 Task: Explore Airbnb accommodation in Madrid, Spain from 5th December, 2023 to 13th December, 2023 for 6 adults.3 bedrooms having 3 beds and 3 bathrooms. Property type can be house. Amenities needed are: washing machine. Booking option can be shelf check-in. Look for 5 properties as per requirement.
Action: Mouse moved to (449, 59)
Screenshot: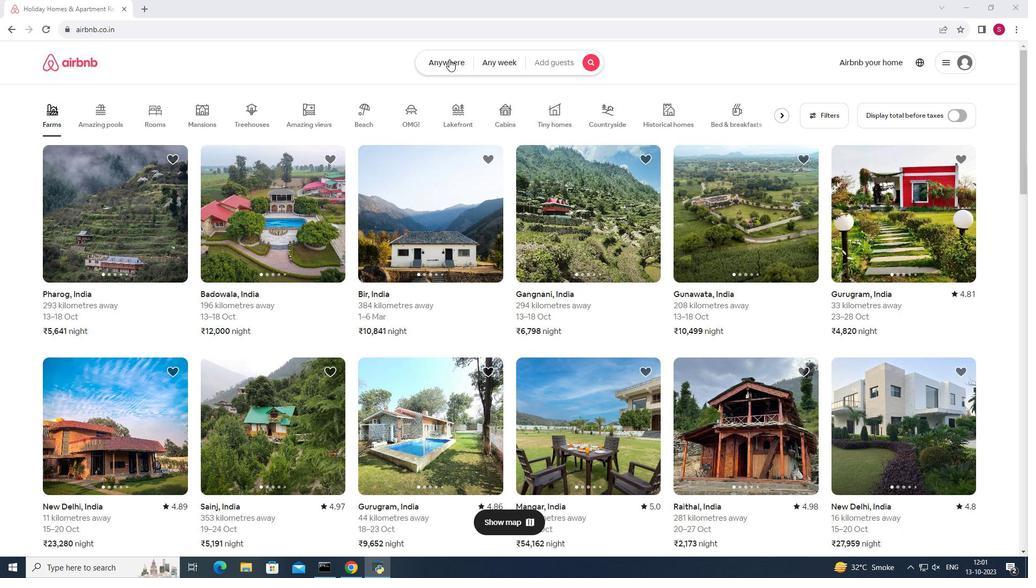 
Action: Mouse pressed left at (449, 59)
Screenshot: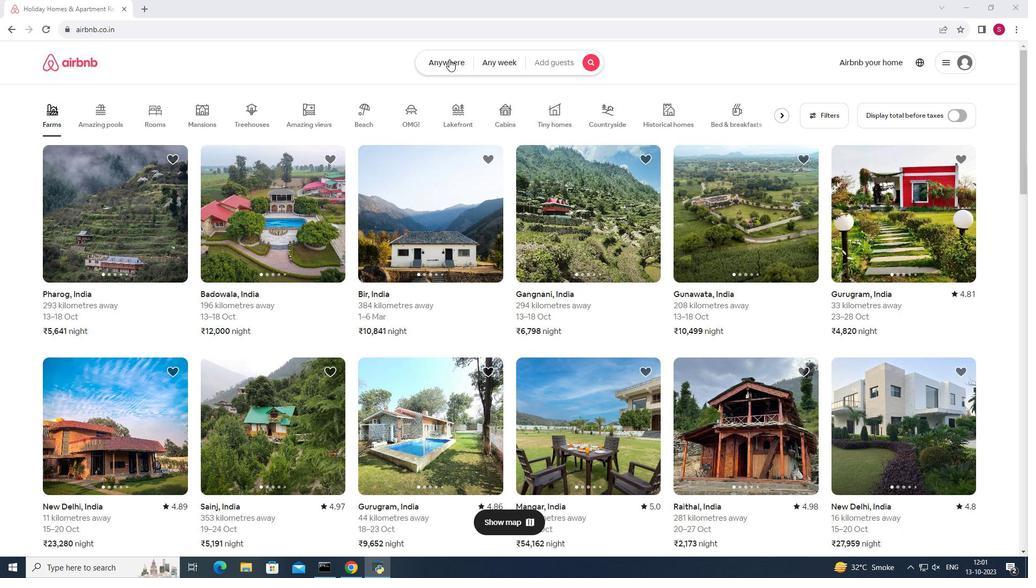 
Action: Mouse moved to (406, 100)
Screenshot: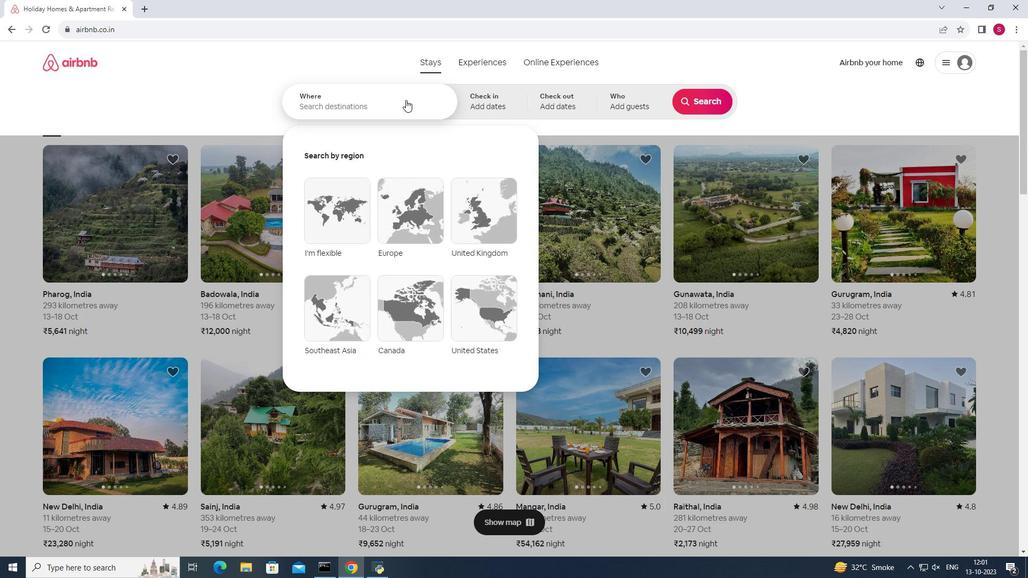 
Action: Mouse pressed left at (406, 100)
Screenshot: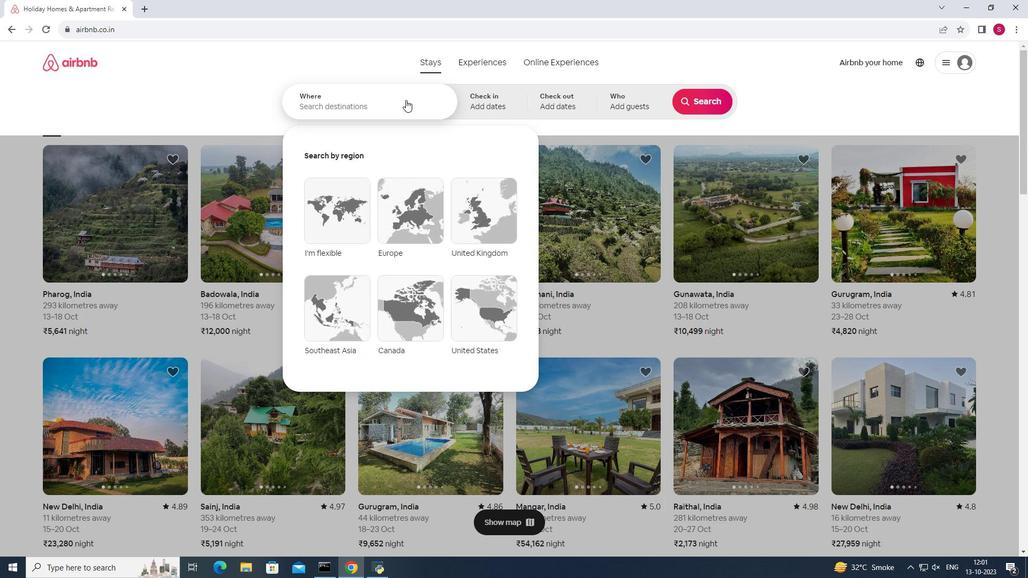 
Action: Key pressed <Key.shift>Madrid
Screenshot: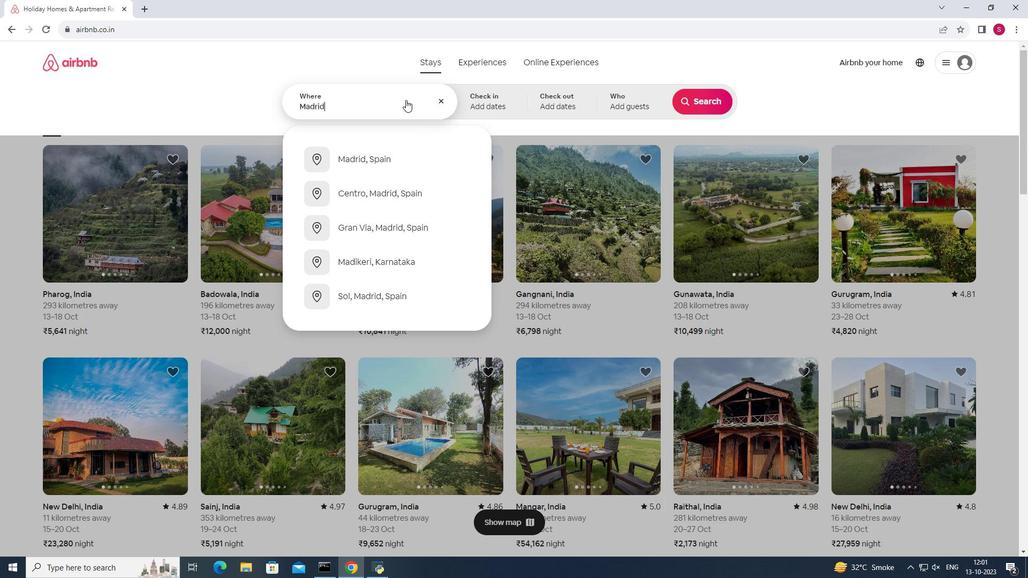 
Action: Mouse moved to (399, 162)
Screenshot: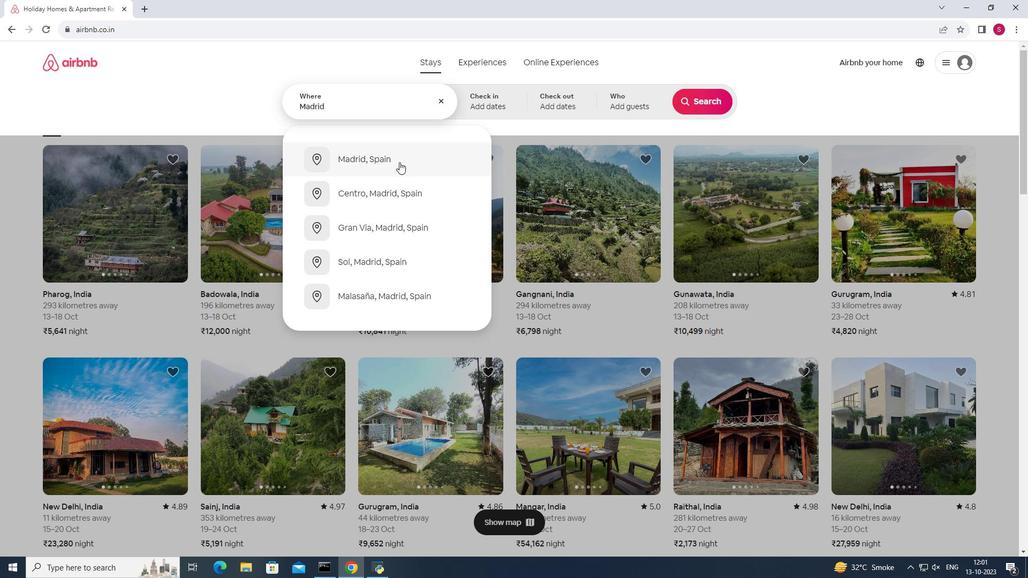 
Action: Mouse pressed left at (399, 162)
Screenshot: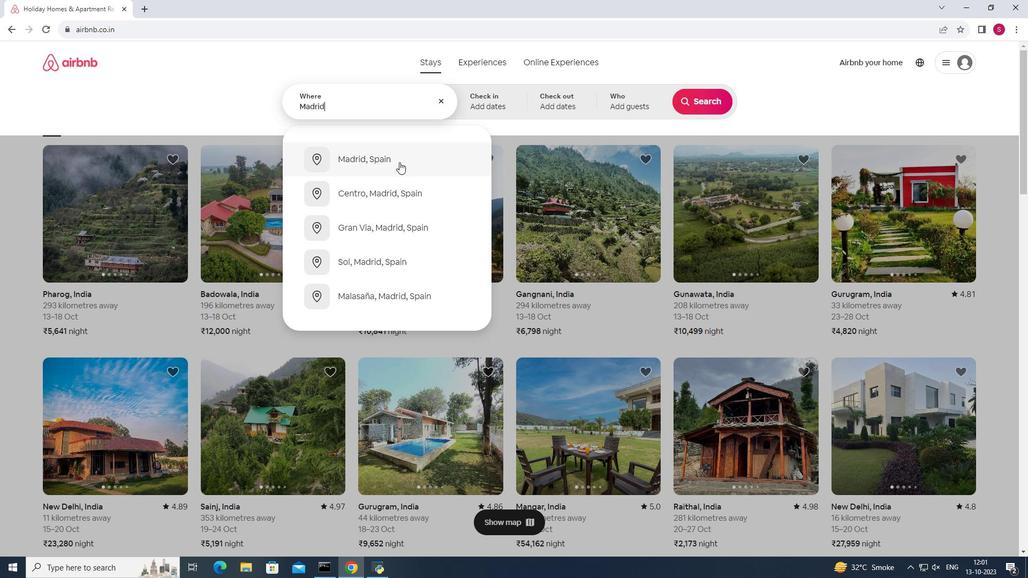 
Action: Mouse moved to (701, 191)
Screenshot: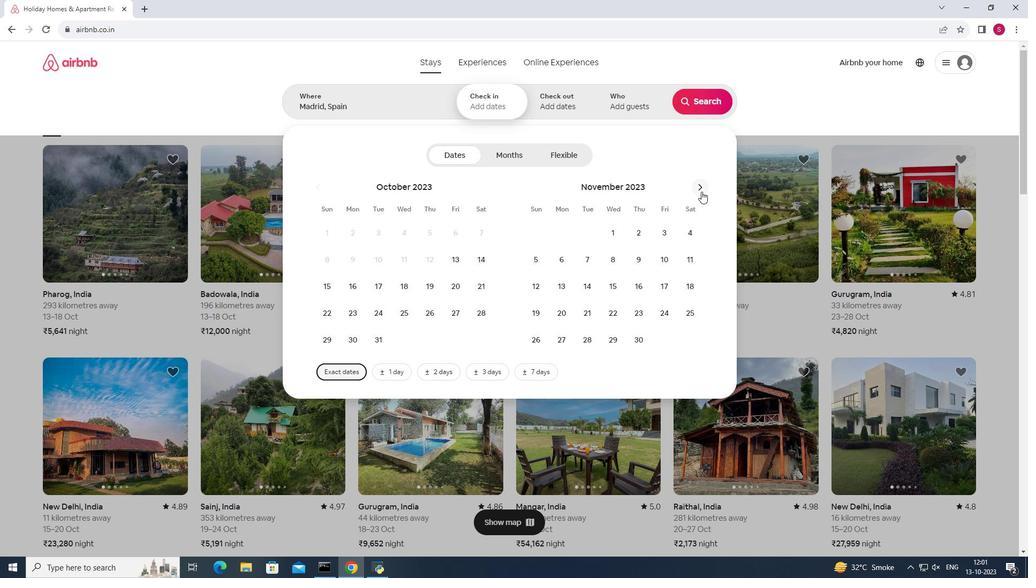 
Action: Mouse pressed left at (701, 191)
Screenshot: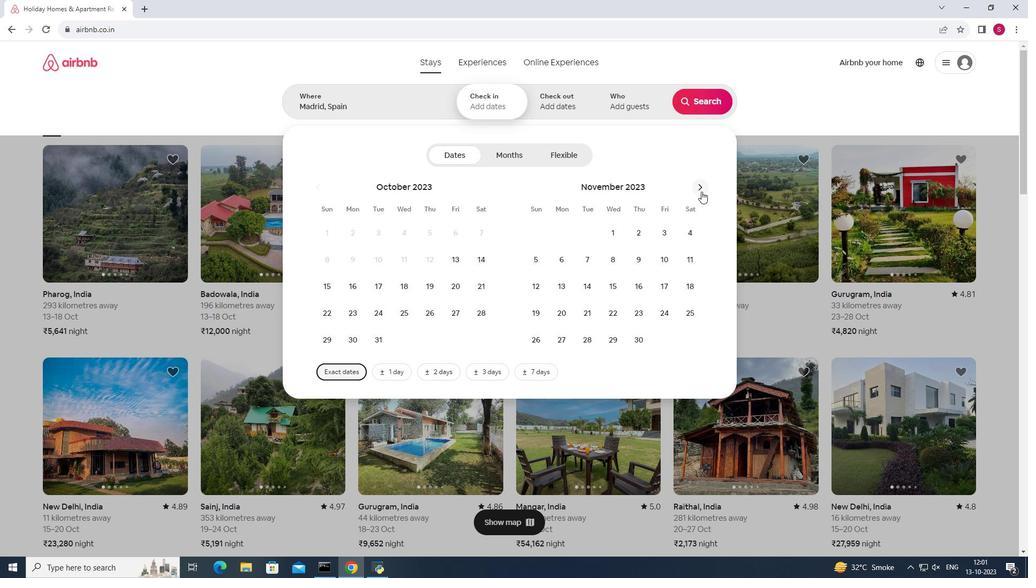 
Action: Mouse moved to (591, 265)
Screenshot: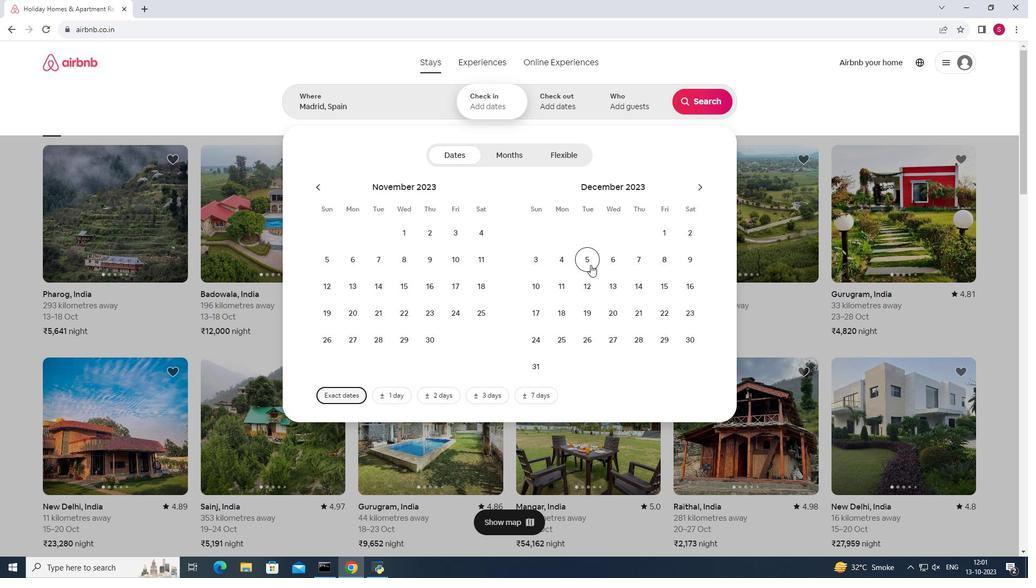 
Action: Mouse pressed left at (591, 265)
Screenshot: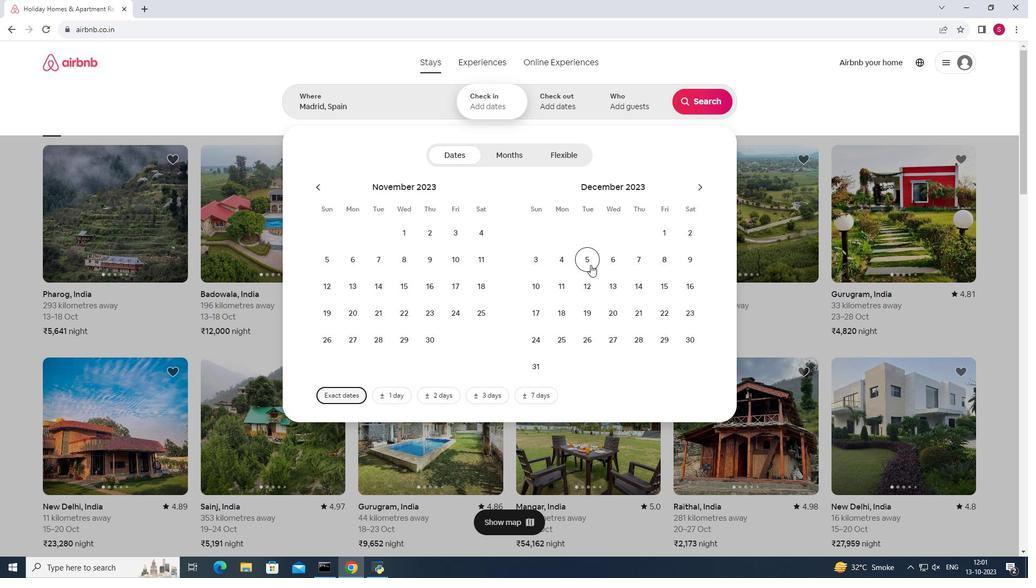 
Action: Mouse moved to (611, 284)
Screenshot: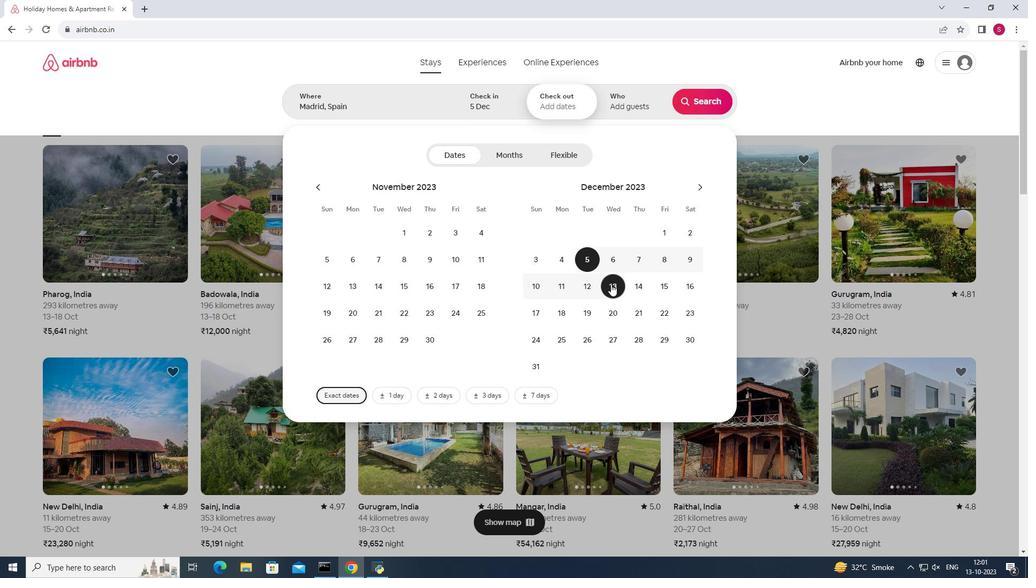 
Action: Mouse pressed left at (611, 284)
Screenshot: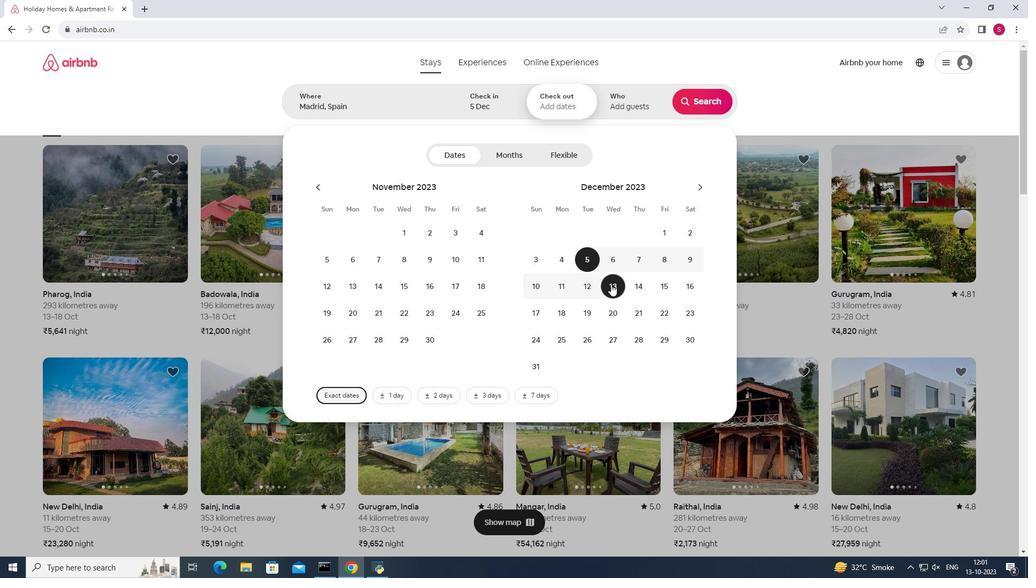 
Action: Mouse moved to (639, 94)
Screenshot: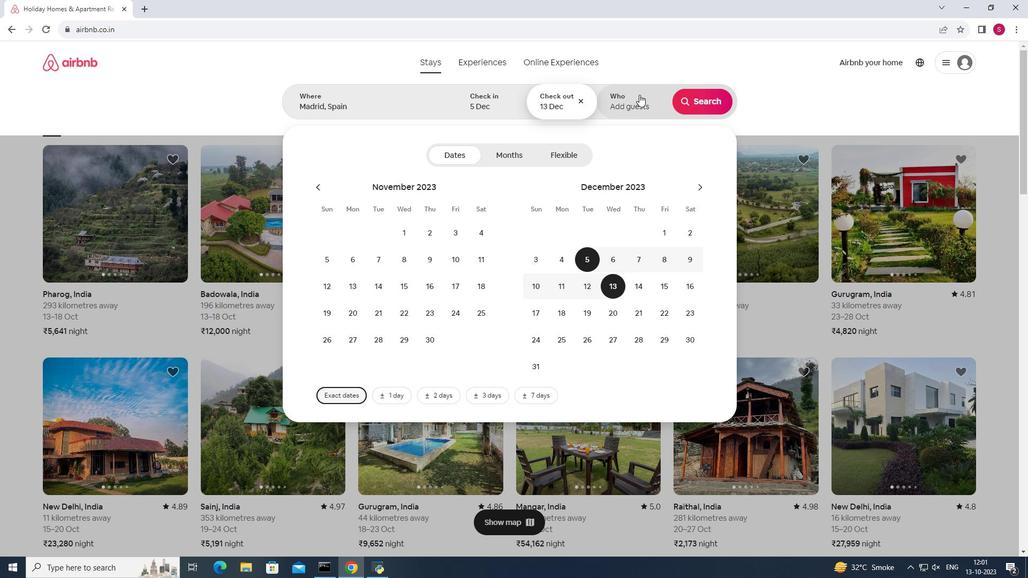 
Action: Mouse pressed left at (639, 94)
Screenshot: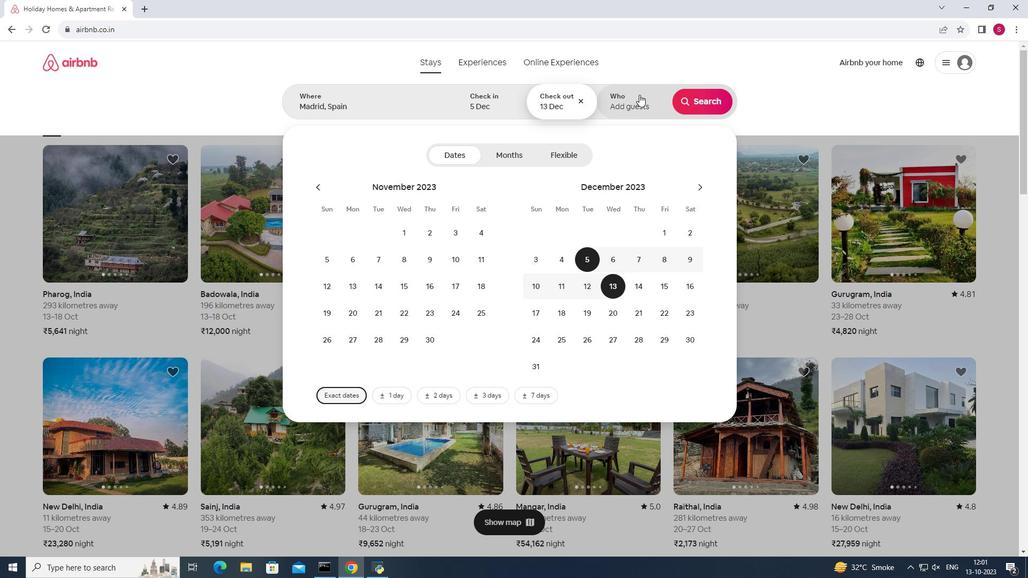 
Action: Mouse moved to (706, 161)
Screenshot: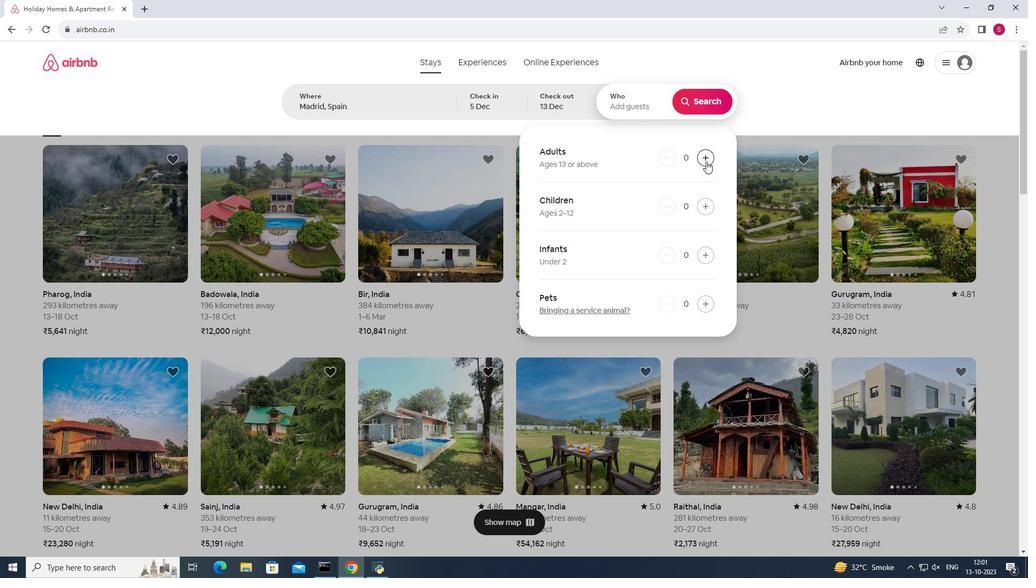 
Action: Mouse pressed left at (706, 161)
Screenshot: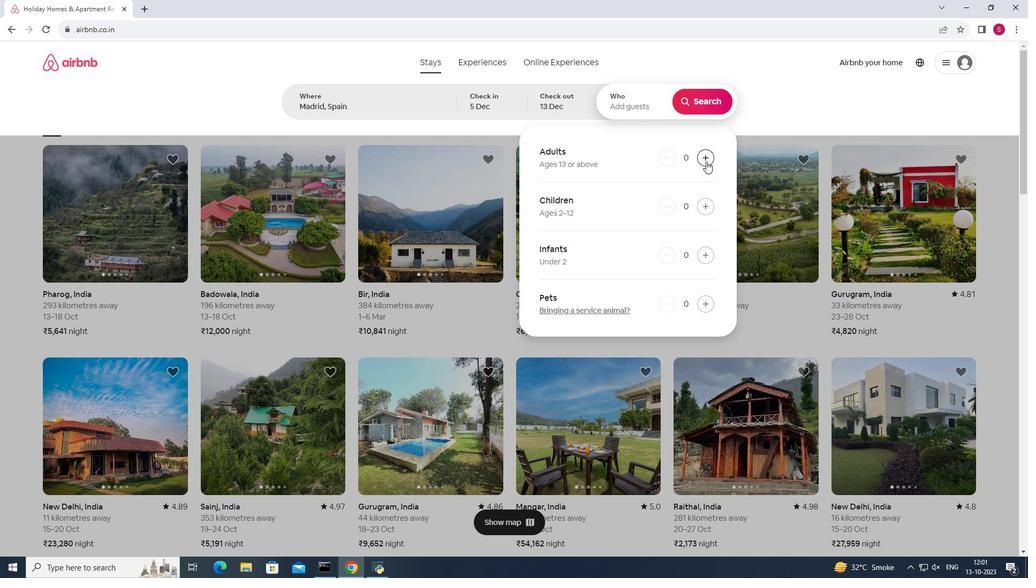 
Action: Mouse pressed left at (706, 161)
Screenshot: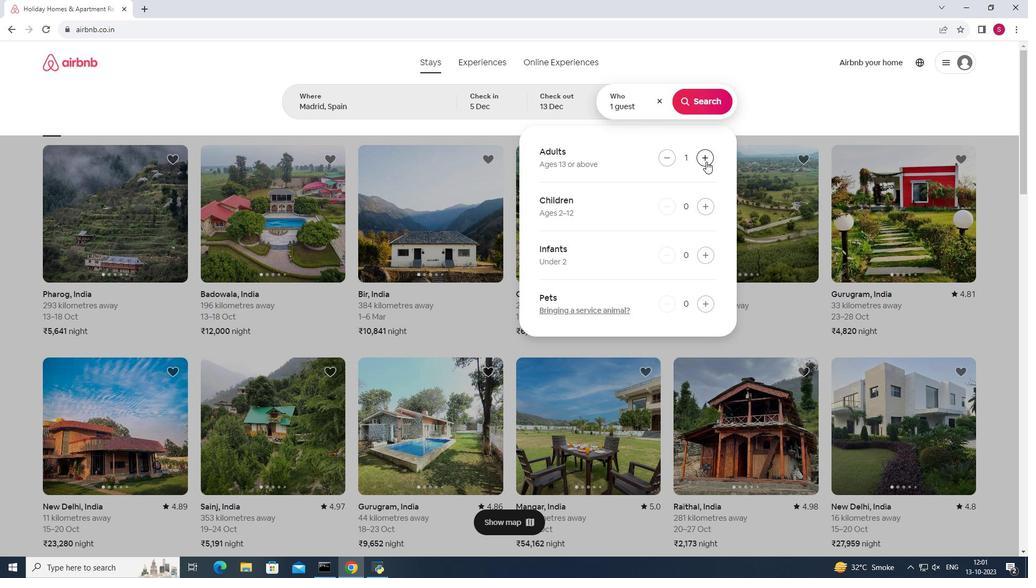 
Action: Mouse pressed left at (706, 161)
Screenshot: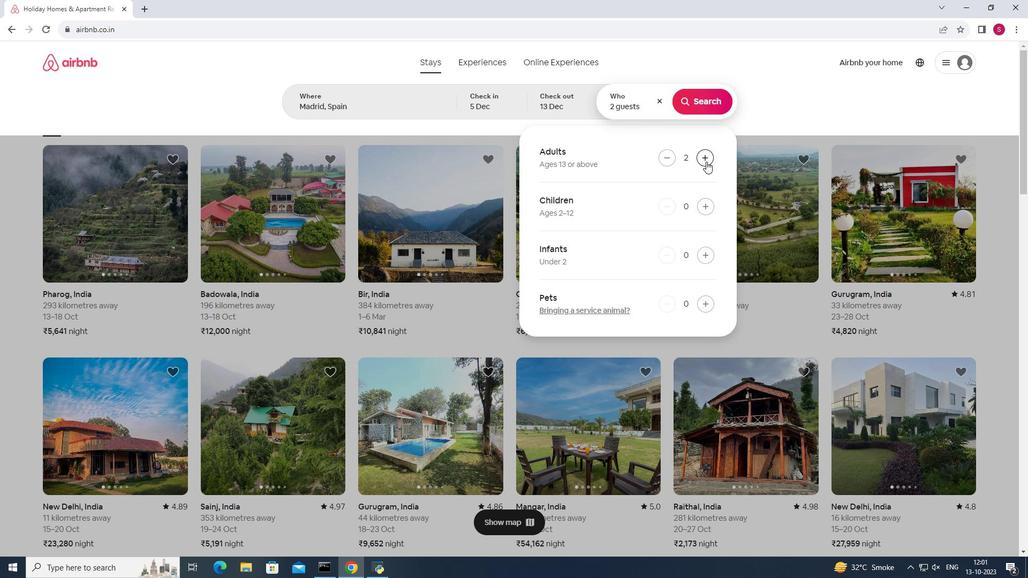 
Action: Mouse pressed left at (706, 161)
Screenshot: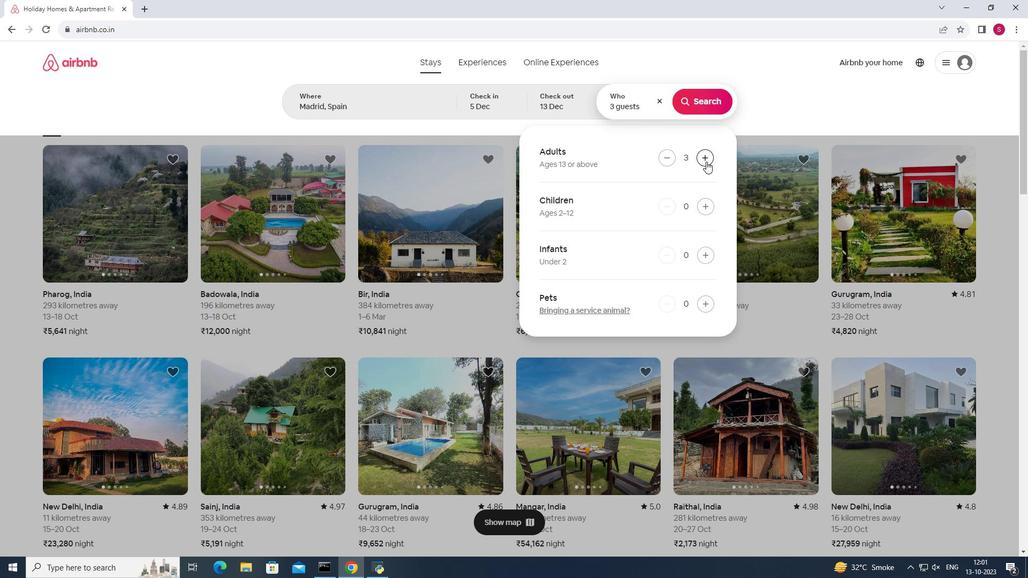 
Action: Mouse pressed left at (706, 161)
Screenshot: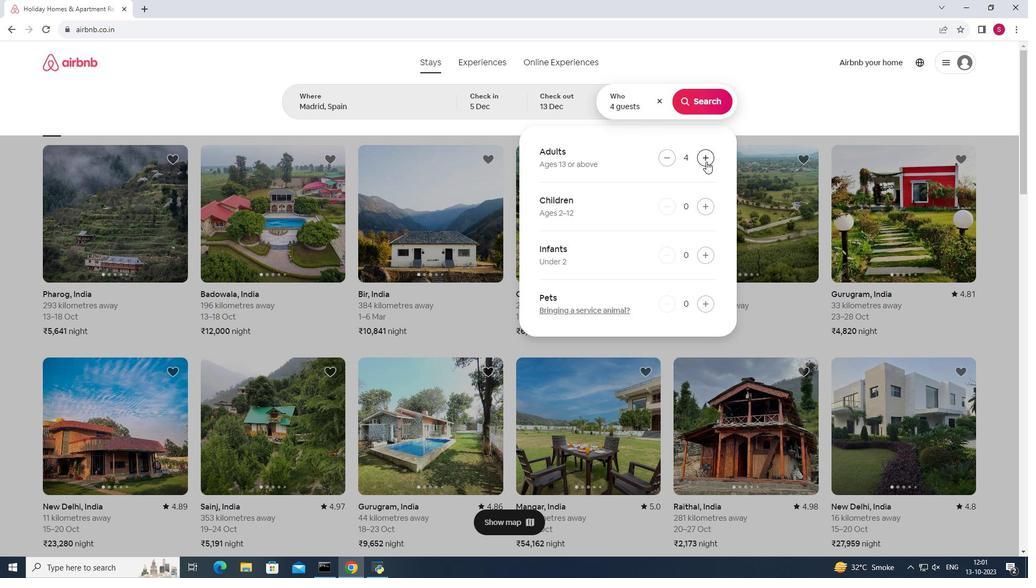 
Action: Mouse pressed left at (706, 161)
Screenshot: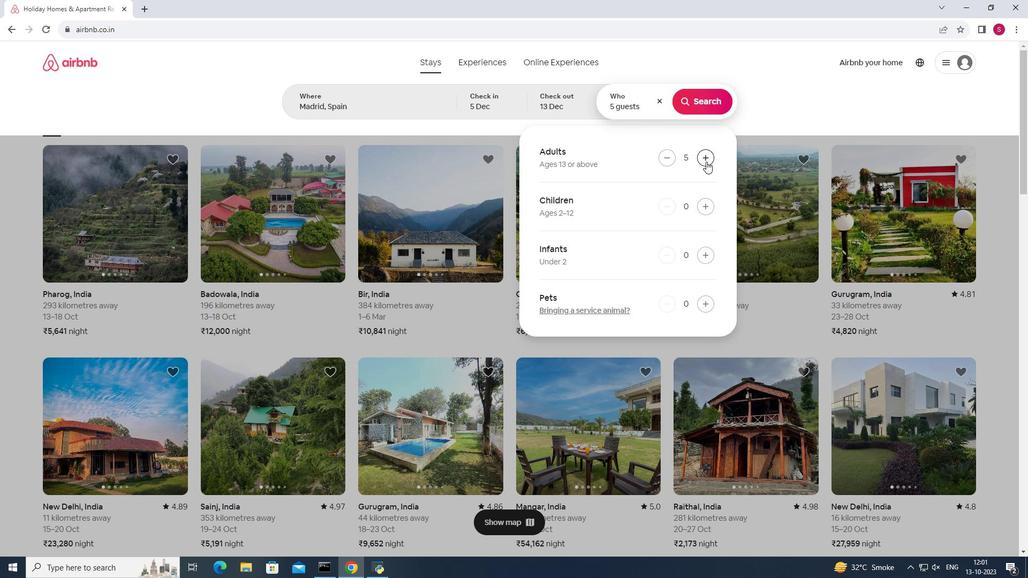 
Action: Mouse moved to (705, 101)
Screenshot: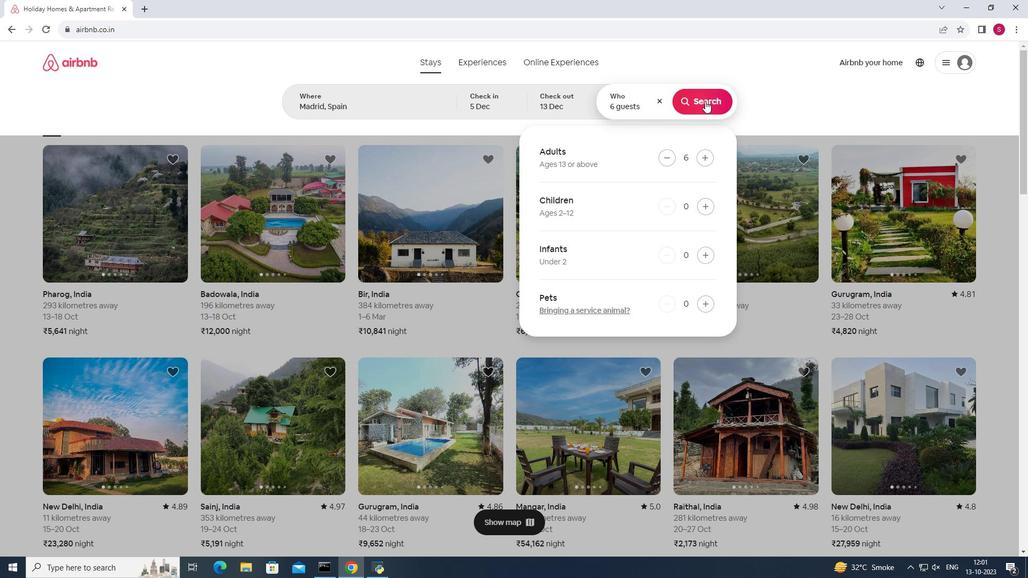 
Action: Mouse pressed left at (705, 101)
Screenshot: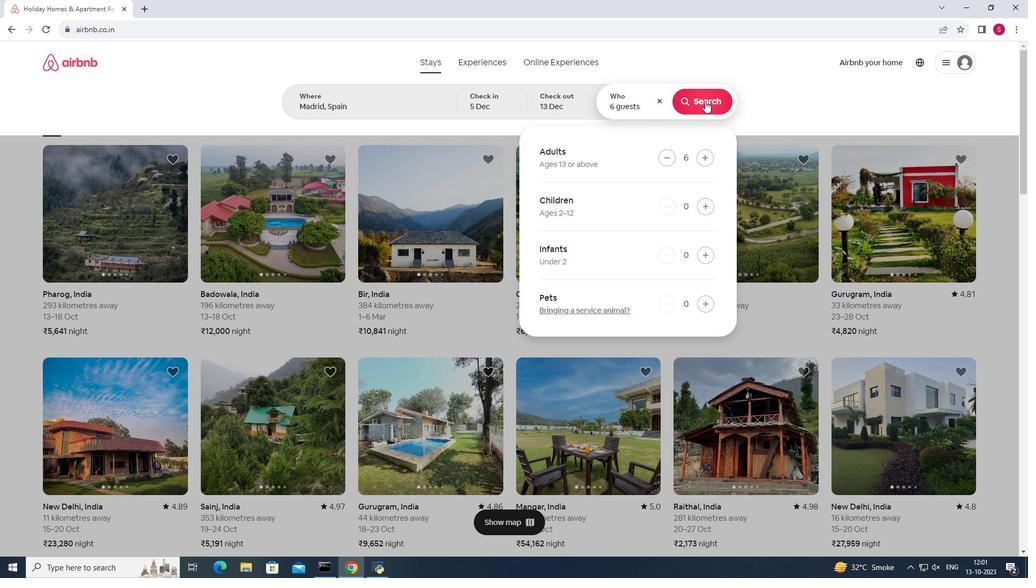 
Action: Mouse pressed left at (705, 101)
Screenshot: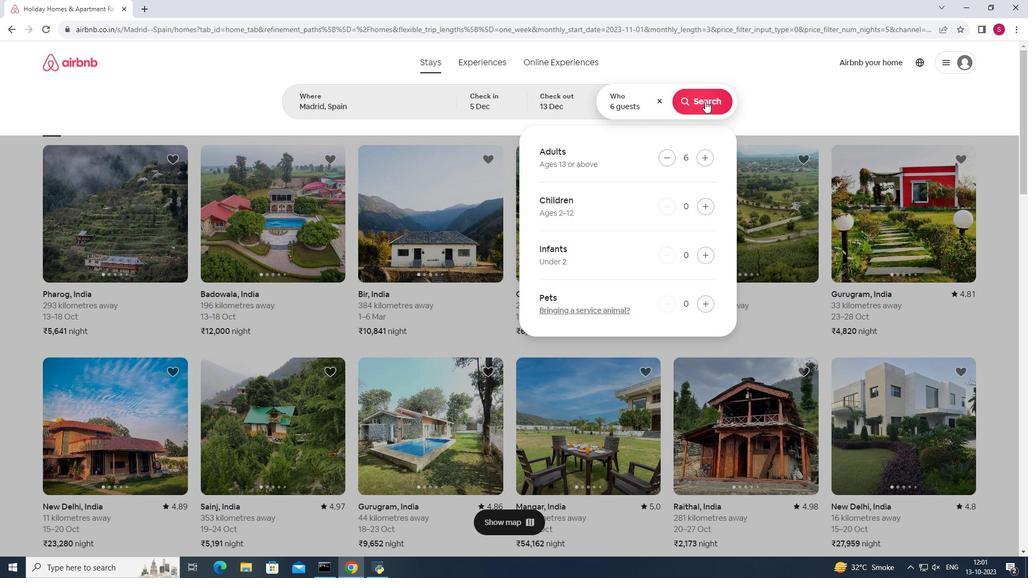 
Action: Mouse moved to (735, 69)
Screenshot: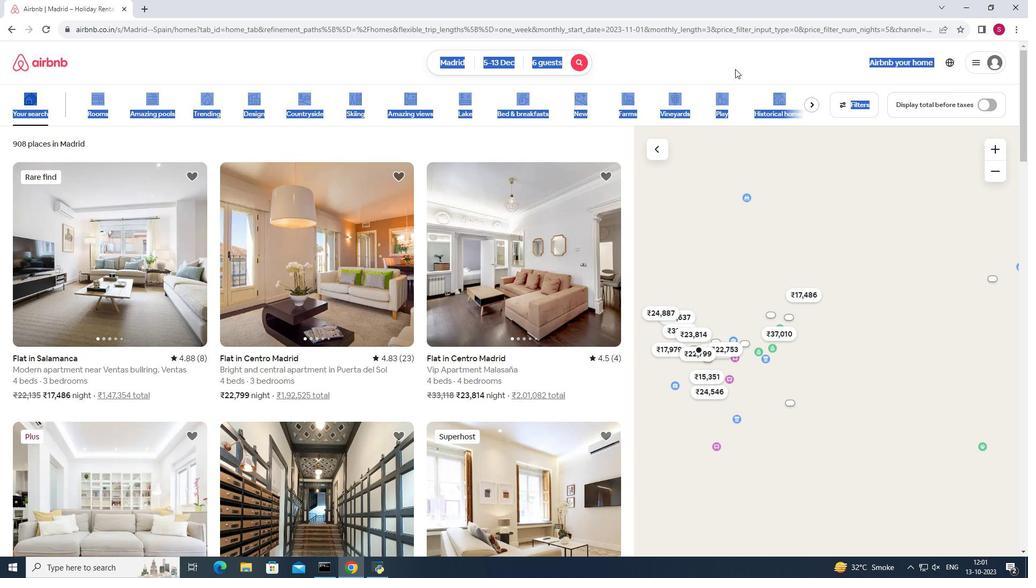 
Action: Mouse pressed left at (735, 69)
Screenshot: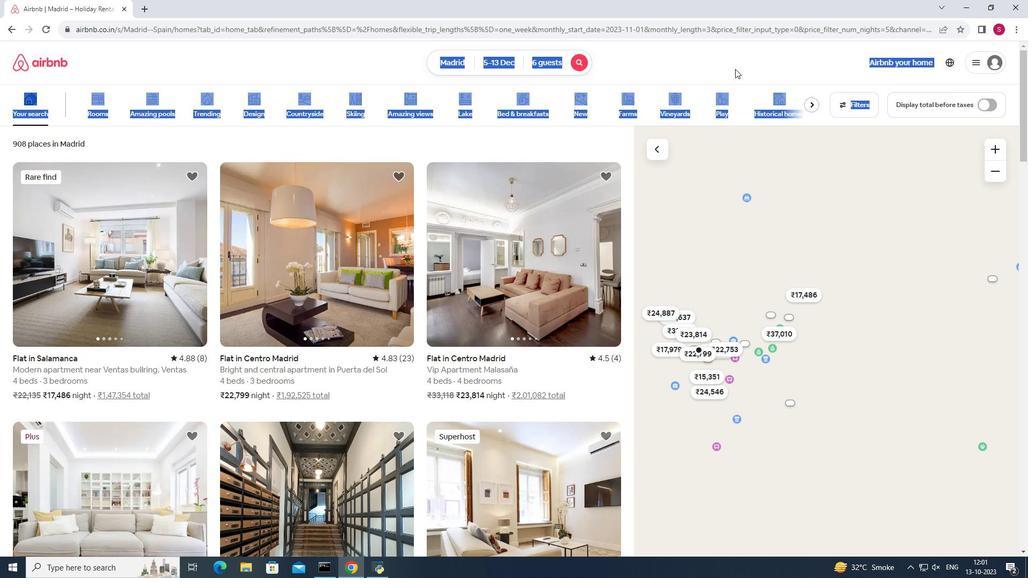 
Action: Mouse moved to (846, 106)
Screenshot: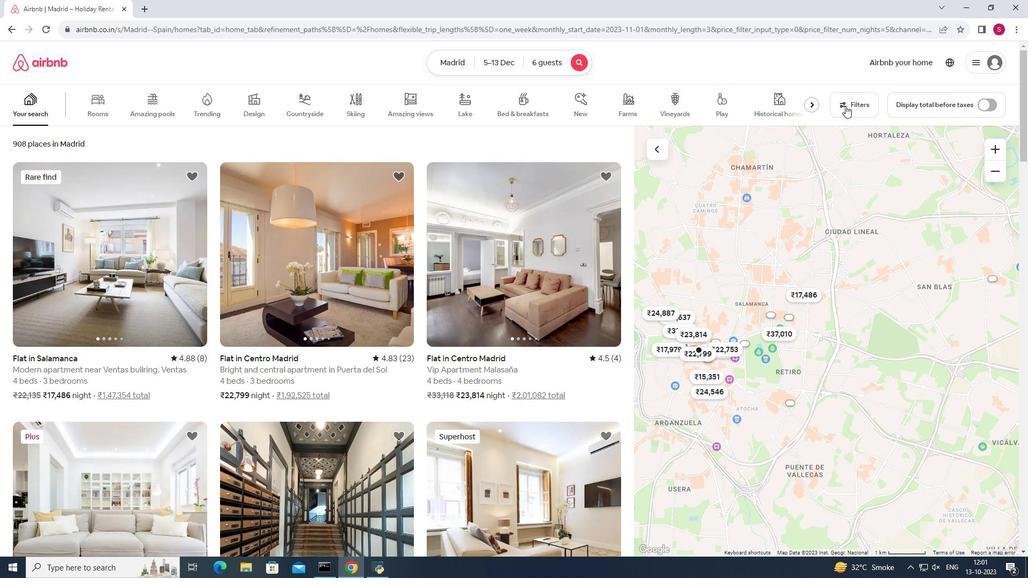 
Action: Mouse pressed left at (846, 106)
Screenshot: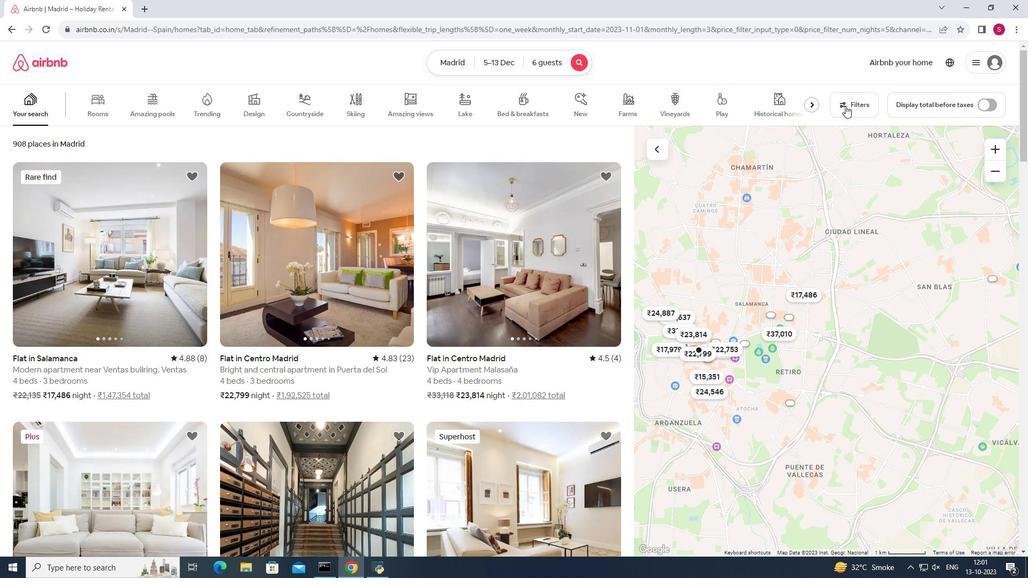 
Action: Mouse moved to (576, 173)
Screenshot: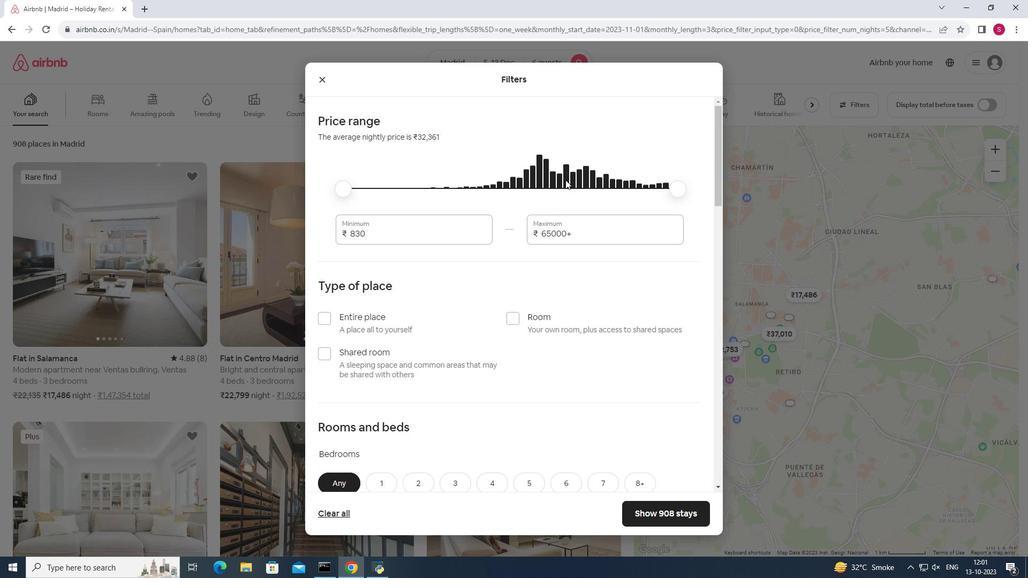 
Action: Mouse scrolled (576, 173) with delta (0, 0)
Screenshot: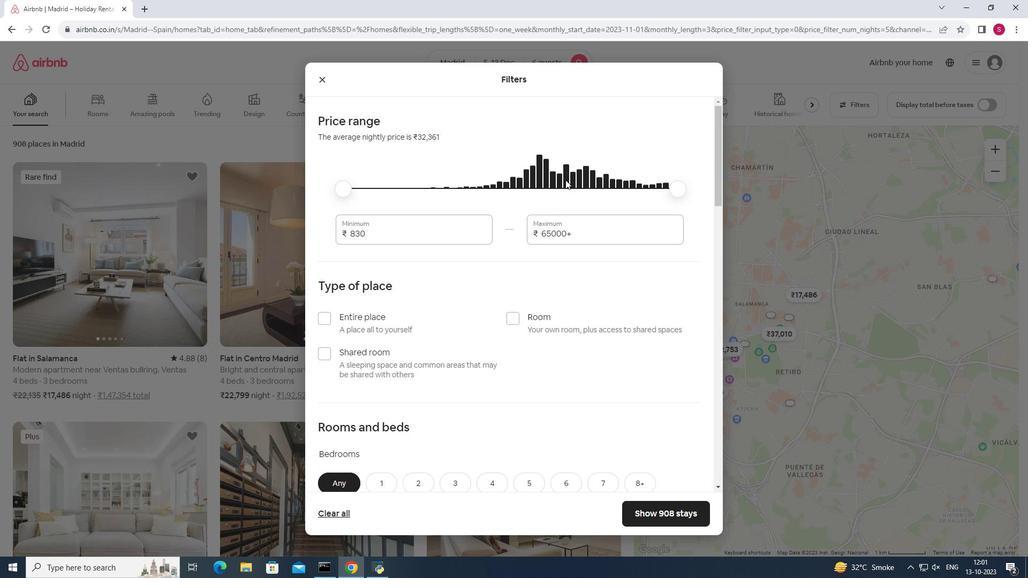 
Action: Mouse moved to (553, 189)
Screenshot: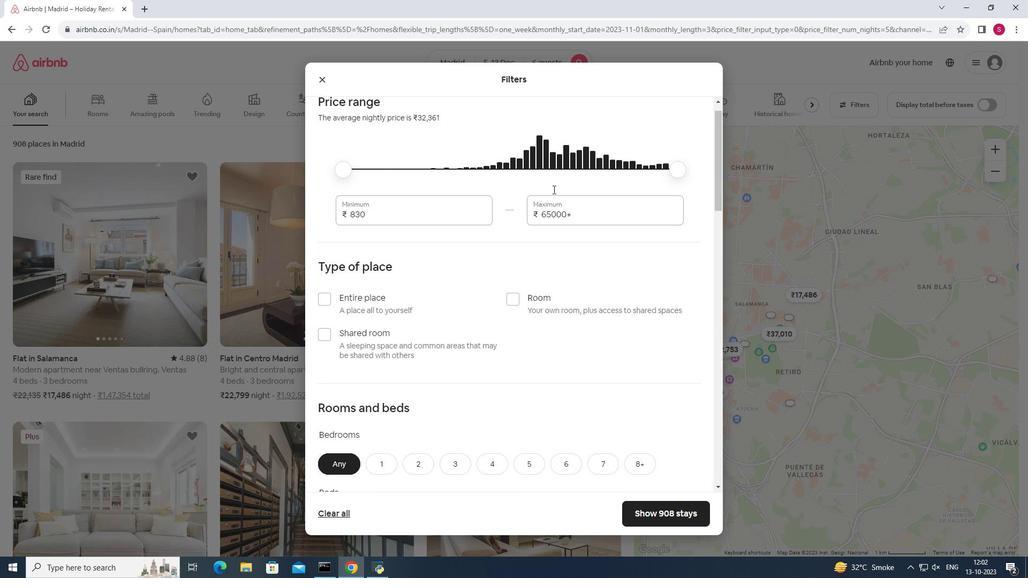 
Action: Mouse scrolled (553, 189) with delta (0, 0)
Screenshot: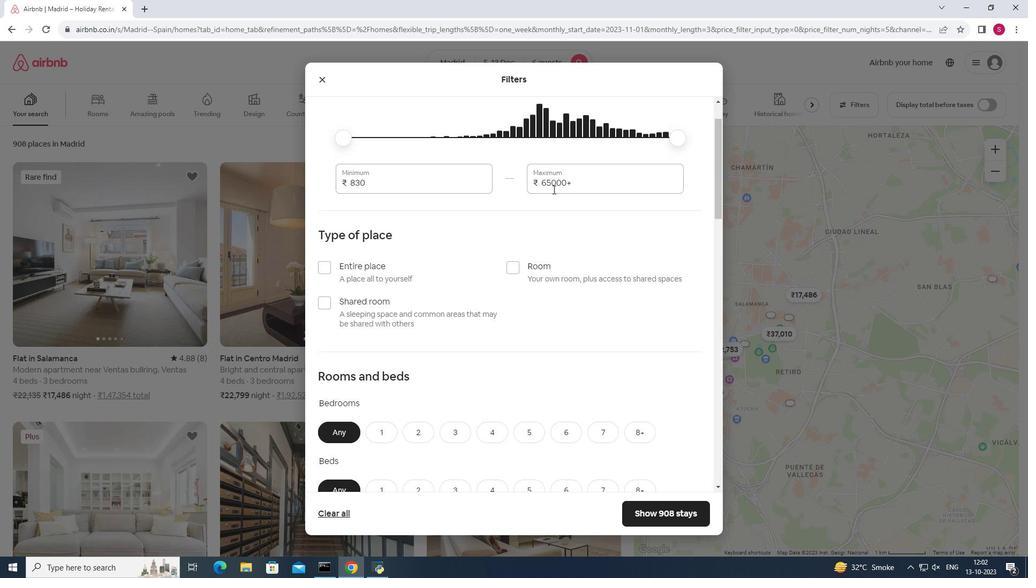 
Action: Mouse moved to (566, 205)
Screenshot: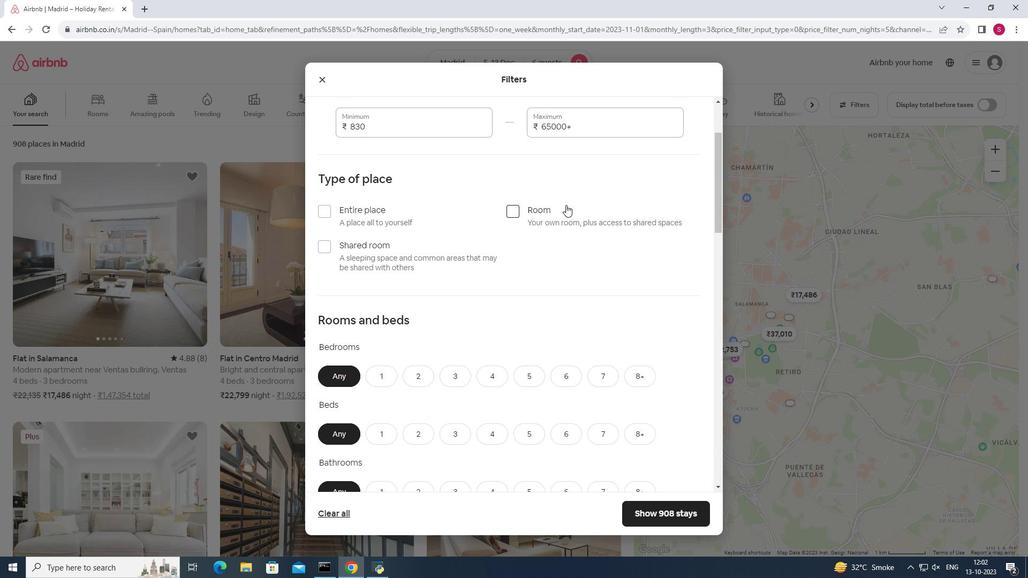 
Action: Mouse scrolled (566, 204) with delta (0, 0)
Screenshot: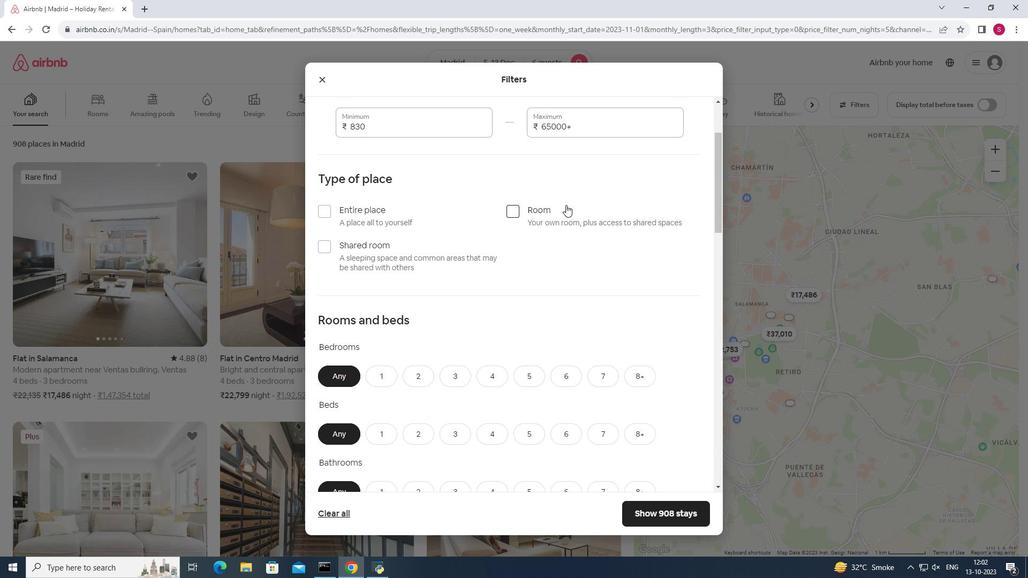 
Action: Mouse moved to (566, 205)
Screenshot: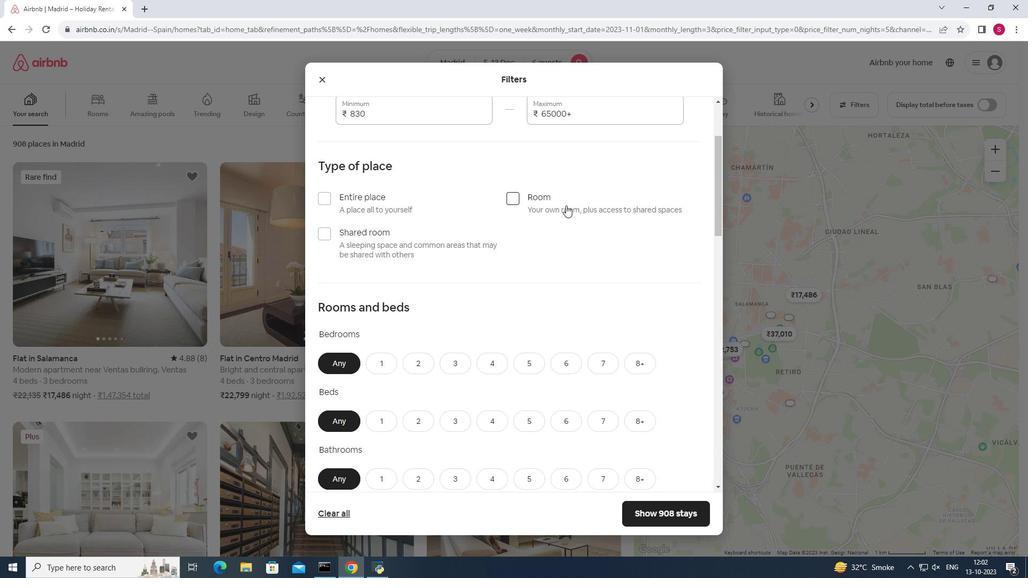 
Action: Mouse scrolled (566, 205) with delta (0, 0)
Screenshot: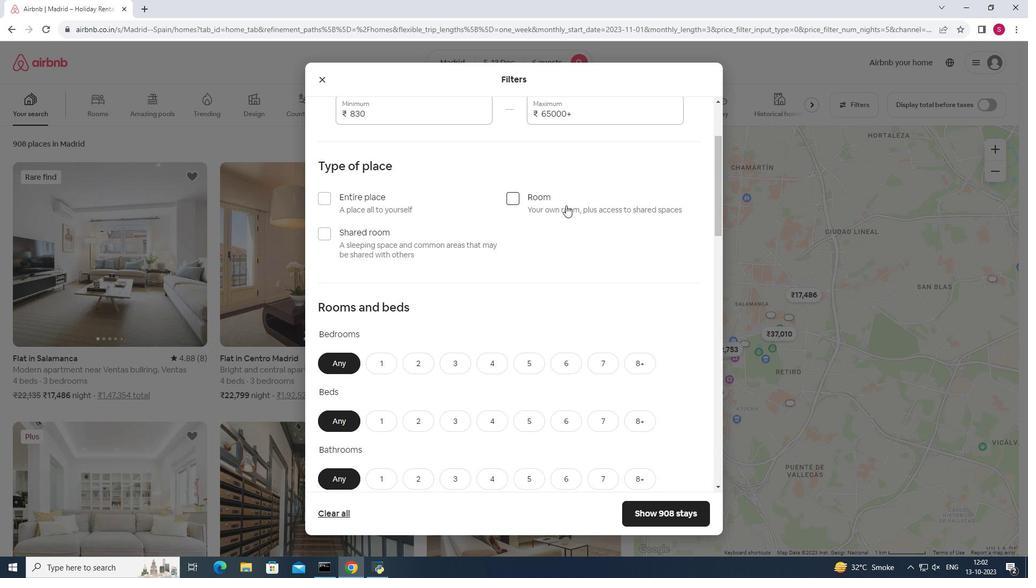 
Action: Mouse moved to (564, 235)
Screenshot: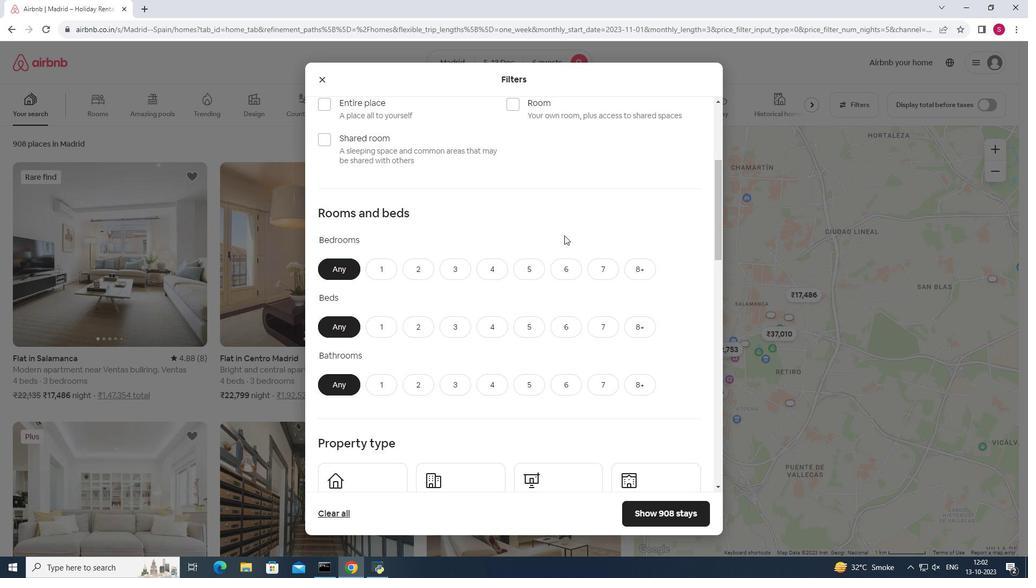 
Action: Mouse scrolled (564, 235) with delta (0, 0)
Screenshot: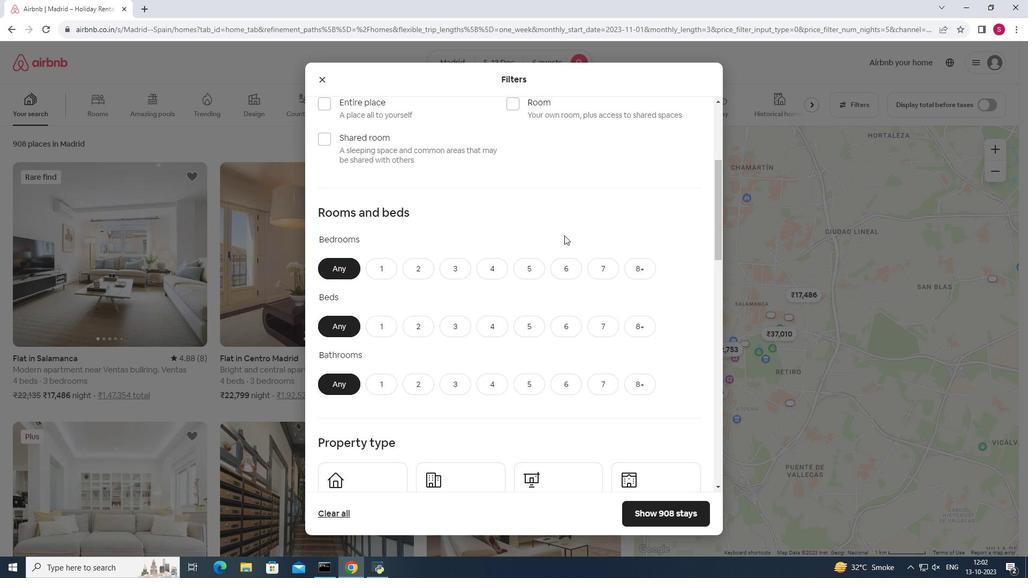 
Action: Mouse moved to (452, 219)
Screenshot: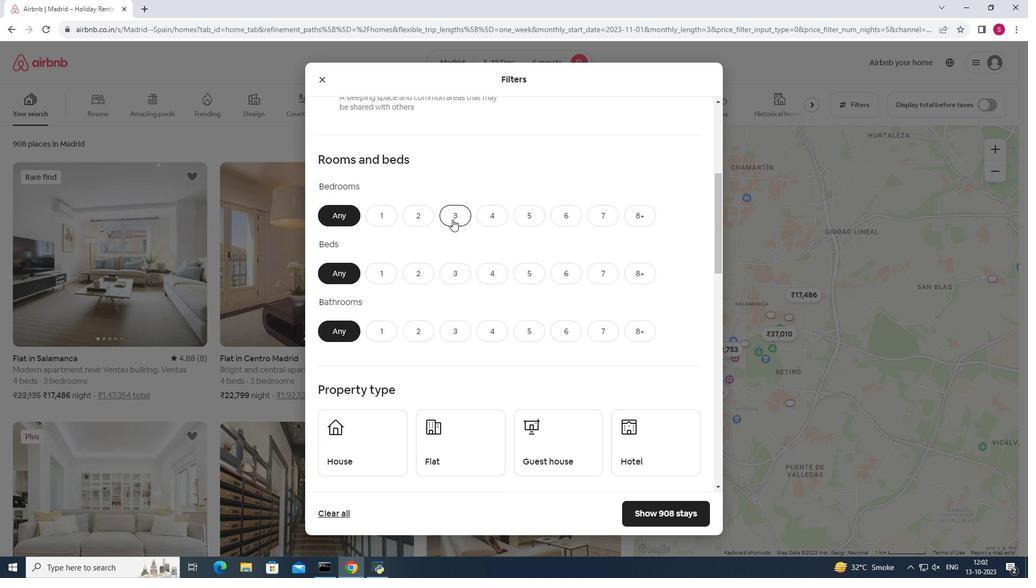 
Action: Mouse pressed left at (452, 219)
Screenshot: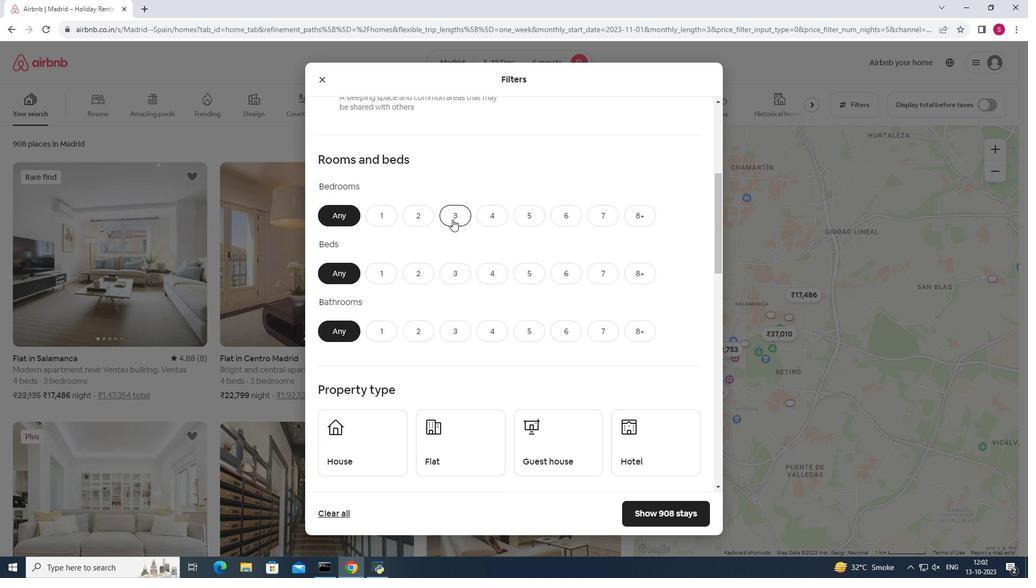 
Action: Mouse moved to (462, 274)
Screenshot: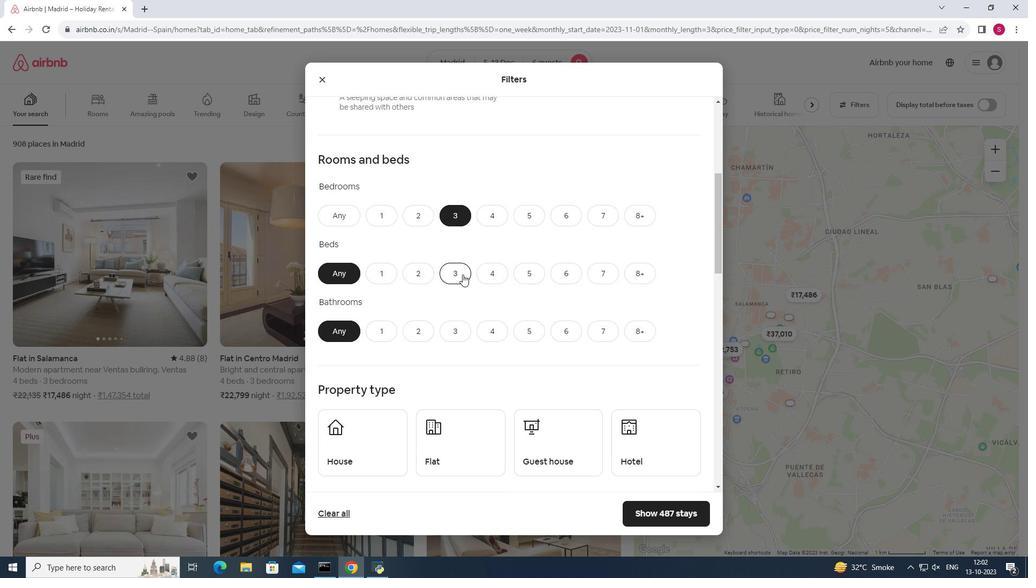 
Action: Mouse pressed left at (462, 274)
Screenshot: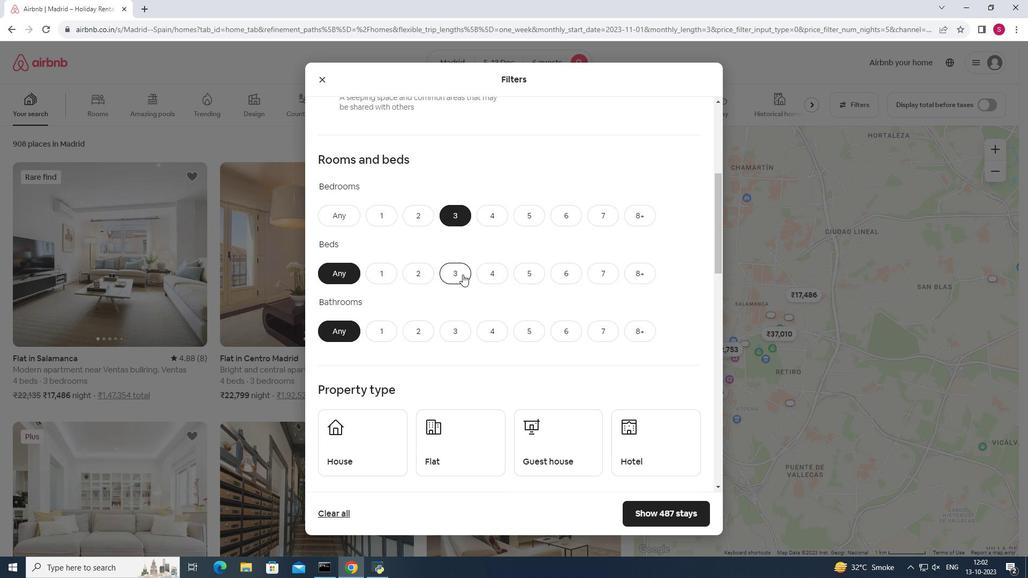 
Action: Mouse moved to (447, 329)
Screenshot: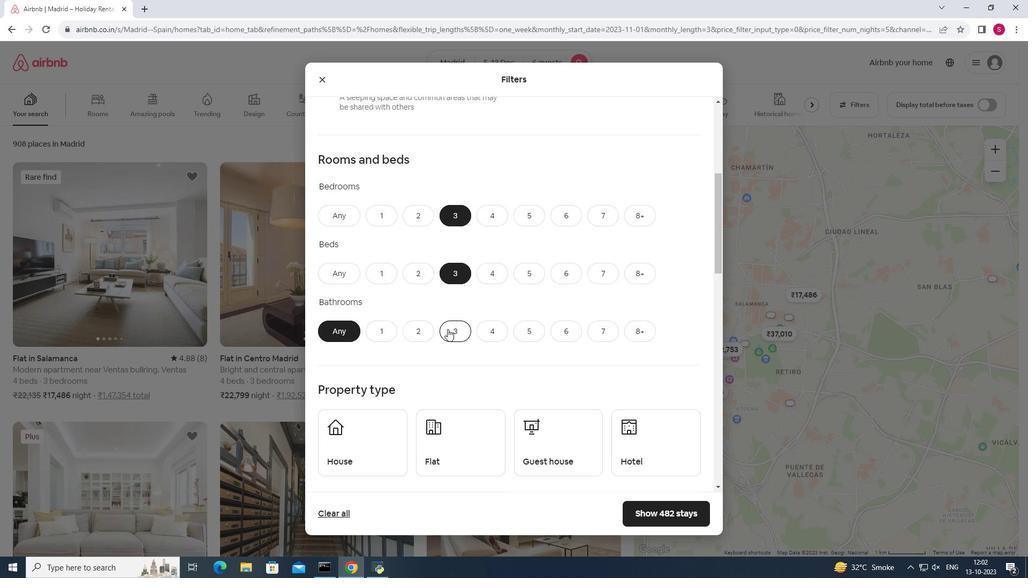 
Action: Mouse pressed left at (447, 329)
Screenshot: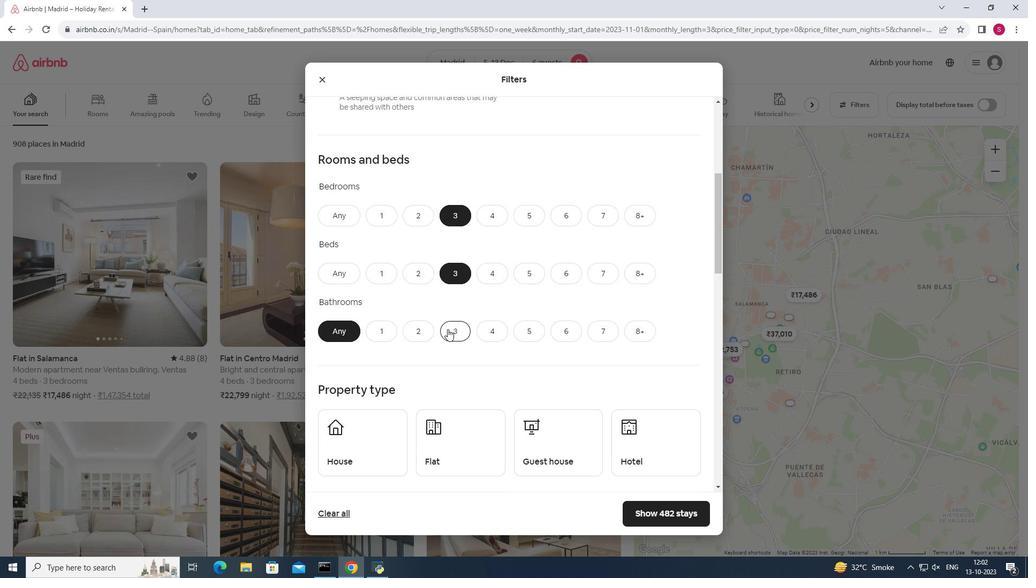 
Action: Mouse moved to (465, 333)
Screenshot: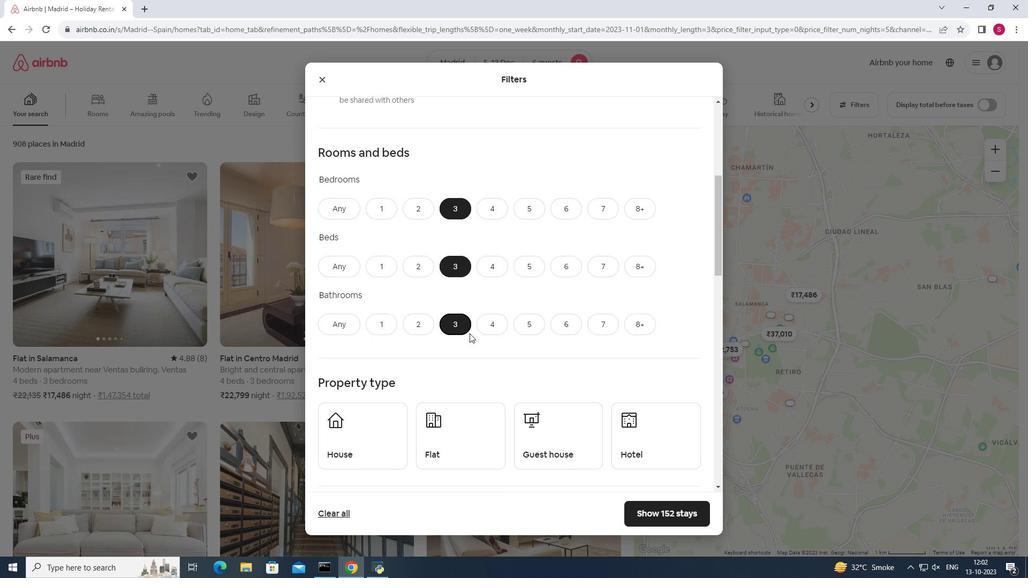 
Action: Mouse scrolled (465, 333) with delta (0, 0)
Screenshot: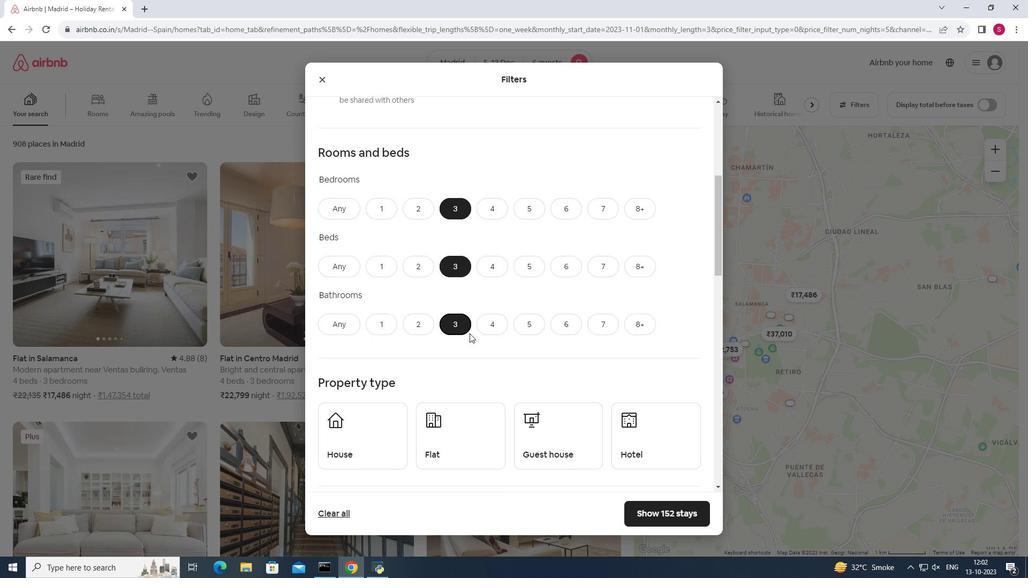 
Action: Mouse moved to (469, 333)
Screenshot: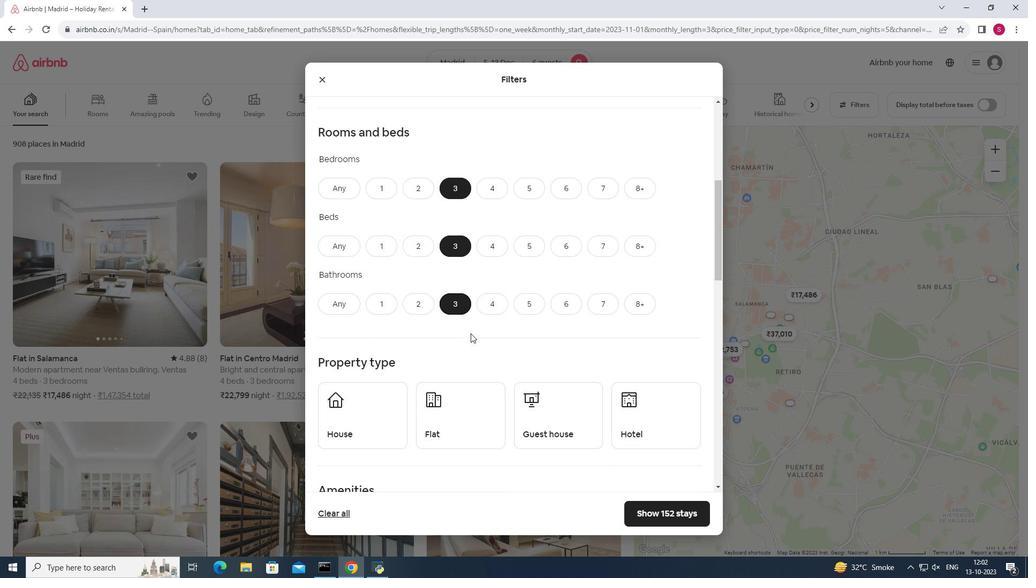 
Action: Mouse scrolled (469, 333) with delta (0, 0)
Screenshot: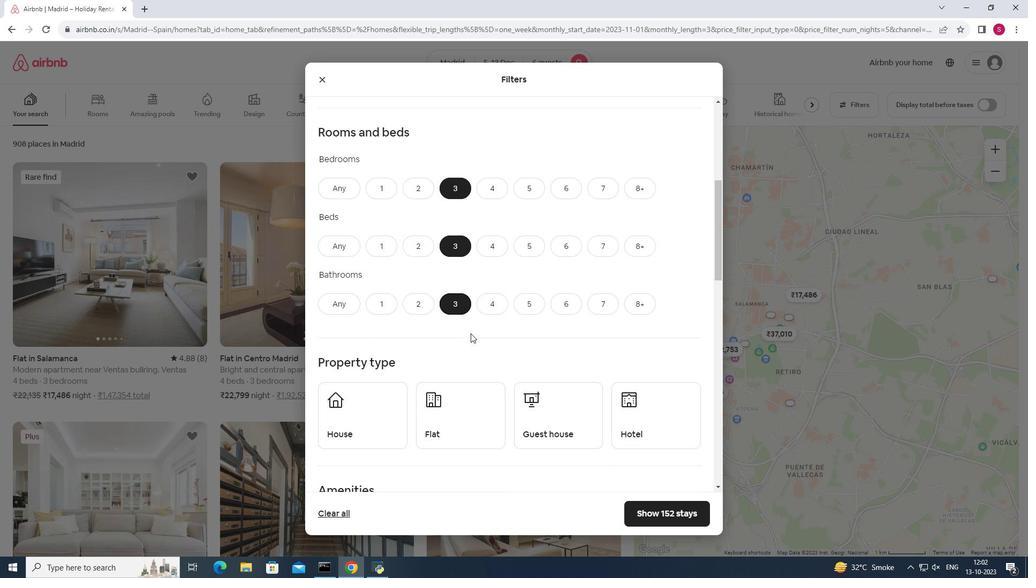 
Action: Mouse moved to (357, 347)
Screenshot: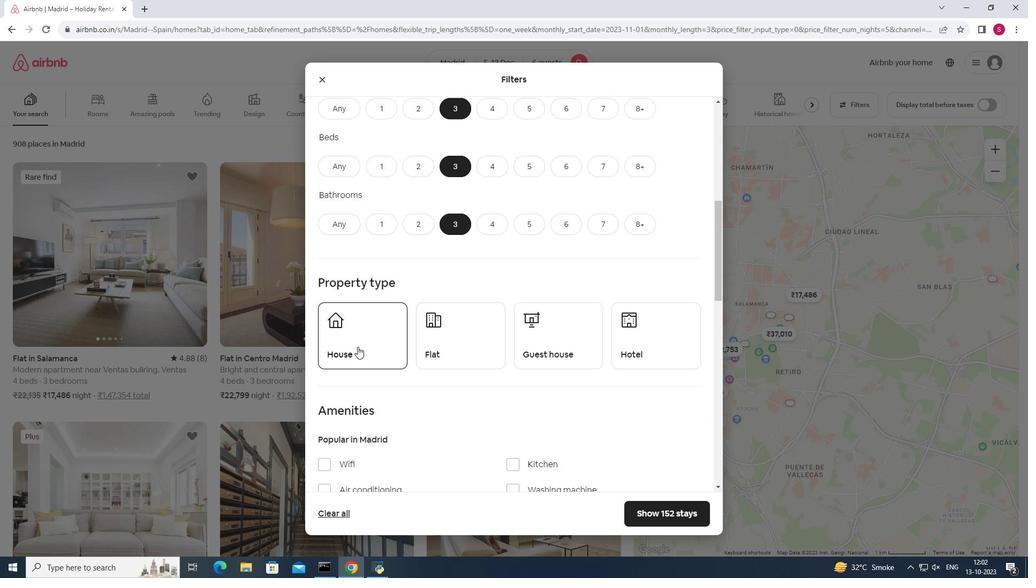 
Action: Mouse pressed left at (357, 347)
Screenshot: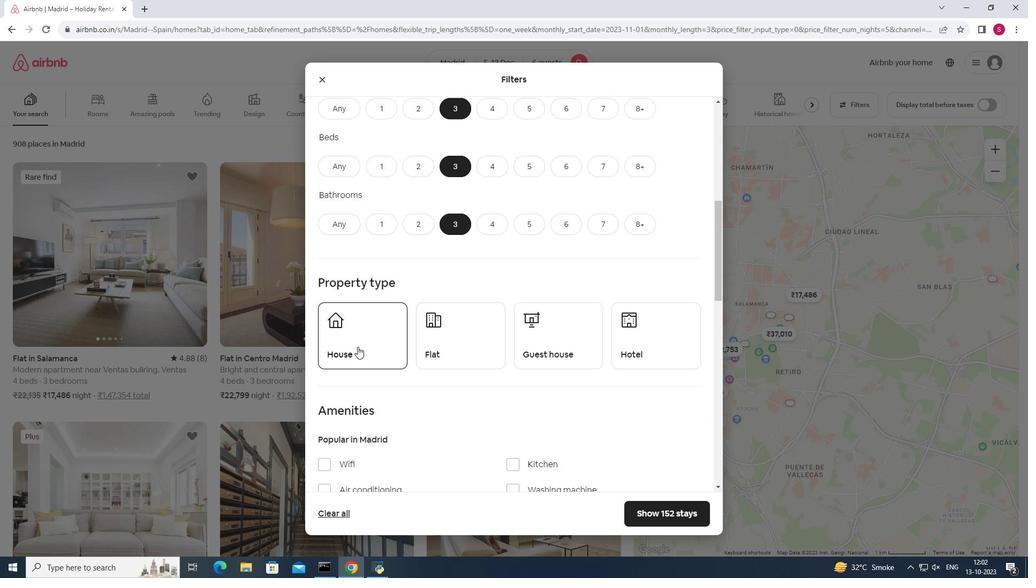 
Action: Mouse moved to (358, 347)
Screenshot: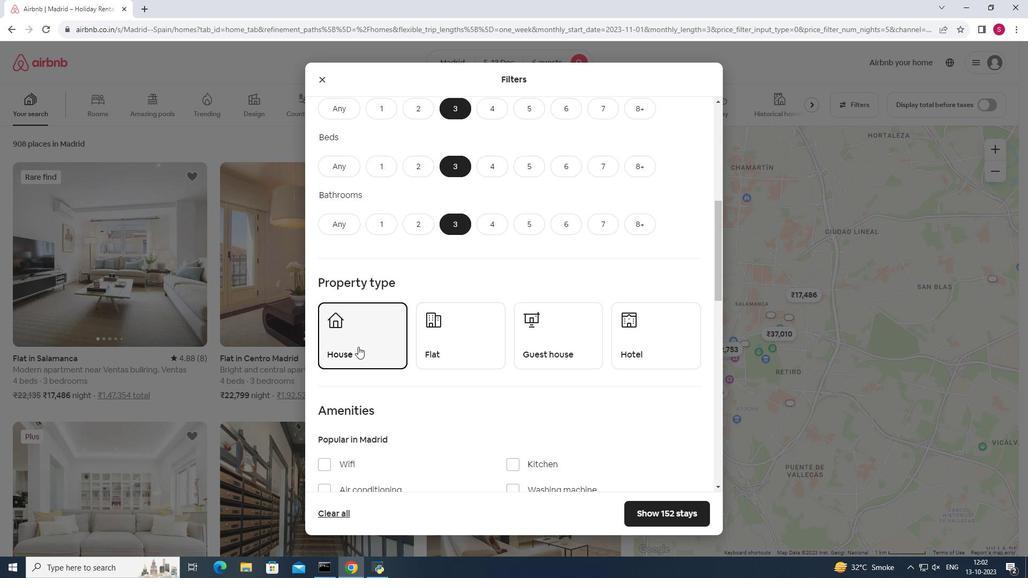
Action: Mouse scrolled (358, 346) with delta (0, 0)
Screenshot: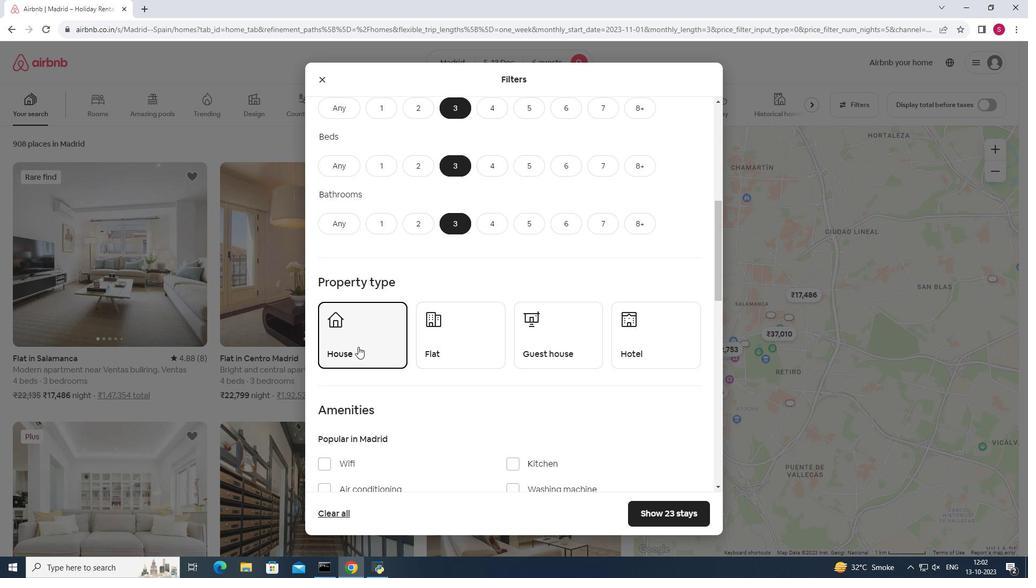 
Action: Mouse scrolled (358, 346) with delta (0, 0)
Screenshot: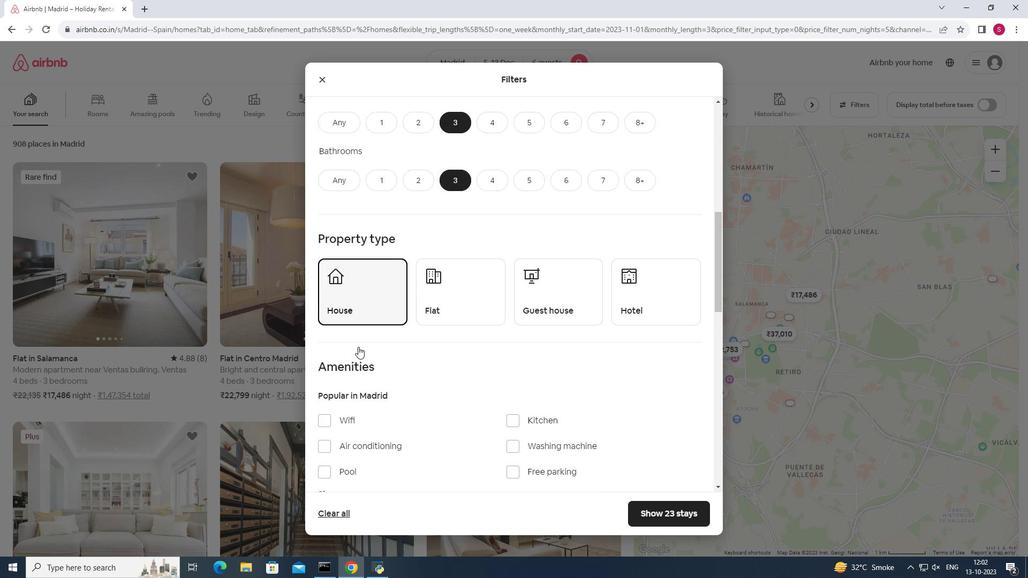 
Action: Mouse moved to (418, 340)
Screenshot: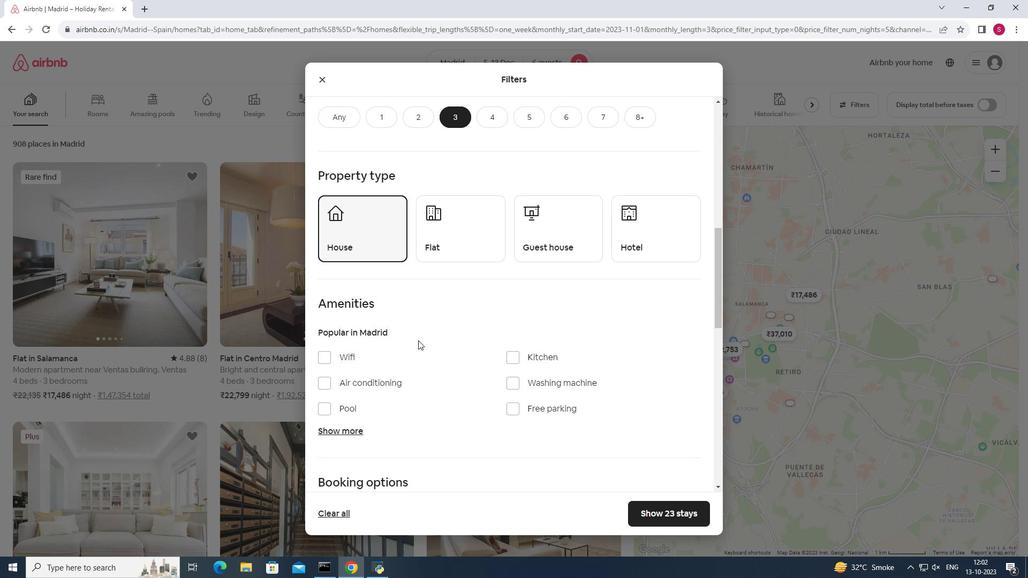
Action: Mouse scrolled (418, 340) with delta (0, 0)
Screenshot: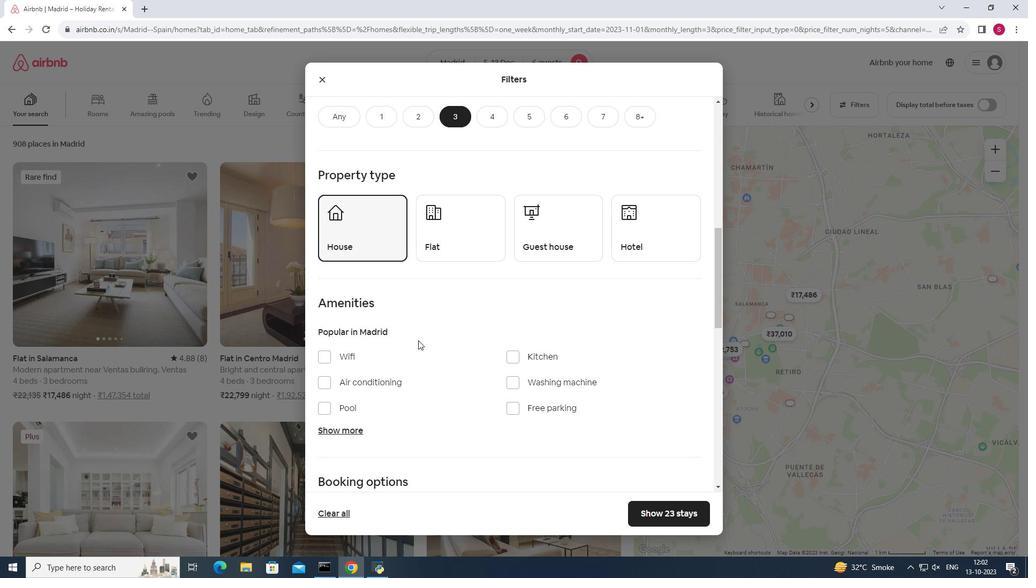 
Action: Mouse moved to (512, 331)
Screenshot: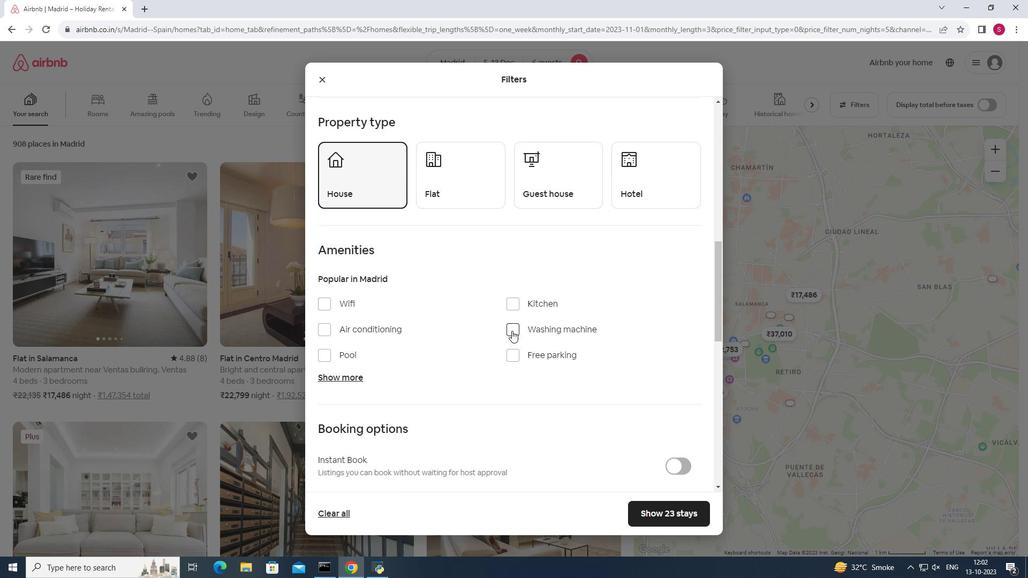 
Action: Mouse pressed left at (512, 331)
Screenshot: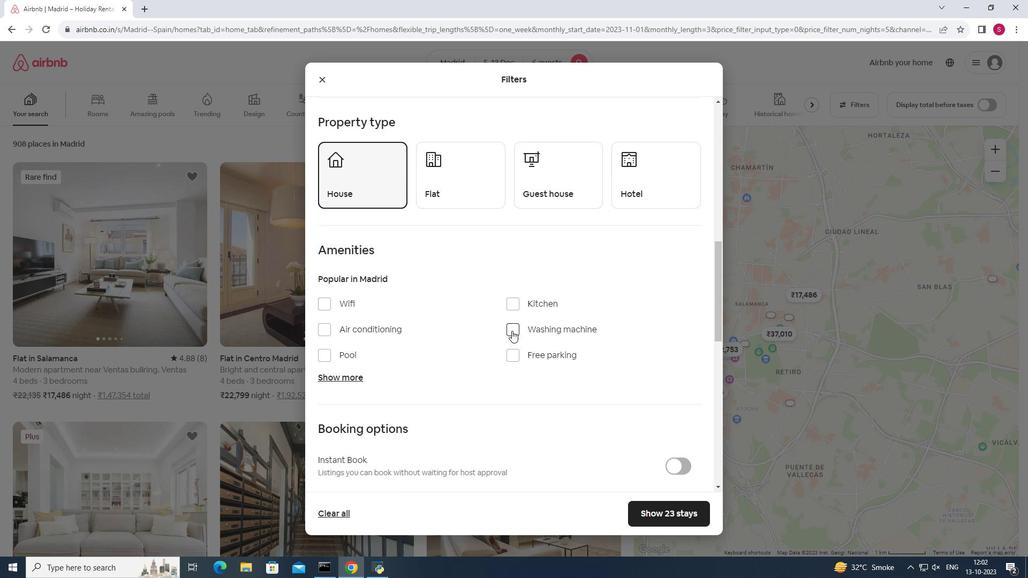 
Action: Mouse pressed left at (512, 331)
Screenshot: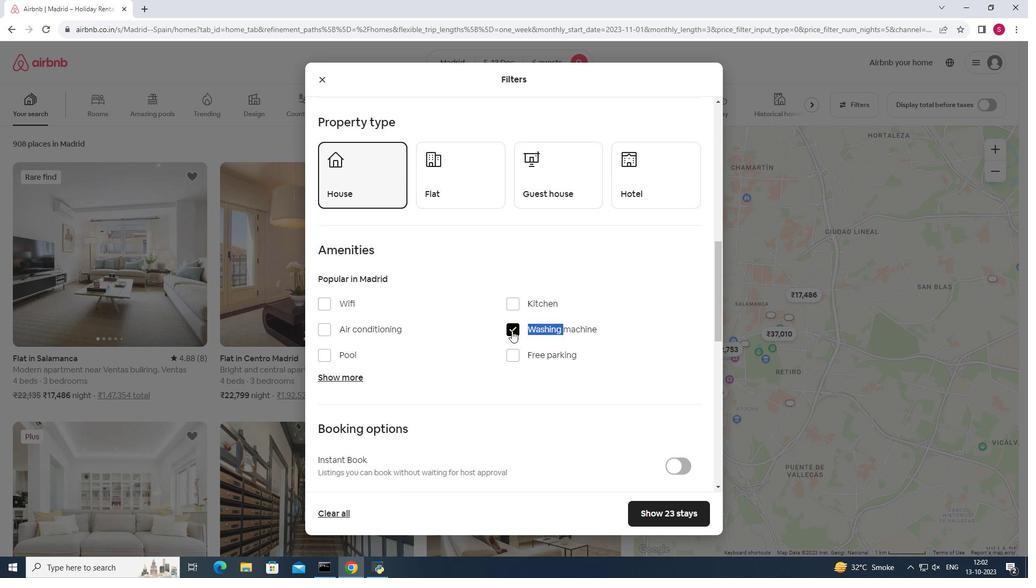 
Action: Mouse pressed left at (512, 331)
Screenshot: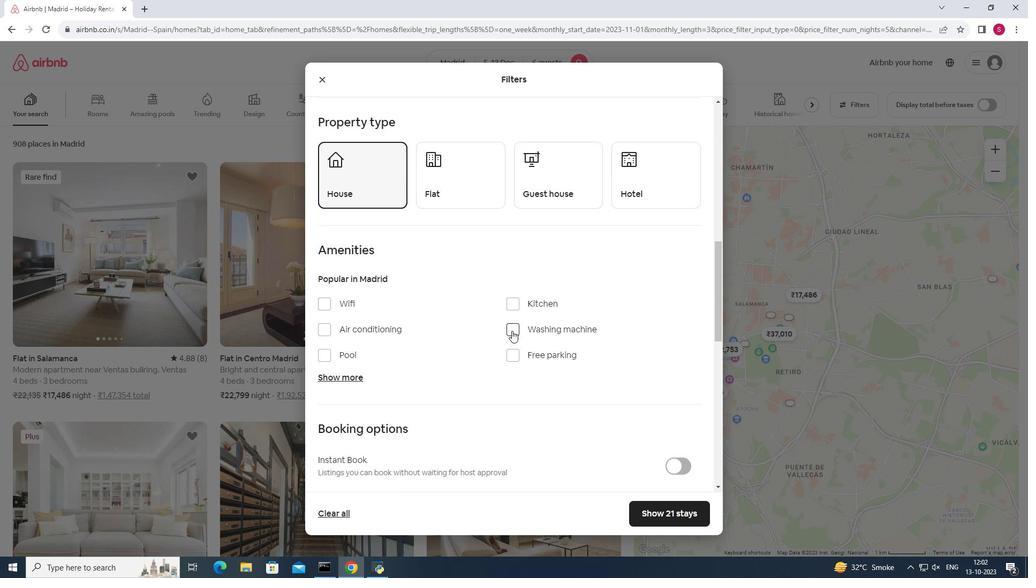 
Action: Mouse moved to (505, 331)
Screenshot: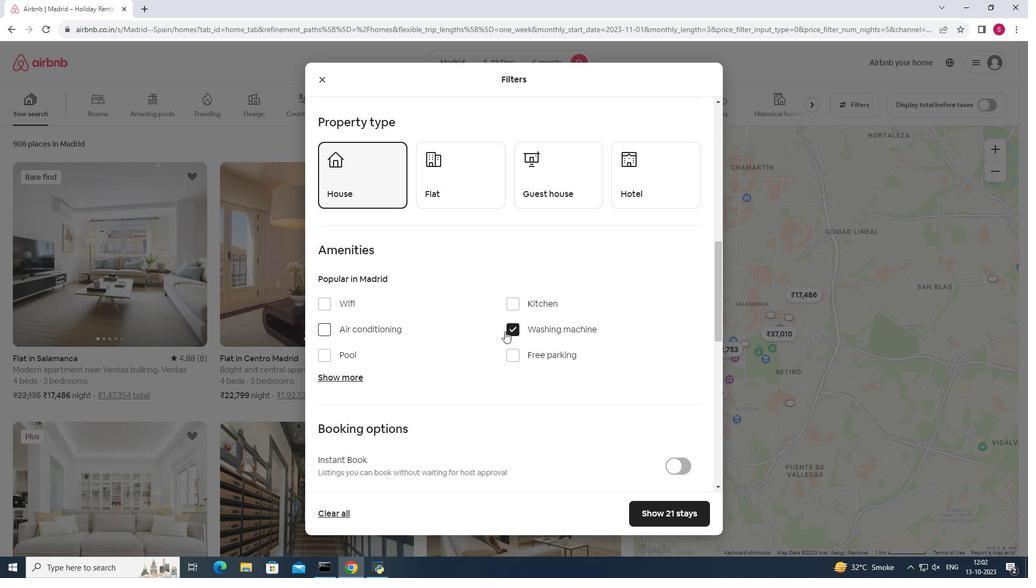 
Action: Mouse scrolled (505, 331) with delta (0, 0)
Screenshot: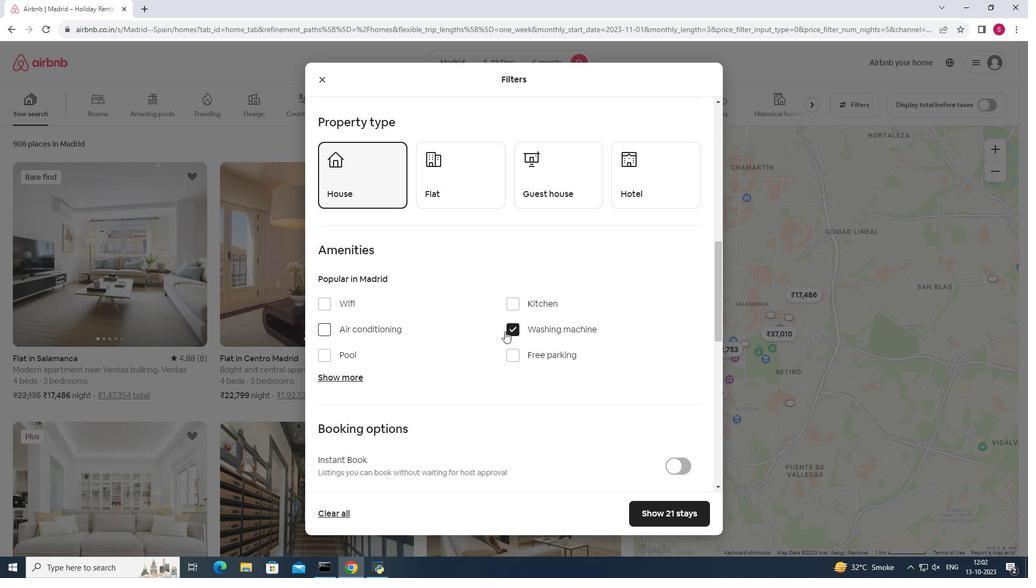 
Action: Mouse moved to (489, 329)
Screenshot: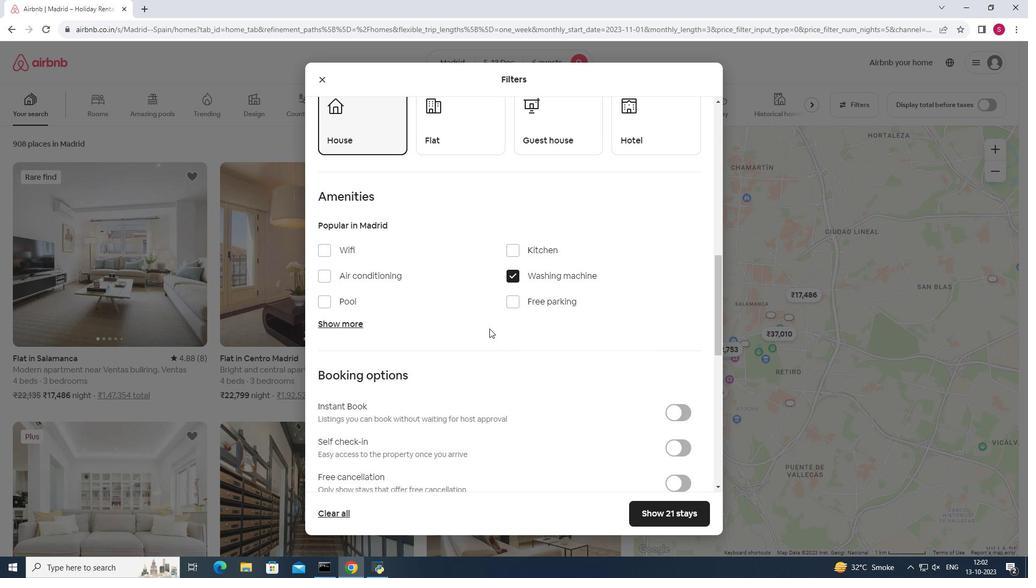 
Action: Mouse scrolled (489, 328) with delta (0, 0)
Screenshot: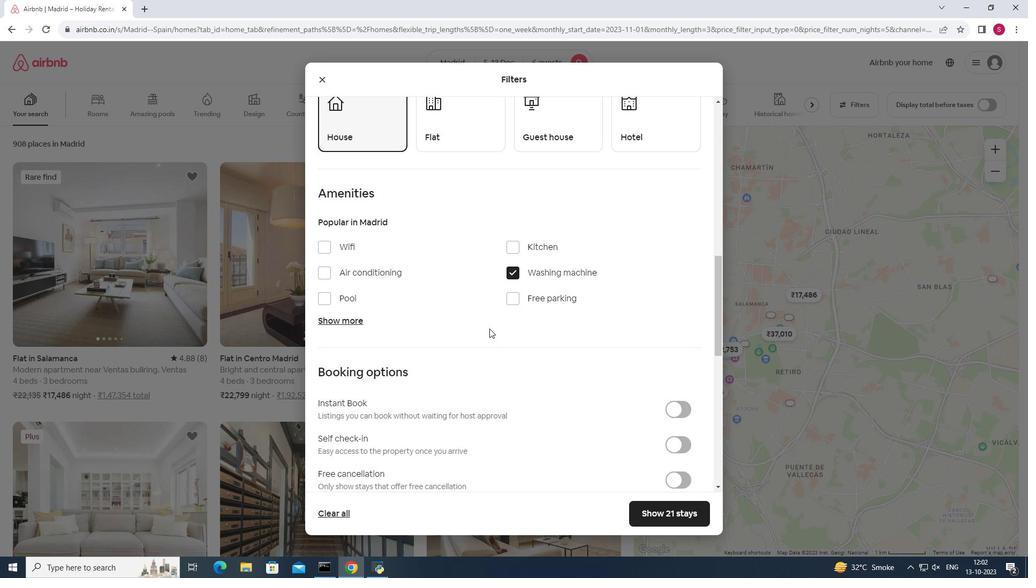 
Action: Mouse scrolled (489, 328) with delta (0, 0)
Screenshot: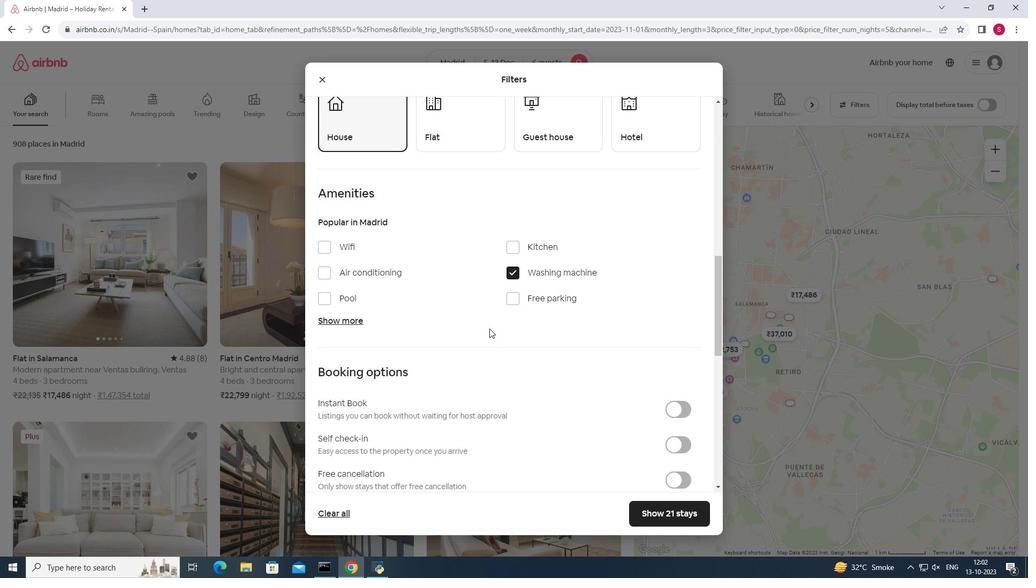
Action: Mouse scrolled (489, 328) with delta (0, 0)
Screenshot: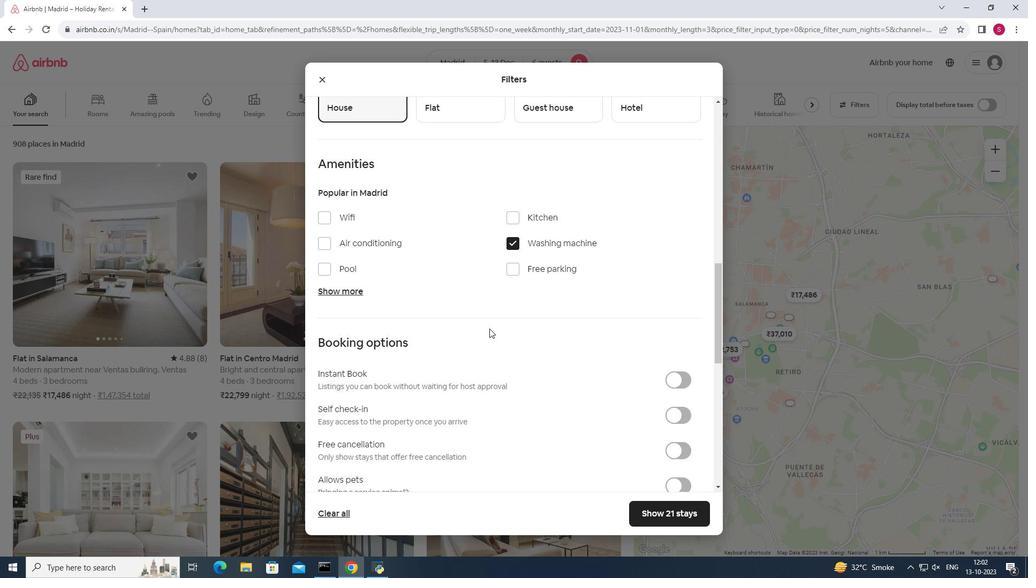 
Action: Mouse moved to (683, 288)
Screenshot: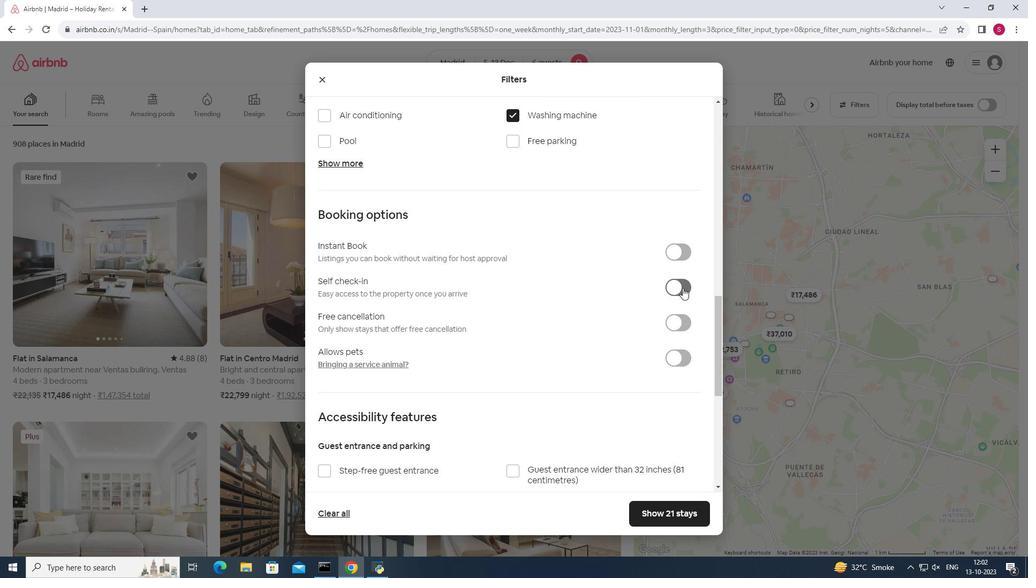 
Action: Mouse pressed left at (683, 288)
Screenshot: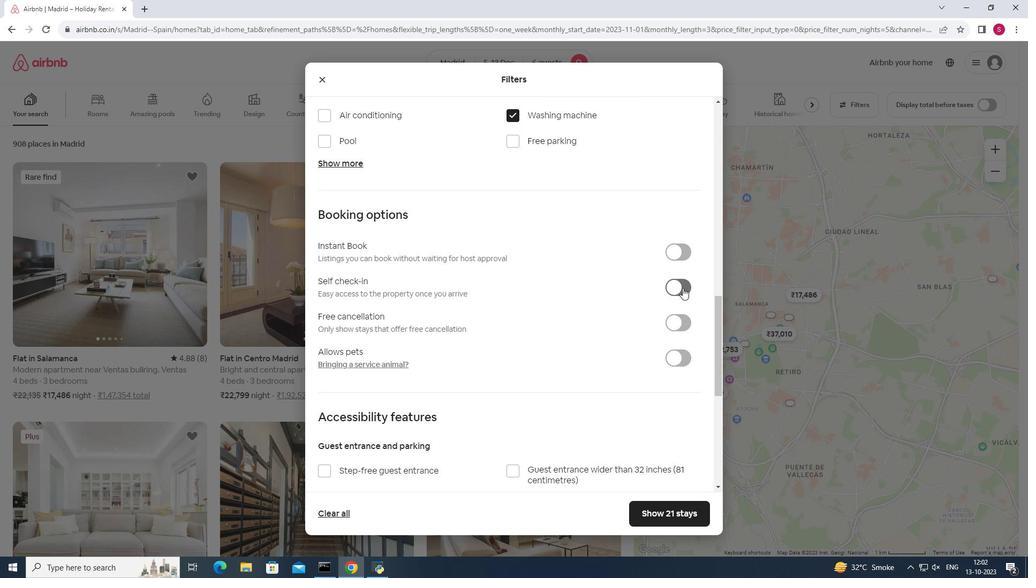 
Action: Mouse moved to (486, 342)
Screenshot: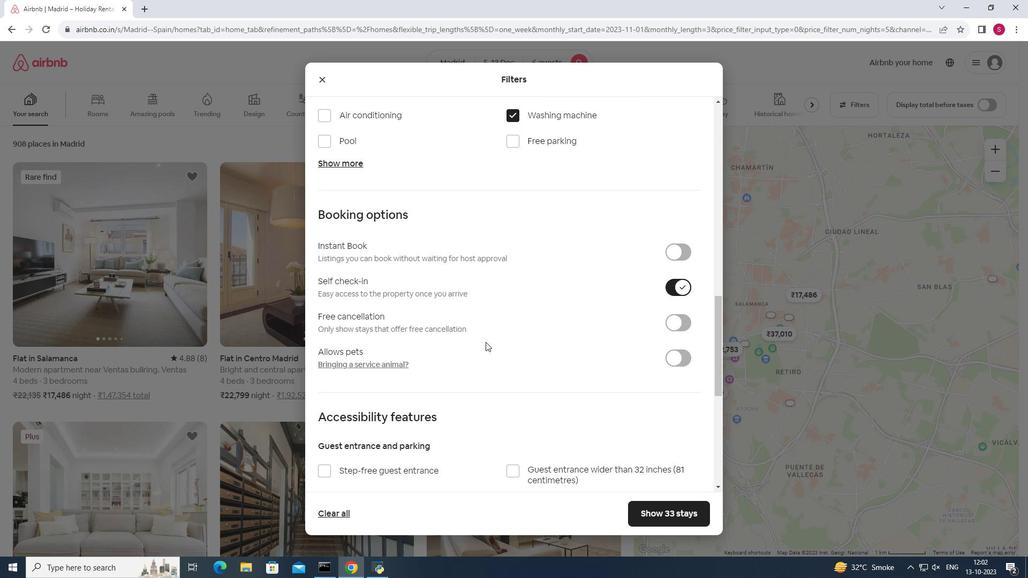 
Action: Mouse scrolled (486, 341) with delta (0, 0)
Screenshot: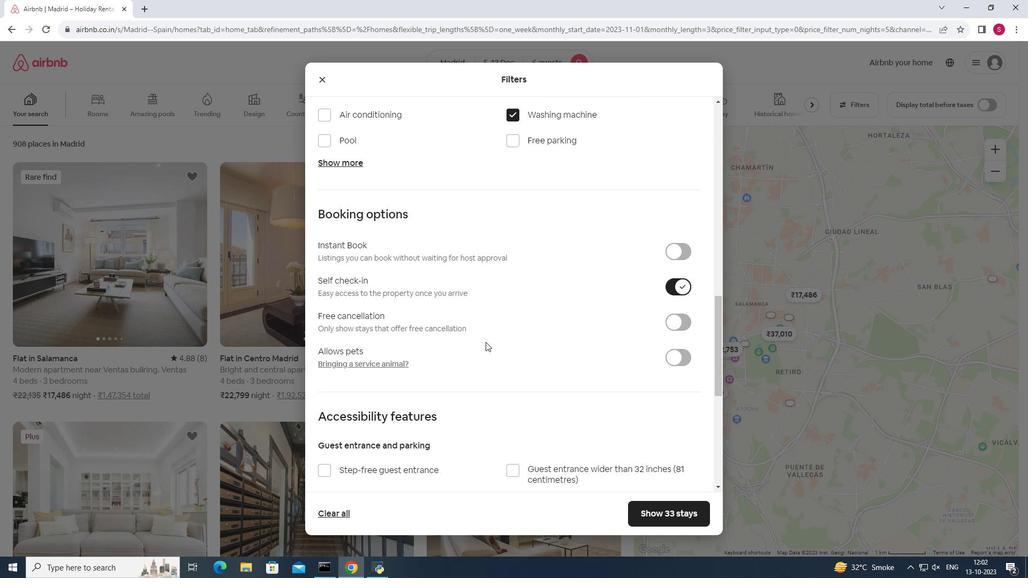
Action: Mouse moved to (667, 516)
Screenshot: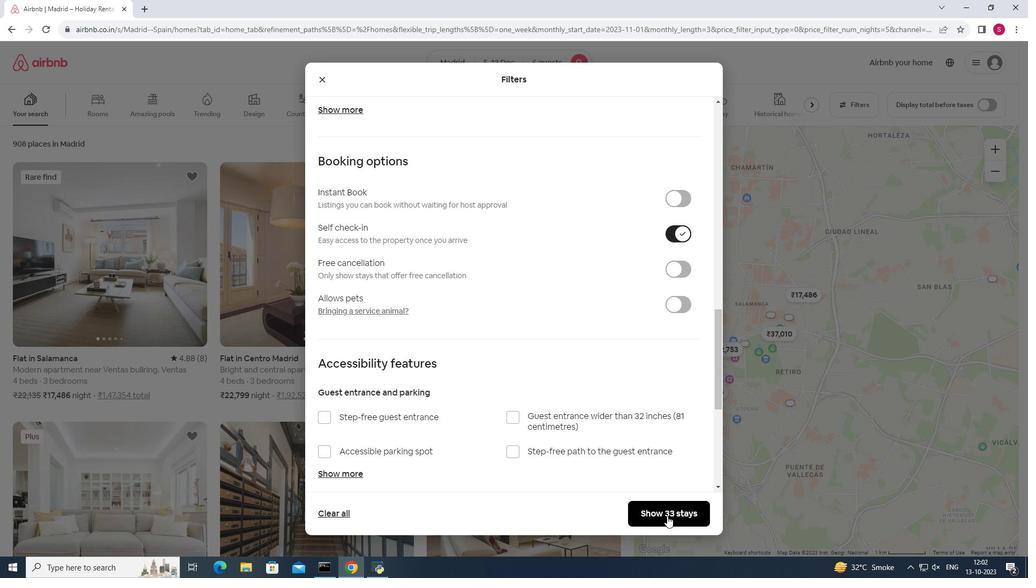 
Action: Mouse pressed left at (667, 516)
Screenshot: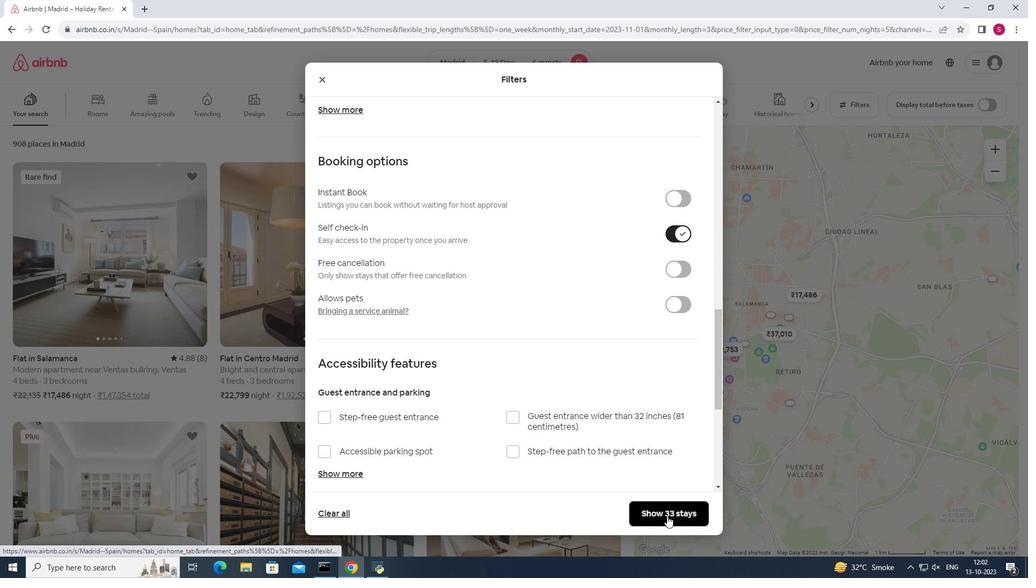 
Action: Mouse moved to (520, 289)
Screenshot: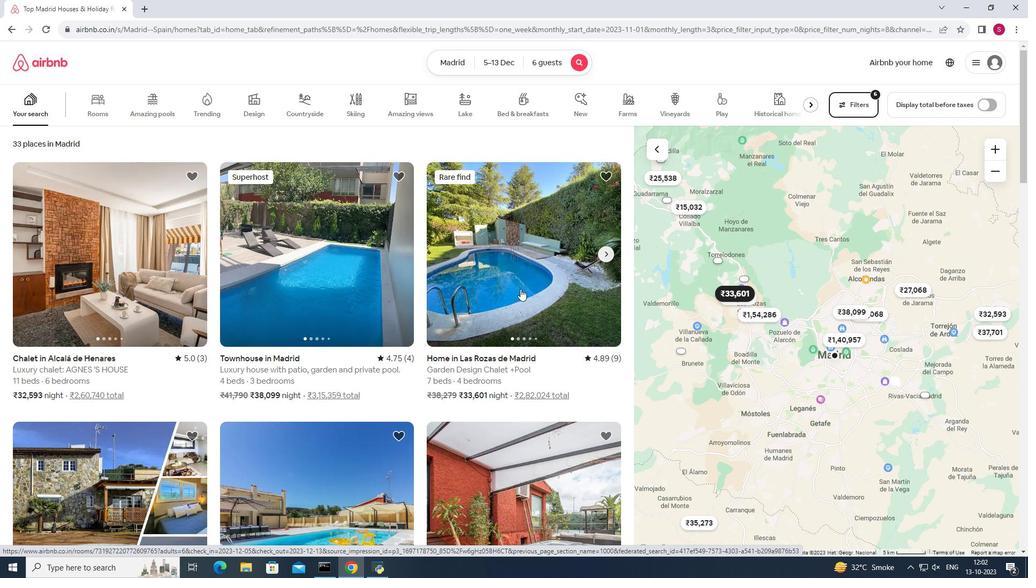 
Action: Mouse scrolled (520, 288) with delta (0, 0)
Screenshot: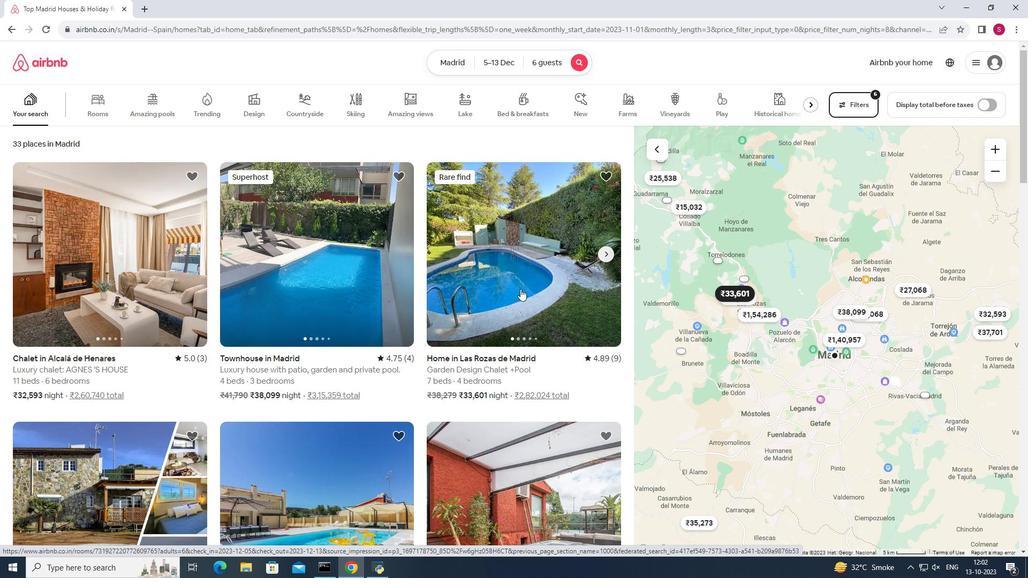 
Action: Mouse scrolled (520, 288) with delta (0, 0)
Screenshot: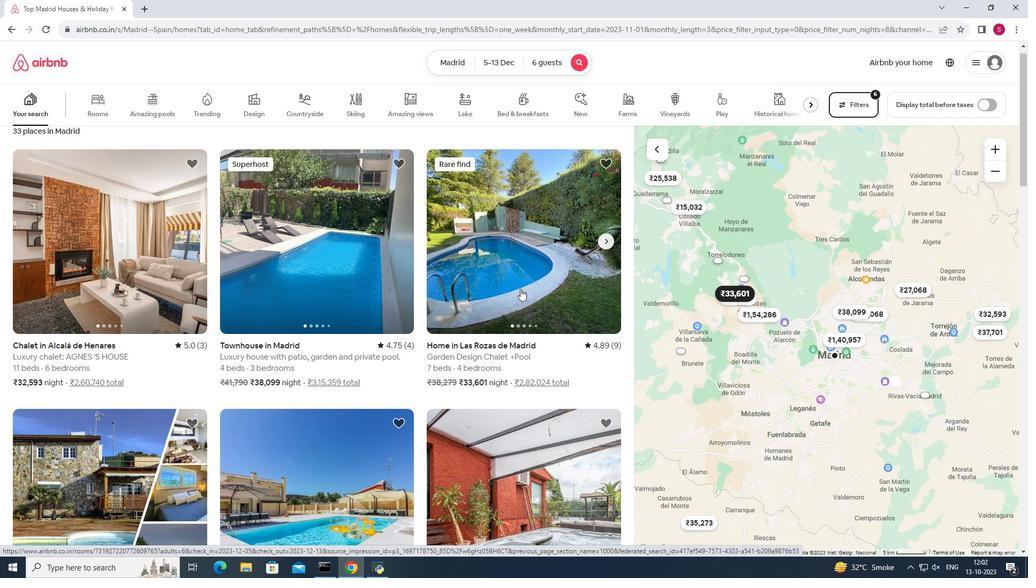 
Action: Mouse scrolled (520, 288) with delta (0, 0)
Screenshot: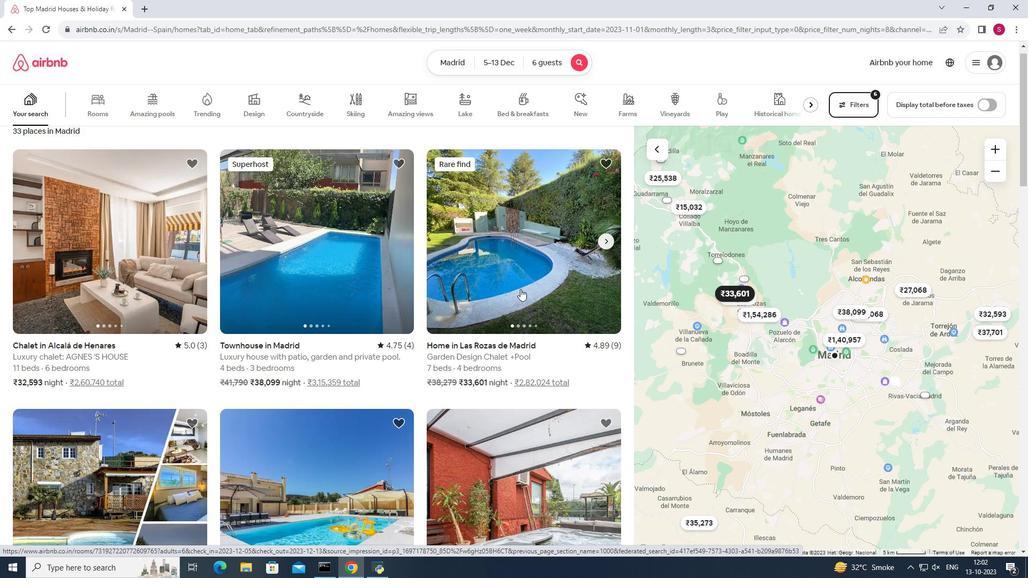
Action: Mouse scrolled (520, 288) with delta (0, 0)
Screenshot: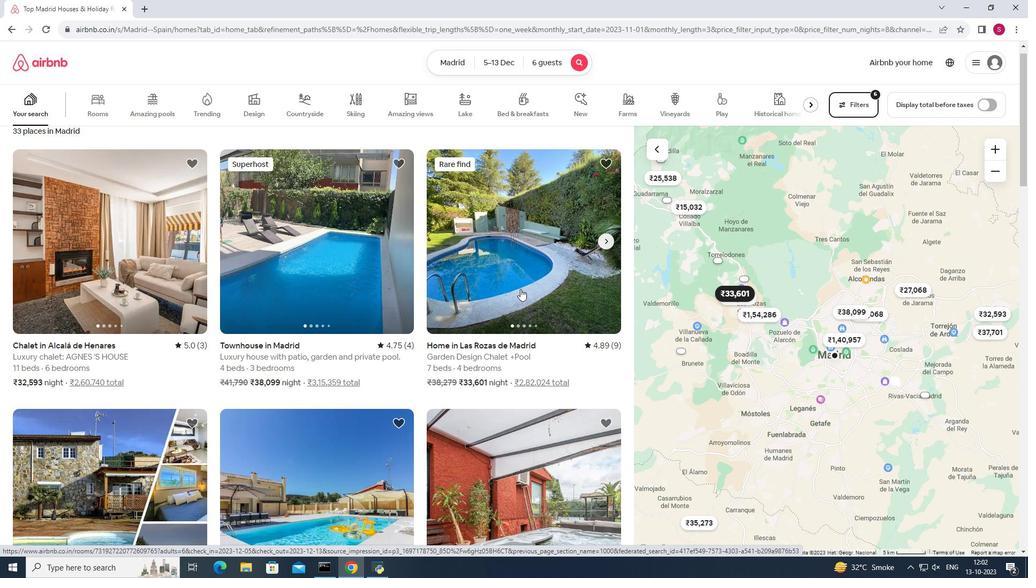 
Action: Mouse scrolled (520, 288) with delta (0, 0)
Screenshot: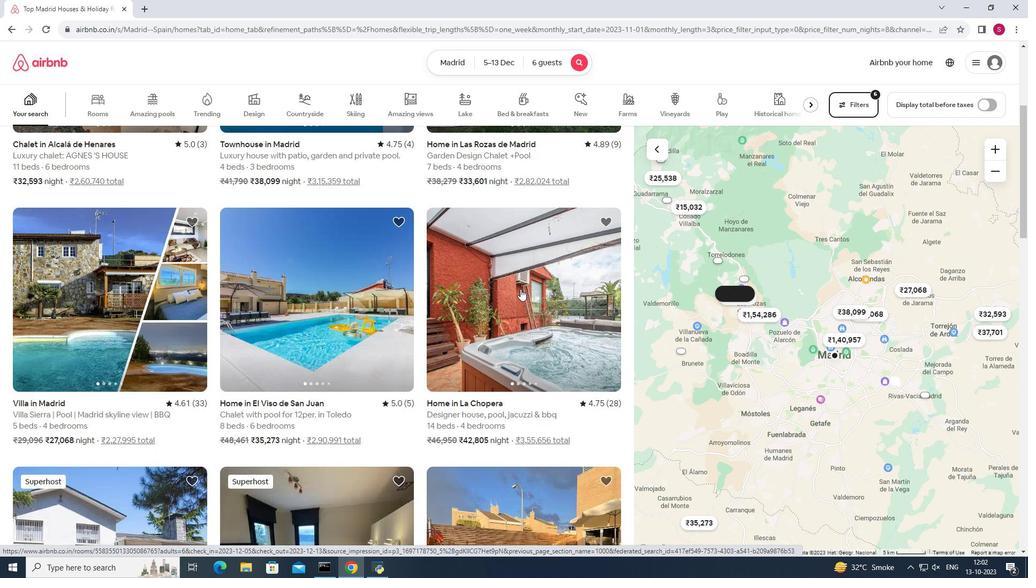 
Action: Mouse scrolled (520, 289) with delta (0, 0)
Screenshot: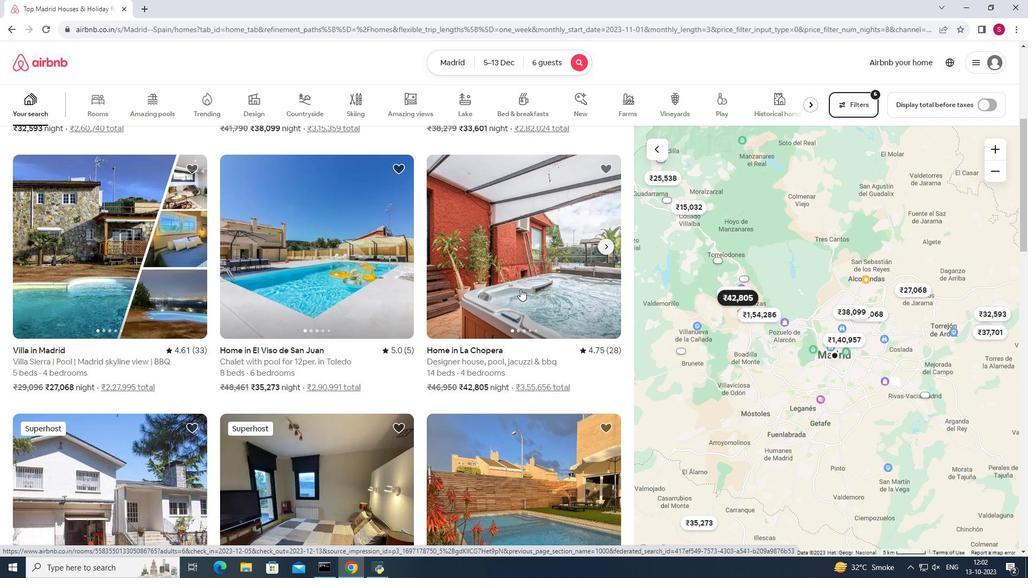
Action: Mouse scrolled (520, 289) with delta (0, 0)
Screenshot: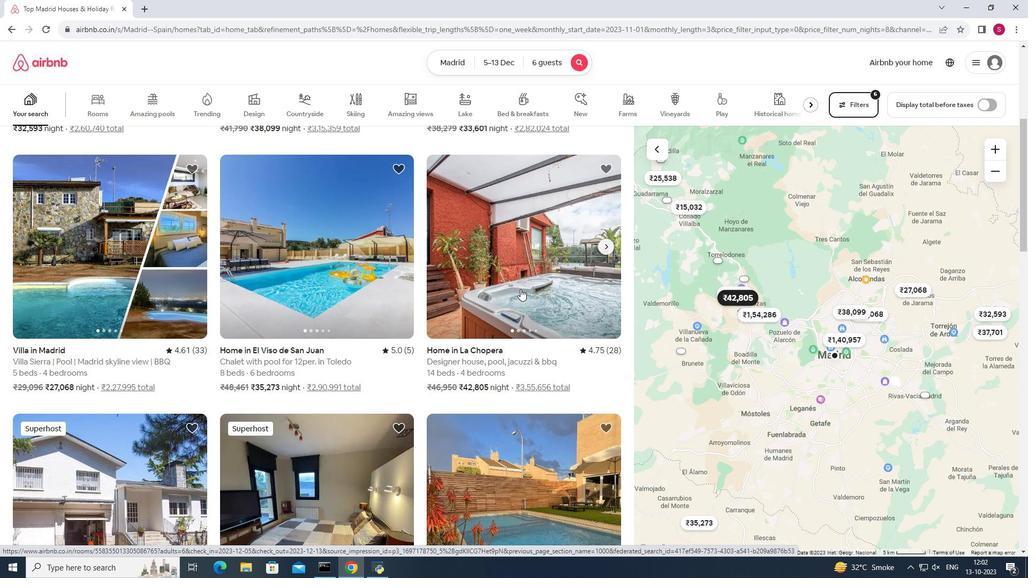 
Action: Mouse scrolled (520, 289) with delta (0, 0)
Screenshot: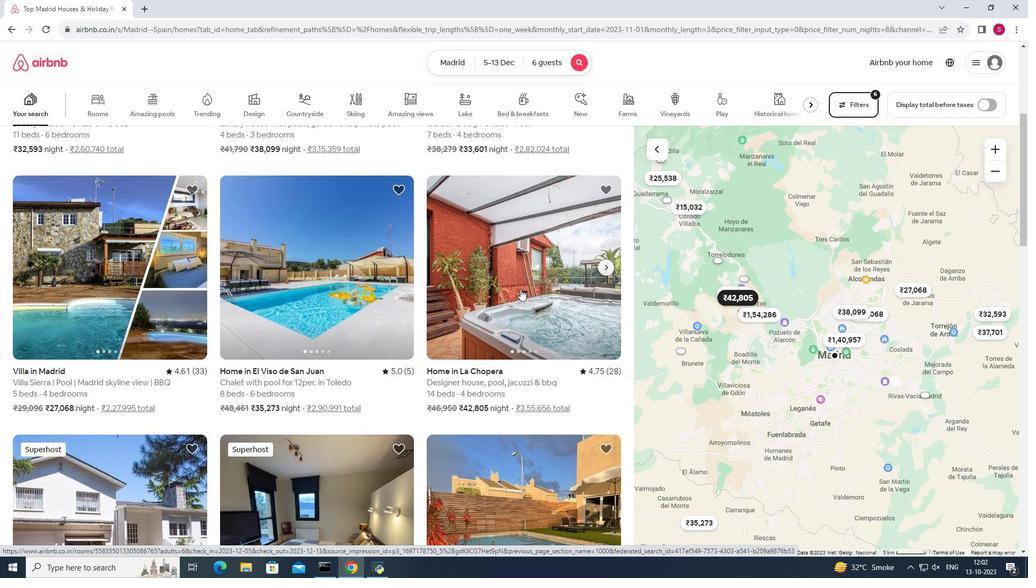 
Action: Mouse scrolled (520, 289) with delta (0, 0)
Screenshot: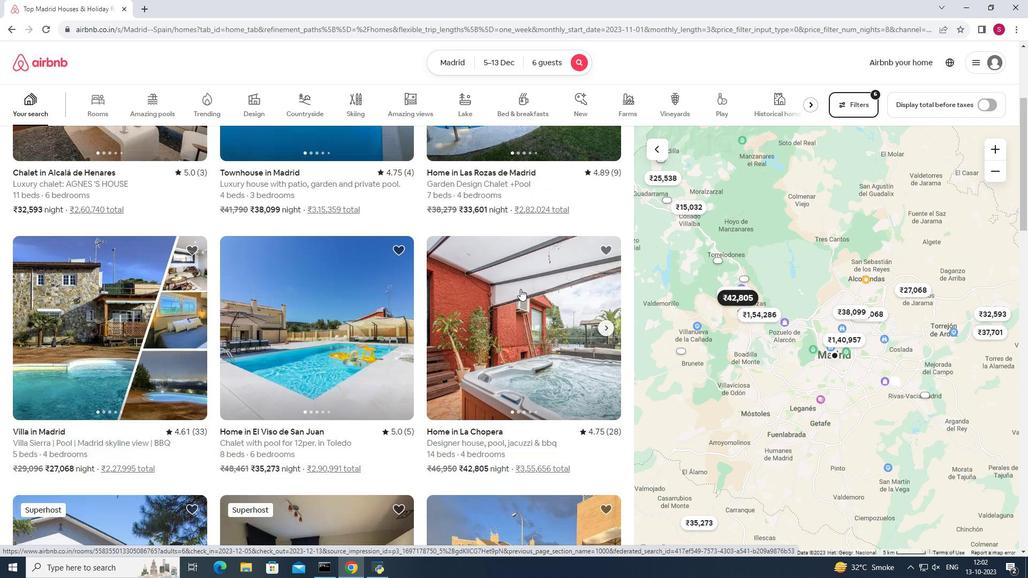 
Action: Mouse moved to (516, 230)
Screenshot: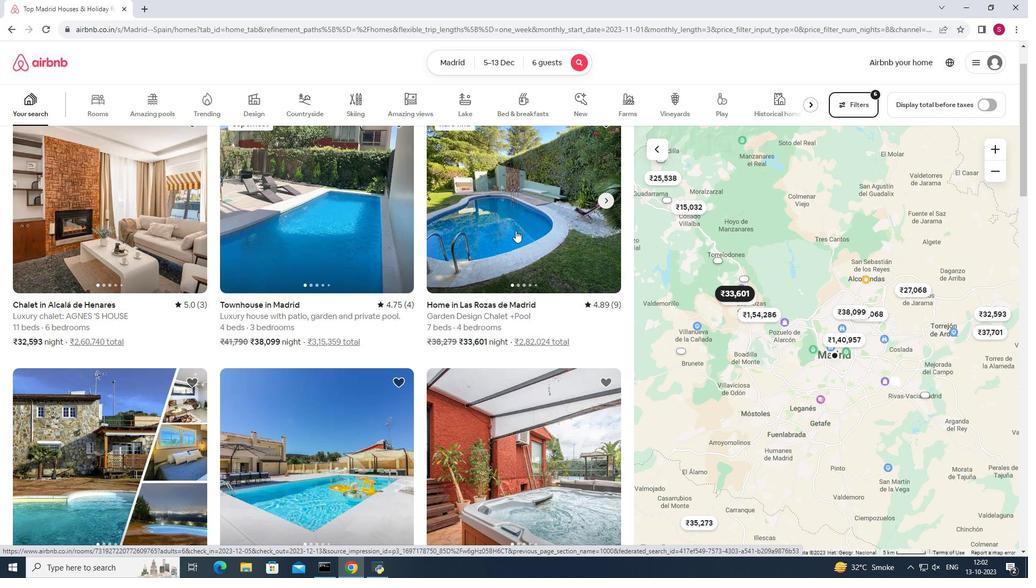 
Action: Mouse pressed left at (516, 230)
Screenshot: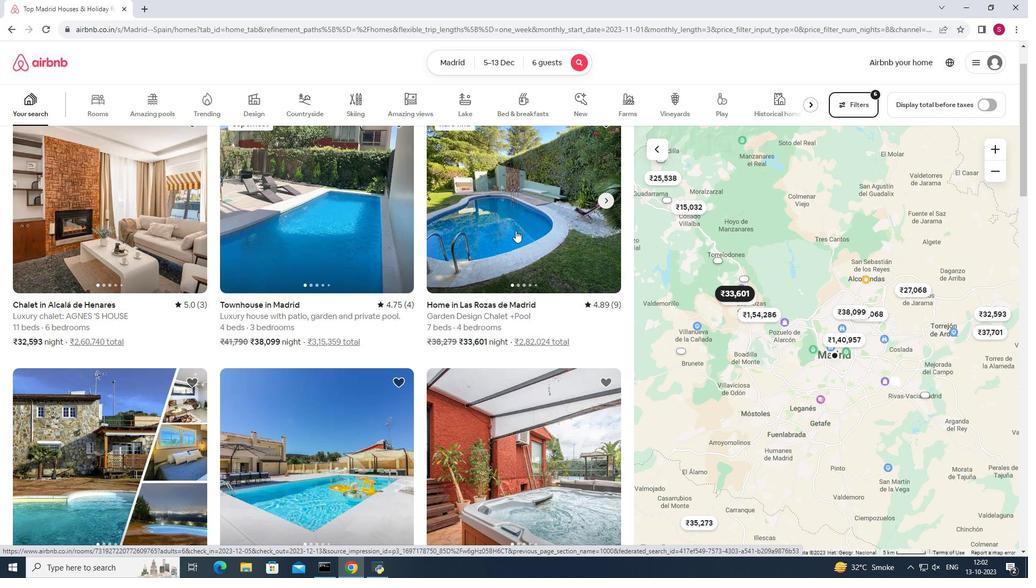 
Action: Mouse moved to (778, 400)
Screenshot: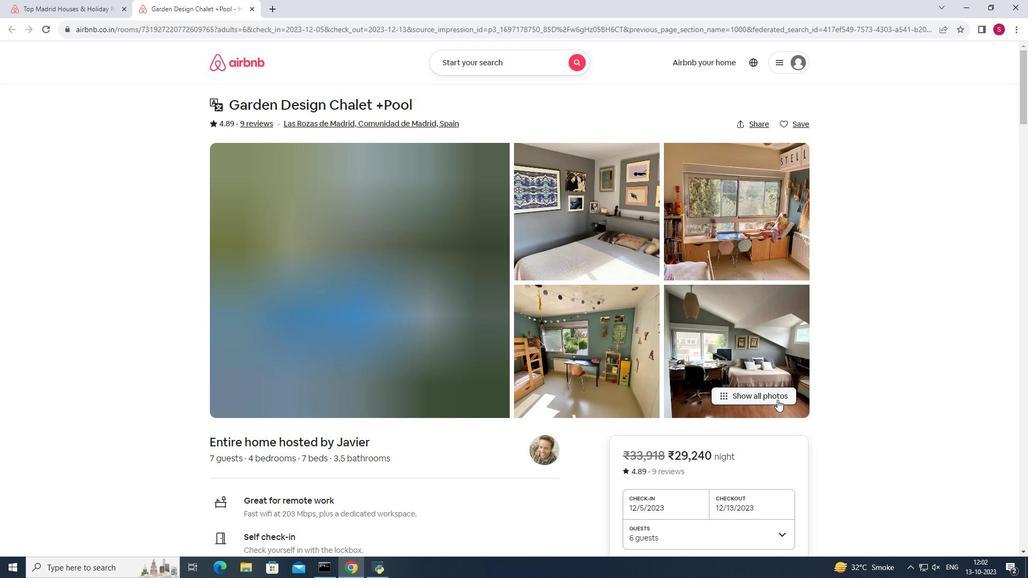 
Action: Mouse pressed left at (778, 400)
Screenshot: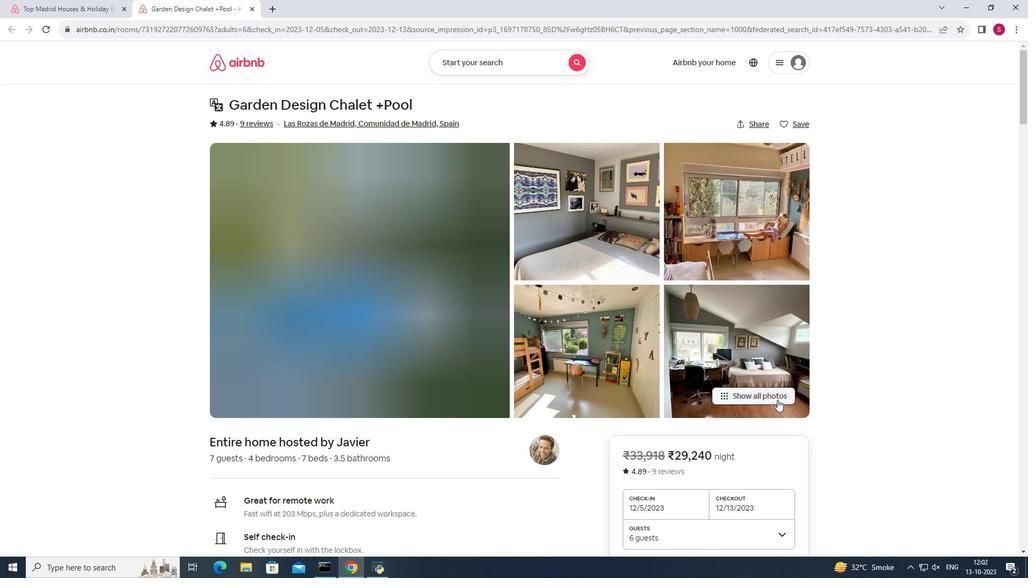 
Action: Mouse moved to (916, 347)
Screenshot: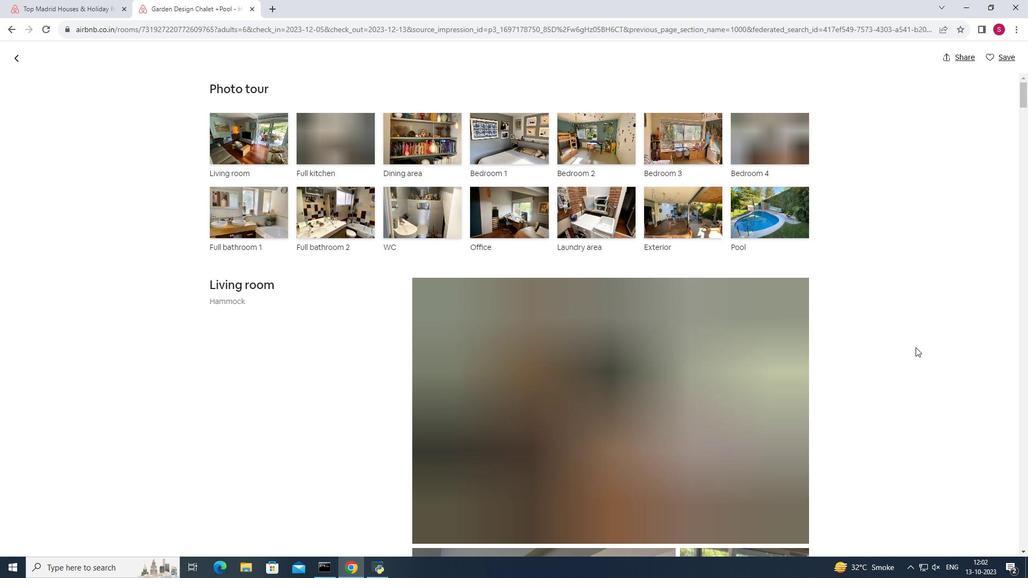 
Action: Mouse scrolled (916, 347) with delta (0, 0)
Screenshot: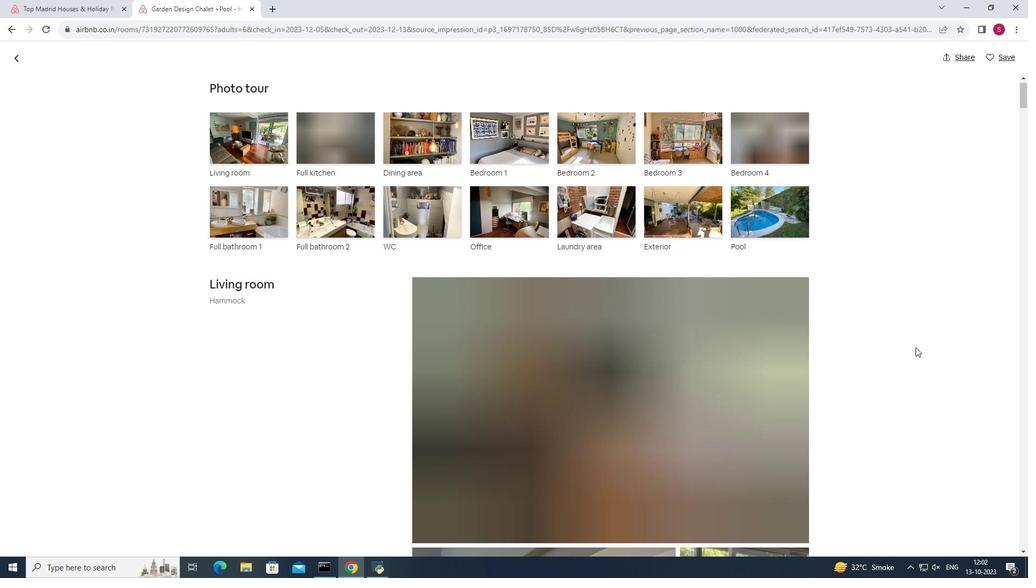 
Action: Mouse scrolled (916, 347) with delta (0, 0)
Screenshot: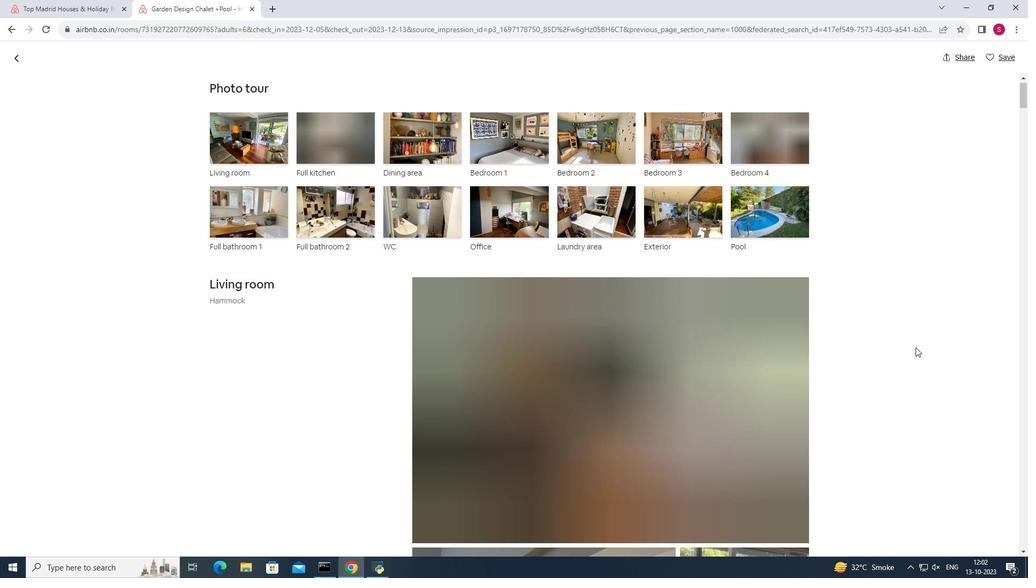 
Action: Mouse scrolled (916, 347) with delta (0, 0)
Screenshot: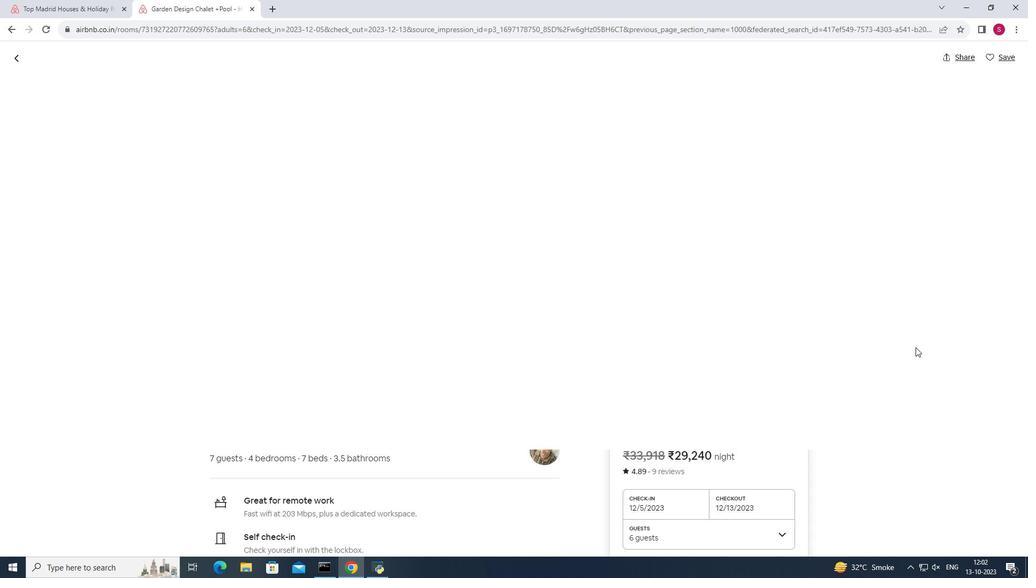 
Action: Mouse scrolled (916, 347) with delta (0, 0)
Screenshot: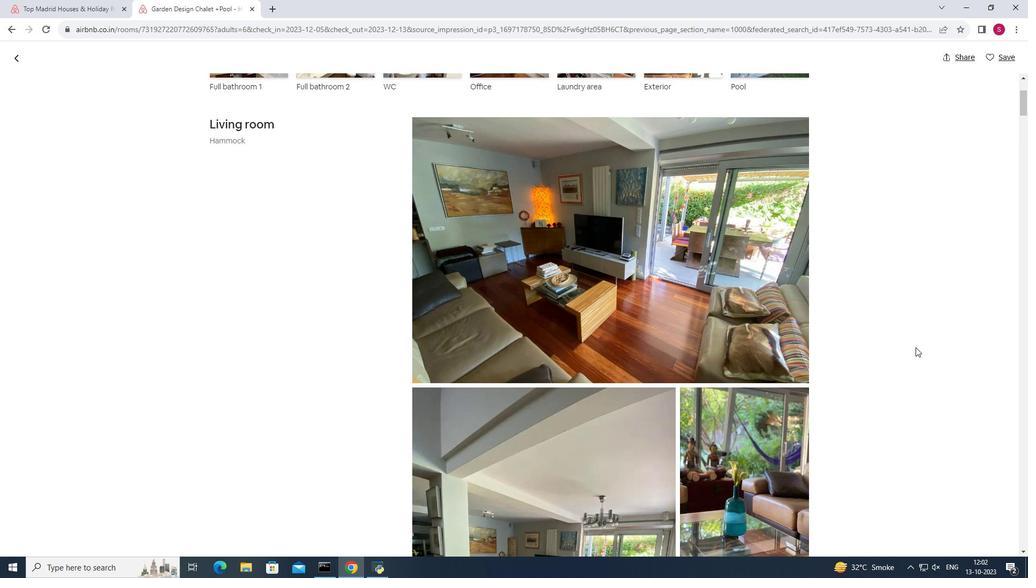 
Action: Mouse scrolled (916, 347) with delta (0, 0)
Screenshot: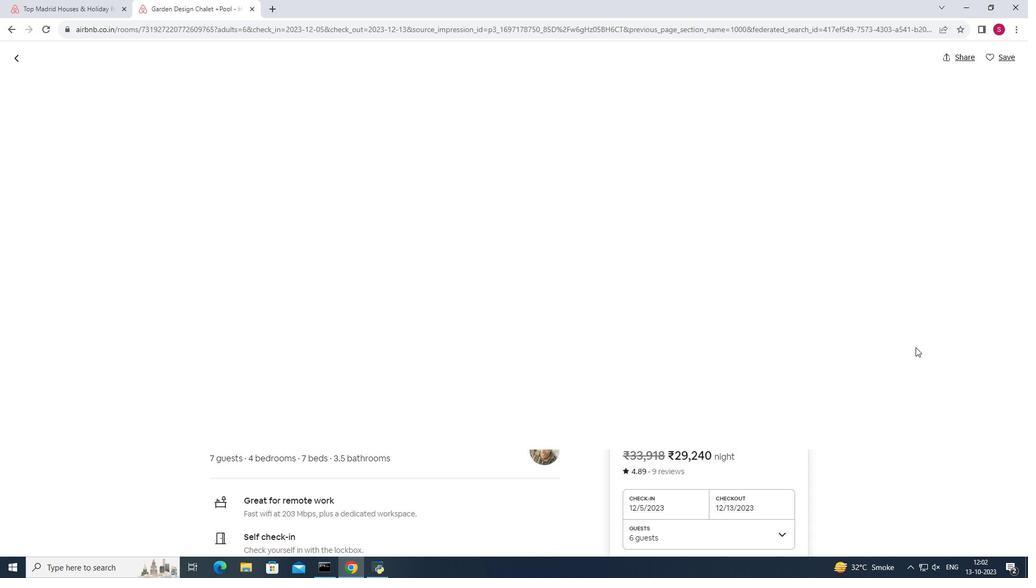 
Action: Mouse scrolled (916, 347) with delta (0, 0)
Screenshot: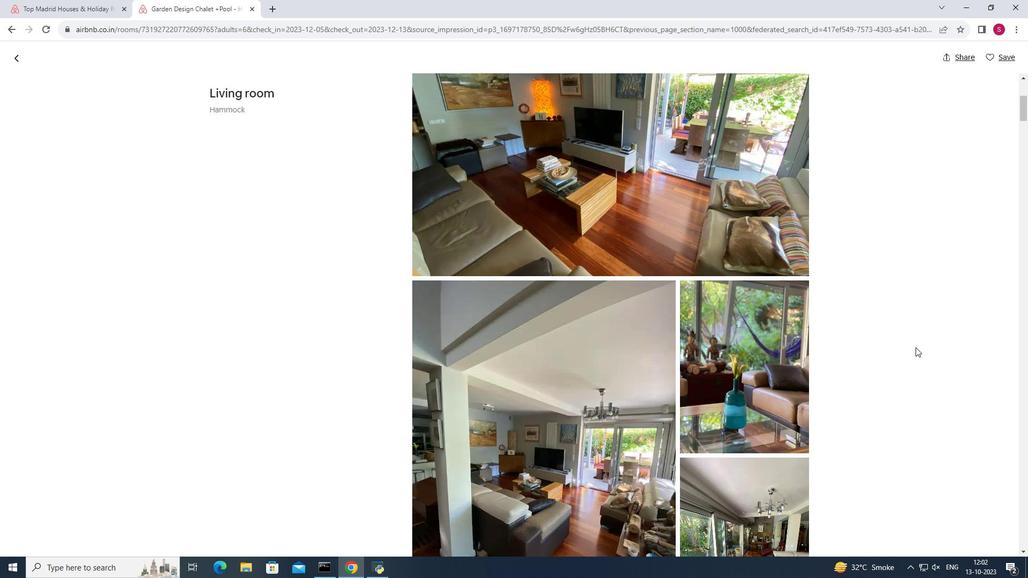 
Action: Mouse scrolled (916, 347) with delta (0, 0)
Screenshot: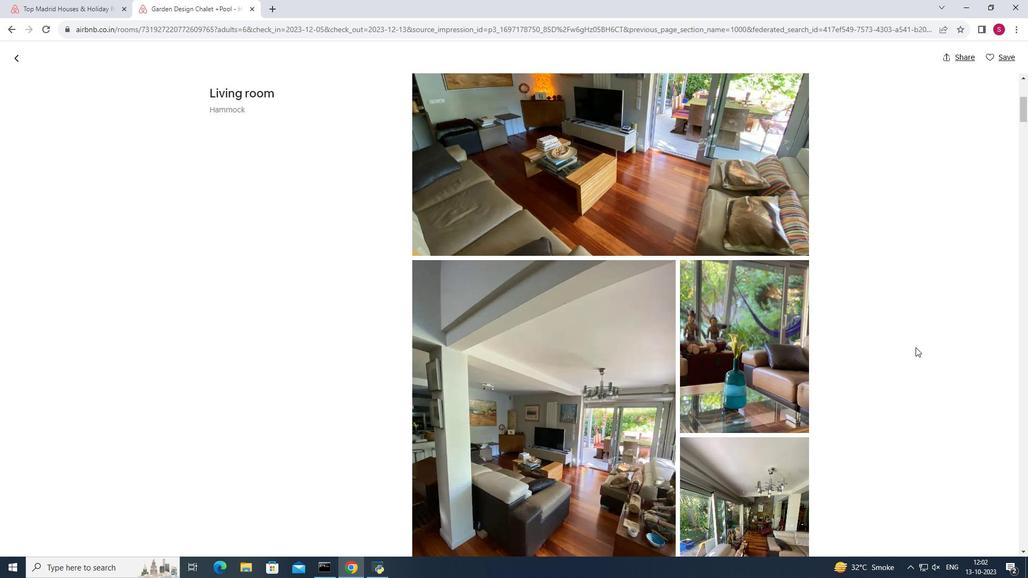 
Action: Mouse moved to (915, 347)
Screenshot: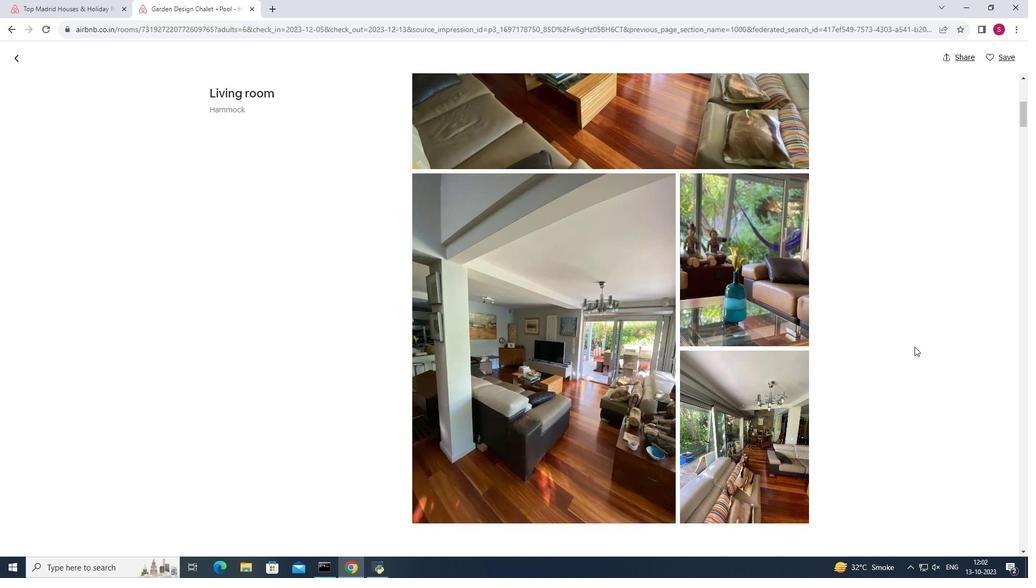 
Action: Mouse scrolled (915, 347) with delta (0, 0)
Screenshot: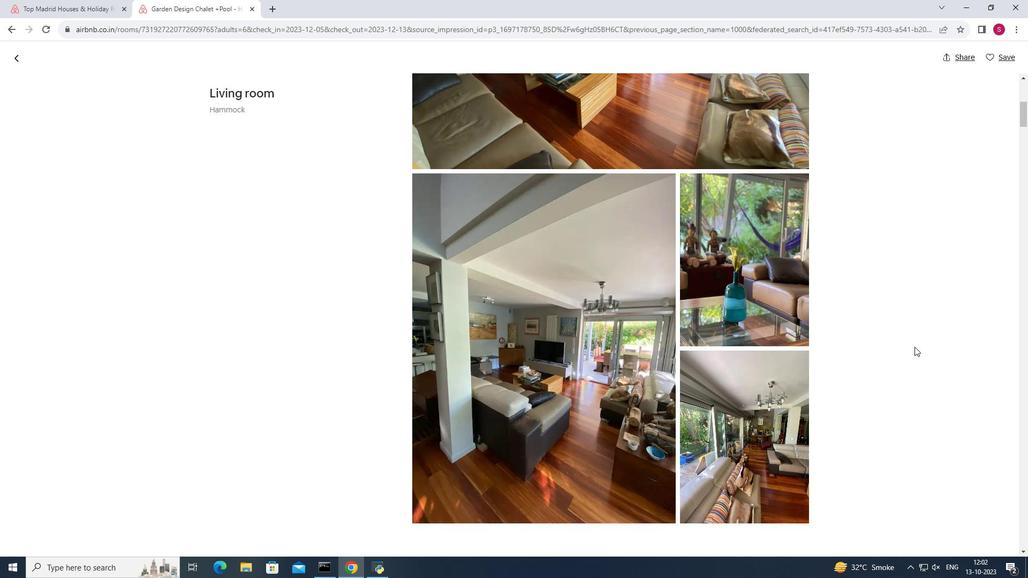 
Action: Mouse scrolled (915, 347) with delta (0, 0)
Screenshot: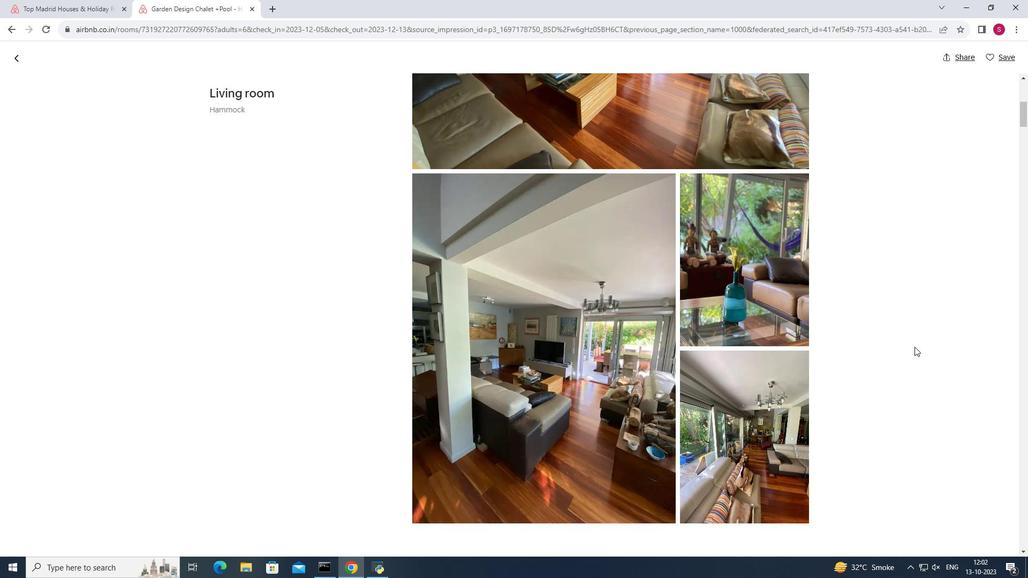 
Action: Mouse scrolled (915, 347) with delta (0, 0)
Screenshot: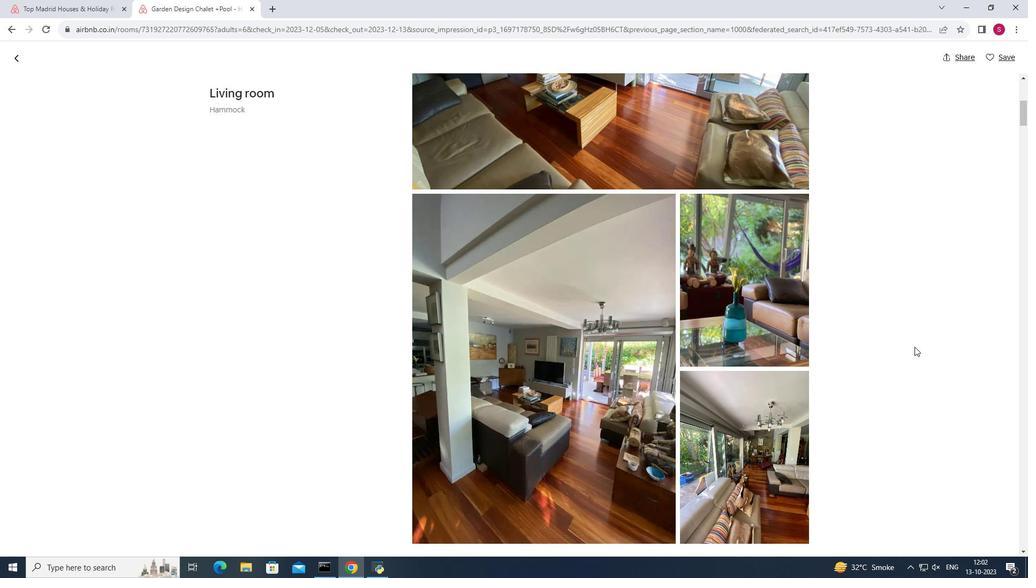 
Action: Mouse scrolled (915, 347) with delta (0, 0)
Screenshot: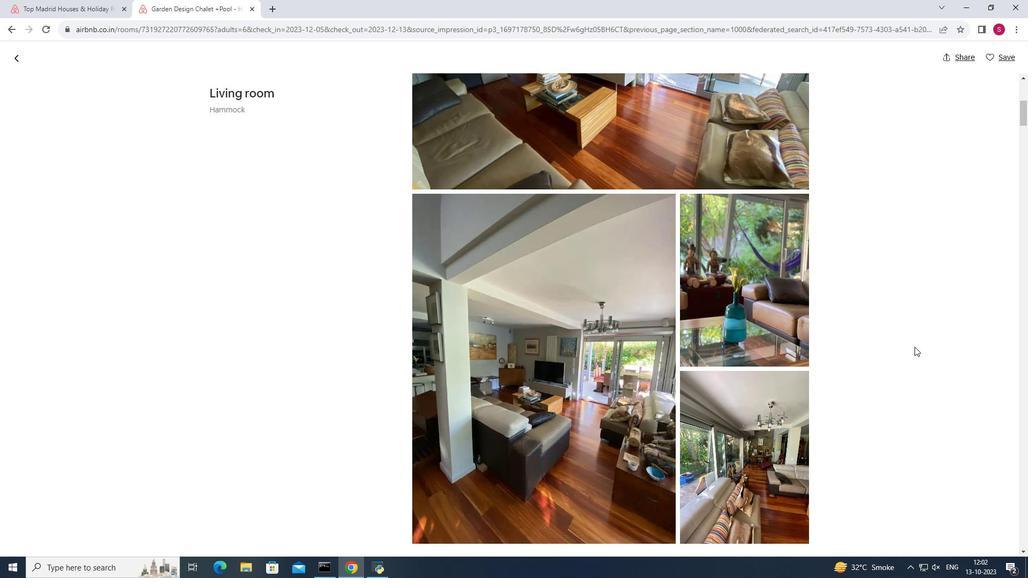 
Action: Mouse scrolled (915, 347) with delta (0, 0)
Screenshot: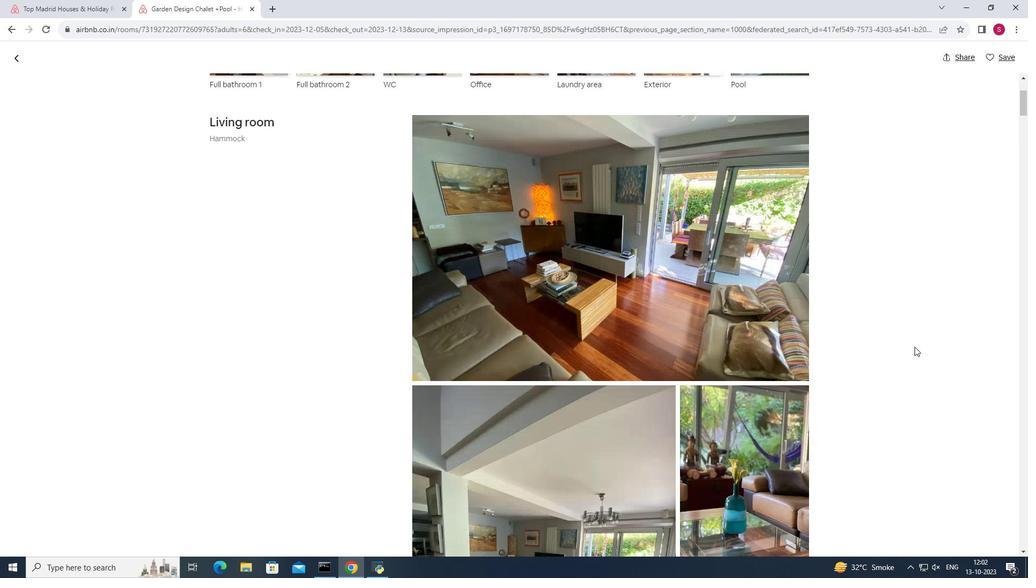 
Action: Mouse moved to (20, 54)
Screenshot: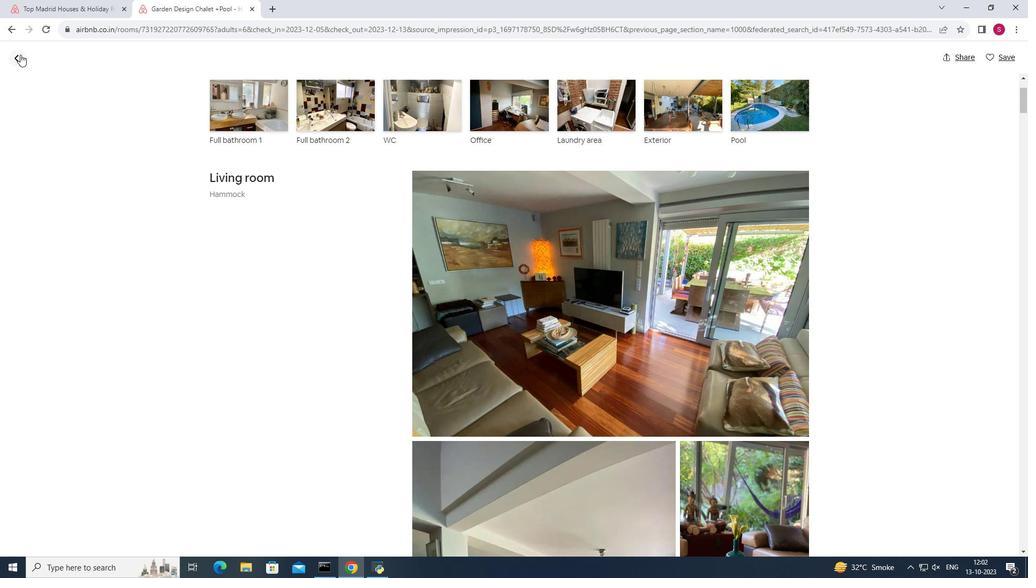 
Action: Mouse pressed left at (20, 54)
Screenshot: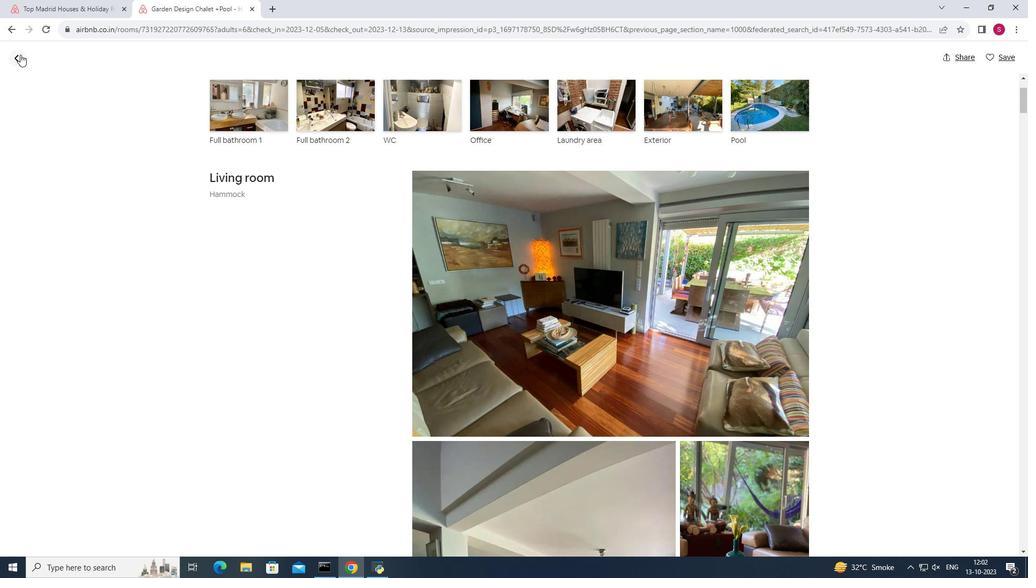 
Action: Mouse moved to (867, 245)
Screenshot: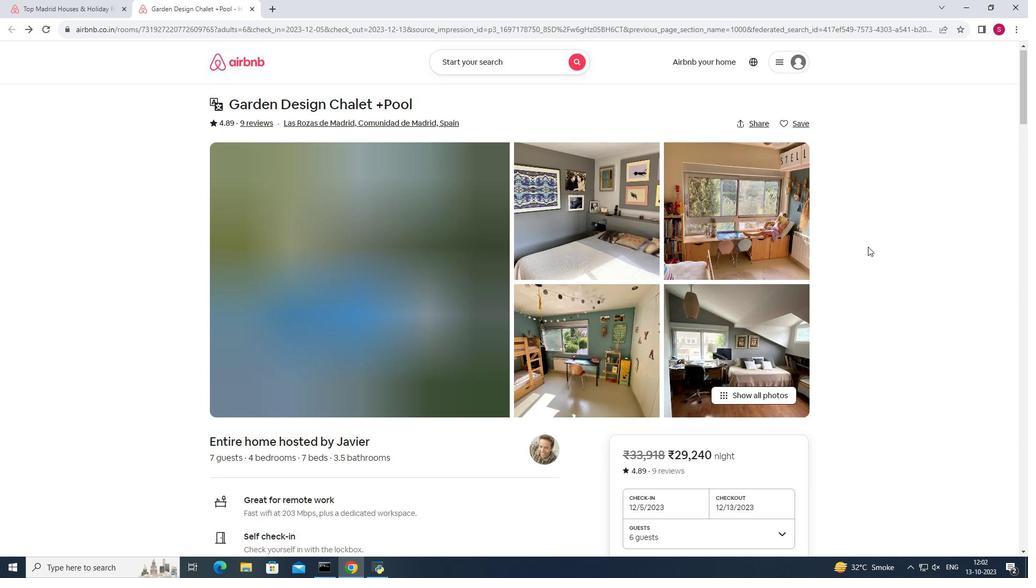 
Action: Mouse scrolled (867, 245) with delta (0, 0)
Screenshot: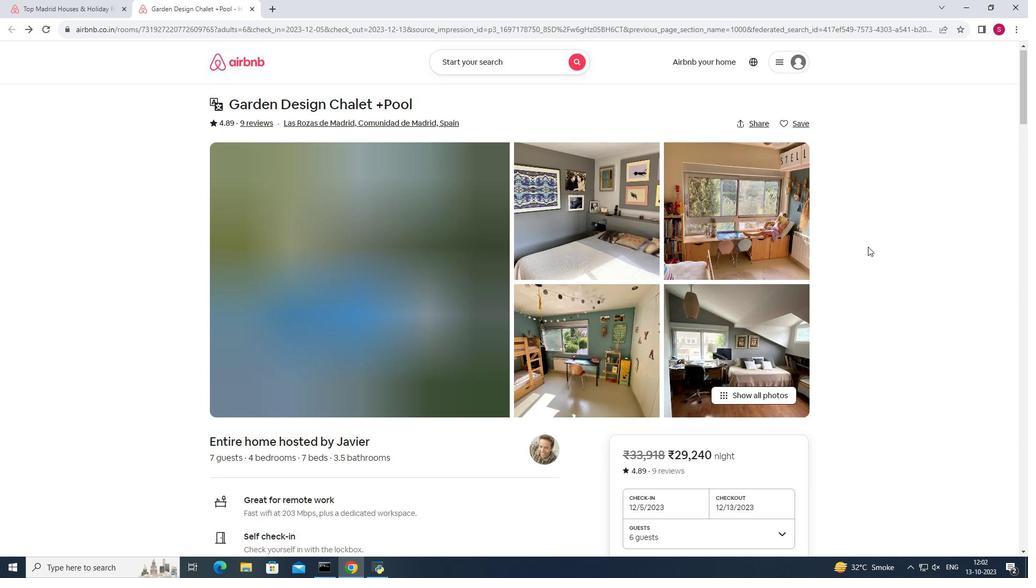 
Action: Mouse moved to (868, 246)
Screenshot: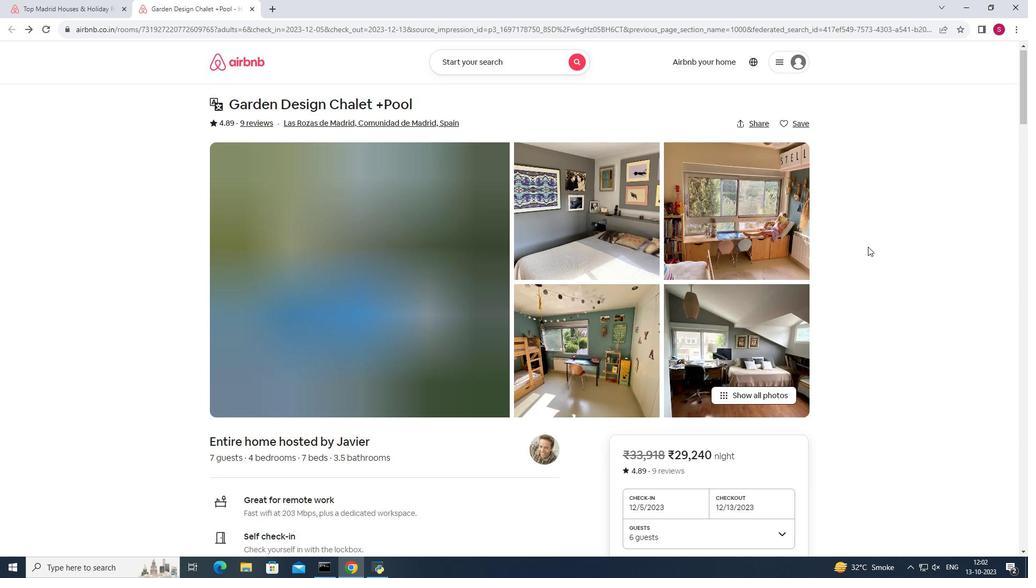 
Action: Mouse scrolled (868, 245) with delta (0, 0)
Screenshot: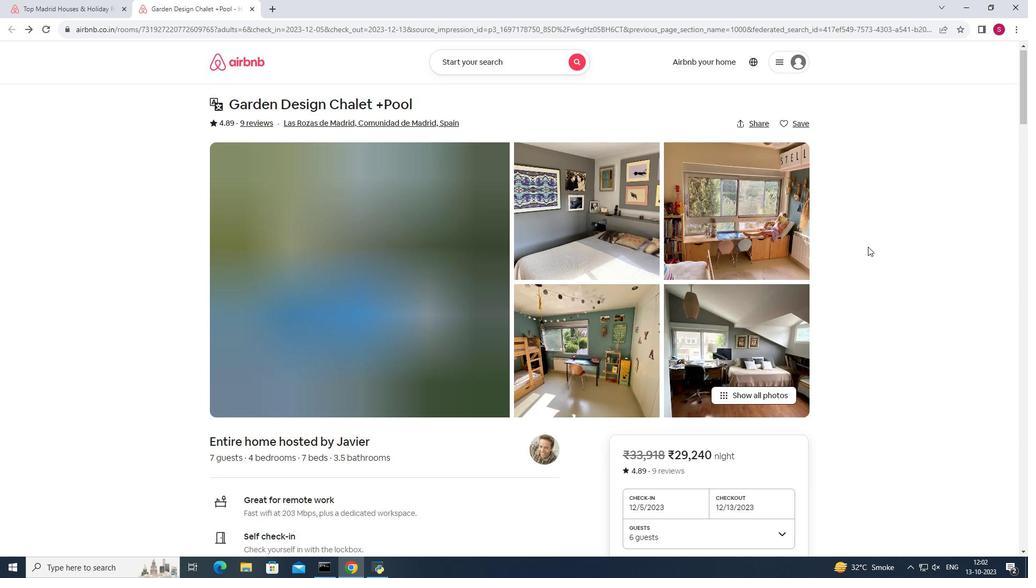 
Action: Mouse moved to (868, 247)
Screenshot: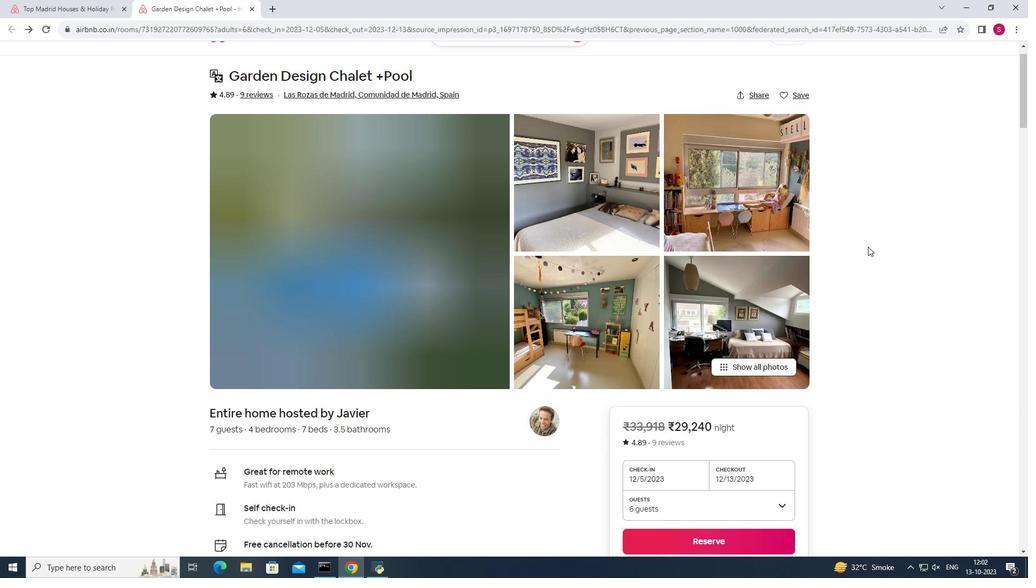 
Action: Mouse scrolled (868, 246) with delta (0, 0)
Screenshot: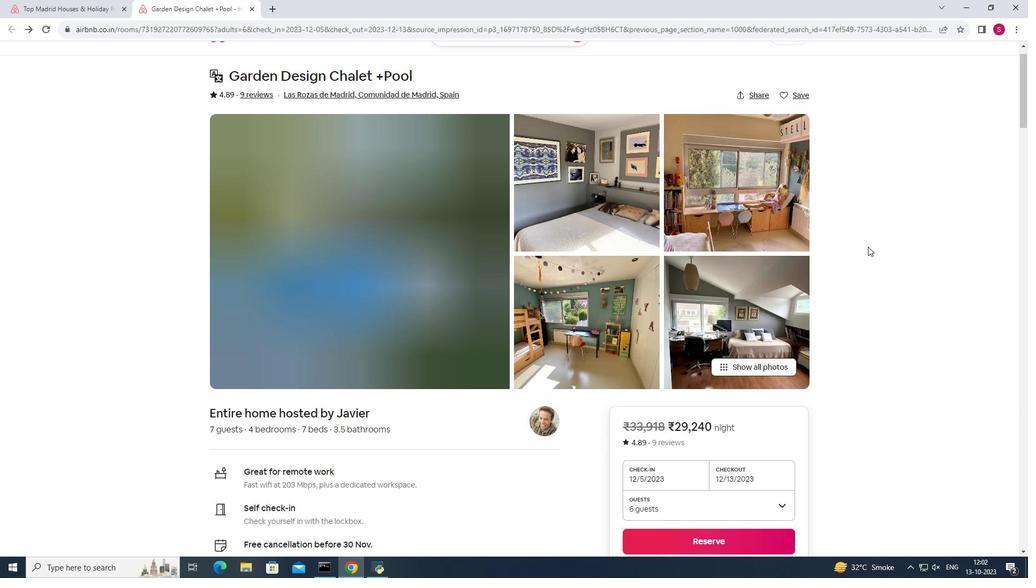 
Action: Mouse scrolled (868, 246) with delta (0, 0)
Screenshot: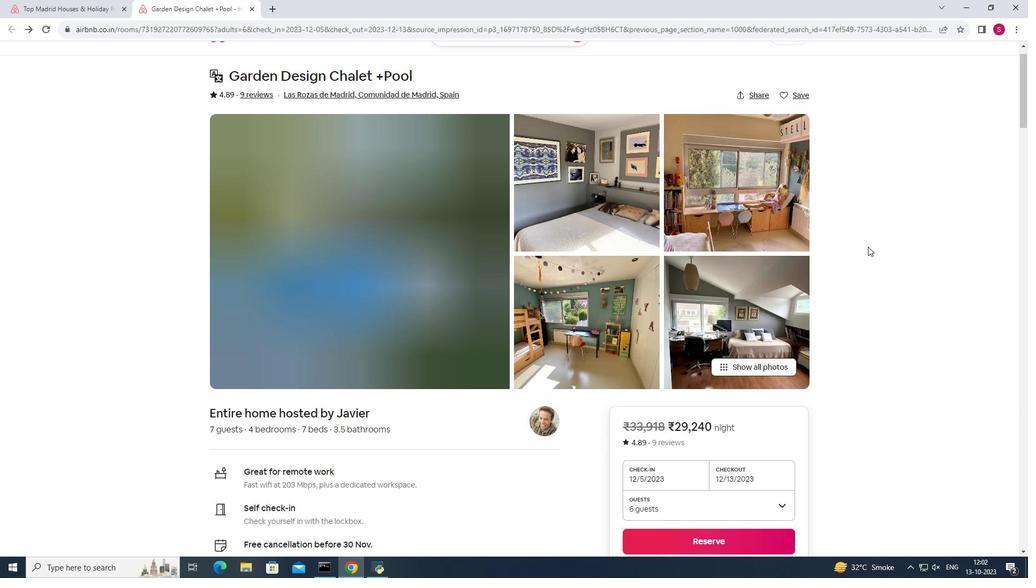 
Action: Mouse scrolled (868, 246) with delta (0, 0)
Screenshot: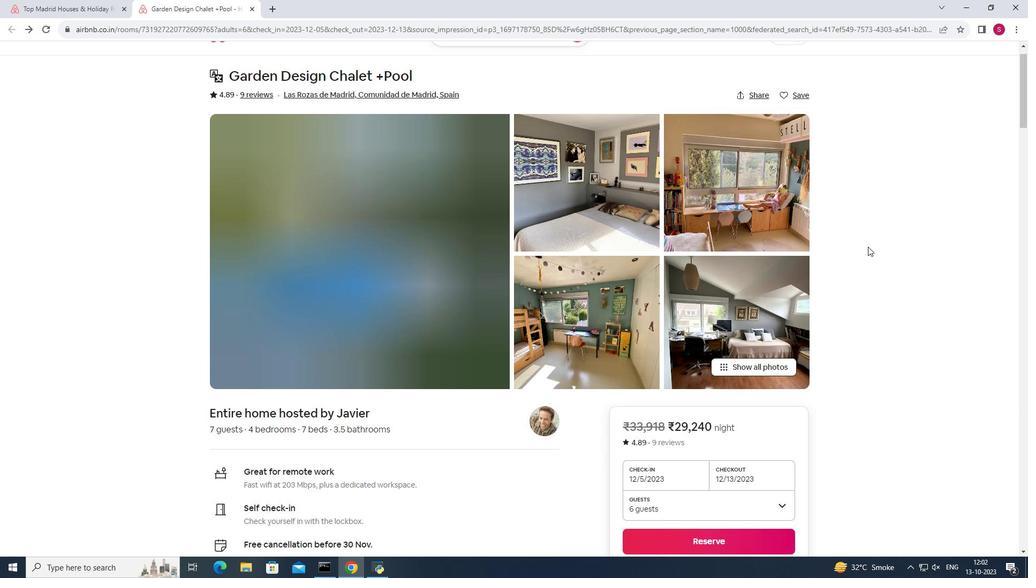 
Action: Mouse moved to (256, 483)
Screenshot: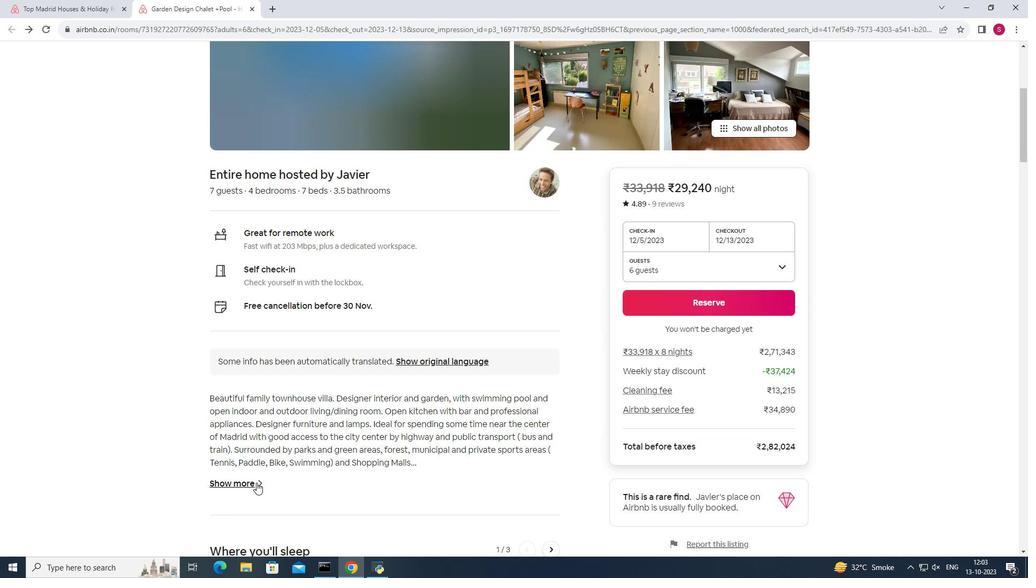 
Action: Mouse pressed left at (256, 483)
Screenshot: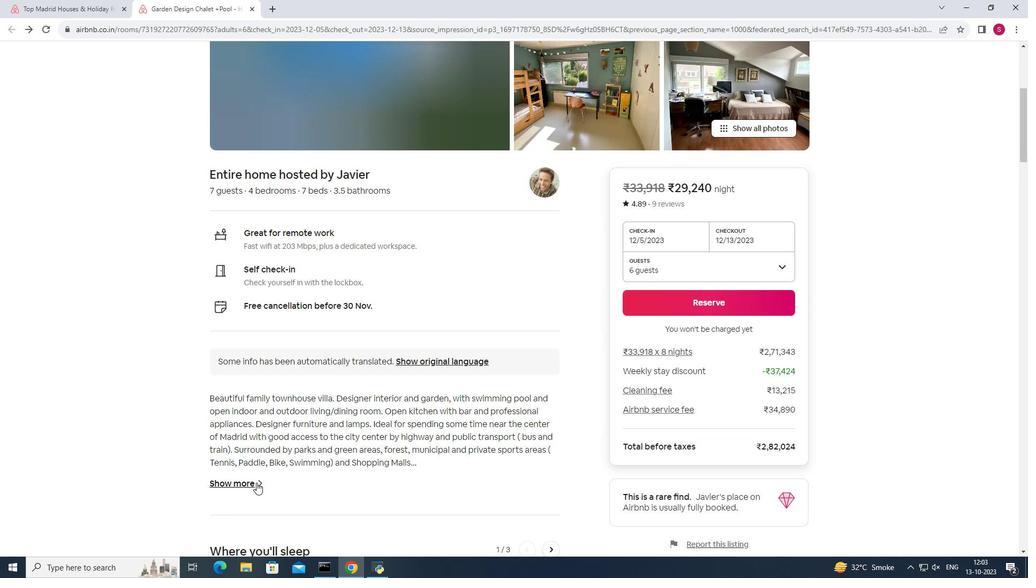
Action: Mouse moved to (321, 182)
Screenshot: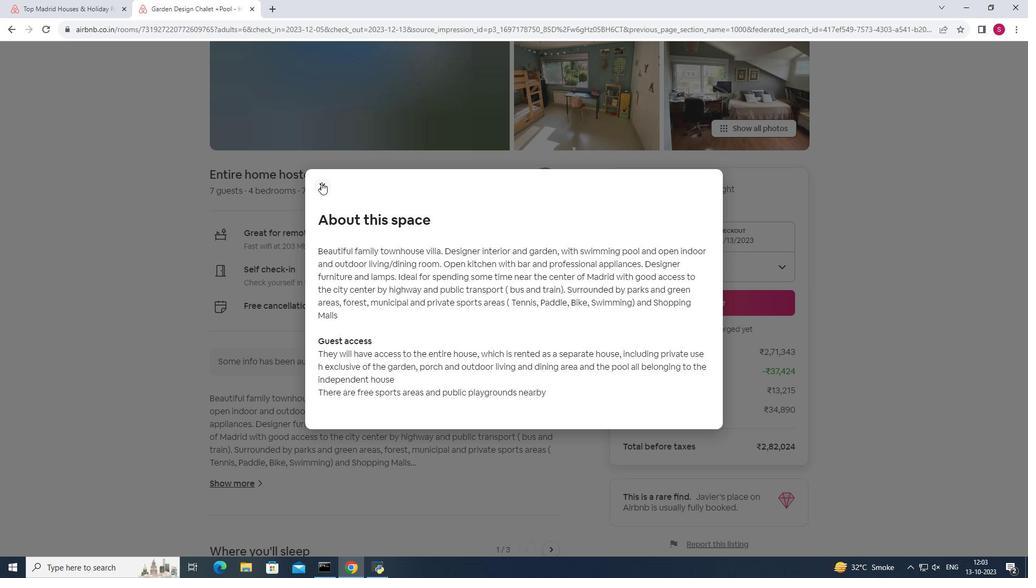 
Action: Mouse pressed left at (321, 182)
Screenshot: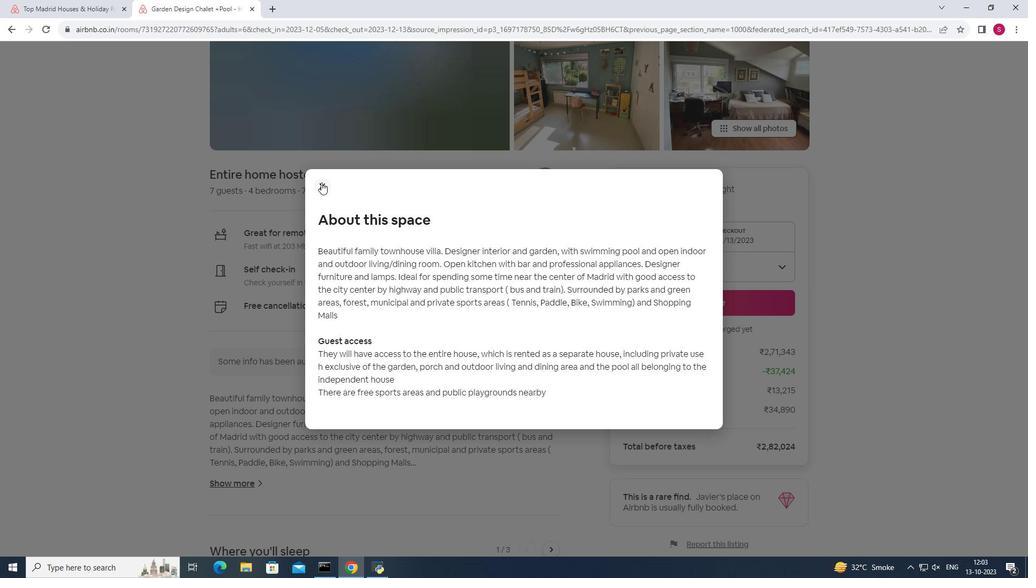 
Action: Mouse moved to (954, 385)
Screenshot: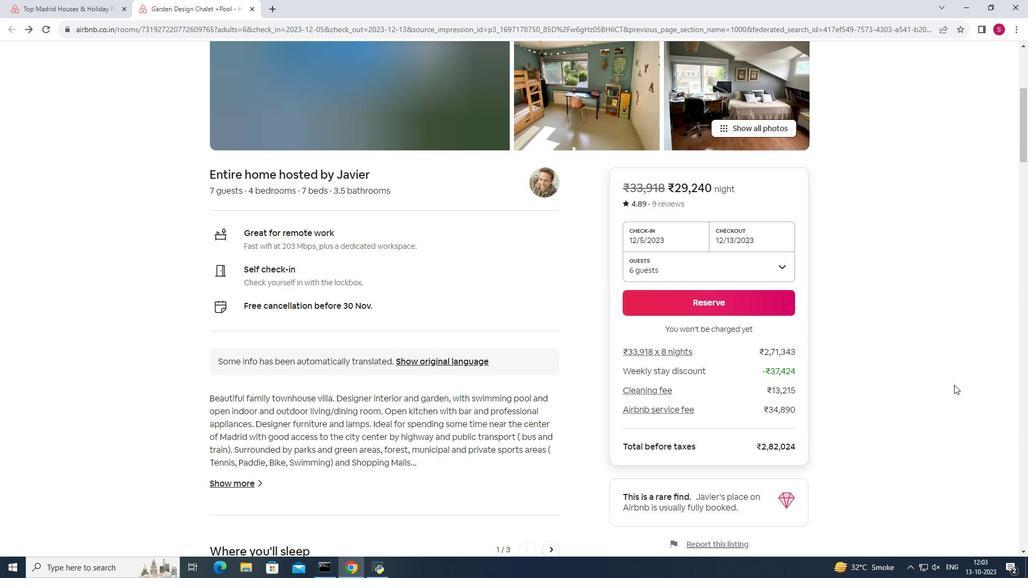 
Action: Mouse scrolled (954, 384) with delta (0, 0)
Screenshot: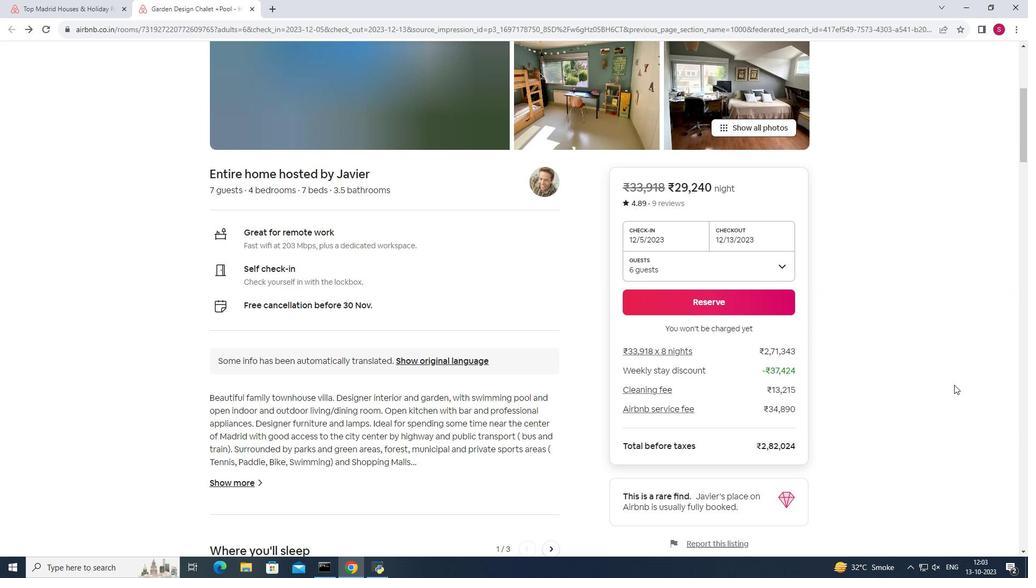 
Action: Mouse scrolled (954, 384) with delta (0, 0)
Screenshot: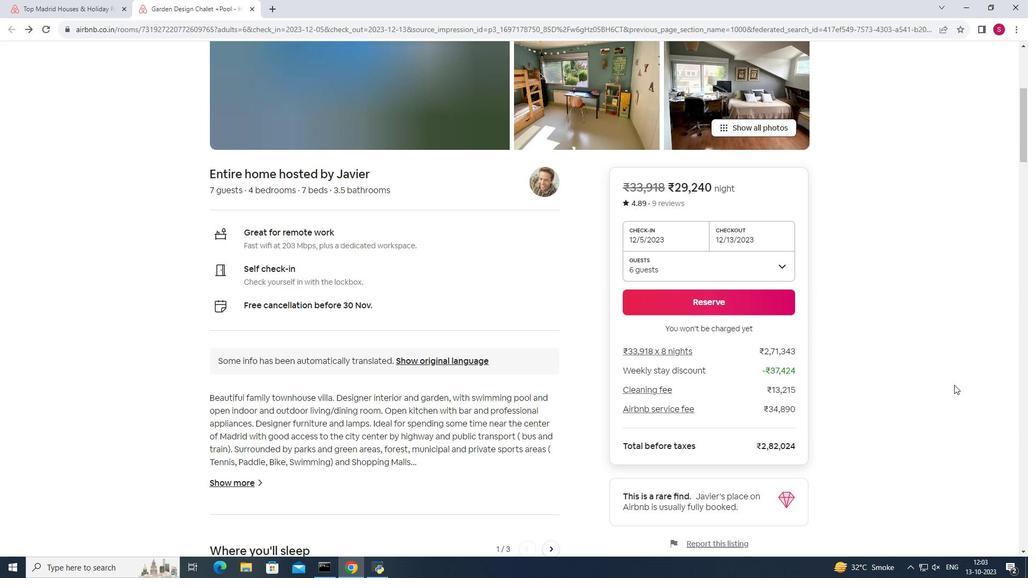 
Action: Mouse scrolled (954, 384) with delta (0, 0)
Screenshot: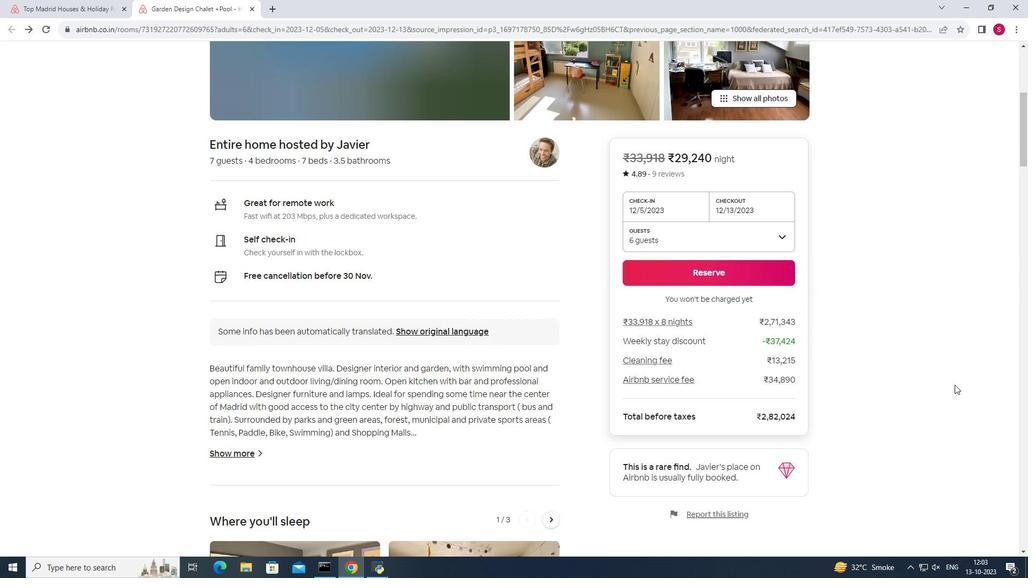 
Action: Mouse scrolled (954, 384) with delta (0, 0)
Screenshot: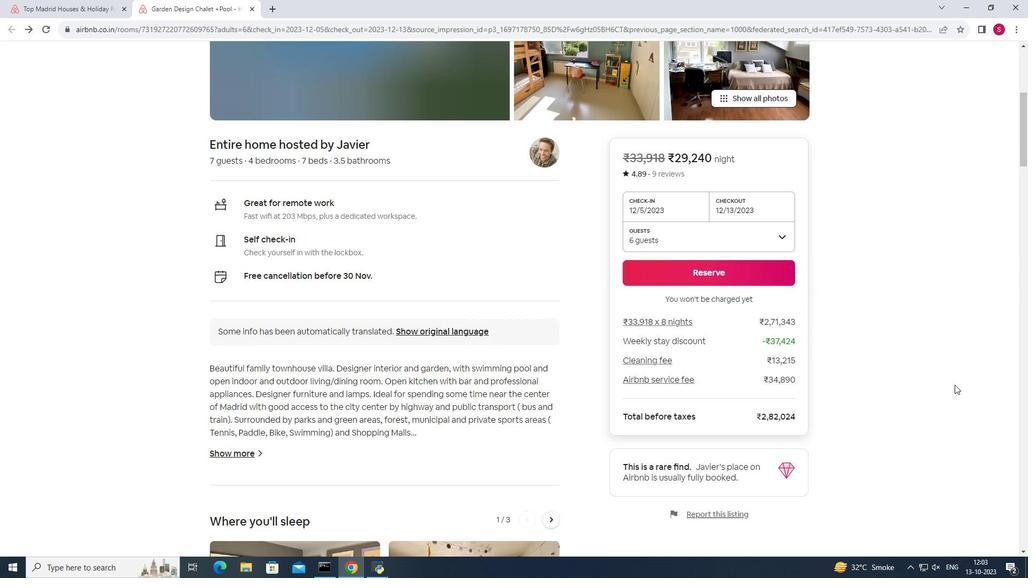 
Action: Mouse moved to (955, 385)
Screenshot: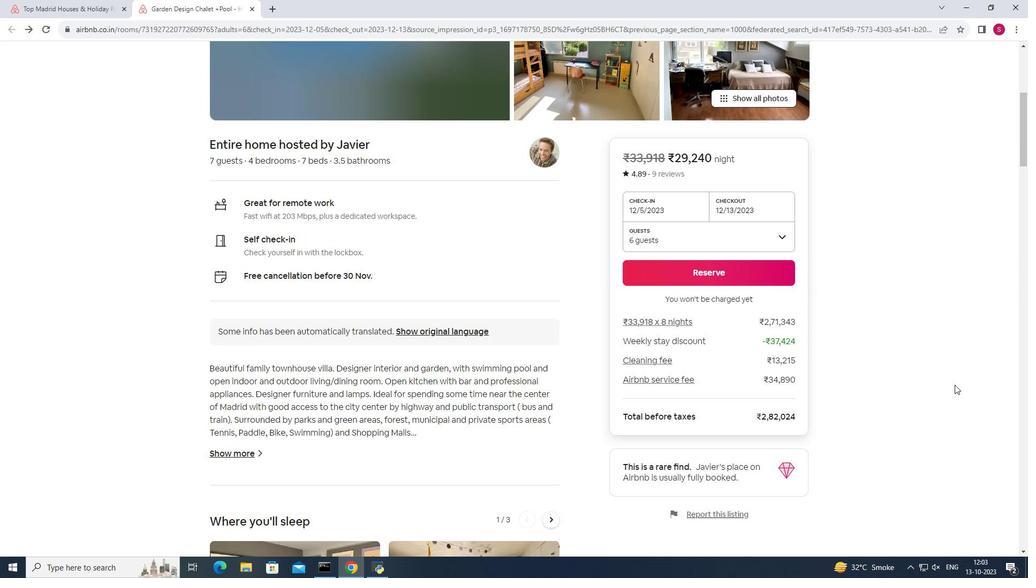 
Action: Mouse scrolled (955, 384) with delta (0, 0)
Screenshot: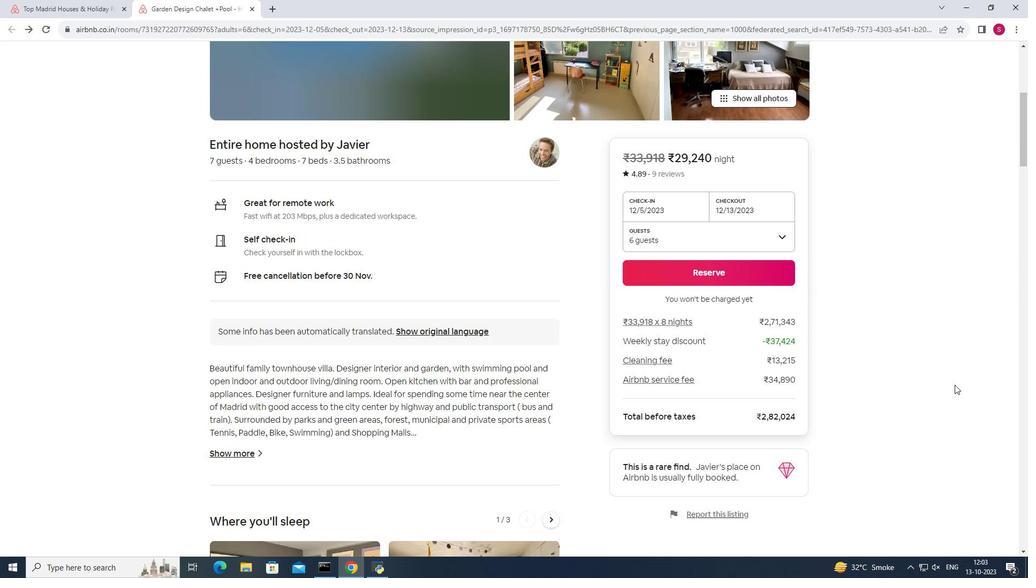 
Action: Mouse moved to (956, 381)
Screenshot: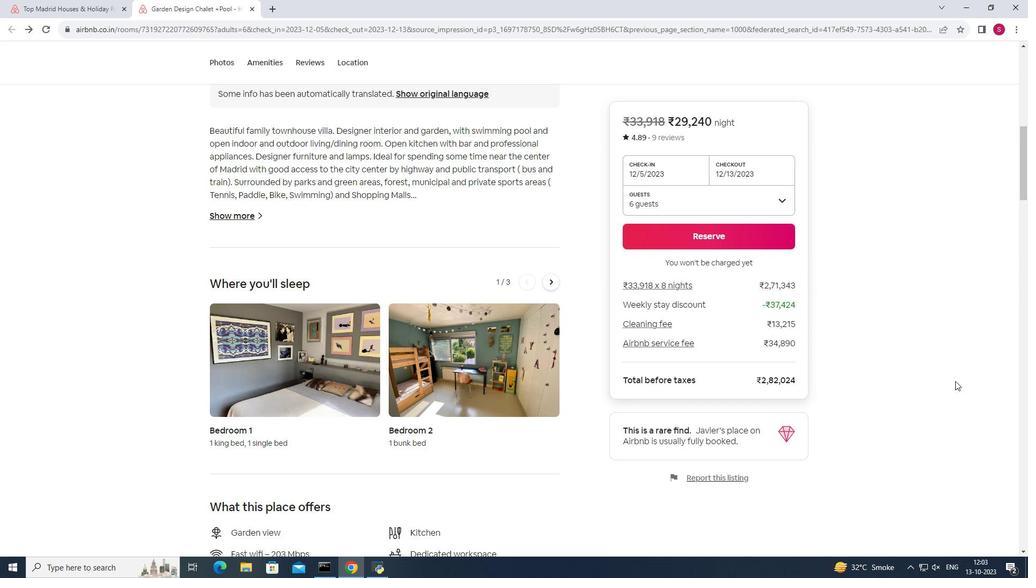 
Action: Mouse scrolled (956, 381) with delta (0, 0)
Screenshot: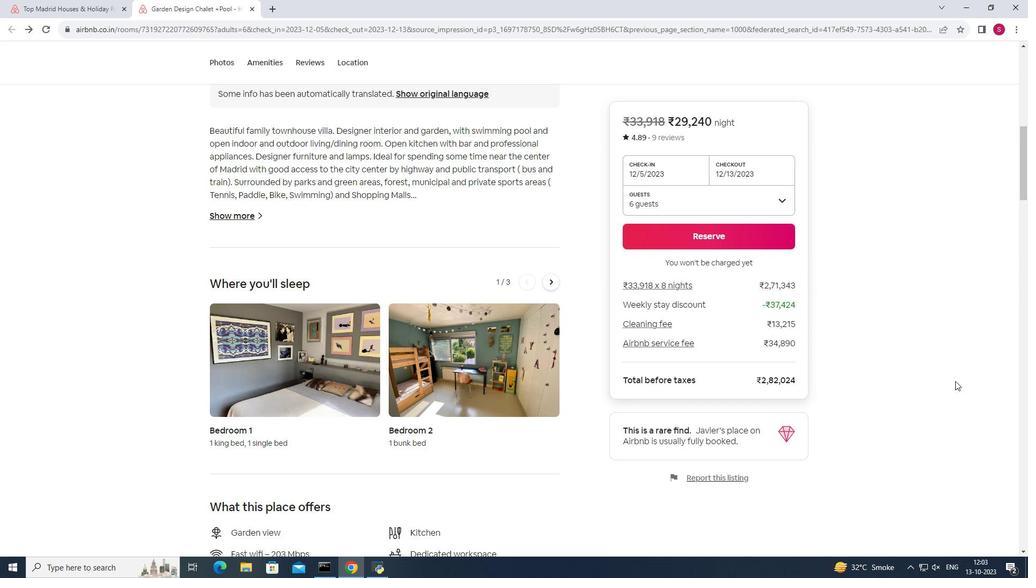 
Action: Mouse scrolled (956, 381) with delta (0, 0)
Screenshot: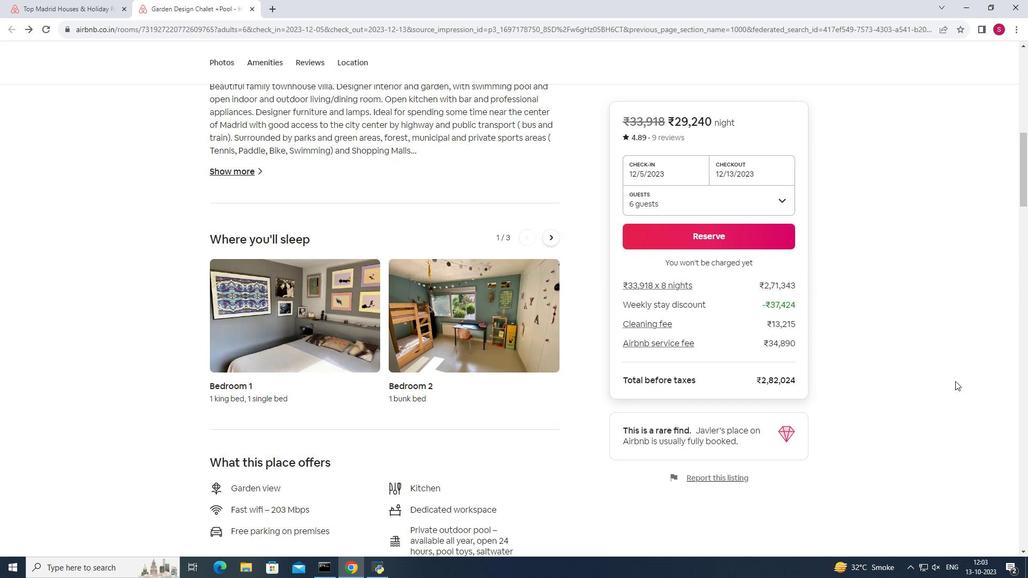 
Action: Mouse scrolled (956, 381) with delta (0, 0)
Screenshot: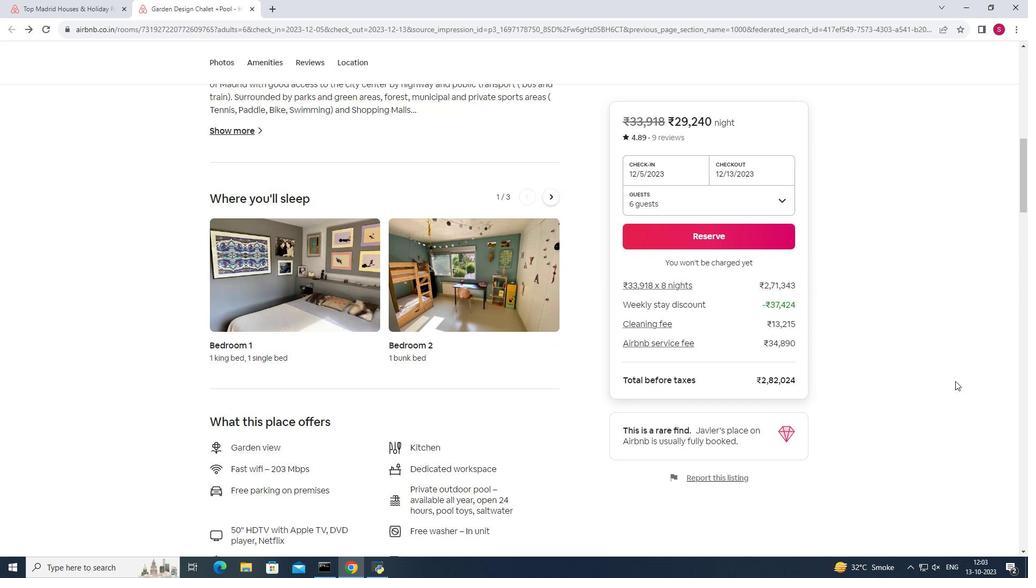 
Action: Mouse moved to (956, 378)
Screenshot: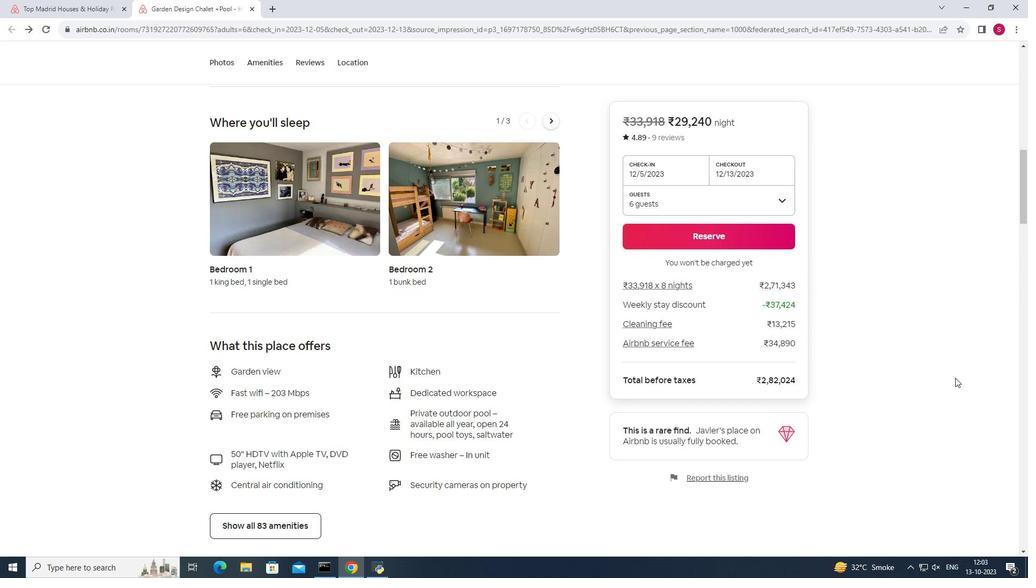 
Action: Mouse scrolled (956, 377) with delta (0, 0)
Screenshot: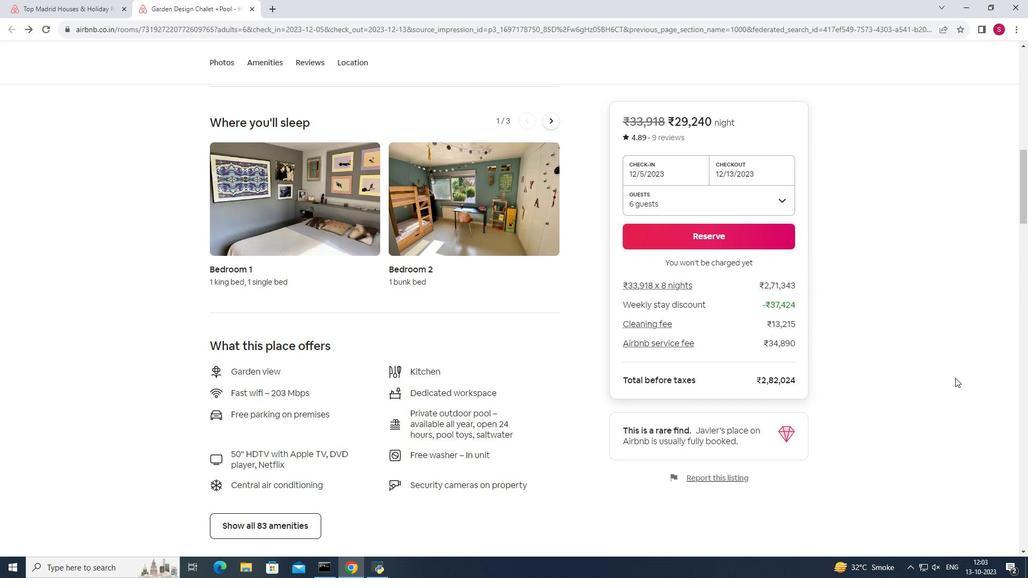 
Action: Mouse scrolled (956, 377) with delta (0, 0)
Screenshot: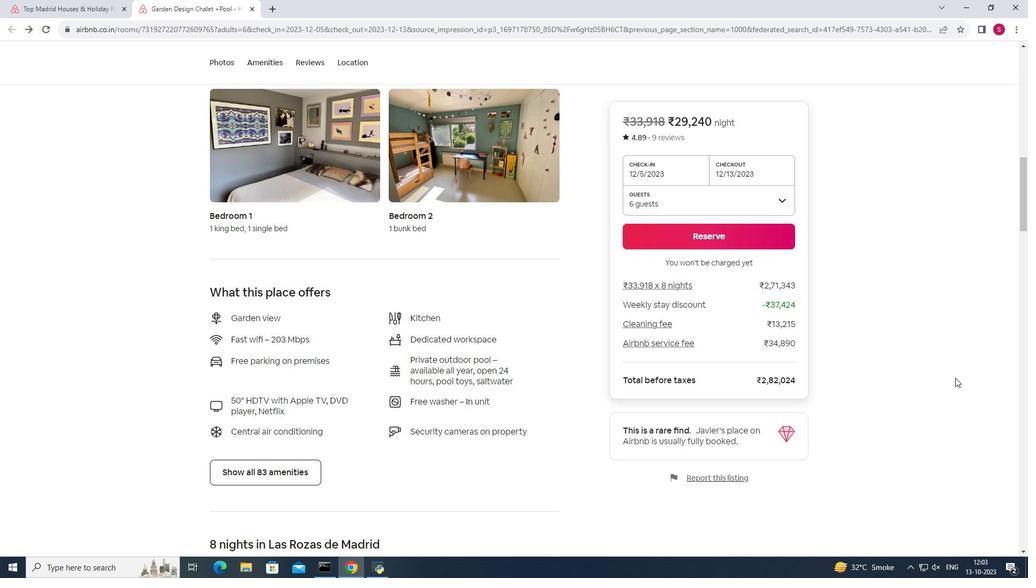 
Action: Mouse moved to (290, 422)
Screenshot: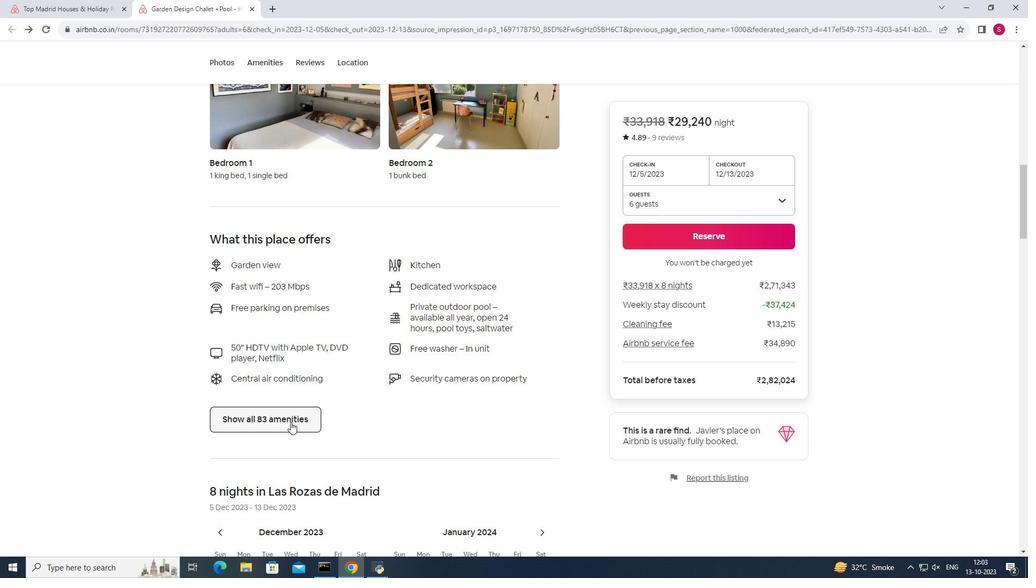 
Action: Mouse pressed left at (290, 422)
Screenshot: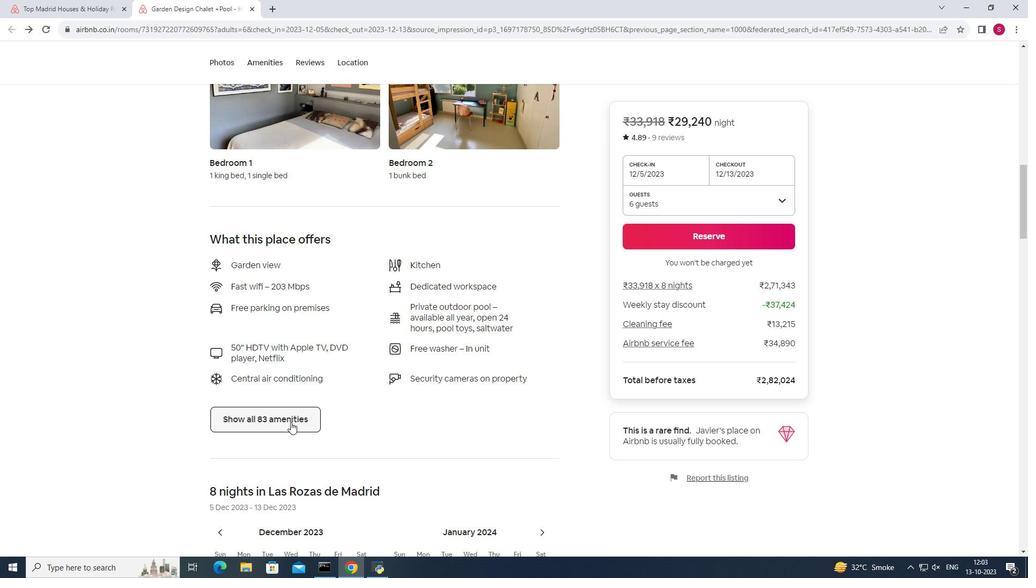 
Action: Mouse moved to (613, 368)
Screenshot: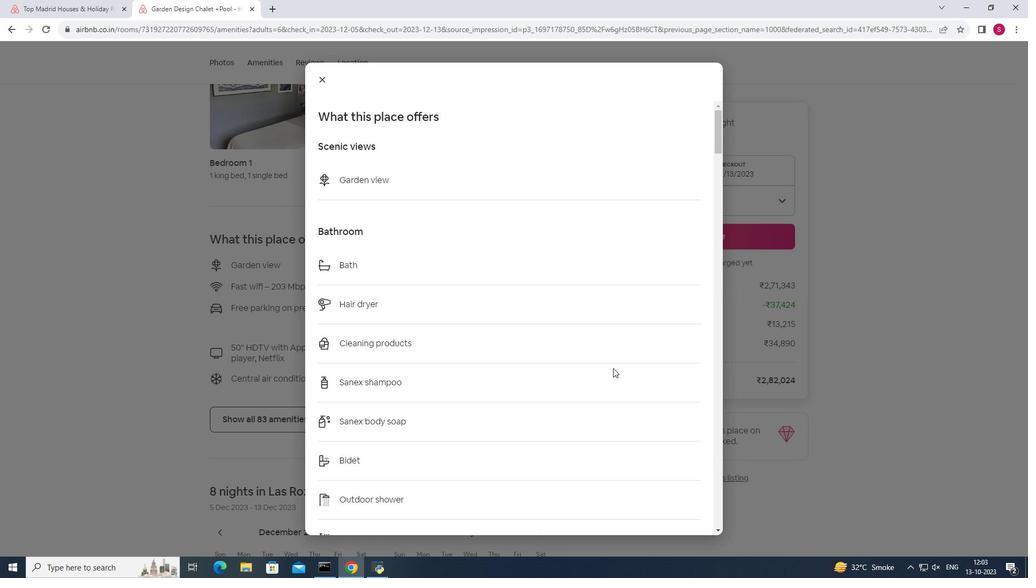 
Action: Mouse scrolled (613, 368) with delta (0, 0)
Screenshot: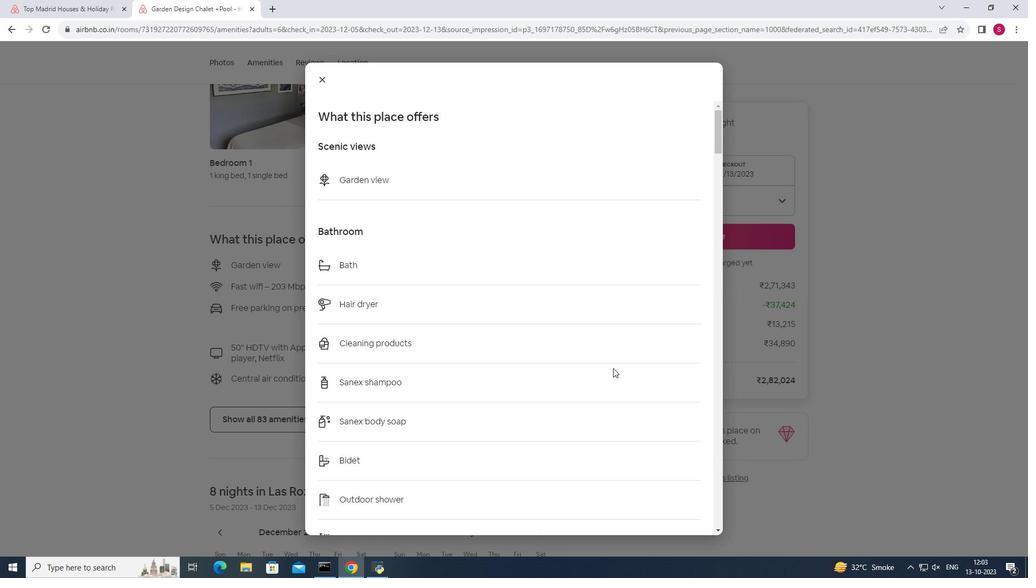 
Action: Mouse scrolled (613, 368) with delta (0, 0)
Screenshot: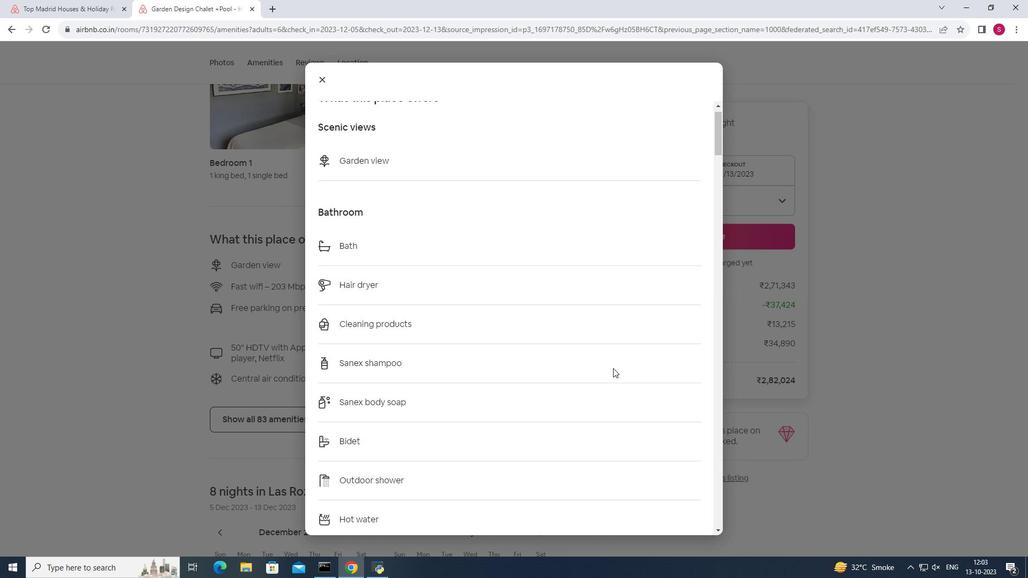 
Action: Mouse moved to (617, 368)
Screenshot: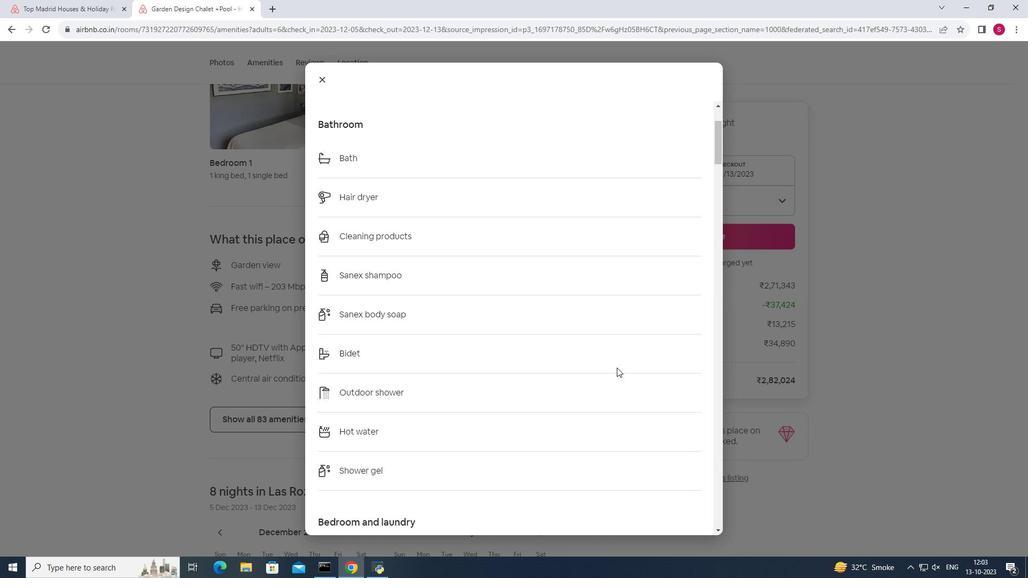 
Action: Mouse scrolled (617, 367) with delta (0, 0)
Screenshot: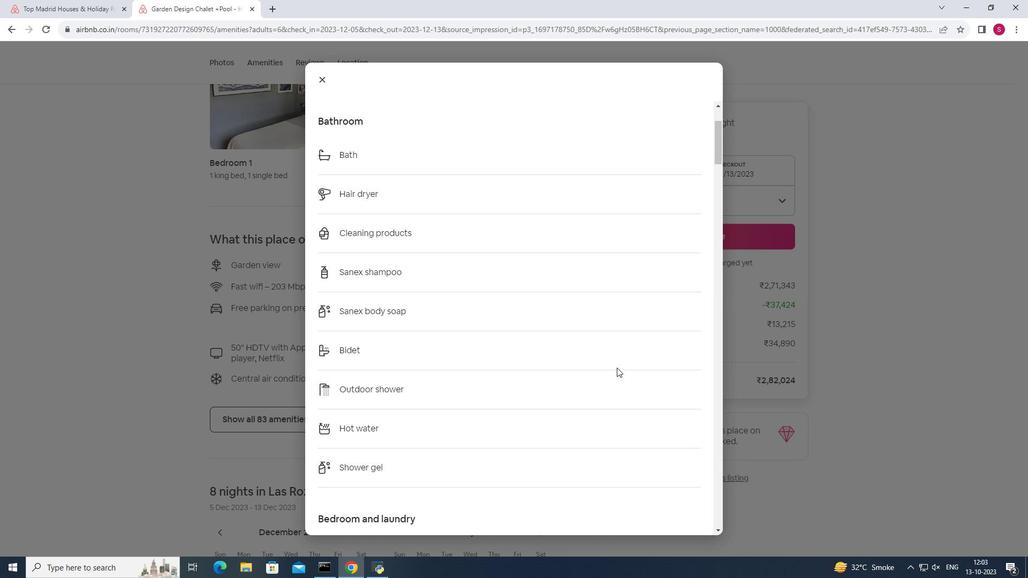 
Action: Mouse scrolled (617, 367) with delta (0, 0)
Screenshot: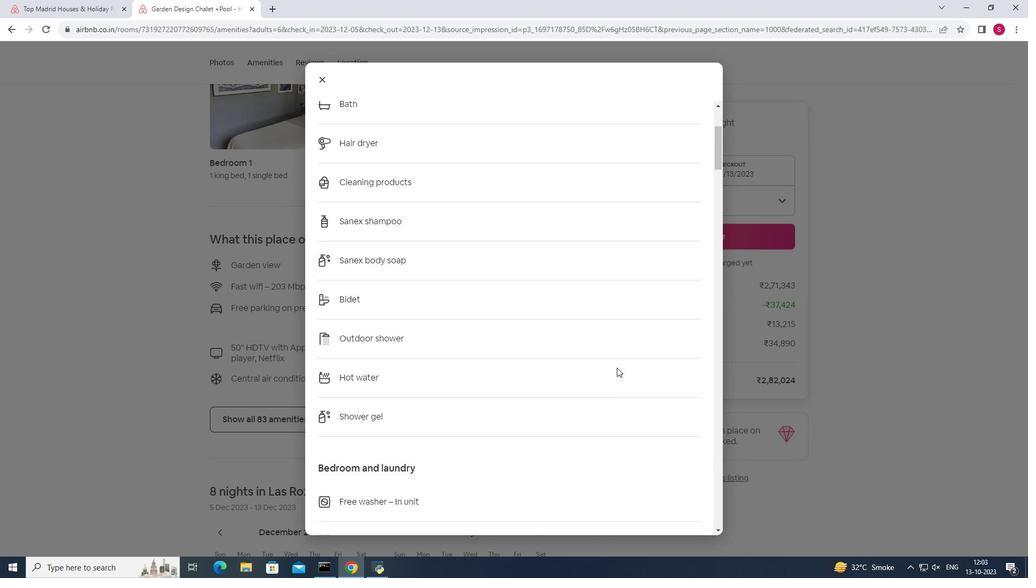 
Action: Mouse scrolled (617, 367) with delta (0, 0)
Screenshot: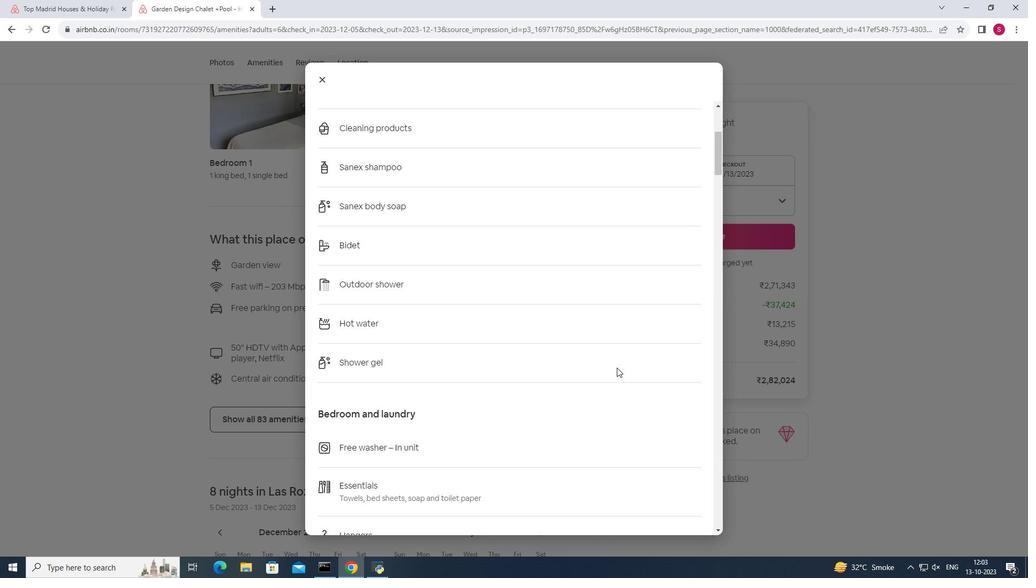 
Action: Mouse scrolled (617, 367) with delta (0, 0)
Screenshot: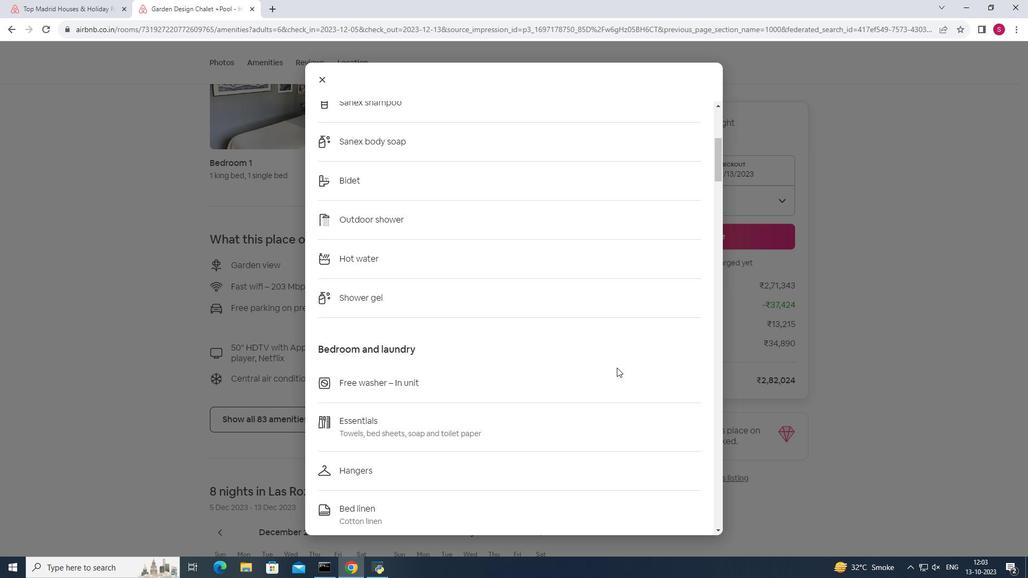 
Action: Mouse scrolled (617, 367) with delta (0, 0)
Screenshot: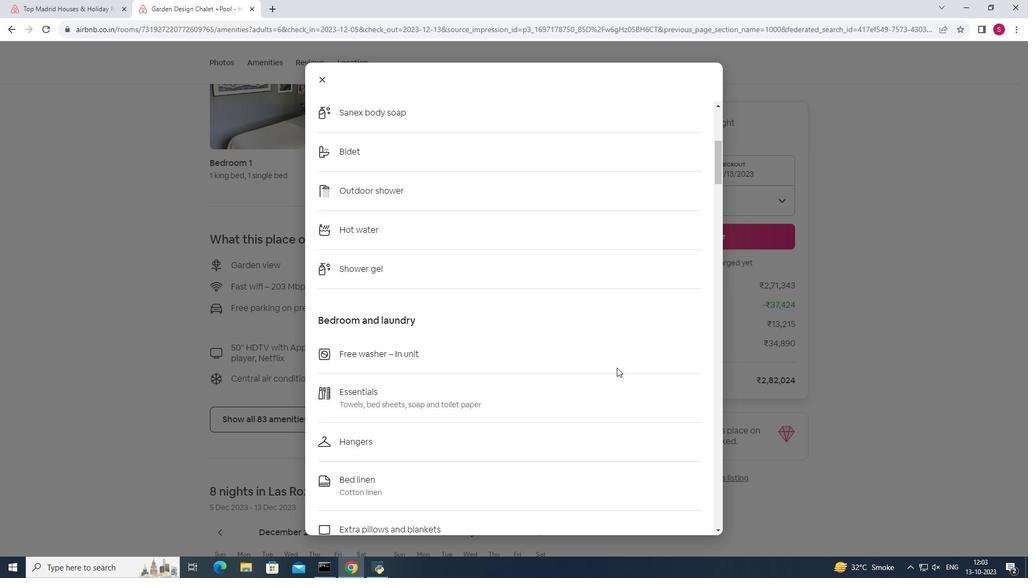 
Action: Mouse moved to (616, 366)
Screenshot: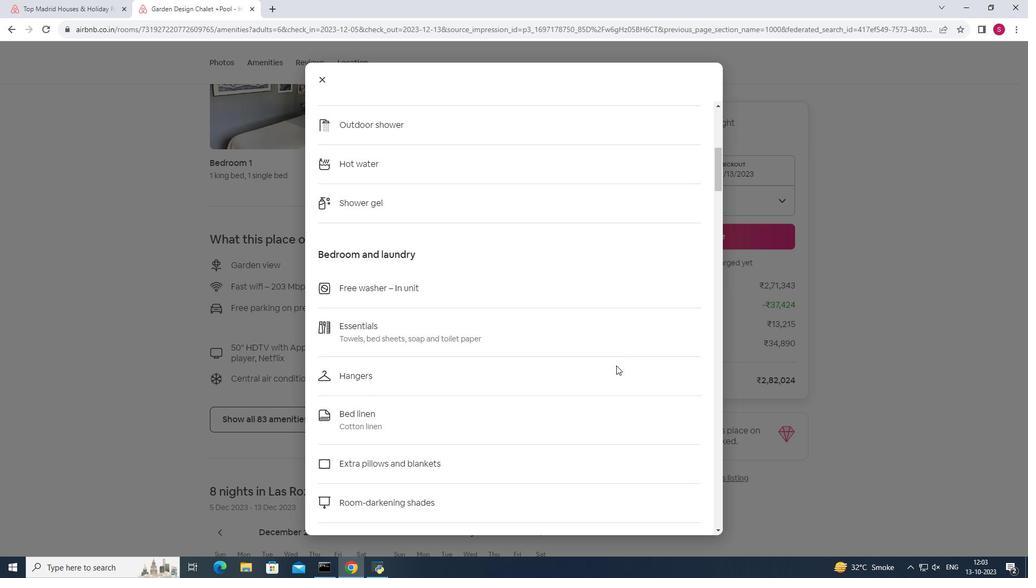 
Action: Mouse scrolled (616, 365) with delta (0, 0)
Screenshot: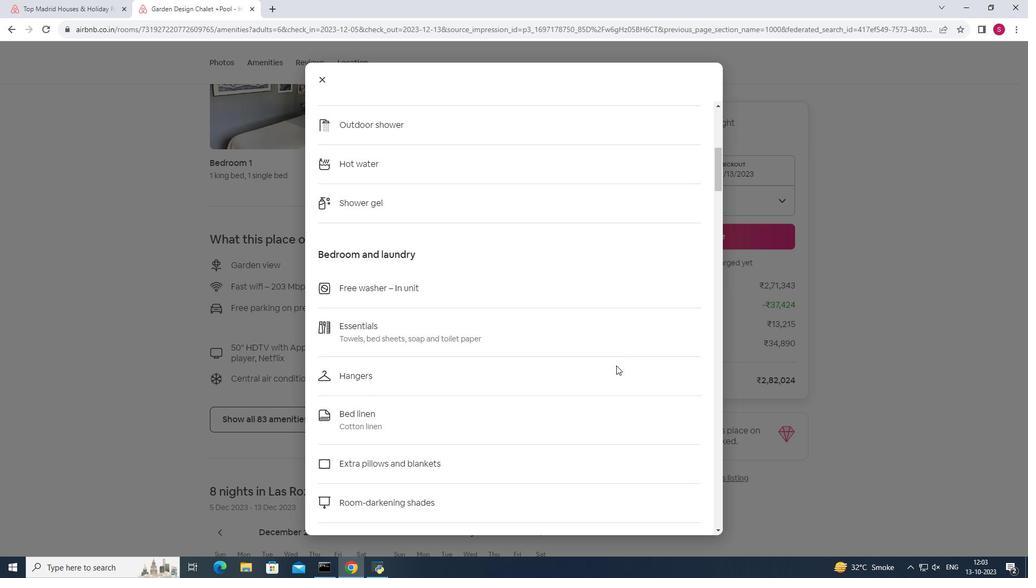 
Action: Mouse scrolled (616, 365) with delta (0, 0)
Screenshot: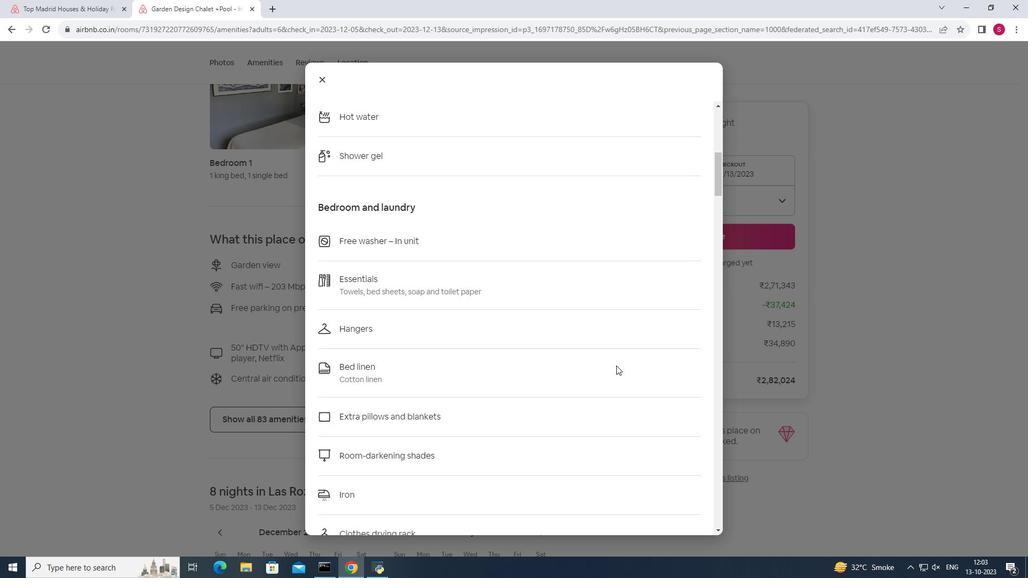 
Action: Mouse scrolled (616, 365) with delta (0, 0)
Screenshot: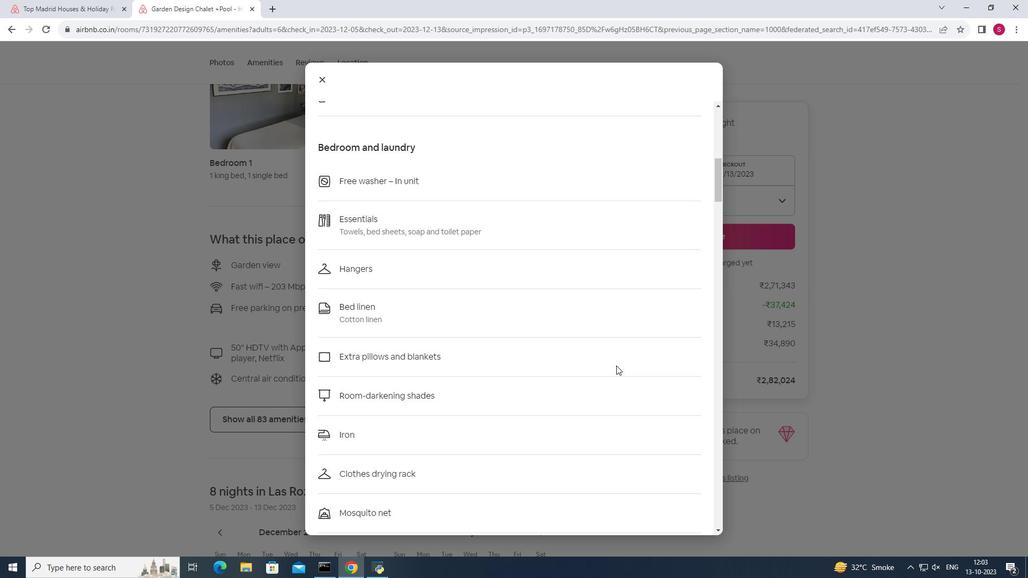 
Action: Mouse moved to (616, 361)
Screenshot: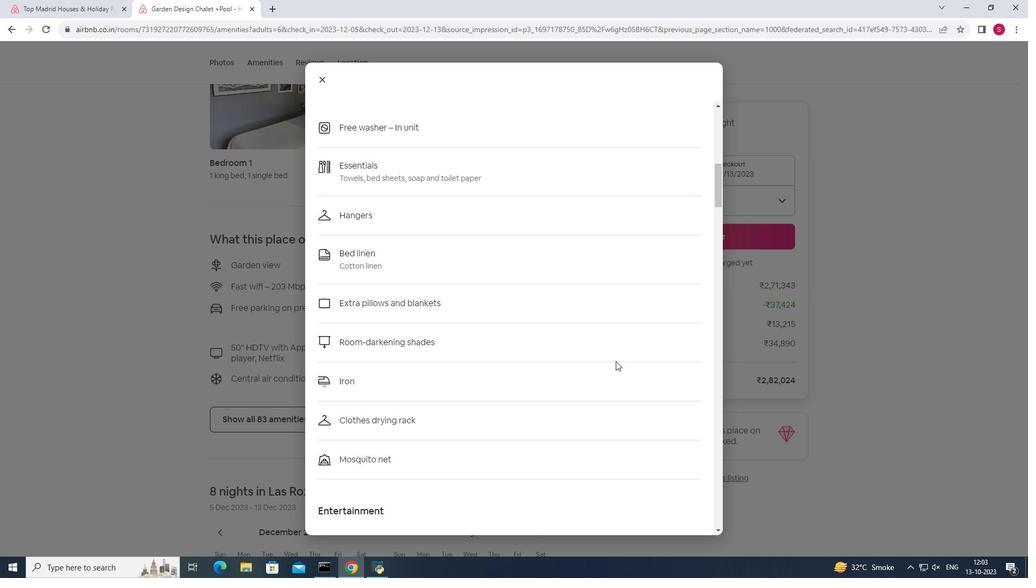 
Action: Mouse scrolled (616, 361) with delta (0, 0)
Screenshot: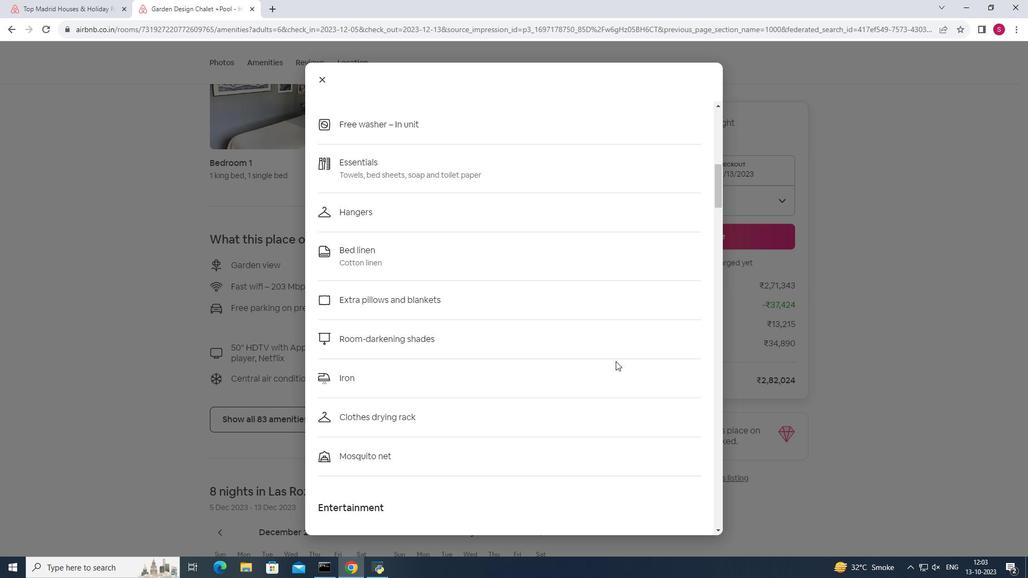 
Action: Mouse scrolled (616, 361) with delta (0, 0)
Screenshot: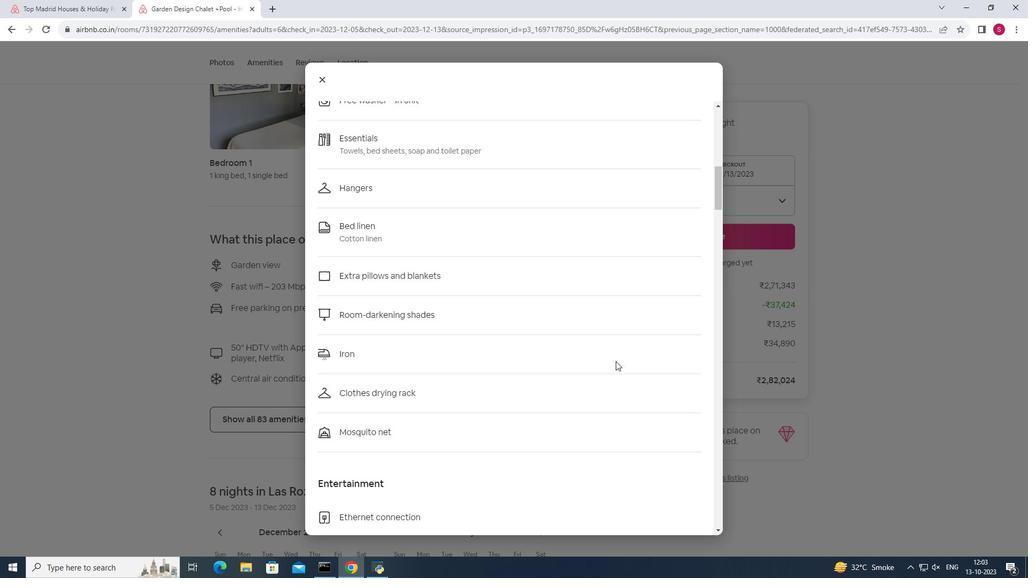 
Action: Mouse scrolled (616, 361) with delta (0, 0)
Screenshot: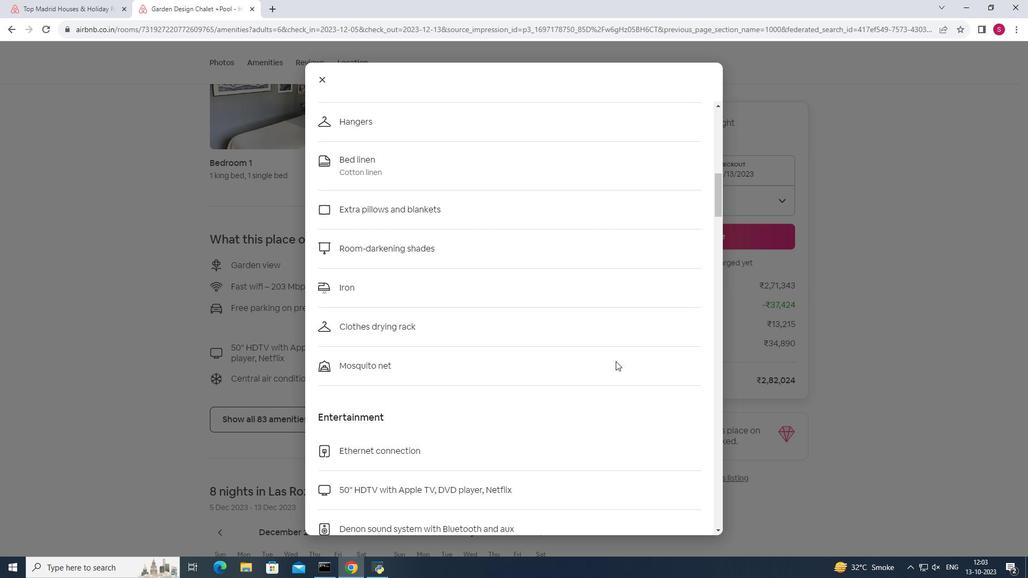 
Action: Mouse scrolled (616, 361) with delta (0, 0)
Screenshot: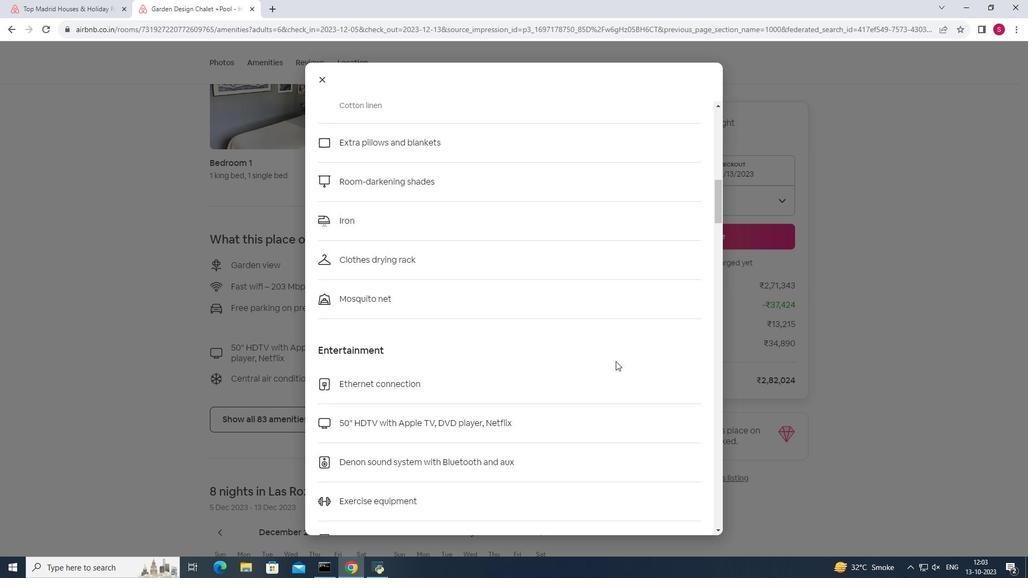 
Action: Mouse scrolled (616, 361) with delta (0, 0)
Screenshot: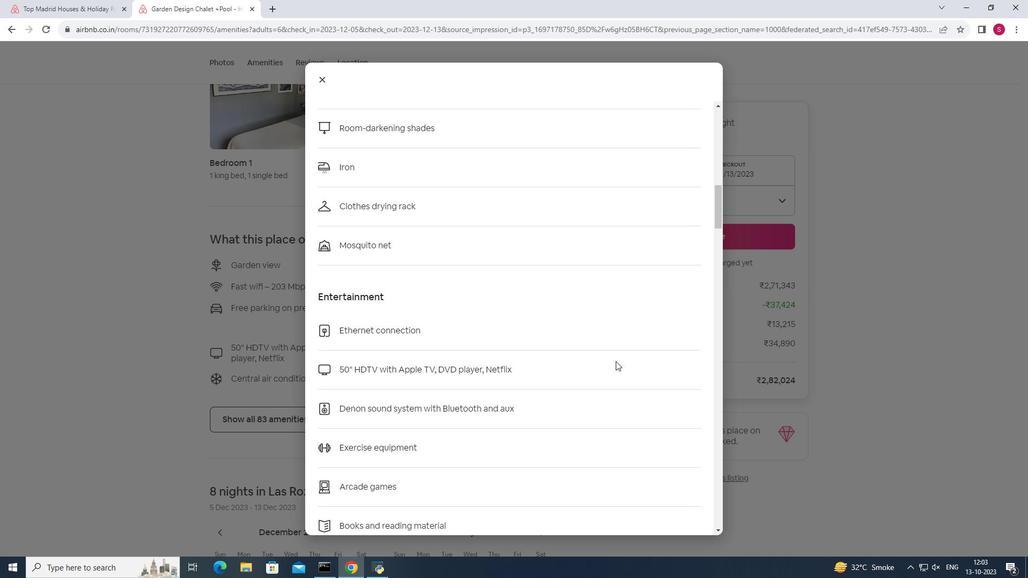 
Action: Mouse scrolled (616, 361) with delta (0, 0)
Screenshot: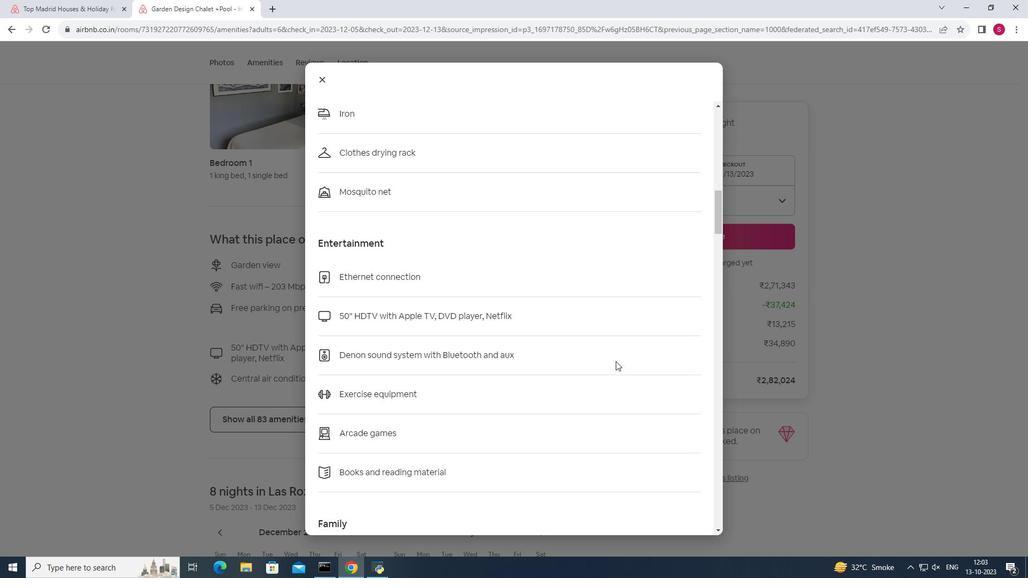 
Action: Mouse scrolled (616, 361) with delta (0, 0)
Screenshot: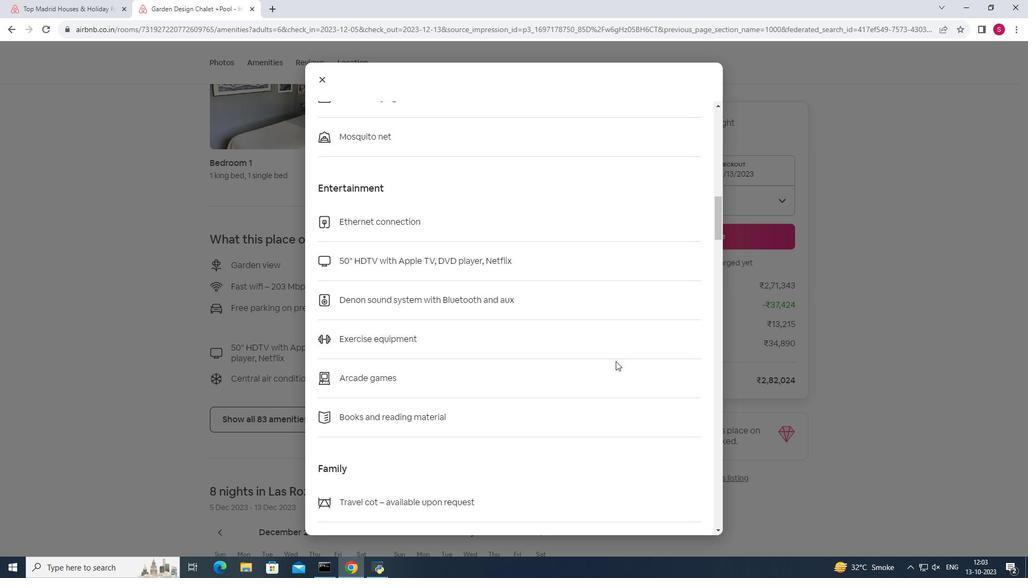 
Action: Mouse scrolled (616, 361) with delta (0, 0)
Screenshot: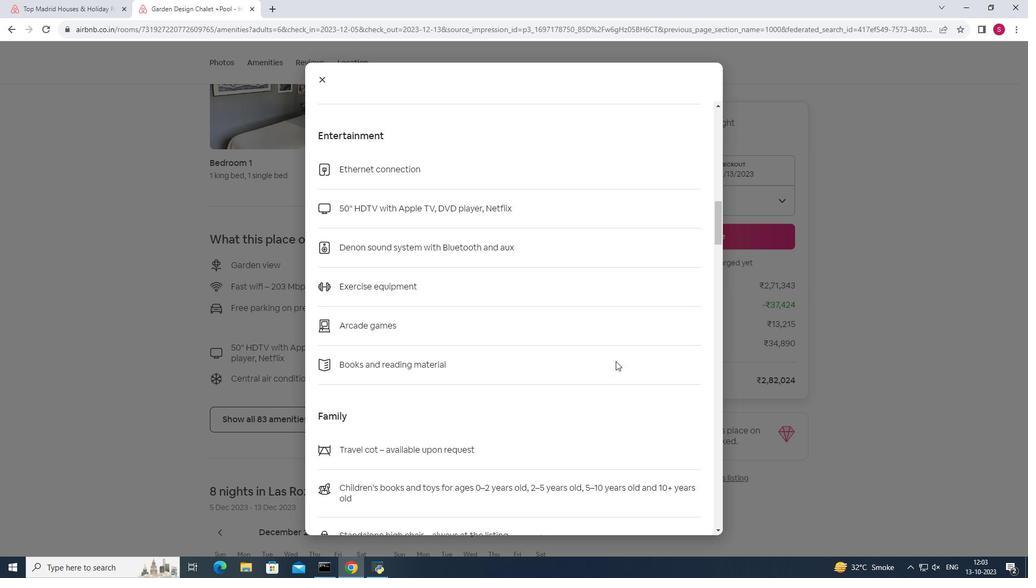 
Action: Mouse scrolled (616, 361) with delta (0, 0)
Screenshot: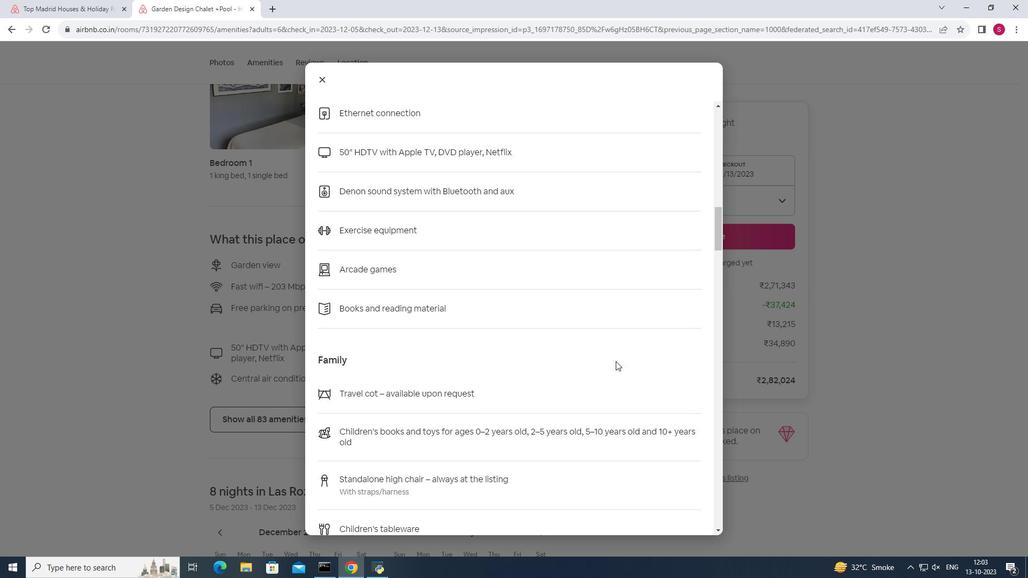 
Action: Mouse moved to (611, 360)
Screenshot: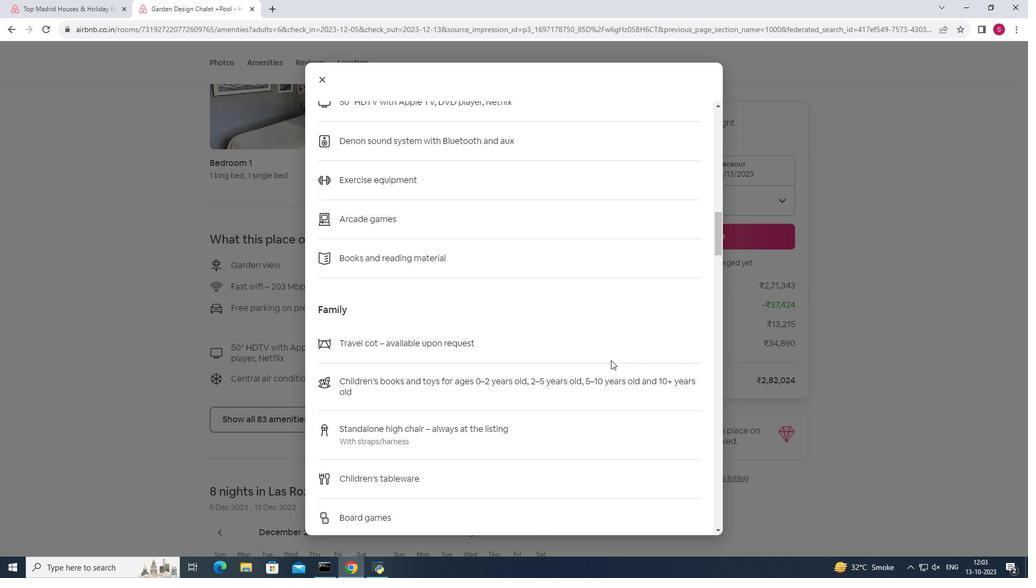 
Action: Mouse scrolled (611, 360) with delta (0, 0)
Screenshot: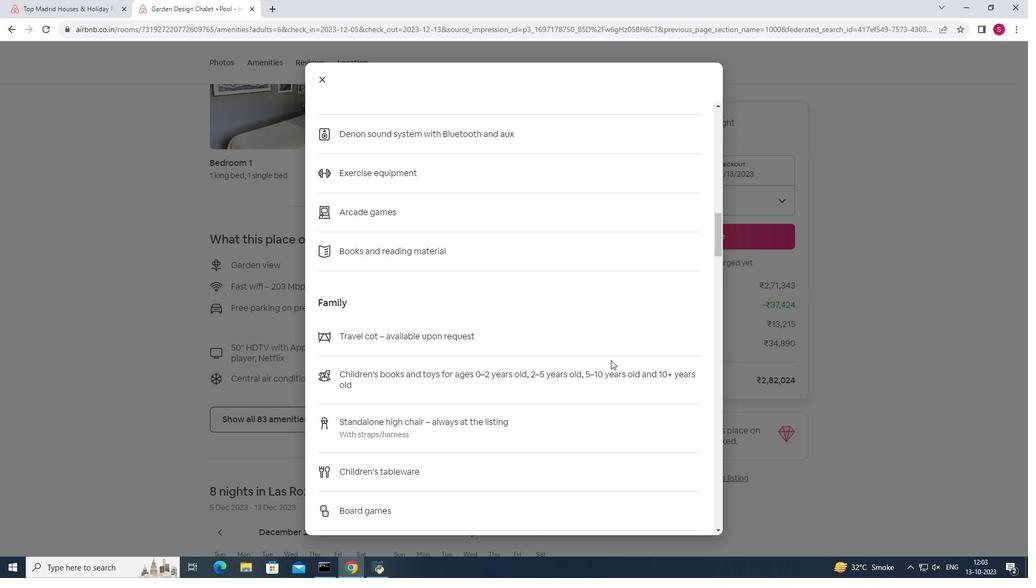 
Action: Mouse scrolled (611, 360) with delta (0, 0)
Screenshot: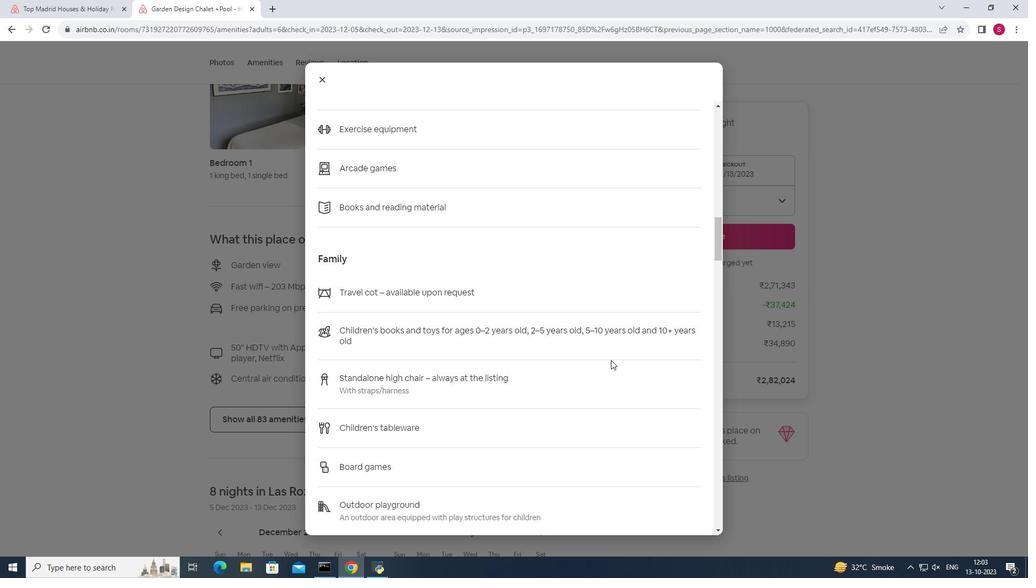 
Action: Mouse moved to (602, 361)
Screenshot: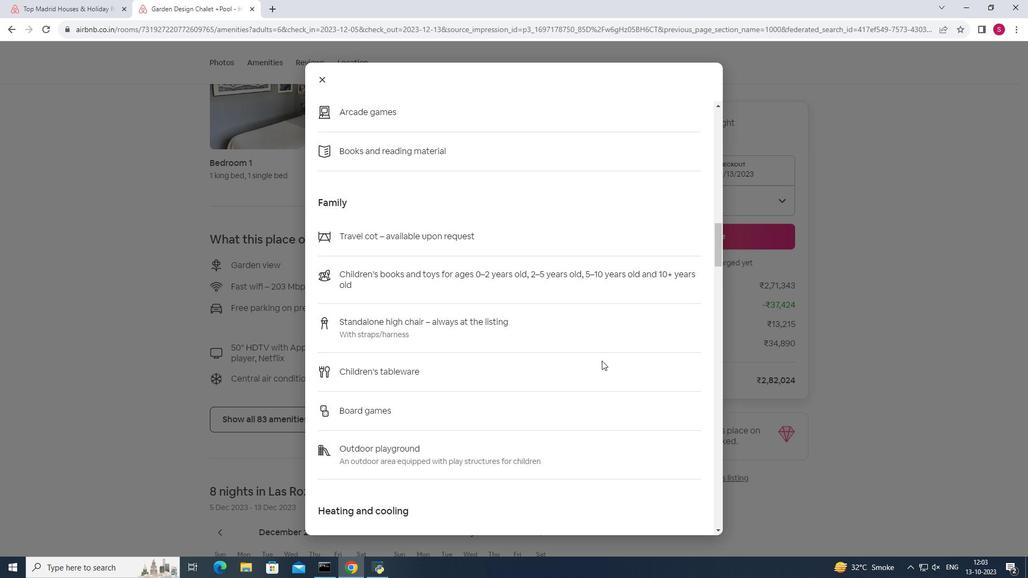 
Action: Mouse scrolled (602, 360) with delta (0, 0)
Screenshot: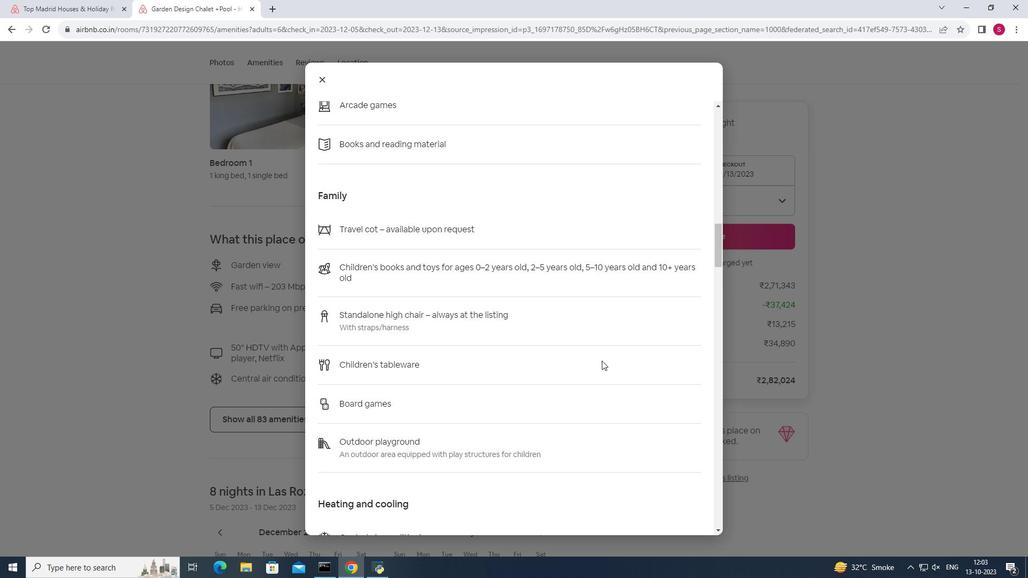 
Action: Mouse scrolled (602, 360) with delta (0, 0)
Screenshot: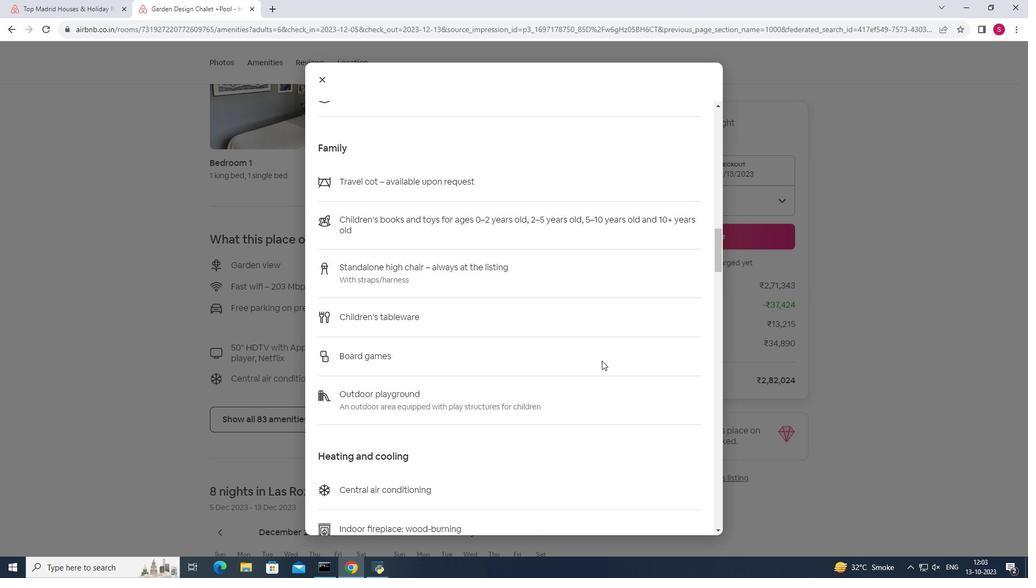 
Action: Mouse scrolled (602, 360) with delta (0, 0)
Screenshot: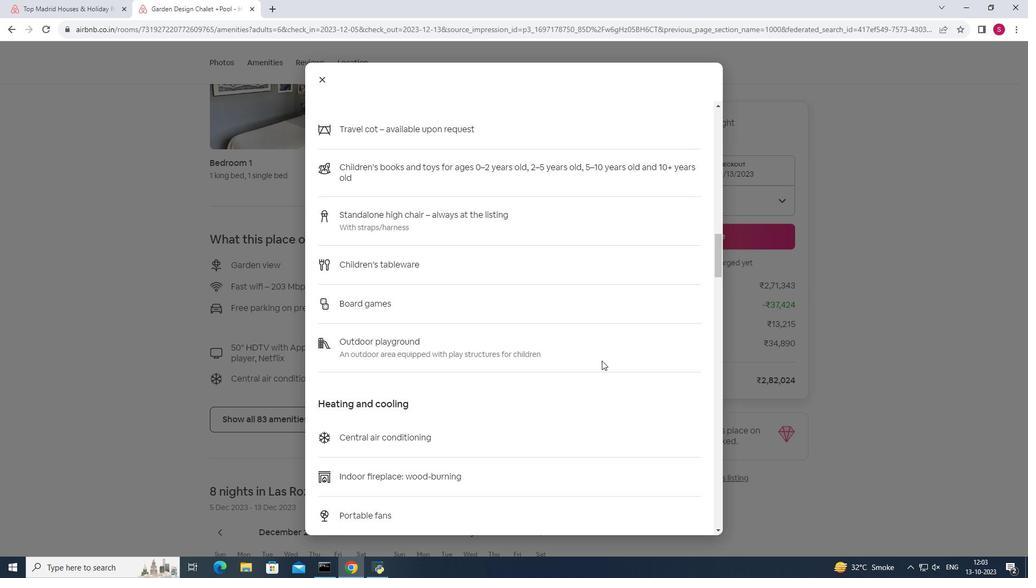 
Action: Mouse scrolled (602, 360) with delta (0, 0)
Screenshot: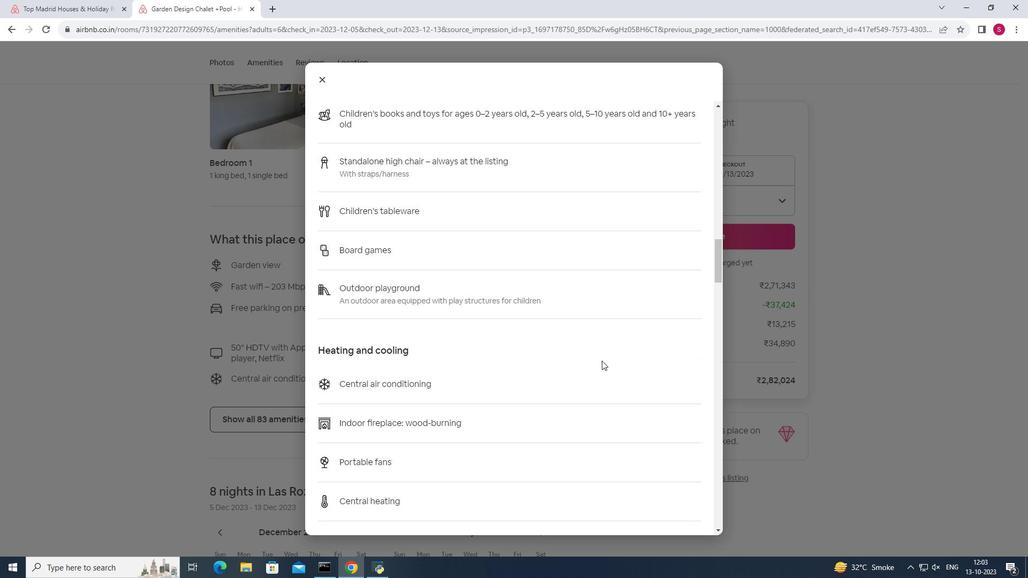
Action: Mouse scrolled (602, 360) with delta (0, 0)
Screenshot: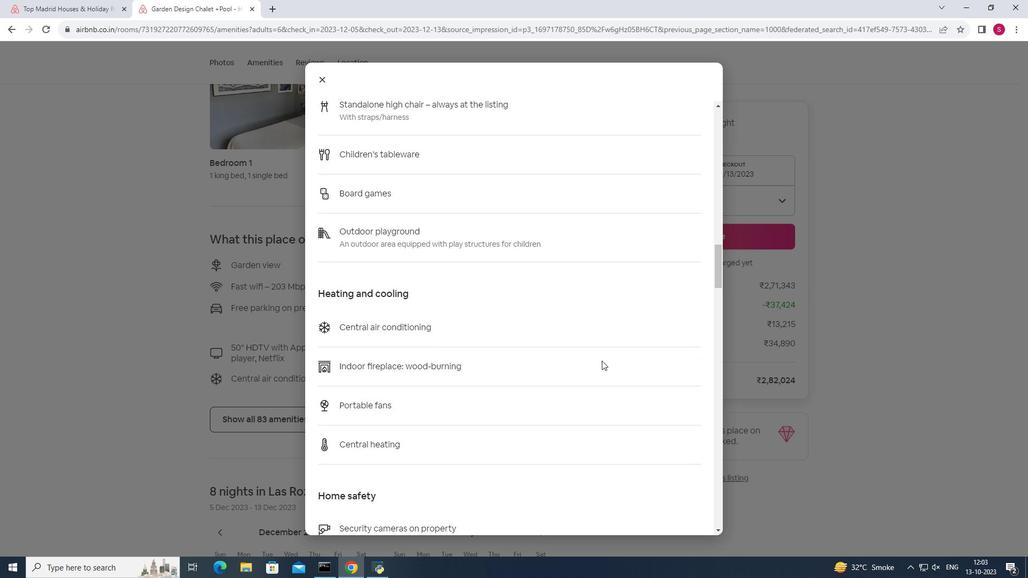 
Action: Mouse moved to (602, 361)
Screenshot: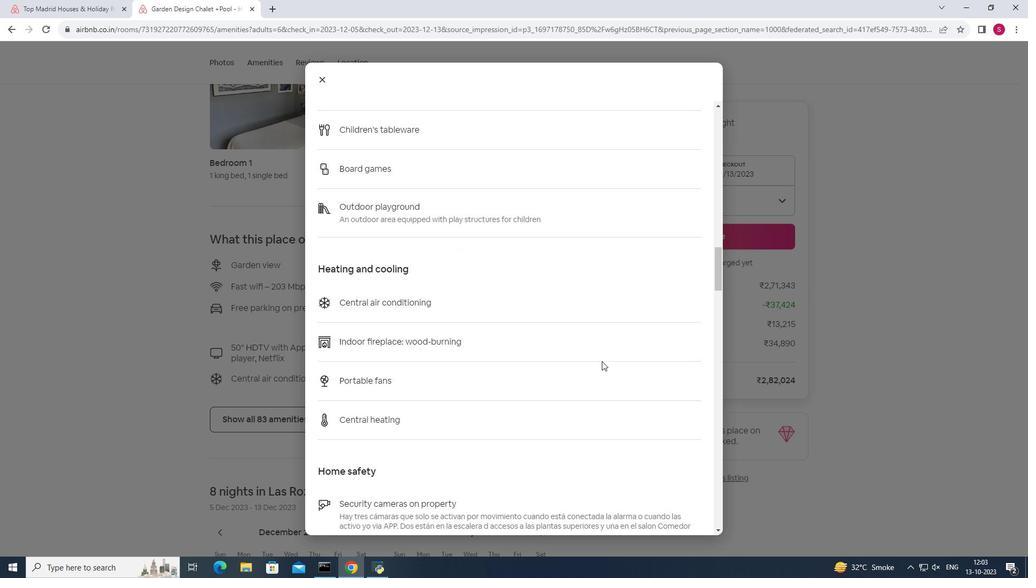 
Action: Mouse scrolled (602, 361) with delta (0, 0)
Screenshot: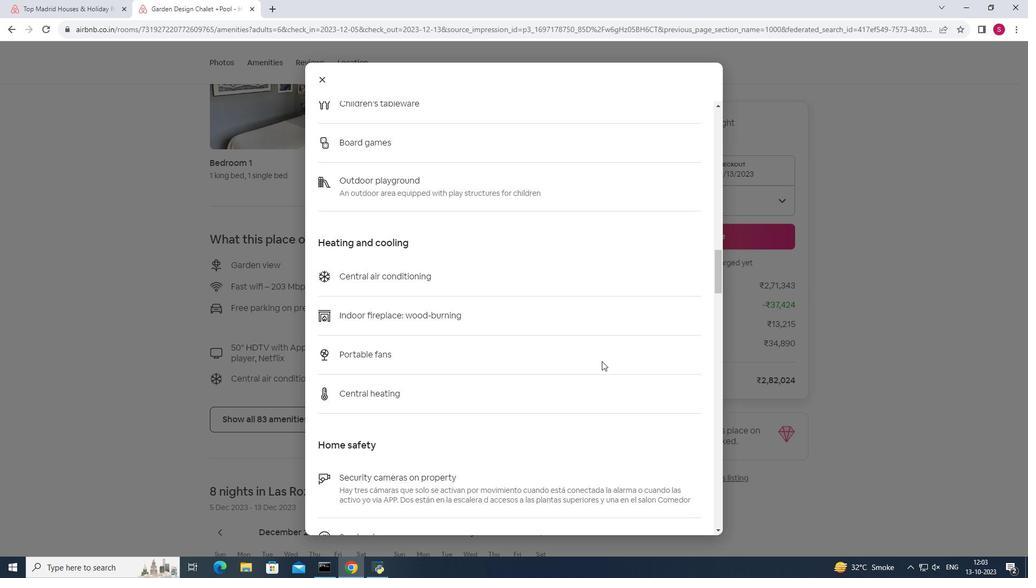 
Action: Mouse moved to (602, 361)
Screenshot: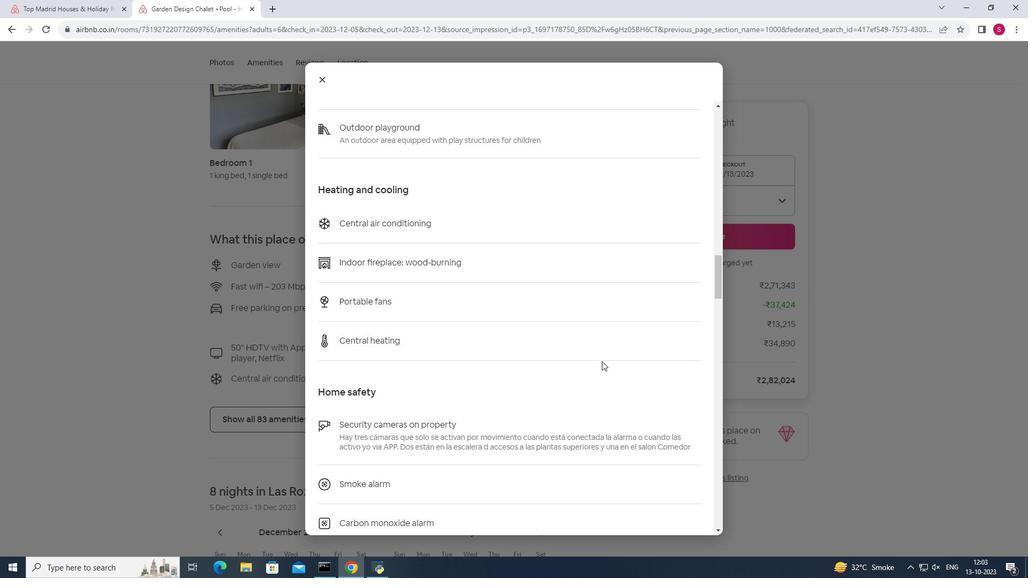 
Action: Mouse scrolled (602, 361) with delta (0, 0)
Screenshot: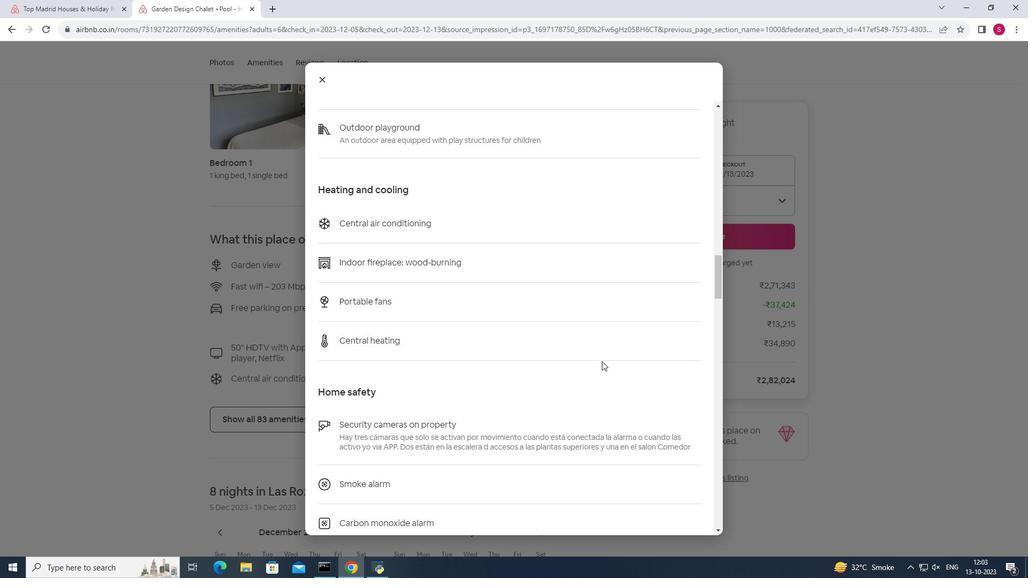 
Action: Mouse scrolled (602, 361) with delta (0, 0)
Screenshot: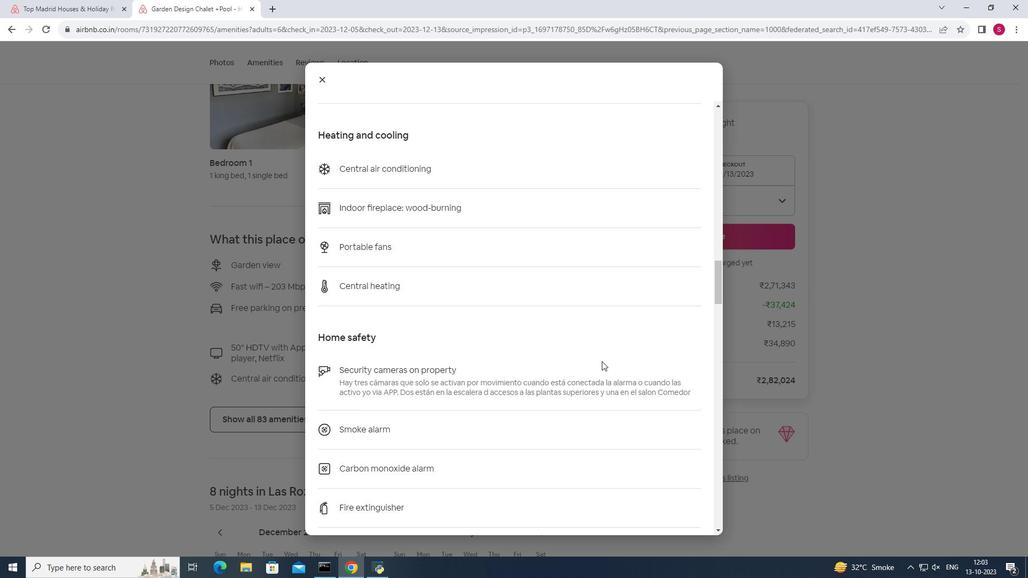 
Action: Mouse scrolled (602, 361) with delta (0, 0)
Screenshot: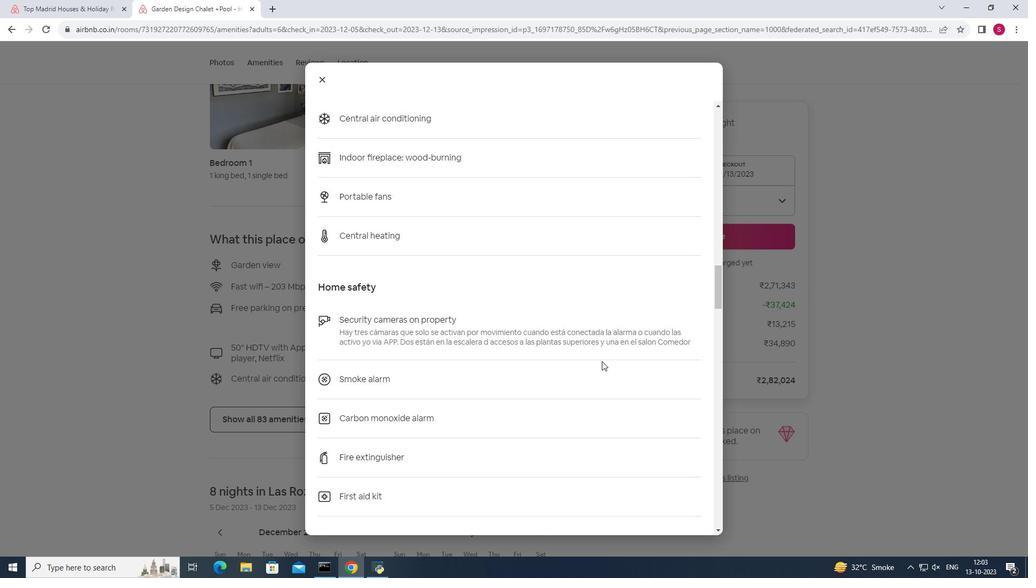 
Action: Mouse scrolled (602, 361) with delta (0, 0)
Screenshot: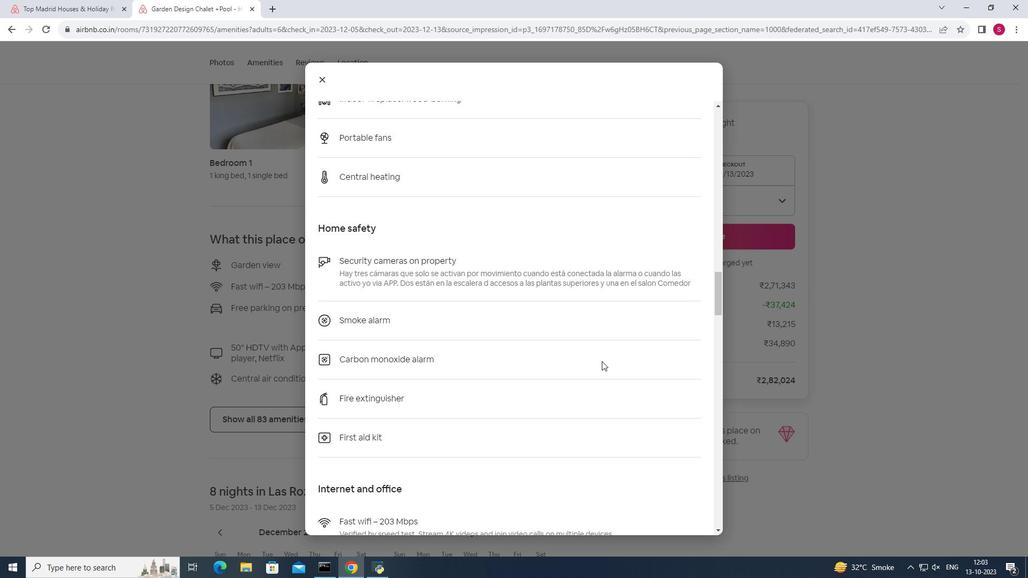 
Action: Mouse scrolled (602, 361) with delta (0, 0)
Screenshot: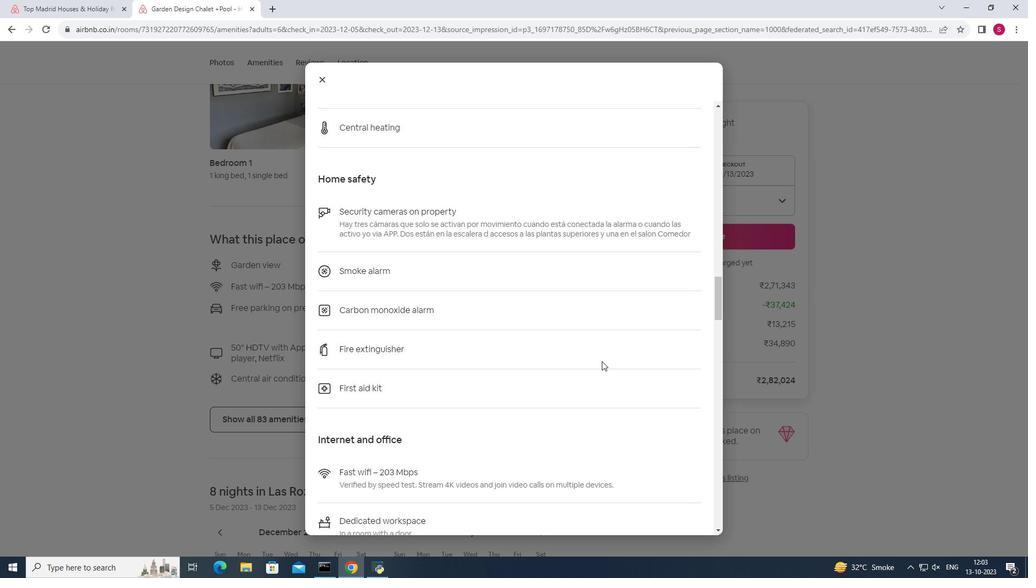 
Action: Mouse scrolled (602, 361) with delta (0, 0)
Screenshot: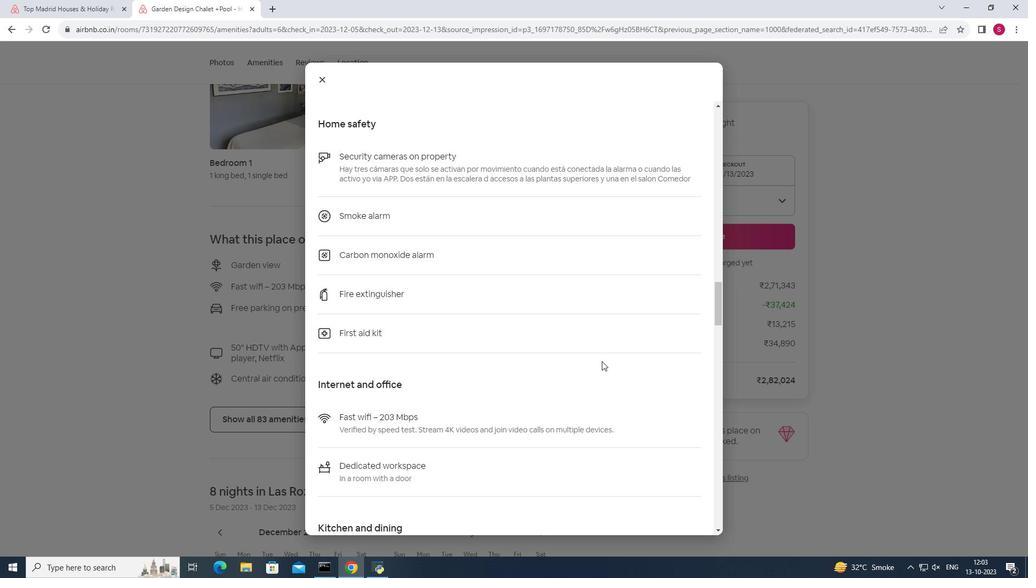 
Action: Mouse moved to (656, 363)
Screenshot: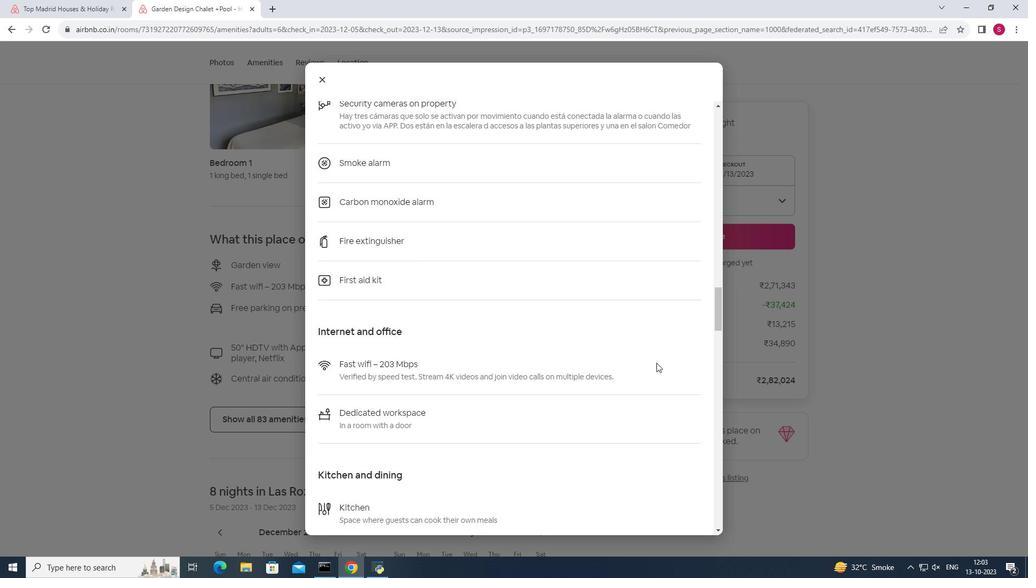 
Action: Mouse scrolled (656, 362) with delta (0, 0)
Screenshot: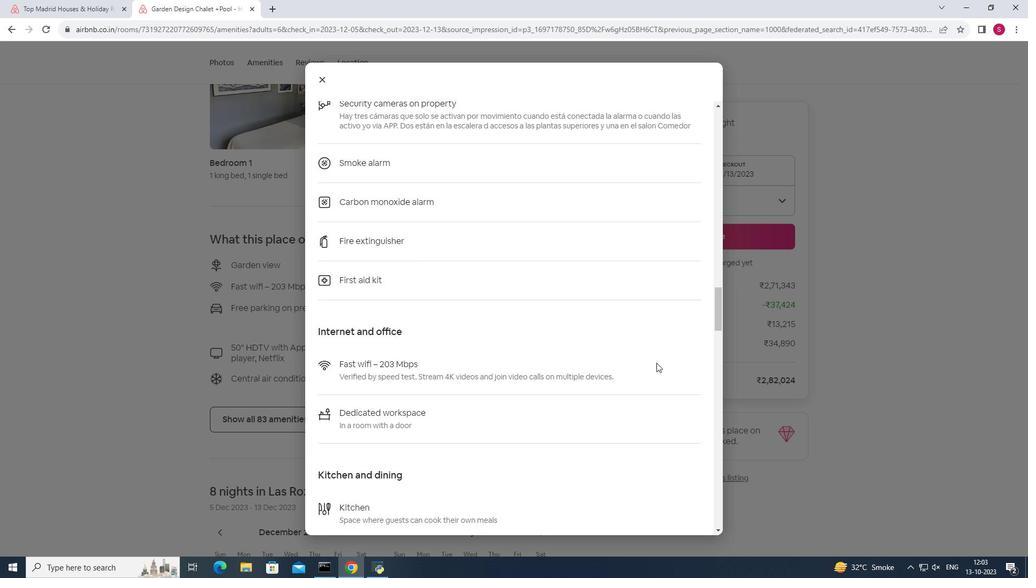 
Action: Mouse scrolled (656, 362) with delta (0, 0)
Screenshot: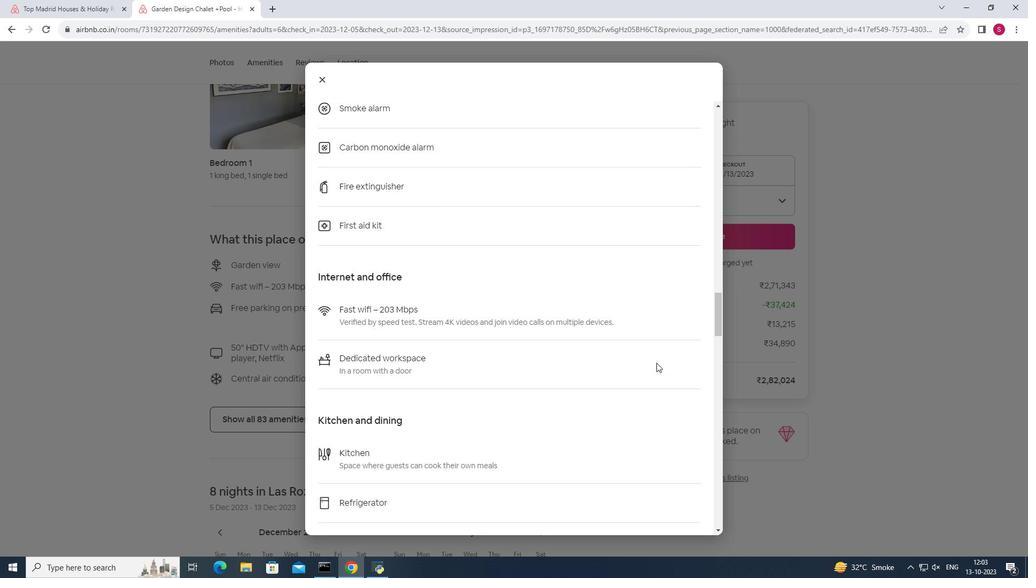
Action: Mouse moved to (656, 363)
Screenshot: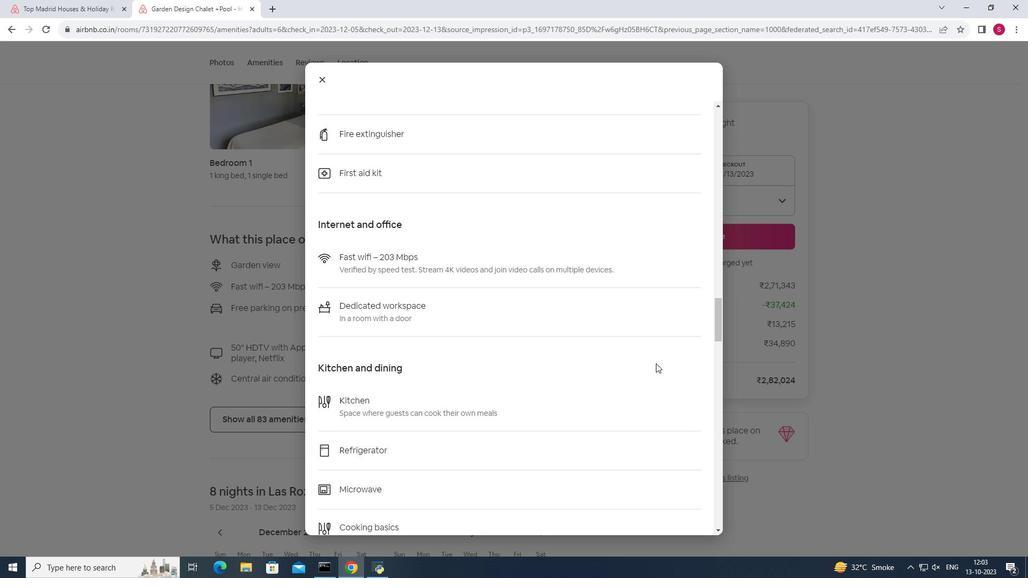 
Action: Mouse scrolled (656, 363) with delta (0, 0)
Screenshot: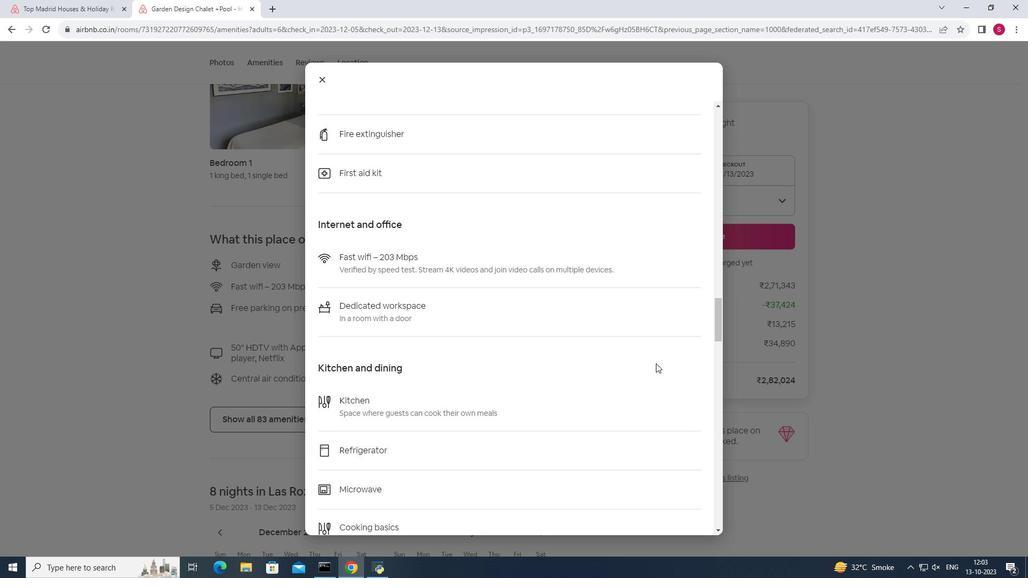 
Action: Mouse scrolled (656, 363) with delta (0, 0)
Screenshot: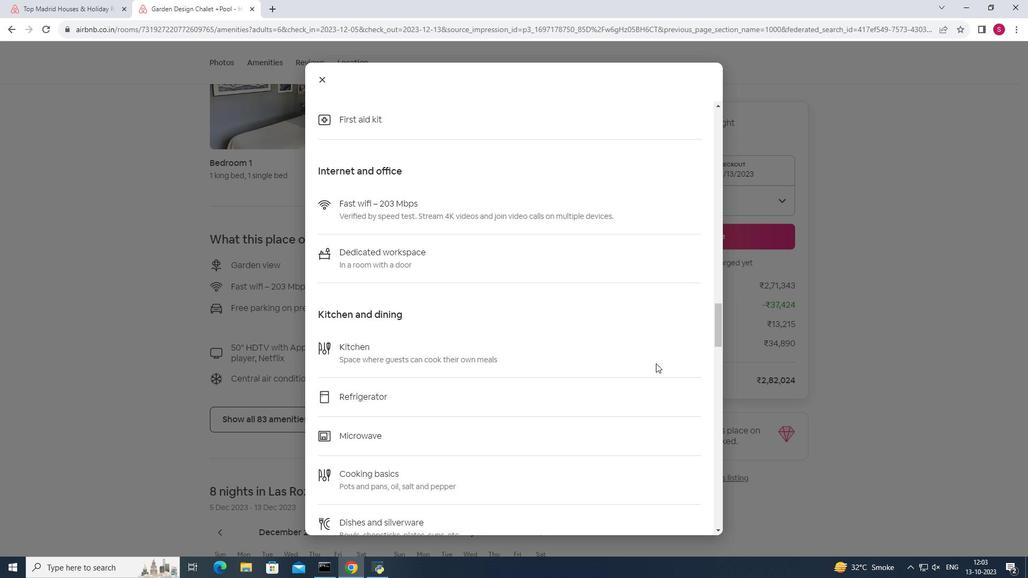 
Action: Mouse moved to (651, 361)
Screenshot: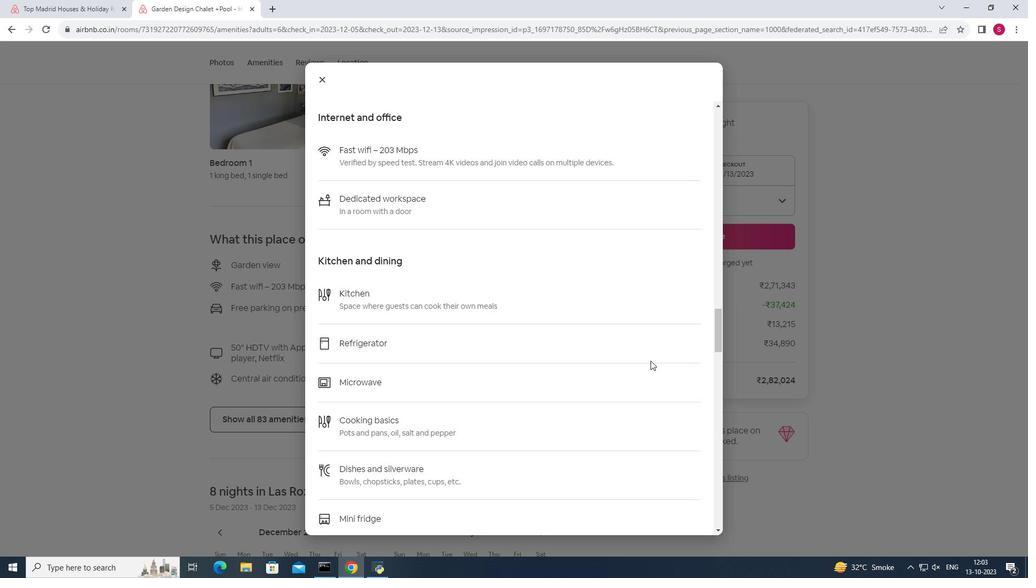 
Action: Mouse scrolled (651, 360) with delta (0, 0)
Screenshot: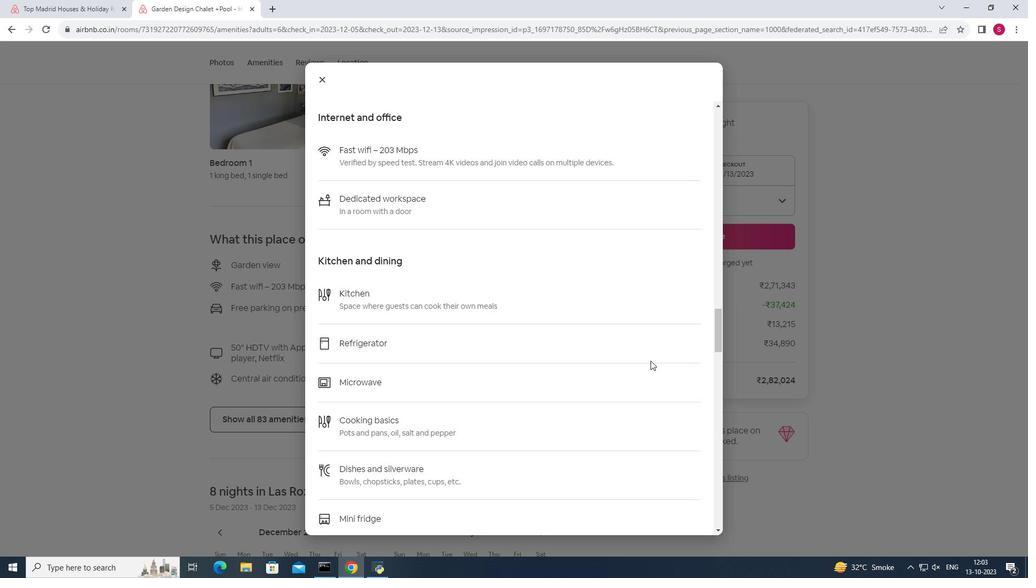 
Action: Mouse scrolled (651, 360) with delta (0, 0)
Screenshot: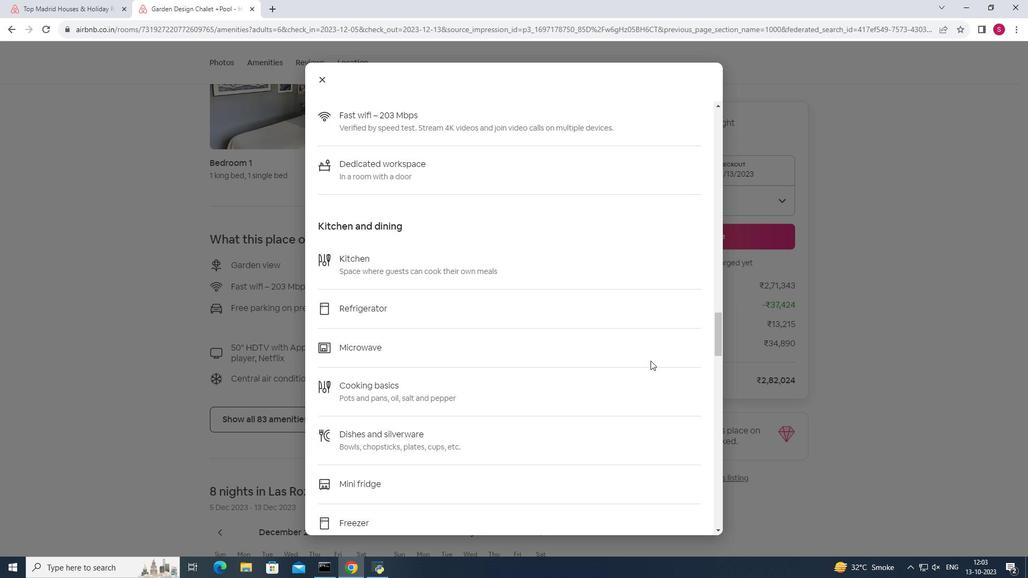 
Action: Mouse scrolled (651, 360) with delta (0, 0)
Screenshot: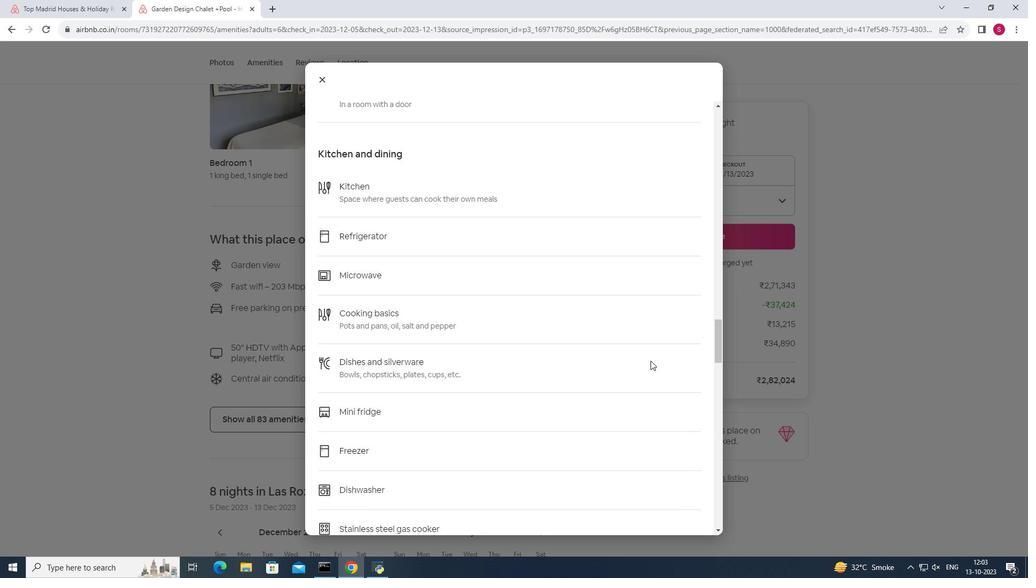 
Action: Mouse scrolled (651, 360) with delta (0, 0)
Screenshot: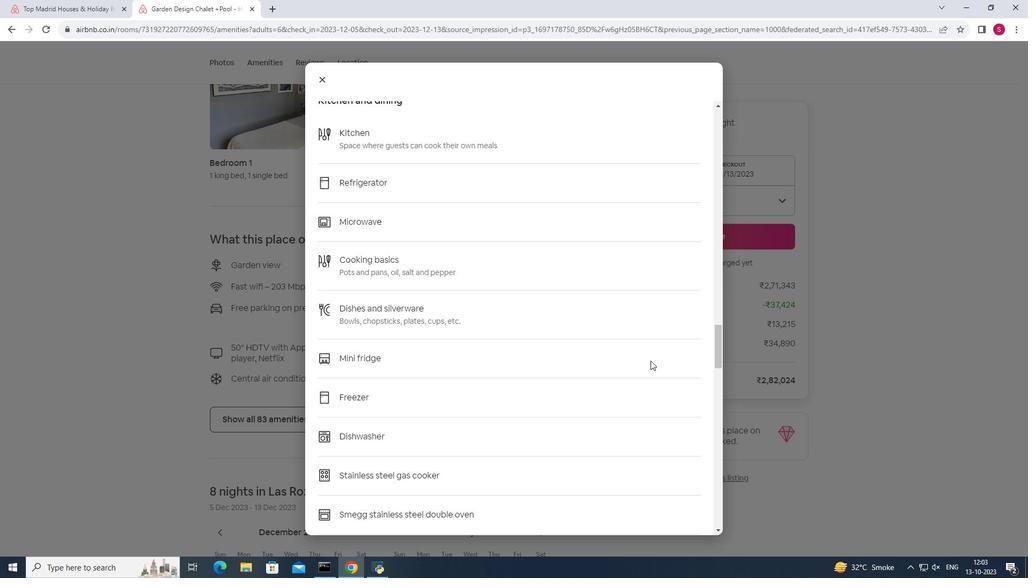 
Action: Mouse scrolled (651, 360) with delta (0, 0)
Screenshot: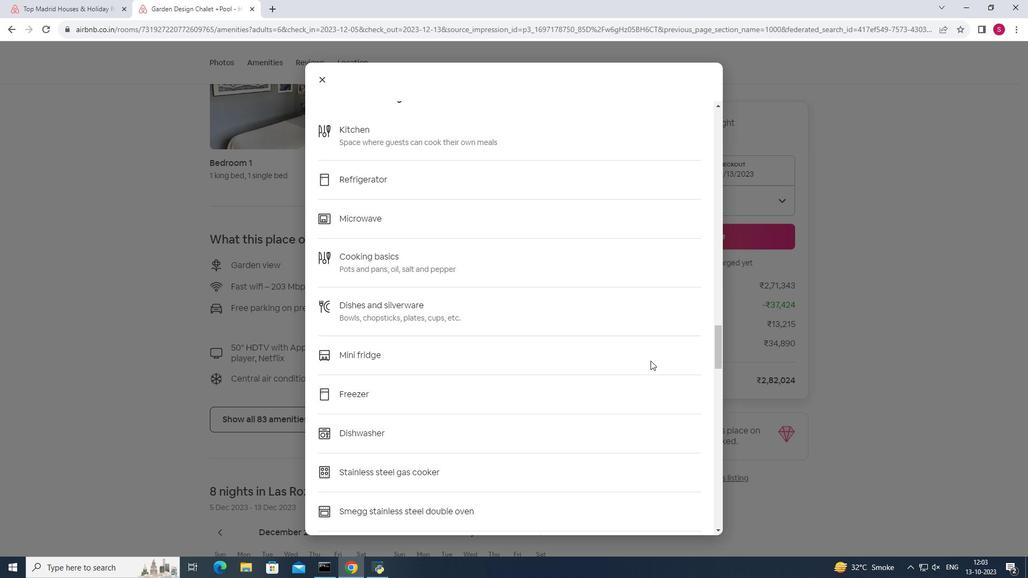 
Action: Mouse scrolled (651, 360) with delta (0, 0)
Screenshot: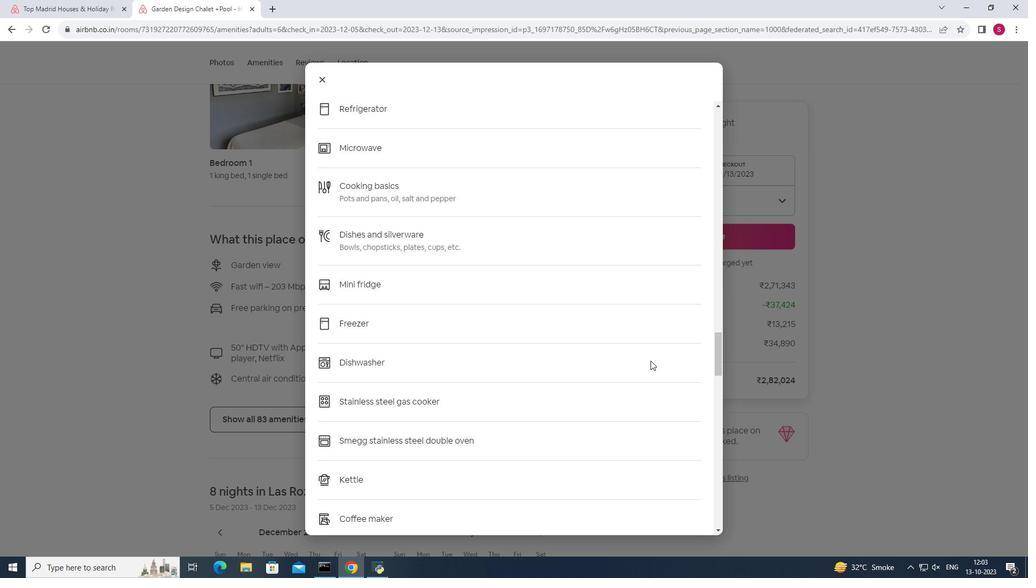 
Action: Mouse scrolled (651, 360) with delta (0, 0)
Screenshot: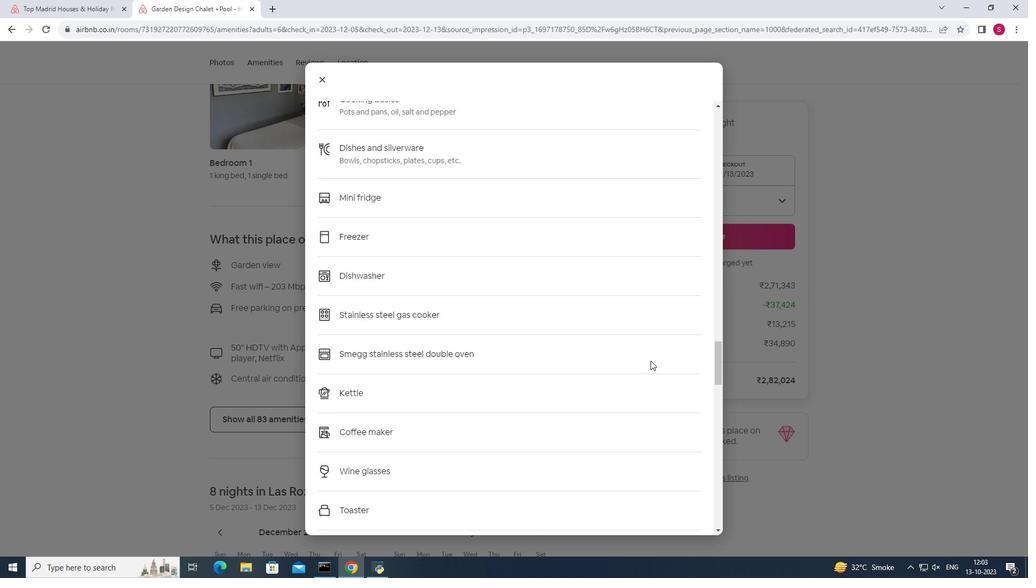 
Action: Mouse scrolled (651, 360) with delta (0, 0)
Screenshot: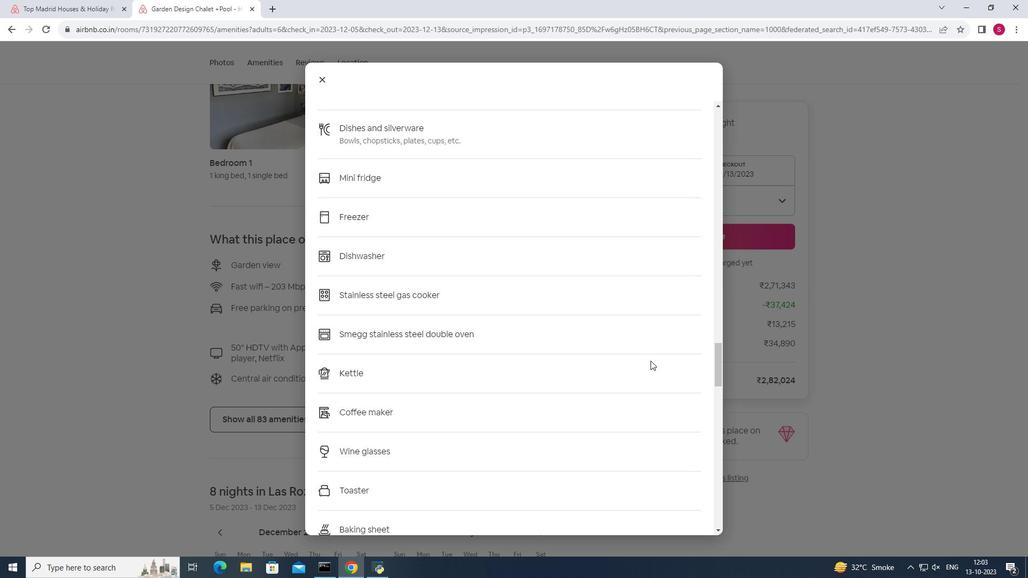
Action: Mouse scrolled (651, 360) with delta (0, 0)
Screenshot: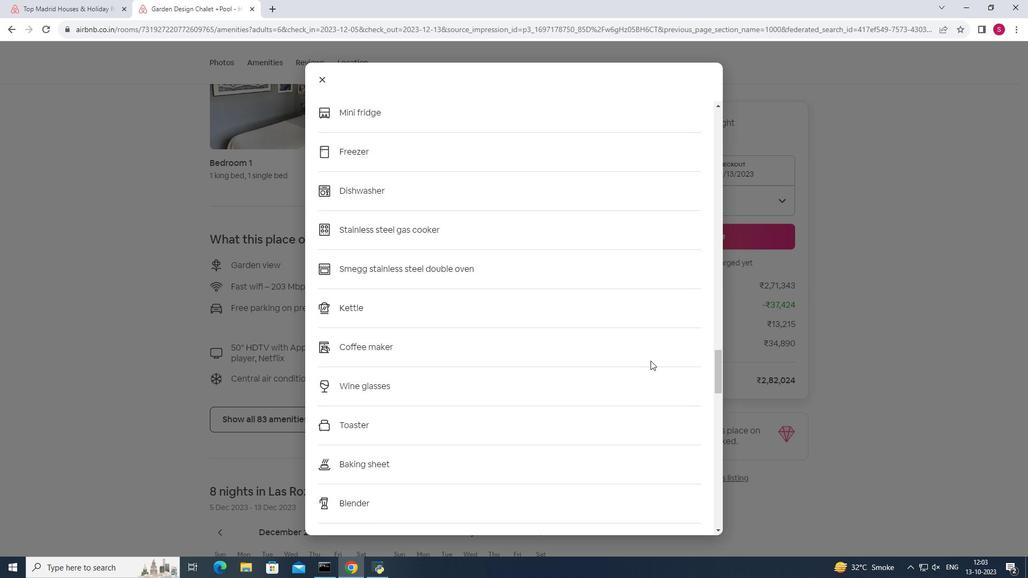 
Action: Mouse moved to (649, 360)
Screenshot: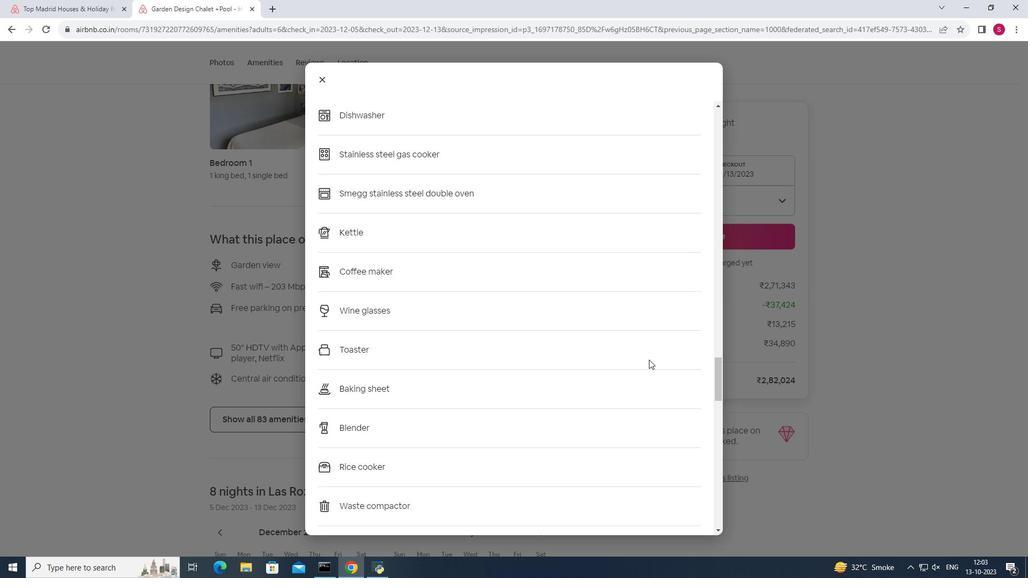 
Action: Mouse scrolled (649, 359) with delta (0, 0)
Screenshot: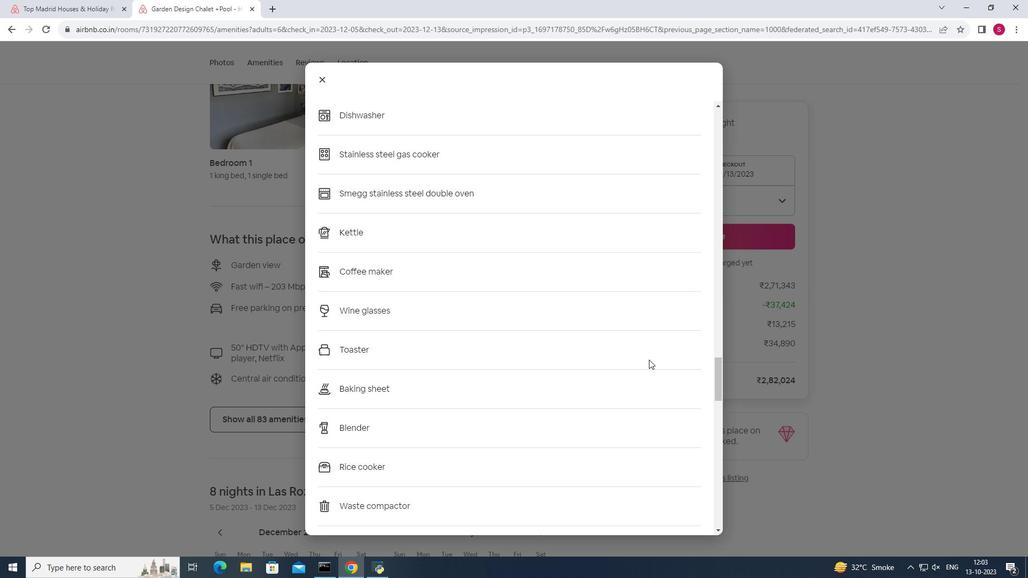 
Action: Mouse scrolled (649, 359) with delta (0, 0)
Screenshot: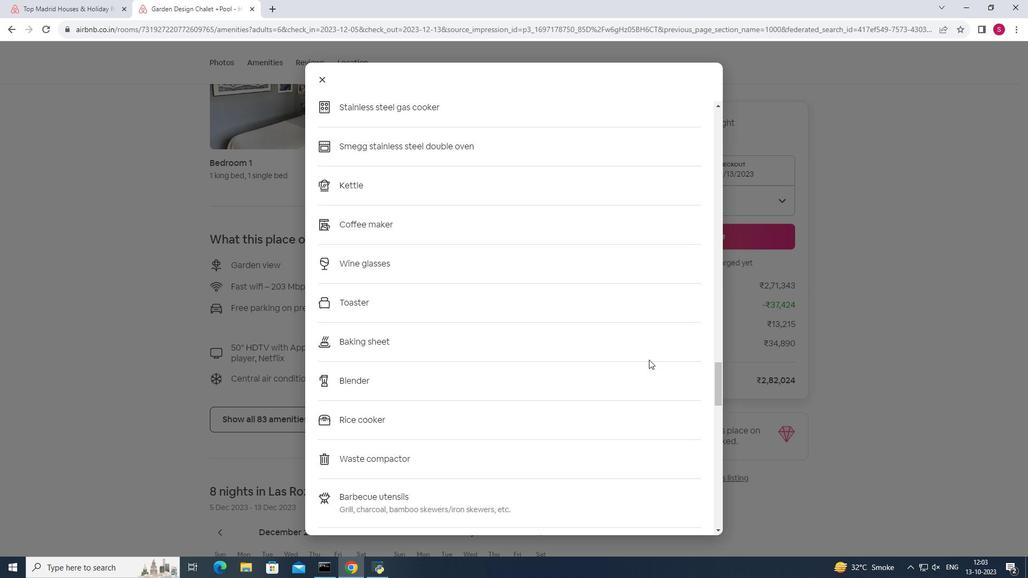 
Action: Mouse scrolled (649, 359) with delta (0, 0)
Screenshot: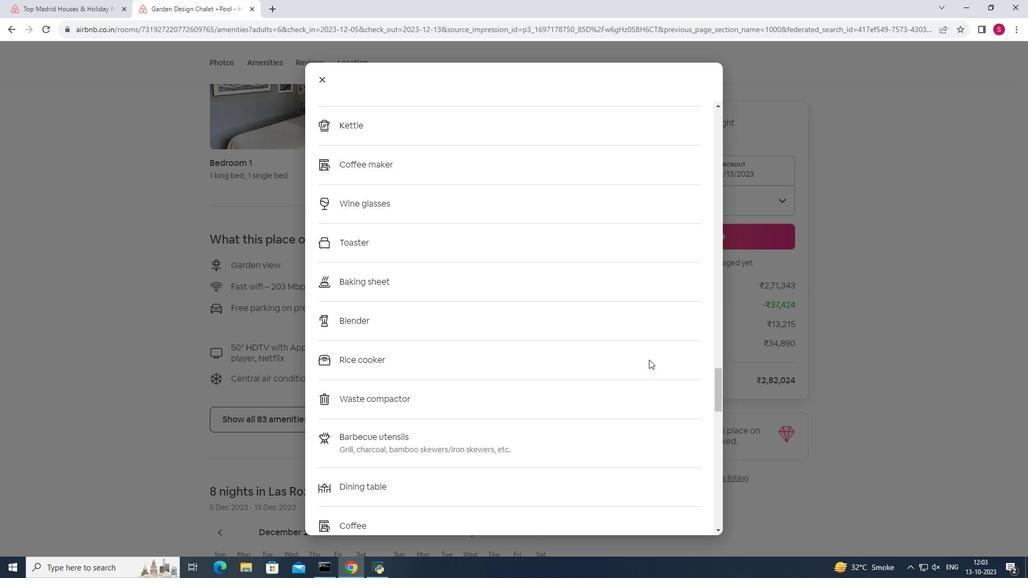 
Action: Mouse scrolled (649, 359) with delta (0, 0)
Screenshot: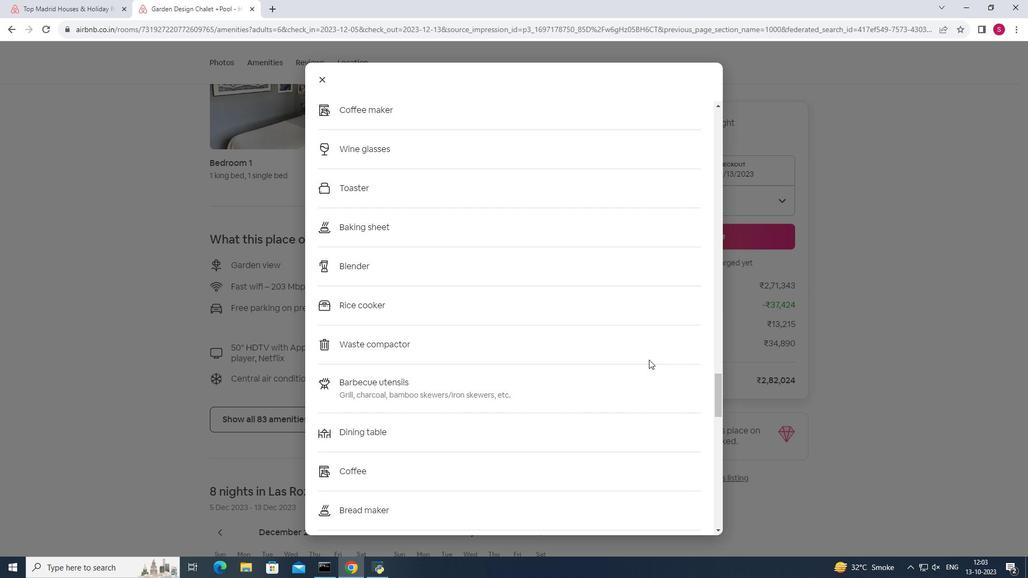 
Action: Mouse moved to (656, 383)
Screenshot: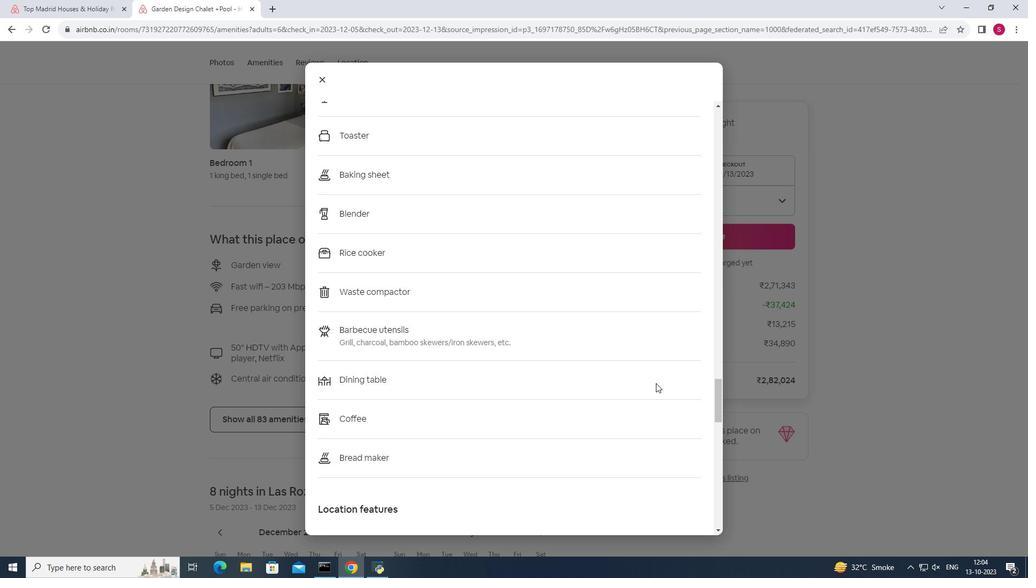 
Action: Mouse scrolled (656, 383) with delta (0, 0)
Screenshot: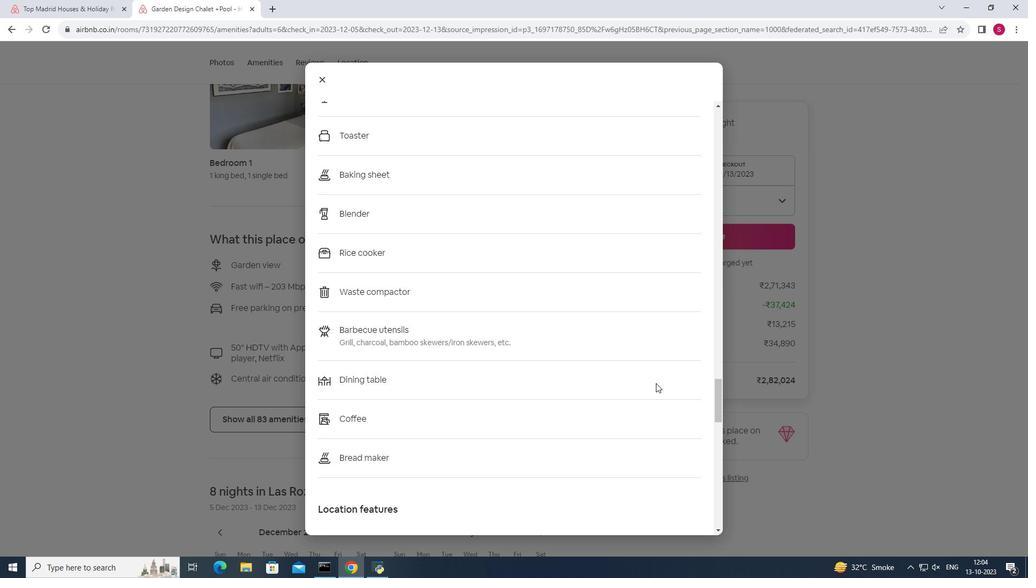 
Action: Mouse scrolled (656, 383) with delta (0, 0)
Screenshot: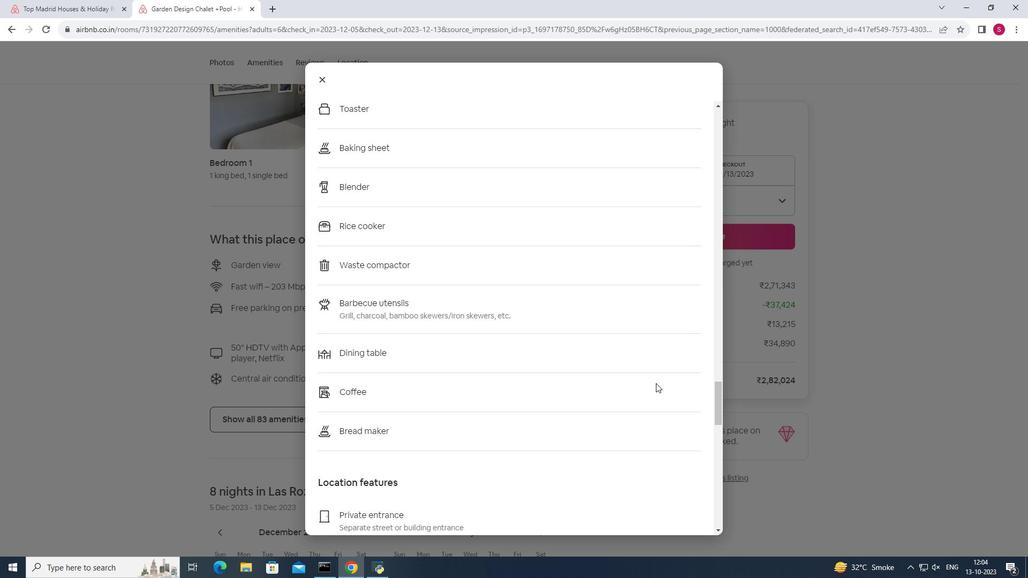
Action: Mouse scrolled (656, 383) with delta (0, 0)
Screenshot: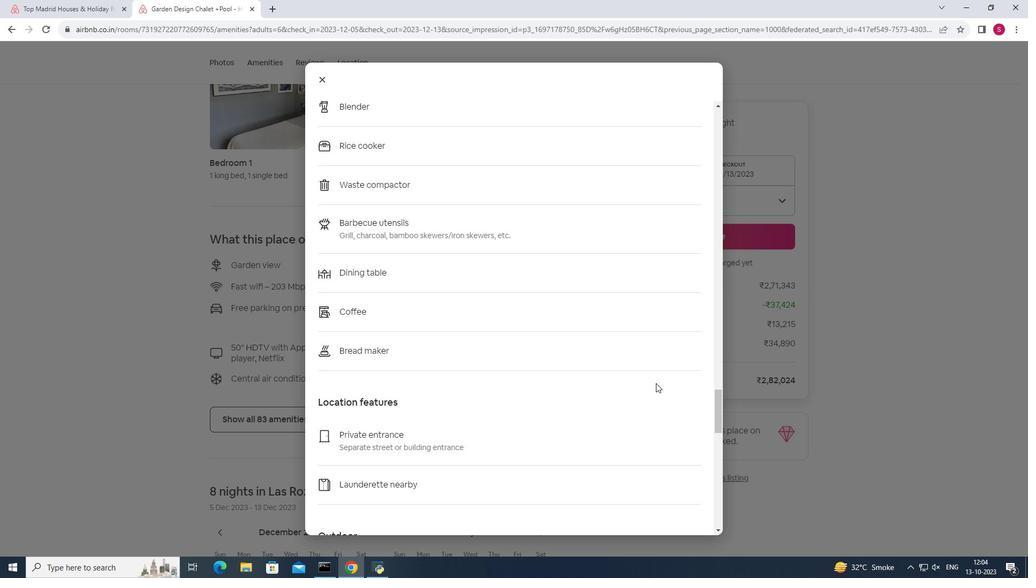 
Action: Mouse scrolled (656, 383) with delta (0, 0)
Screenshot: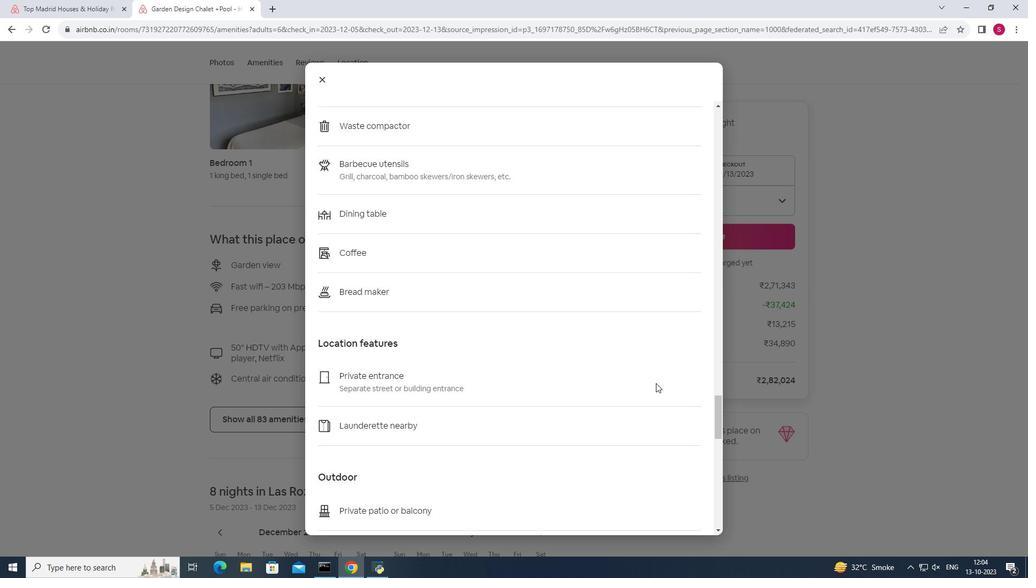 
Action: Mouse scrolled (656, 383) with delta (0, 0)
Screenshot: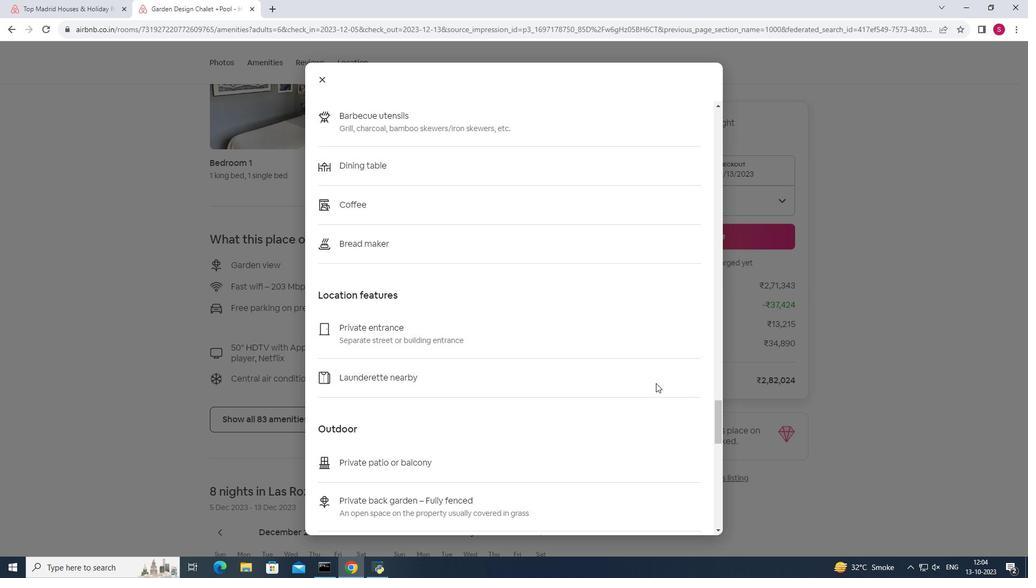 
Action: Mouse scrolled (656, 383) with delta (0, 0)
Screenshot: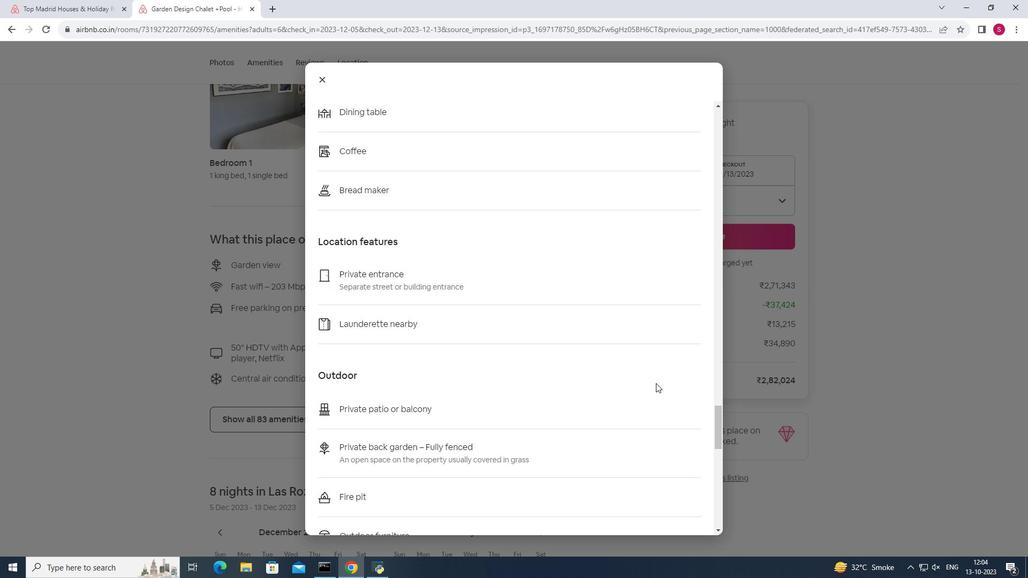 
Action: Mouse scrolled (656, 383) with delta (0, 0)
Screenshot: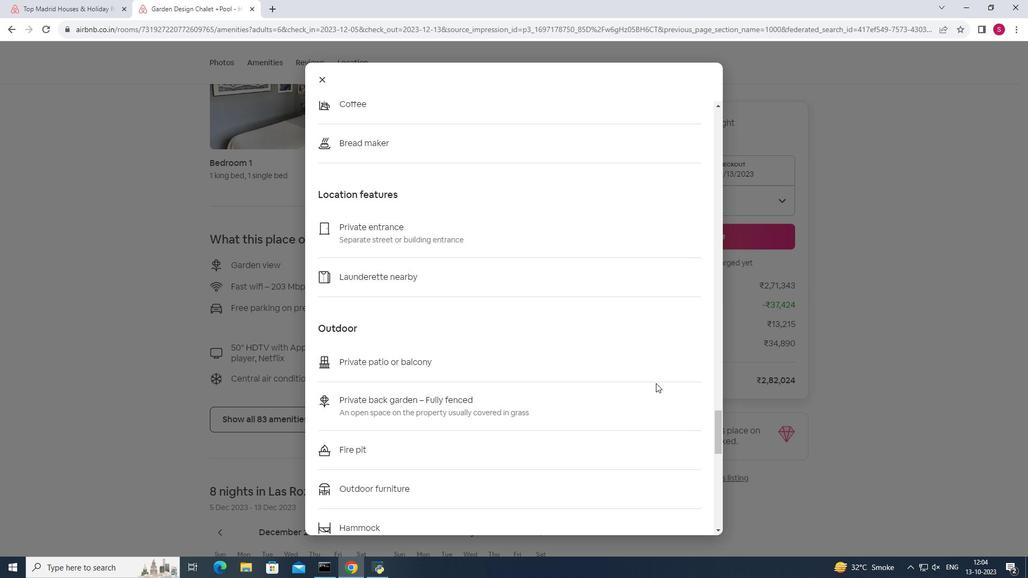
Action: Mouse scrolled (656, 383) with delta (0, 0)
Screenshot: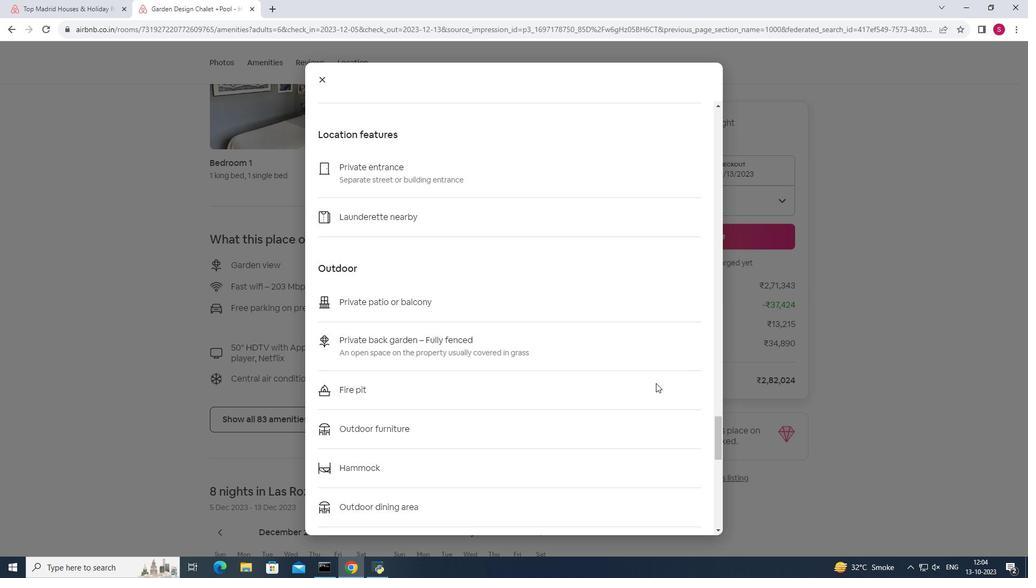 
Action: Mouse scrolled (656, 383) with delta (0, 0)
Screenshot: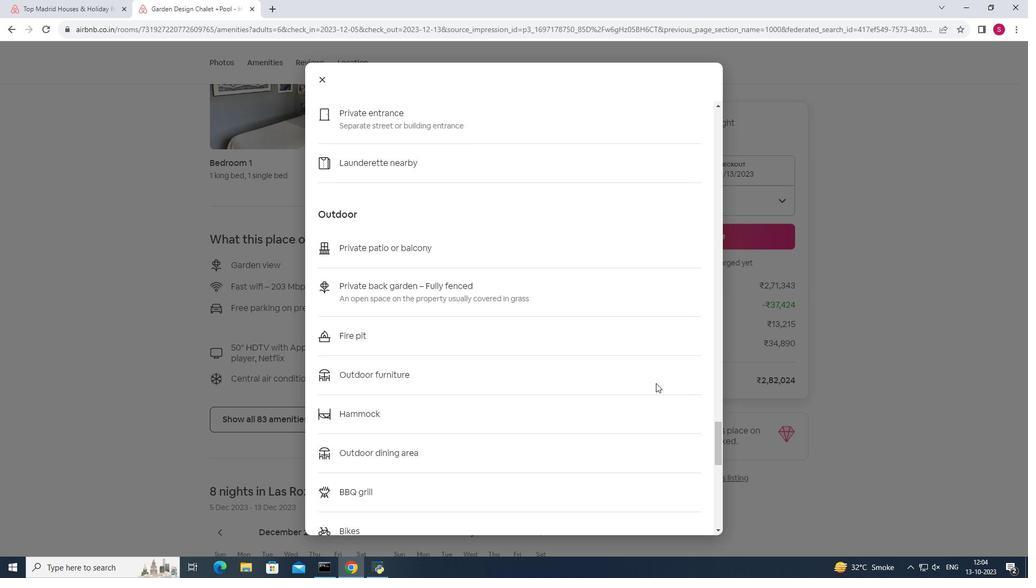 
Action: Mouse scrolled (656, 383) with delta (0, 0)
Screenshot: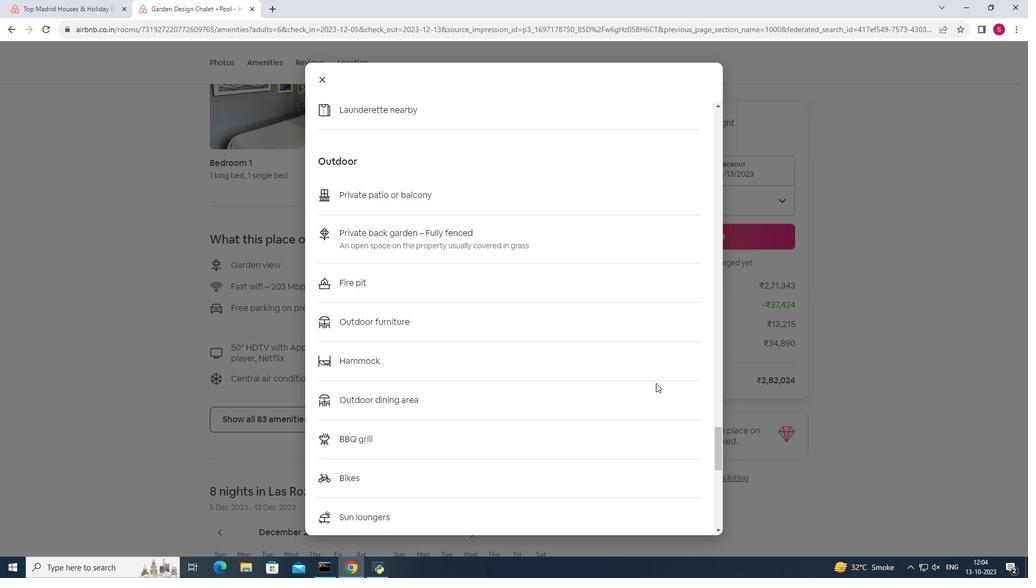
Action: Mouse scrolled (656, 383) with delta (0, 0)
Screenshot: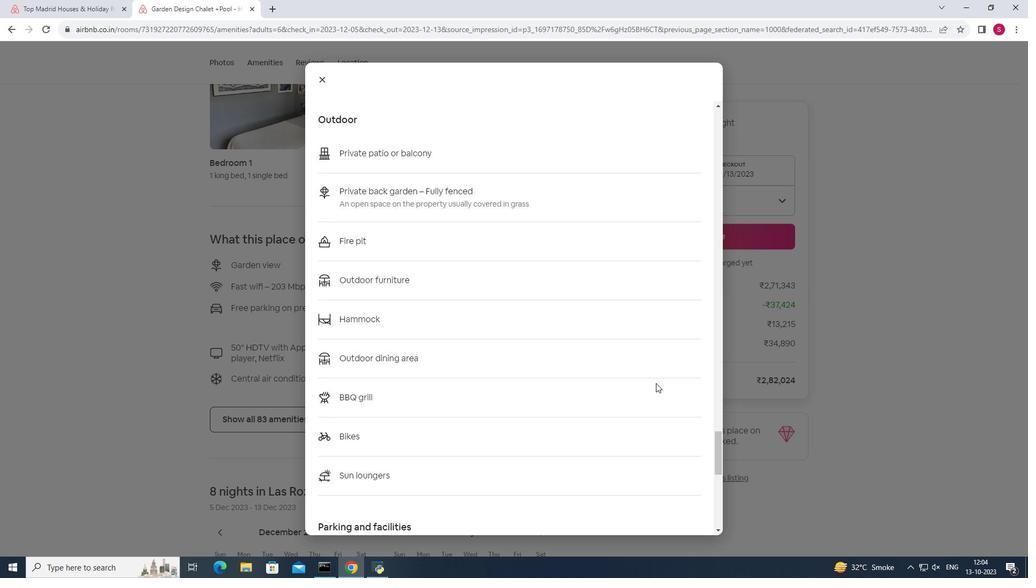 
Action: Mouse scrolled (656, 383) with delta (0, 0)
Screenshot: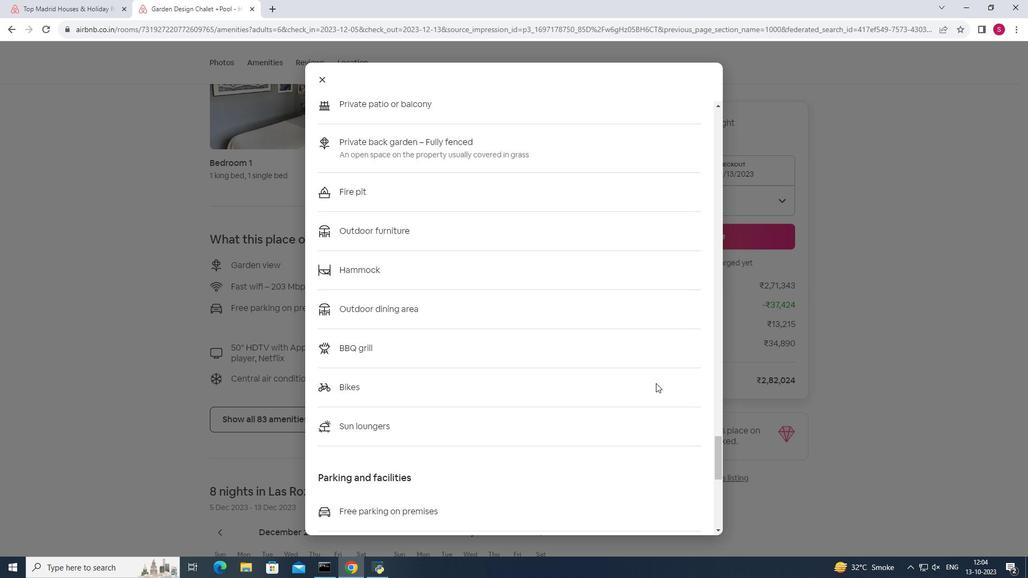 
Action: Mouse scrolled (656, 383) with delta (0, 0)
Screenshot: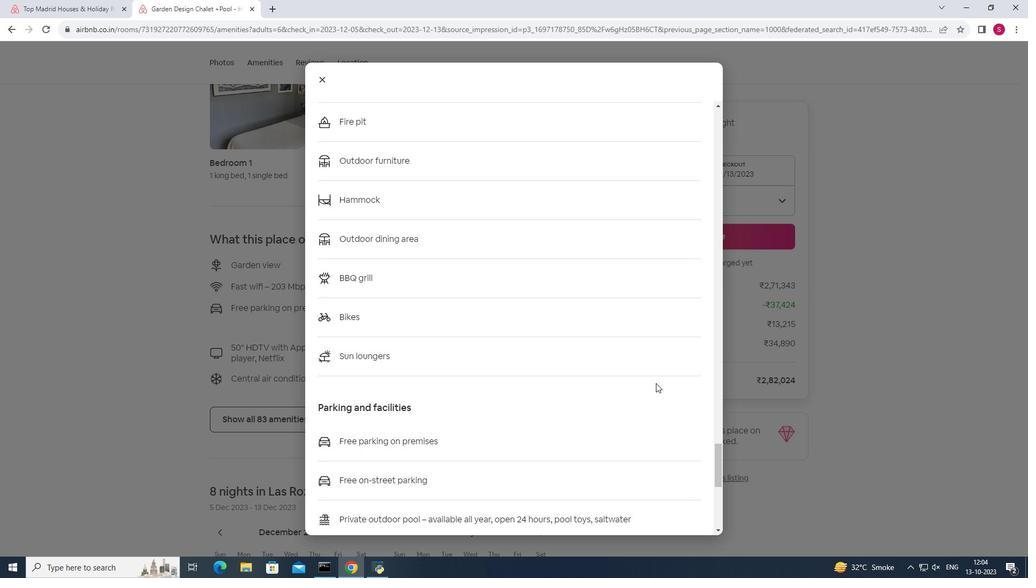 
Action: Mouse scrolled (656, 383) with delta (0, 0)
Screenshot: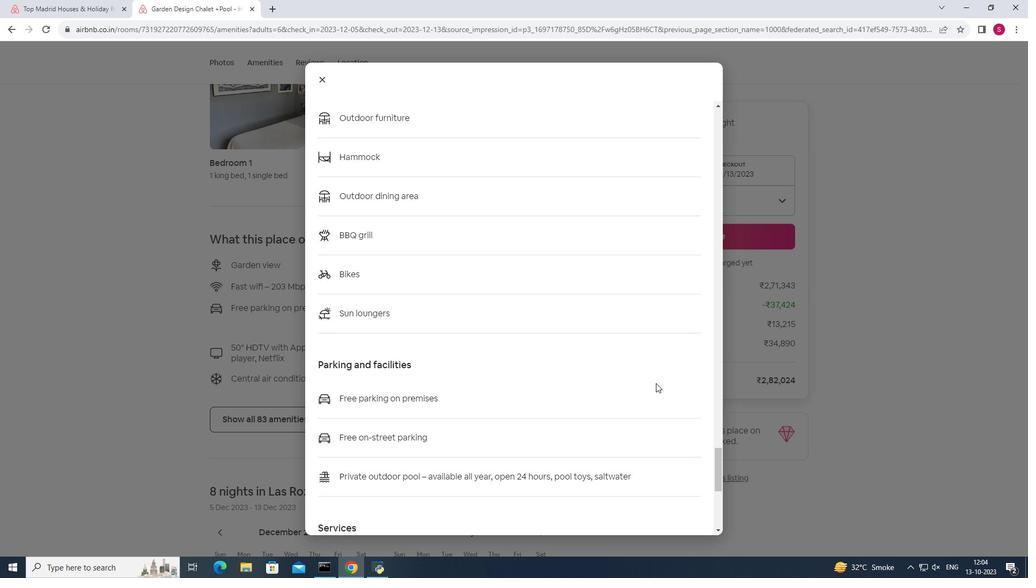 
Action: Mouse scrolled (656, 383) with delta (0, 0)
Screenshot: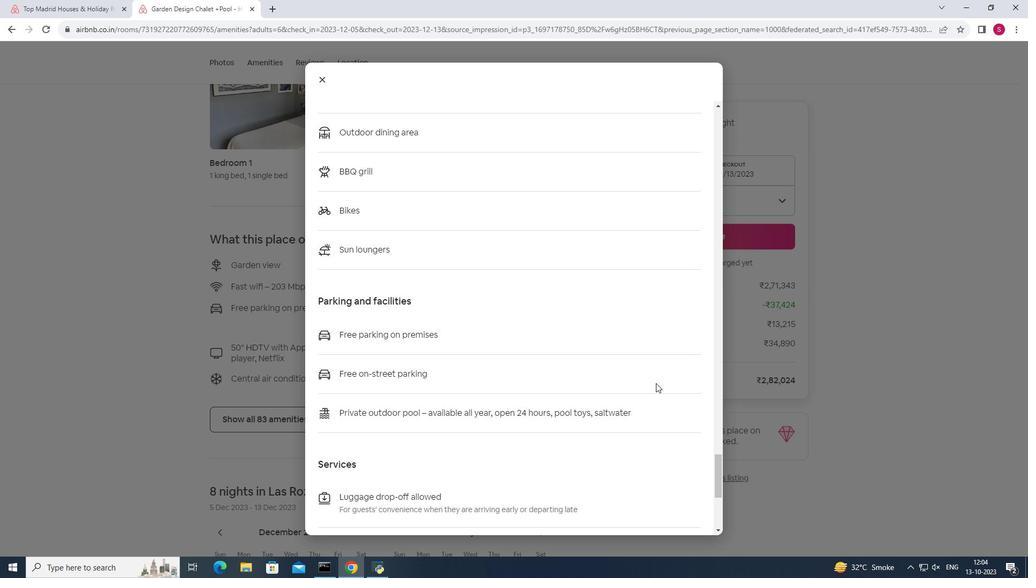
Action: Mouse scrolled (656, 383) with delta (0, 0)
Screenshot: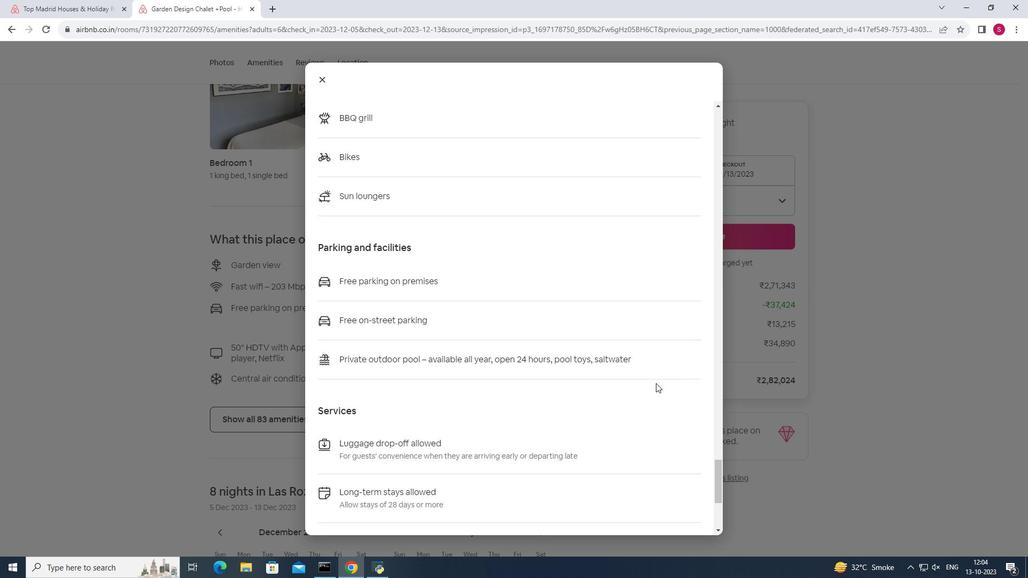 
Action: Mouse scrolled (656, 383) with delta (0, 0)
Screenshot: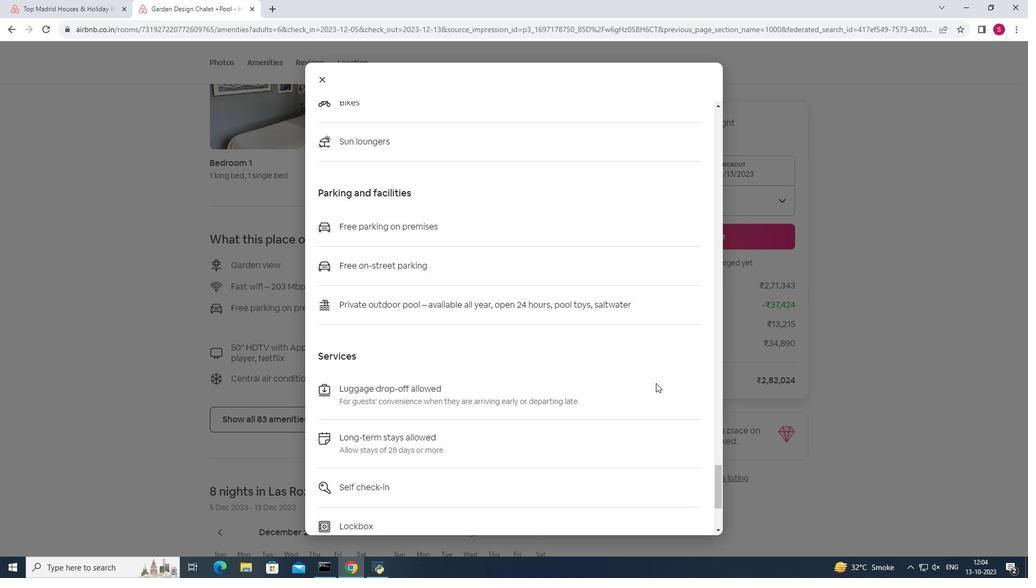 
Action: Mouse scrolled (656, 383) with delta (0, 0)
Screenshot: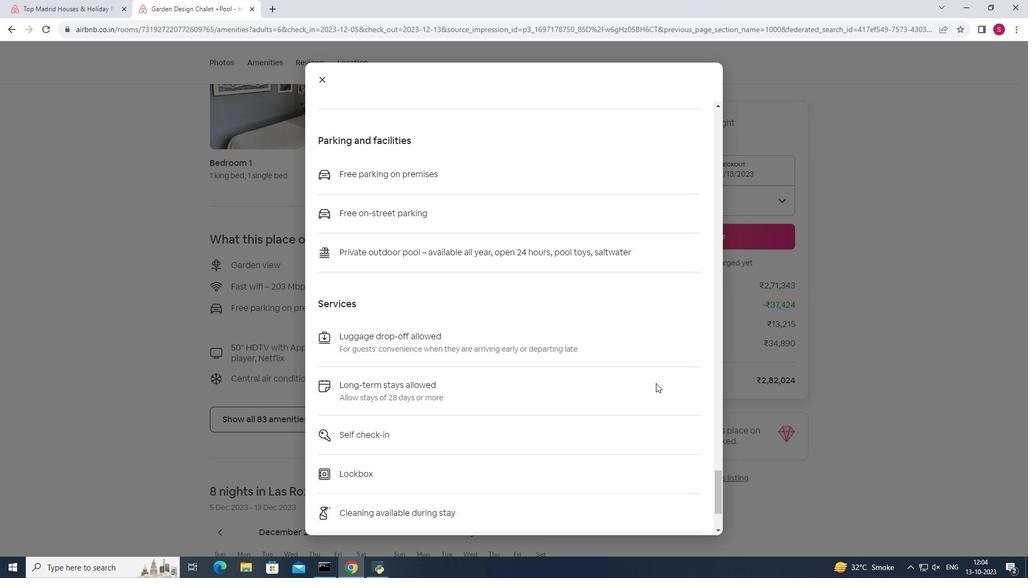 
Action: Mouse scrolled (656, 383) with delta (0, 0)
Screenshot: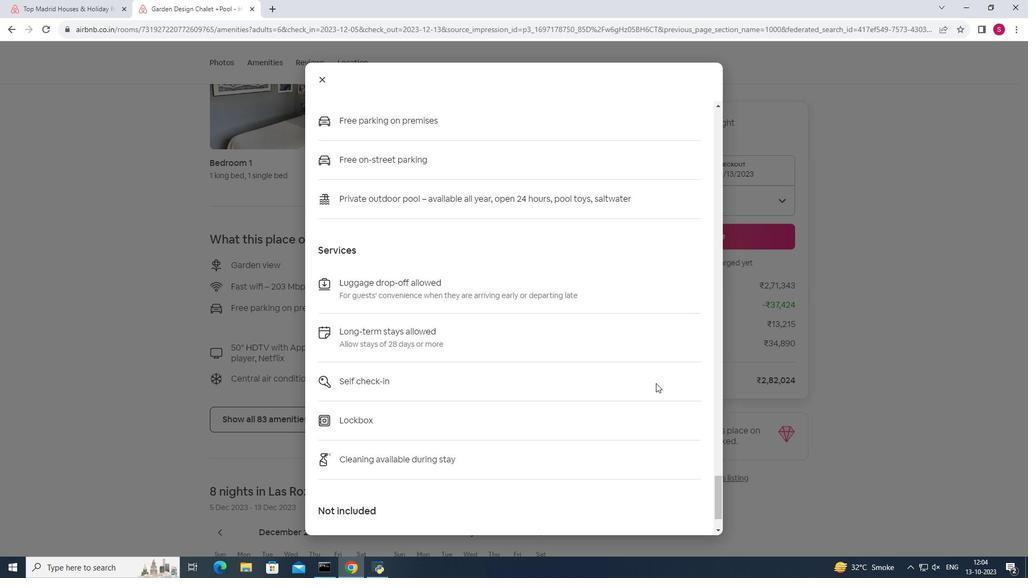 
Action: Mouse scrolled (656, 383) with delta (0, 0)
Screenshot: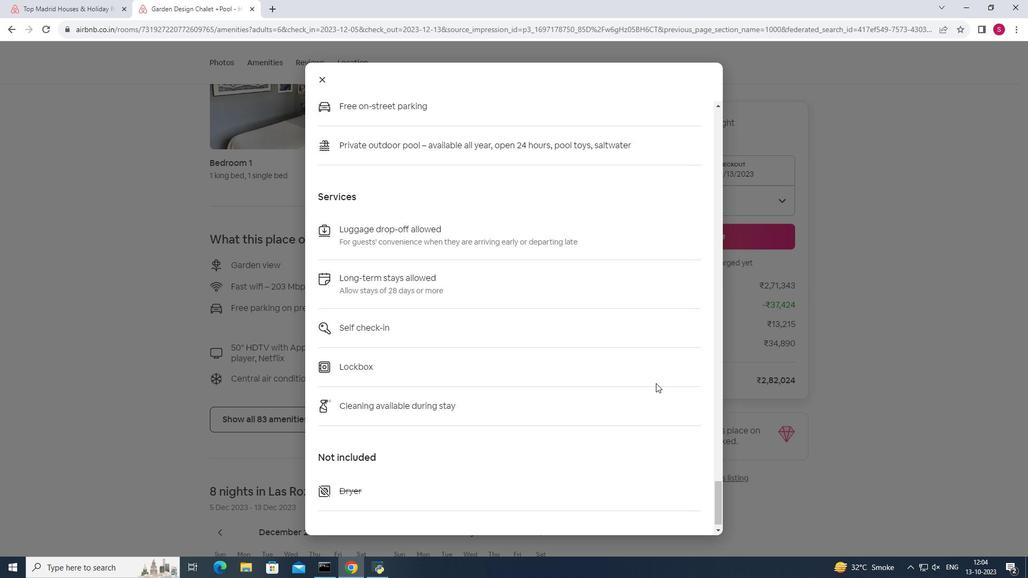 
Action: Mouse moved to (326, 83)
Screenshot: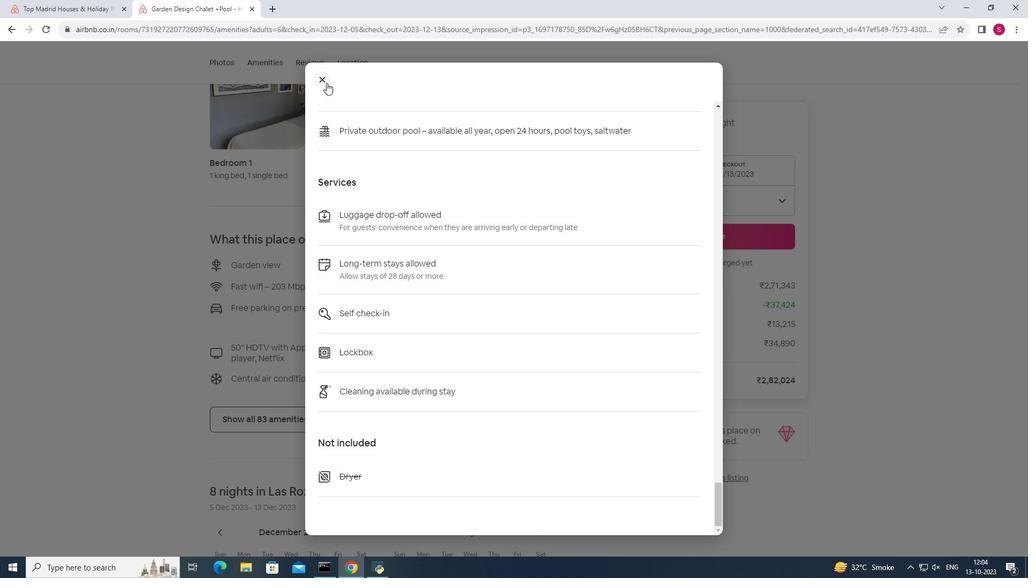 
Action: Mouse pressed left at (326, 83)
Screenshot: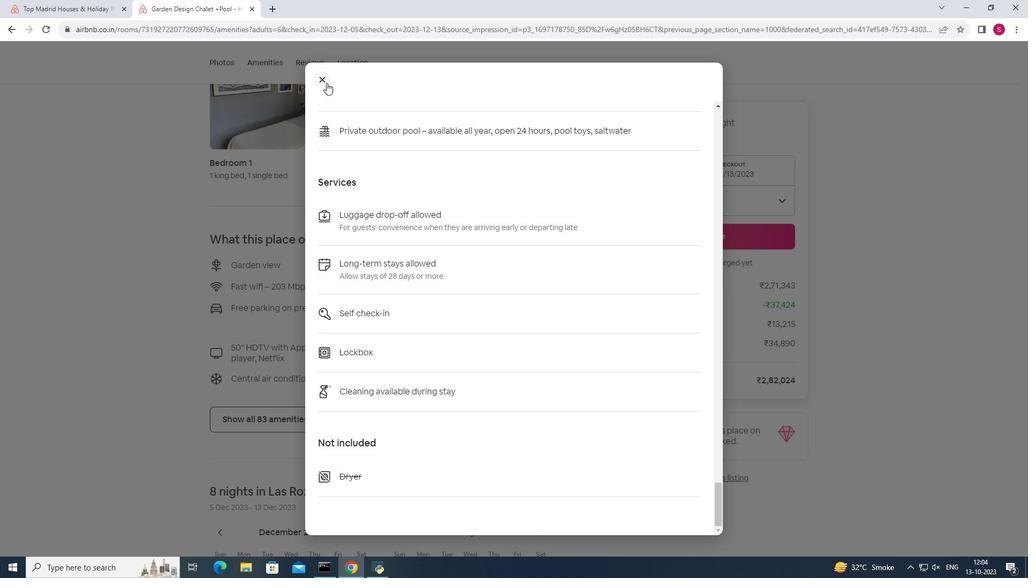 
Action: Mouse moved to (927, 430)
Screenshot: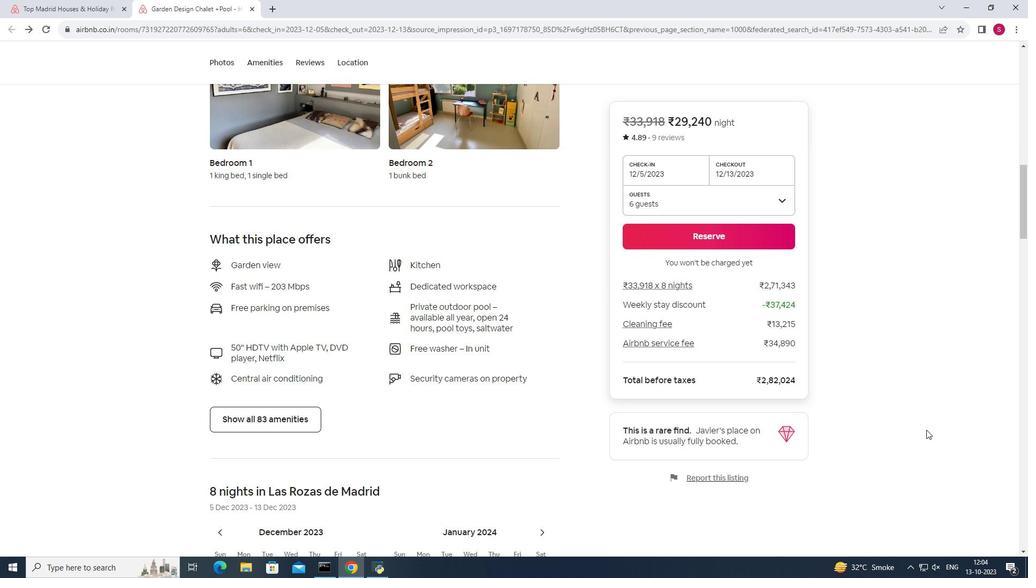 
Action: Mouse scrolled (927, 429) with delta (0, 0)
Screenshot: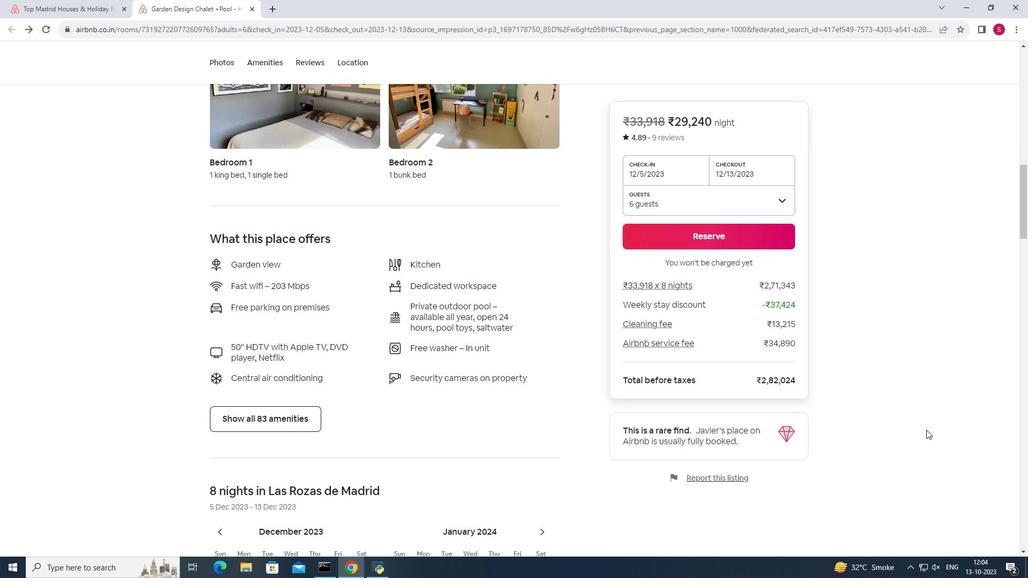 
Action: Mouse scrolled (927, 429) with delta (0, 0)
Screenshot: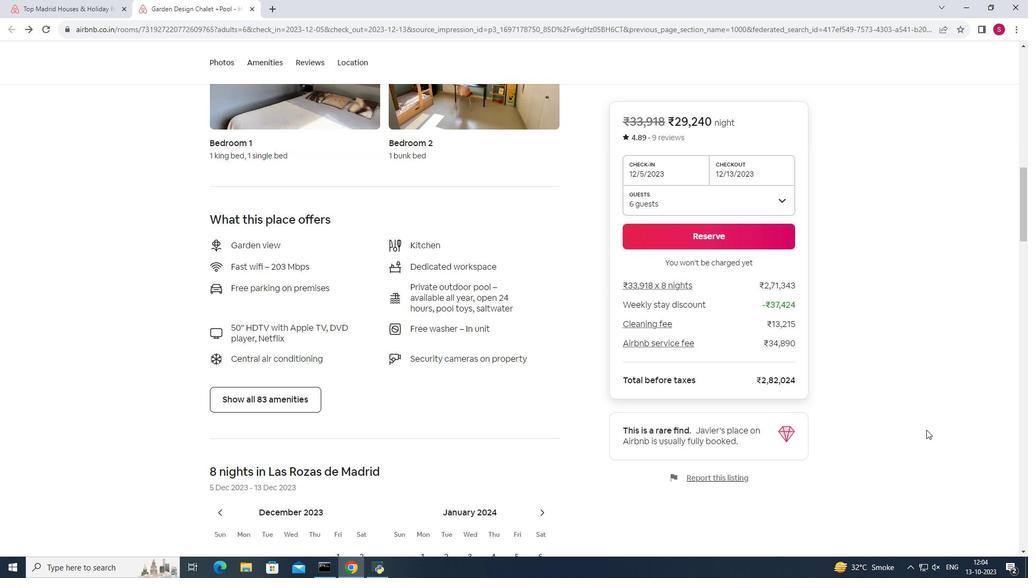 
Action: Mouse scrolled (927, 429) with delta (0, 0)
Screenshot: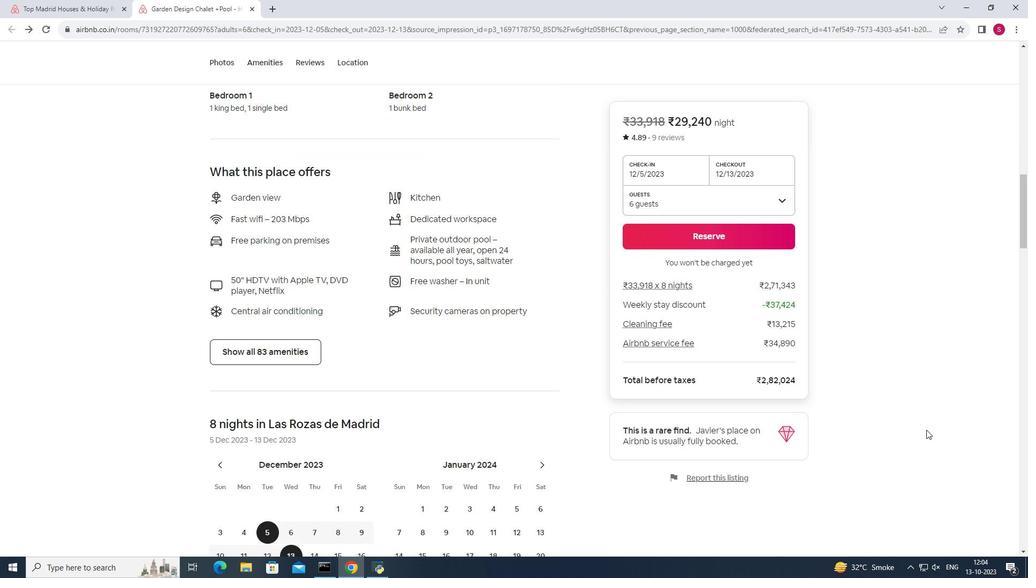 
Action: Mouse scrolled (927, 429) with delta (0, 0)
Screenshot: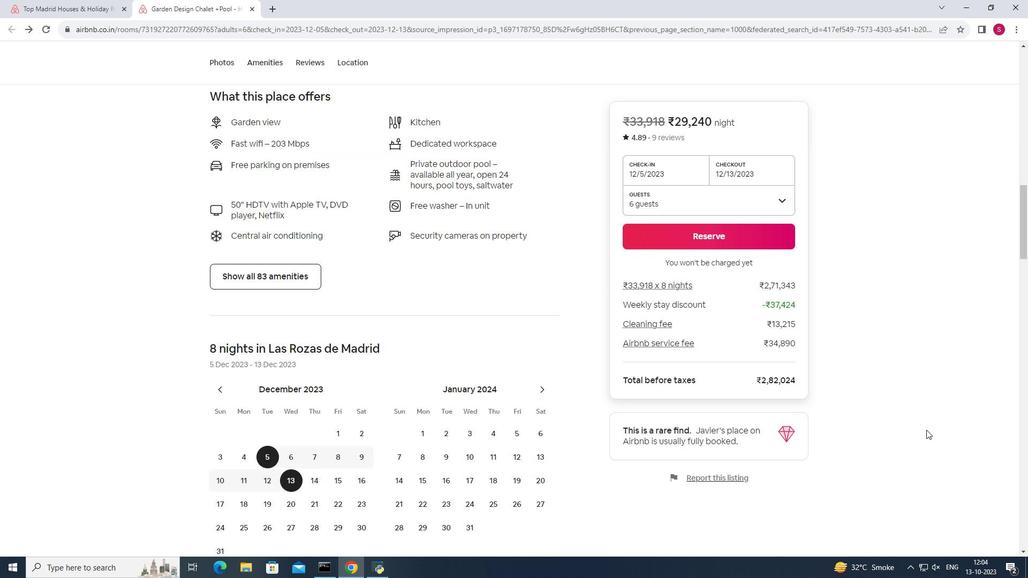 
Action: Mouse scrolled (927, 429) with delta (0, 0)
Screenshot: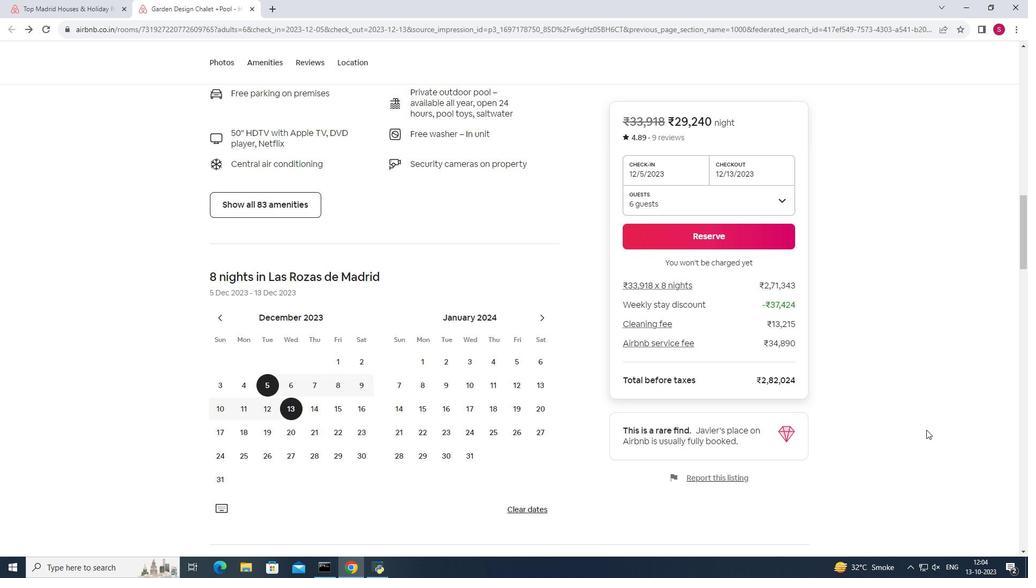 
Action: Mouse scrolled (927, 429) with delta (0, 0)
Screenshot: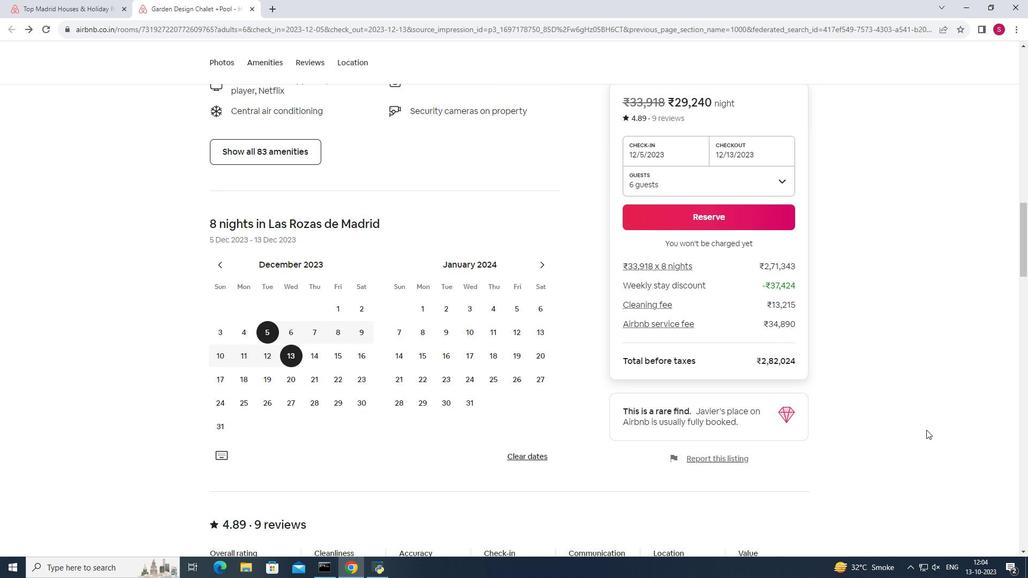 
Action: Mouse scrolled (927, 429) with delta (0, 0)
Screenshot: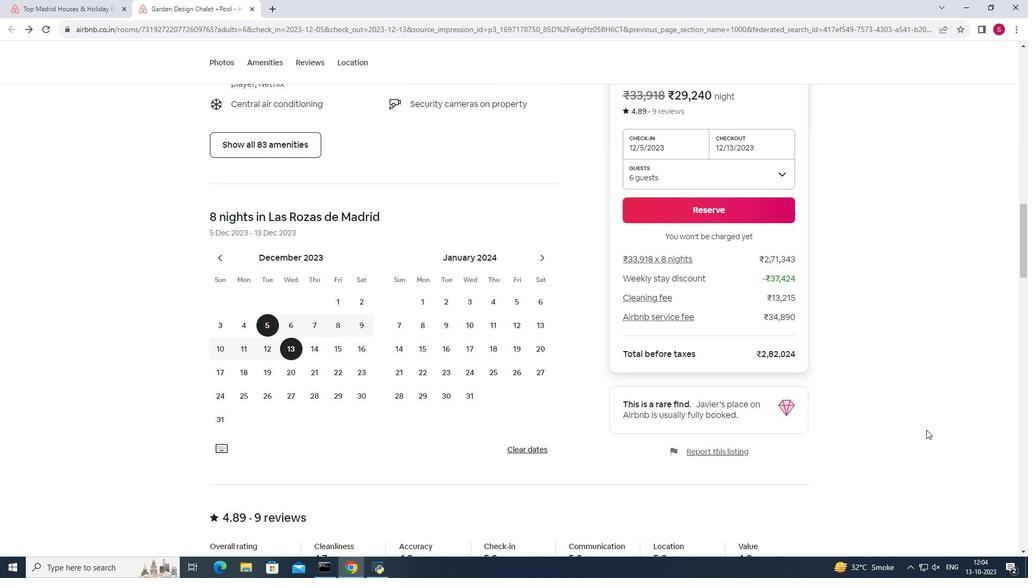 
Action: Mouse scrolled (927, 429) with delta (0, 0)
Screenshot: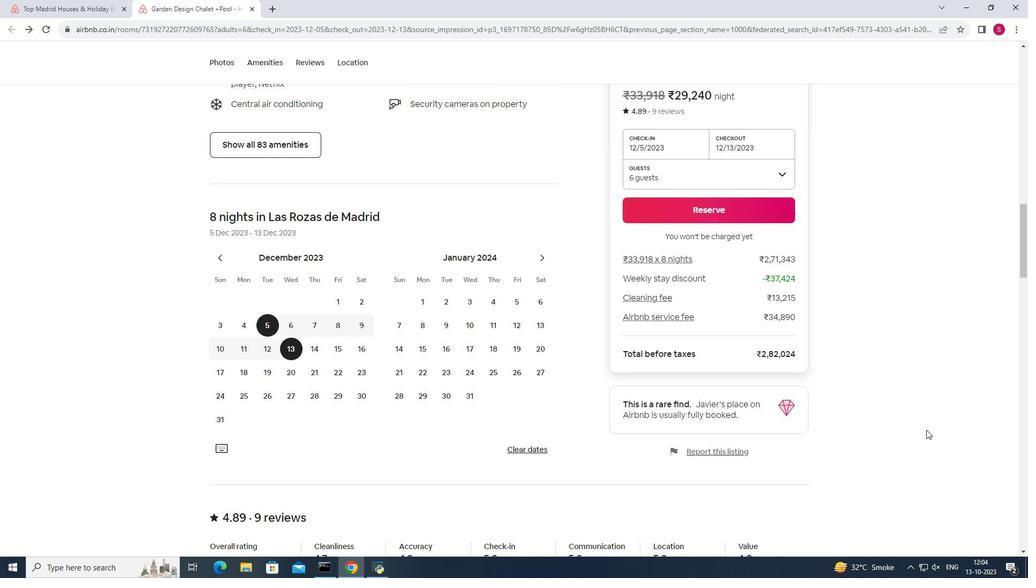 
Action: Mouse scrolled (927, 429) with delta (0, 0)
Screenshot: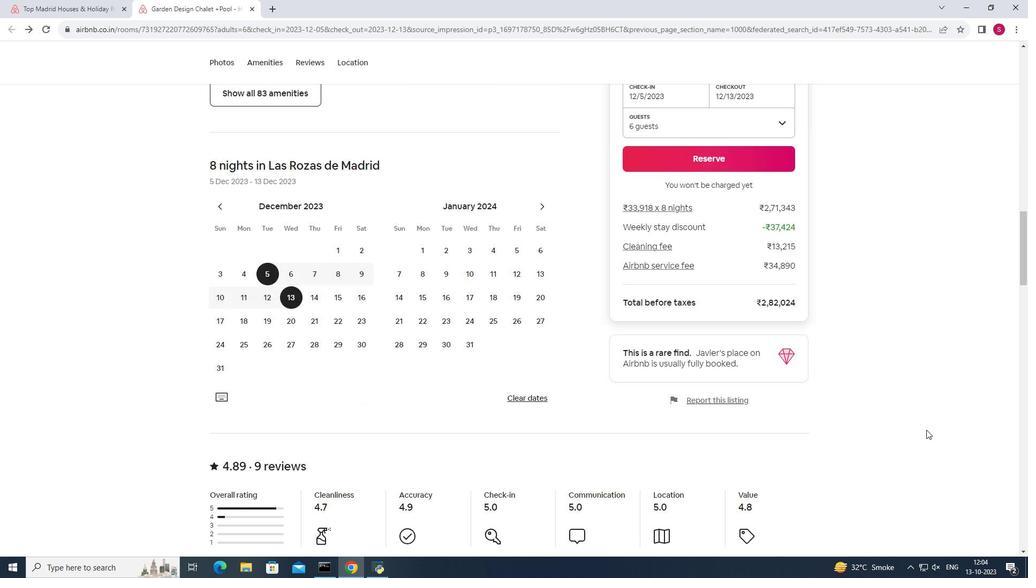 
Action: Mouse scrolled (927, 429) with delta (0, 0)
Screenshot: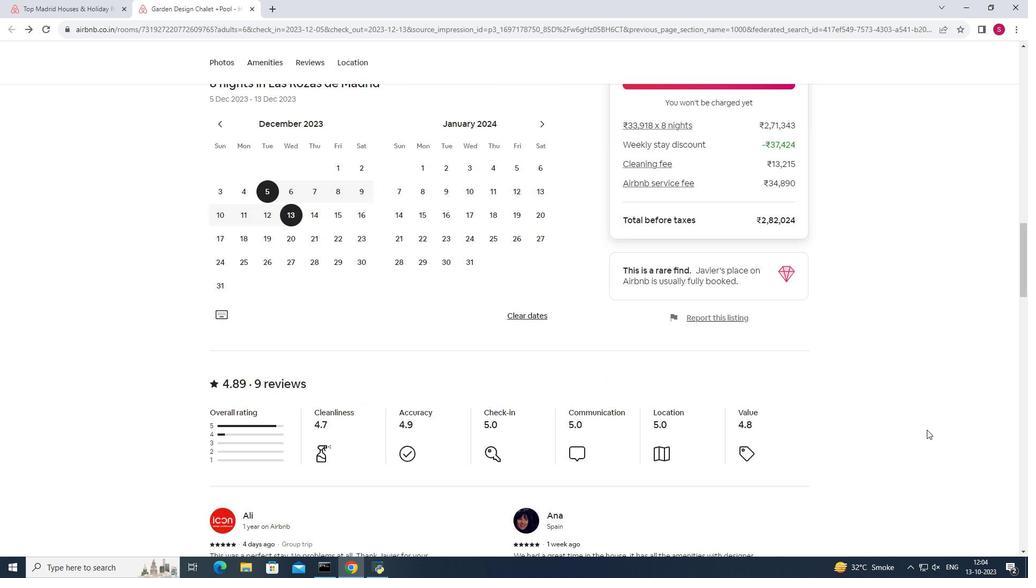 
Action: Mouse moved to (927, 430)
Screenshot: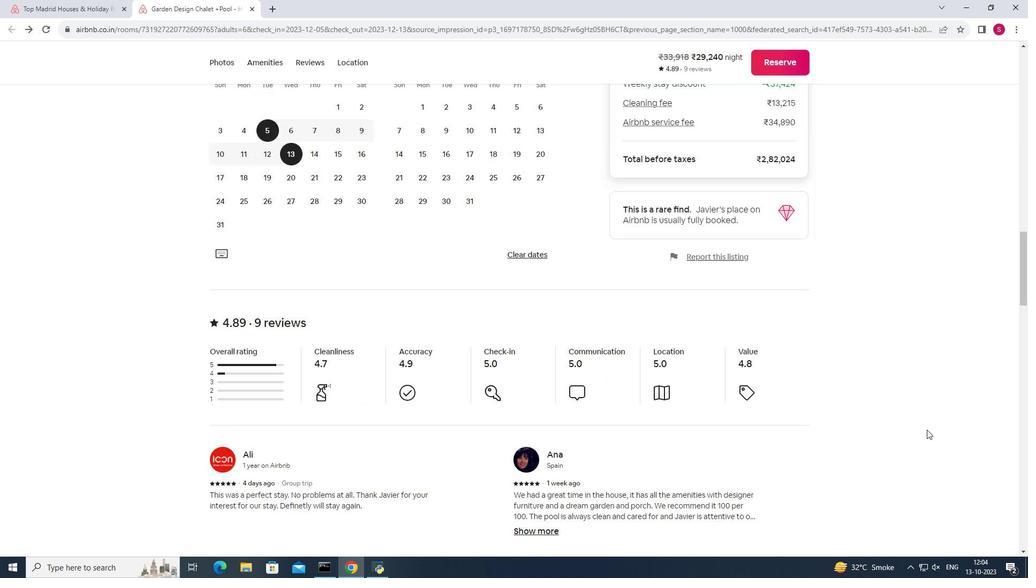 
Action: Mouse scrolled (927, 429) with delta (0, 0)
Screenshot: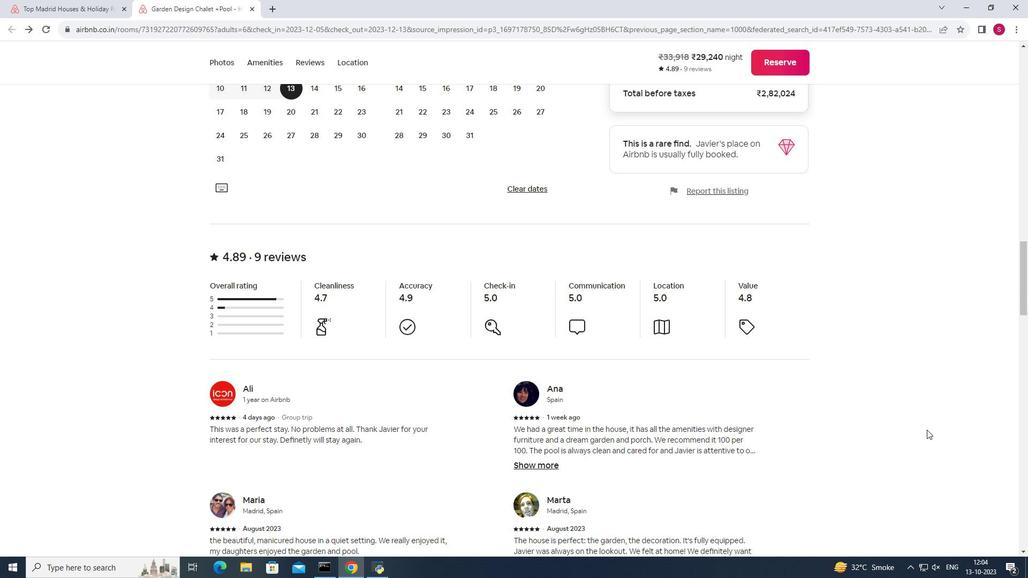 
Action: Mouse scrolled (927, 429) with delta (0, 0)
Screenshot: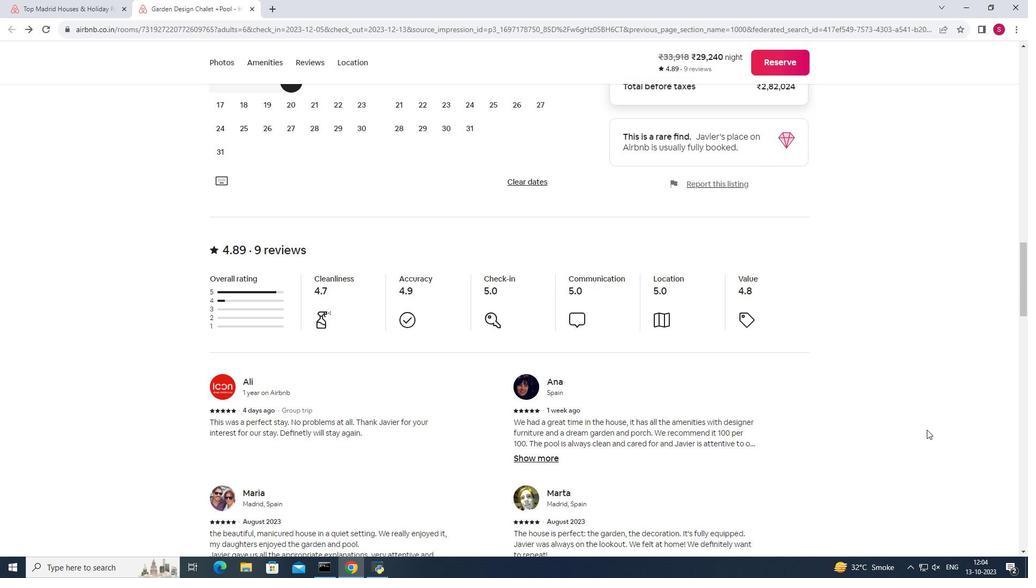 
Action: Mouse scrolled (927, 429) with delta (0, 0)
Screenshot: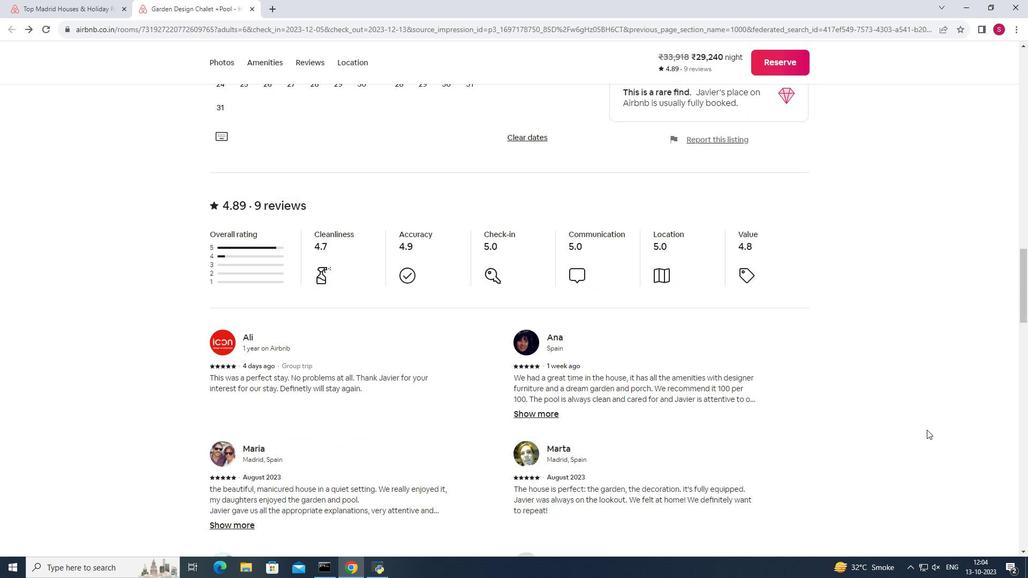 
Action: Mouse scrolled (927, 429) with delta (0, 0)
Screenshot: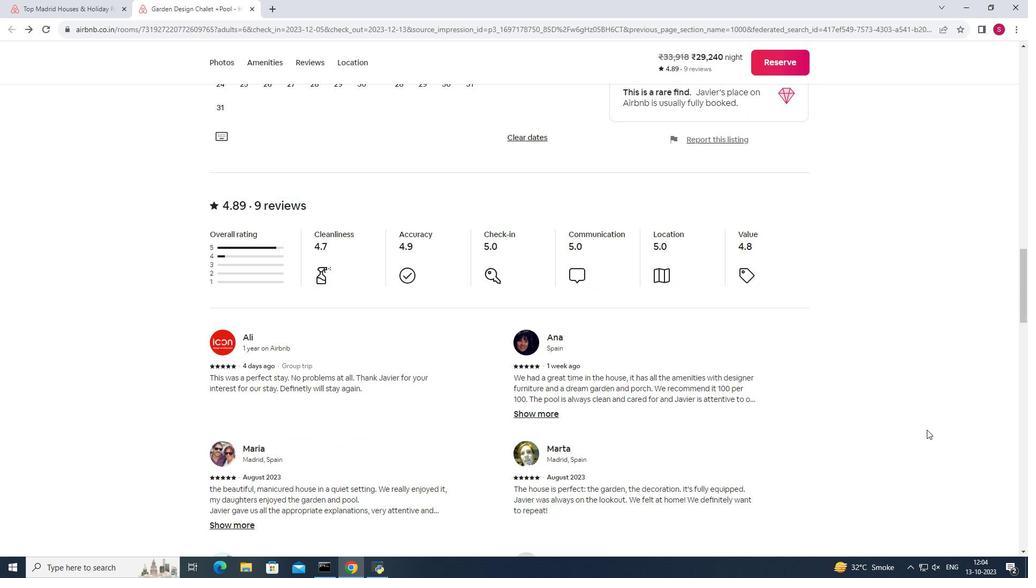 
Action: Mouse scrolled (927, 429) with delta (0, 0)
Screenshot: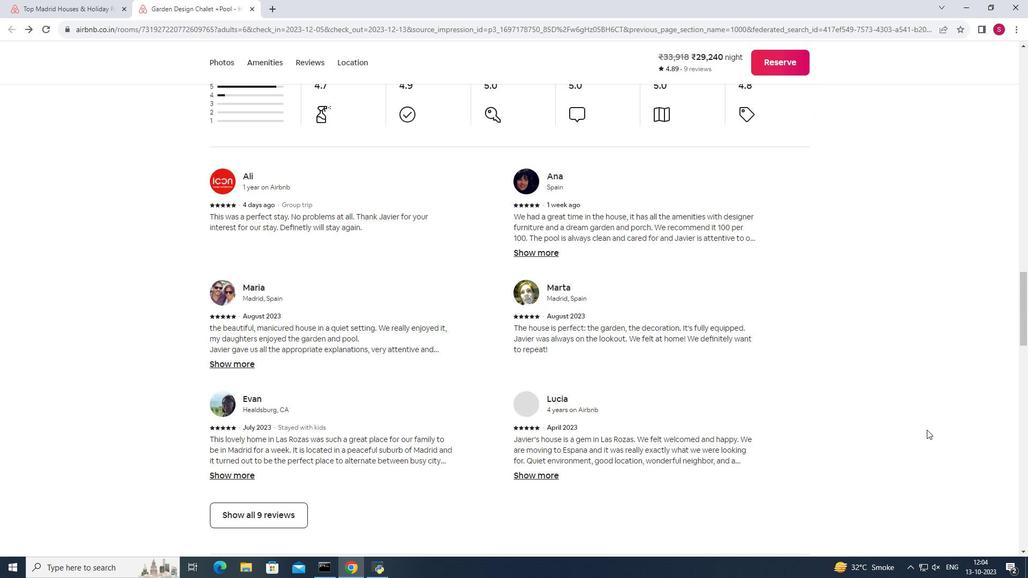 
Action: Mouse moved to (259, 464)
Screenshot: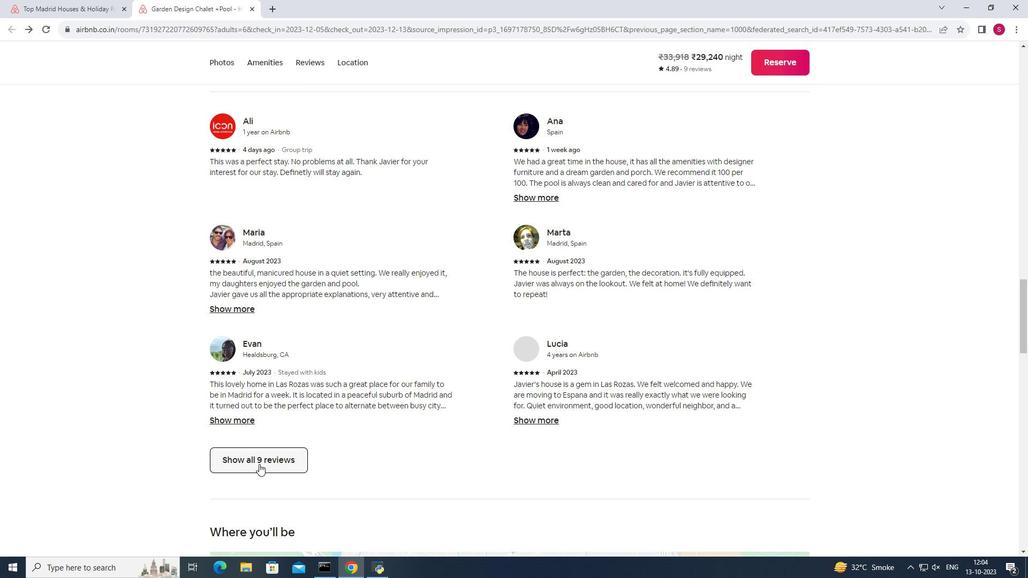 
Action: Mouse pressed left at (259, 464)
Screenshot: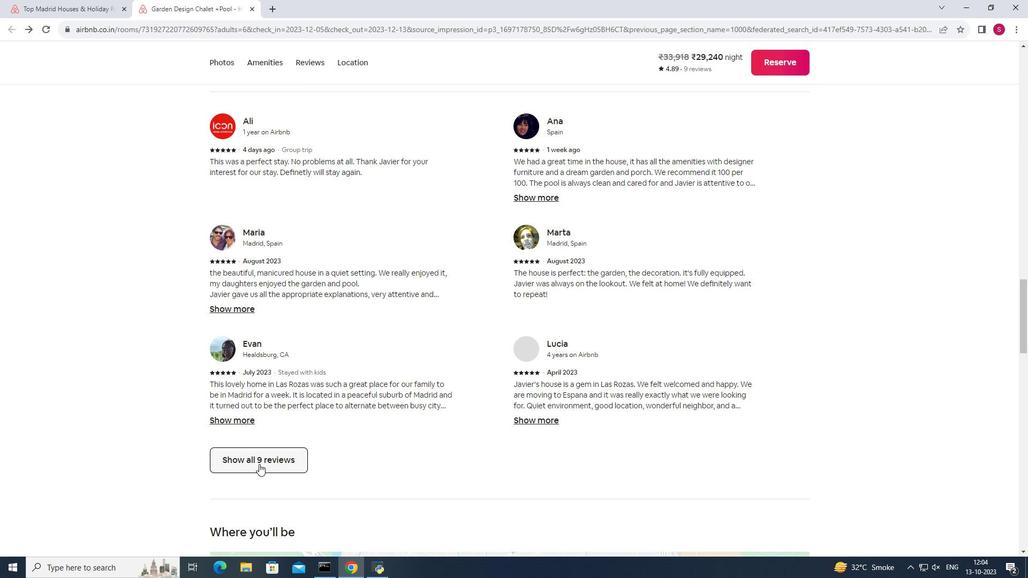 
Action: Mouse moved to (719, 428)
Screenshot: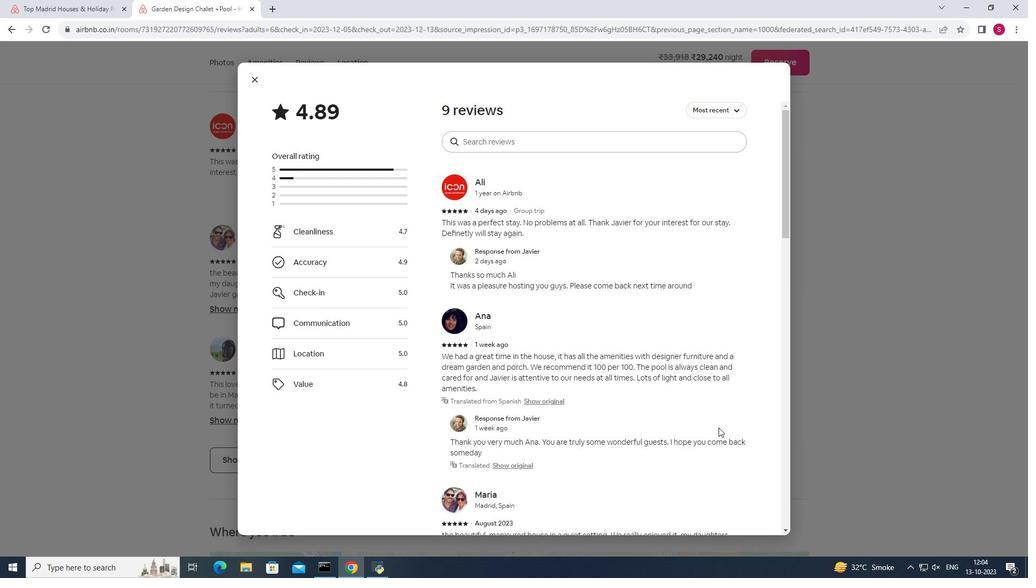 
Action: Mouse scrolled (719, 427) with delta (0, 0)
Screenshot: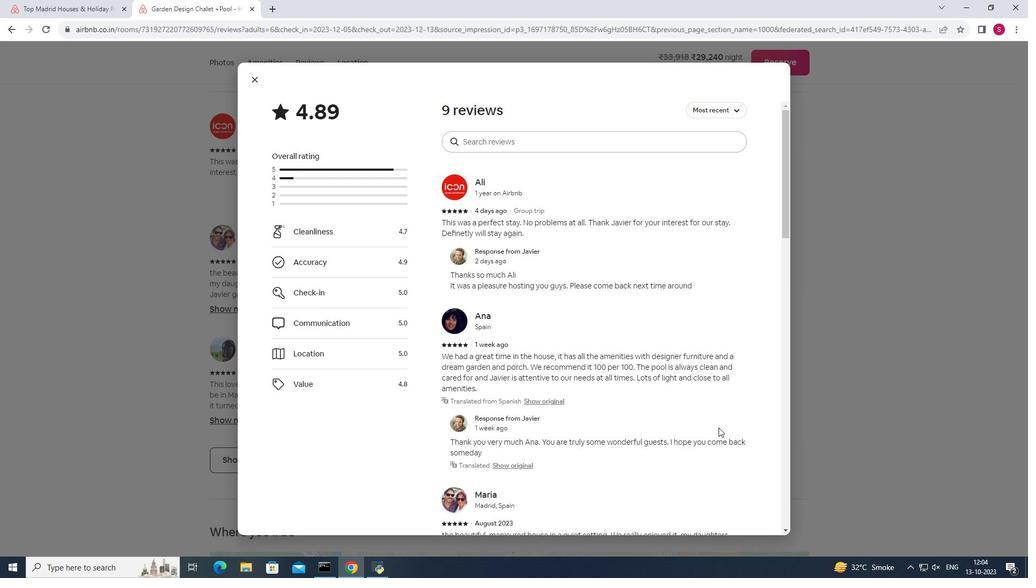 
Action: Mouse scrolled (719, 427) with delta (0, 0)
Screenshot: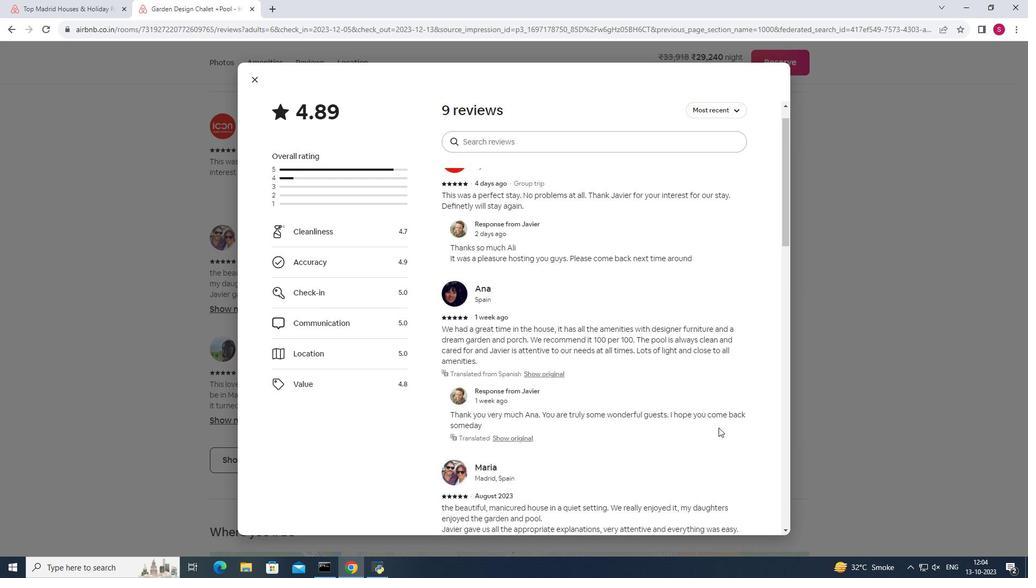 
Action: Mouse scrolled (719, 427) with delta (0, 0)
Screenshot: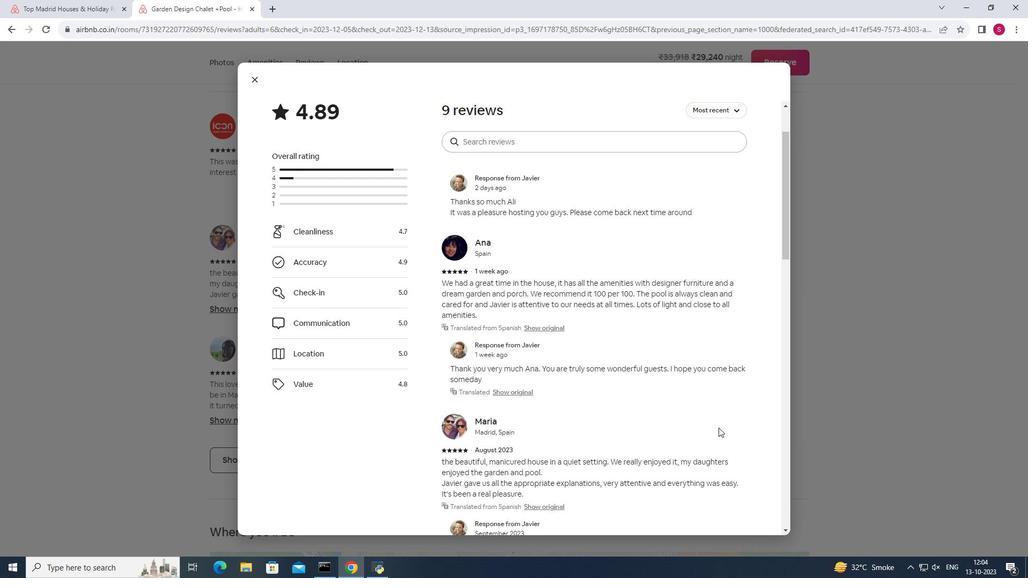 
Action: Mouse scrolled (719, 427) with delta (0, 0)
Screenshot: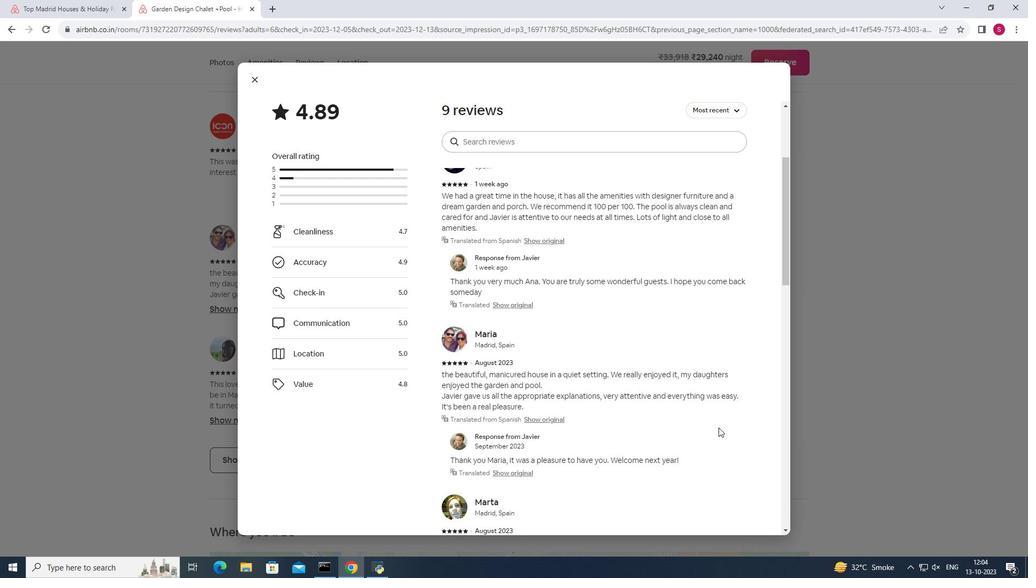 
Action: Mouse scrolled (719, 427) with delta (0, 0)
Screenshot: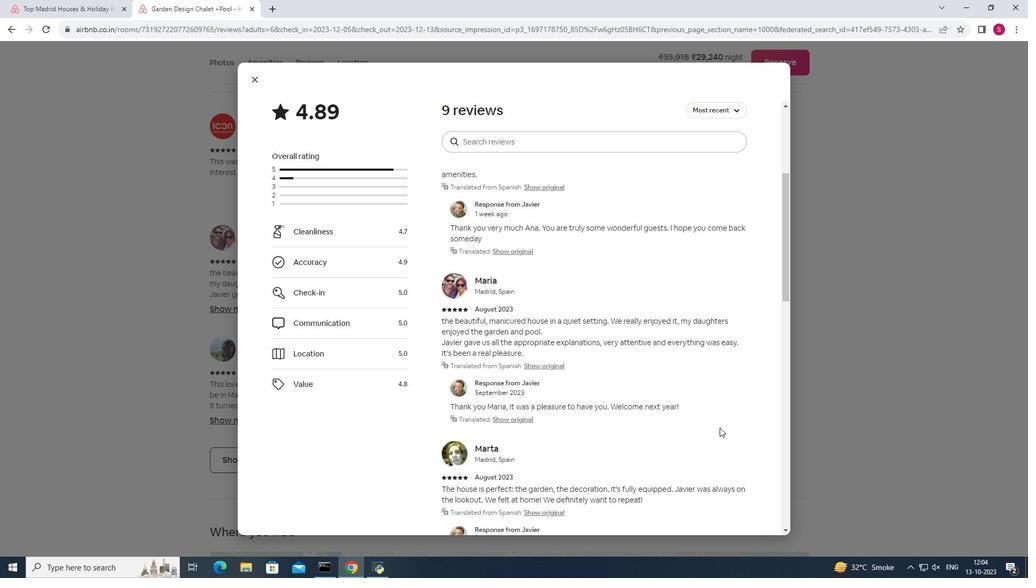 
Action: Mouse moved to (720, 428)
Screenshot: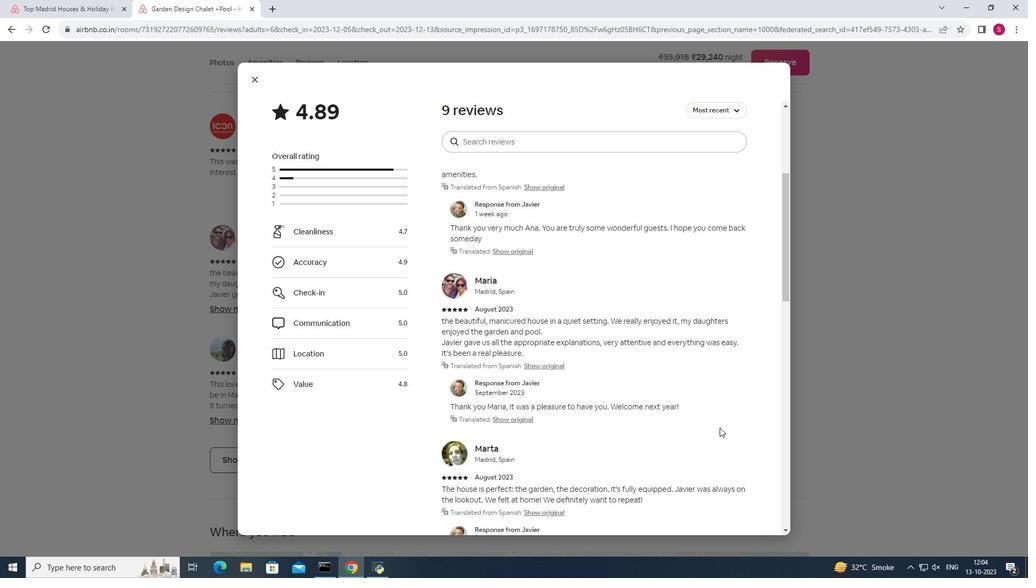 
Action: Mouse scrolled (720, 427) with delta (0, 0)
Screenshot: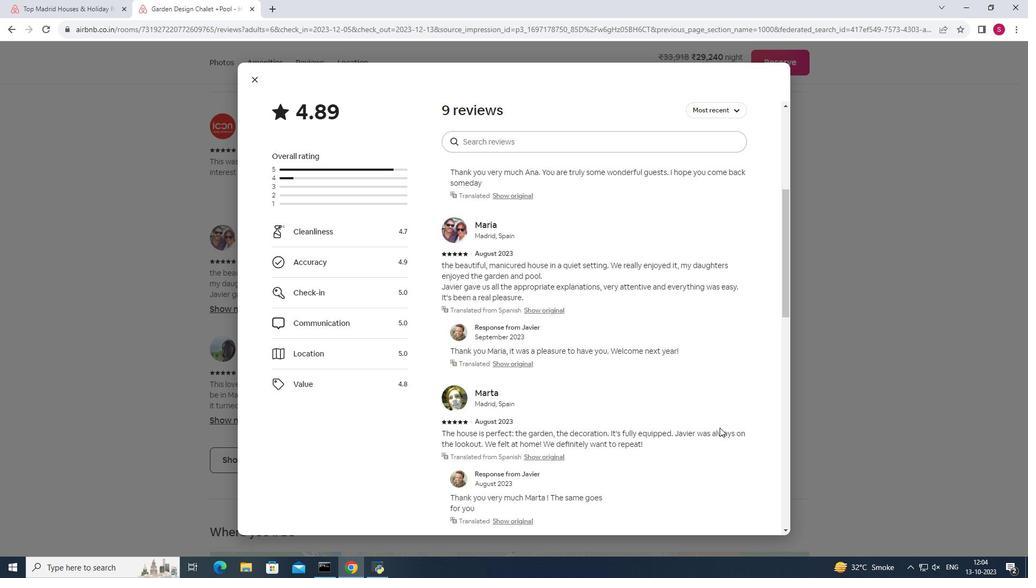 
Action: Mouse scrolled (720, 427) with delta (0, 0)
Screenshot: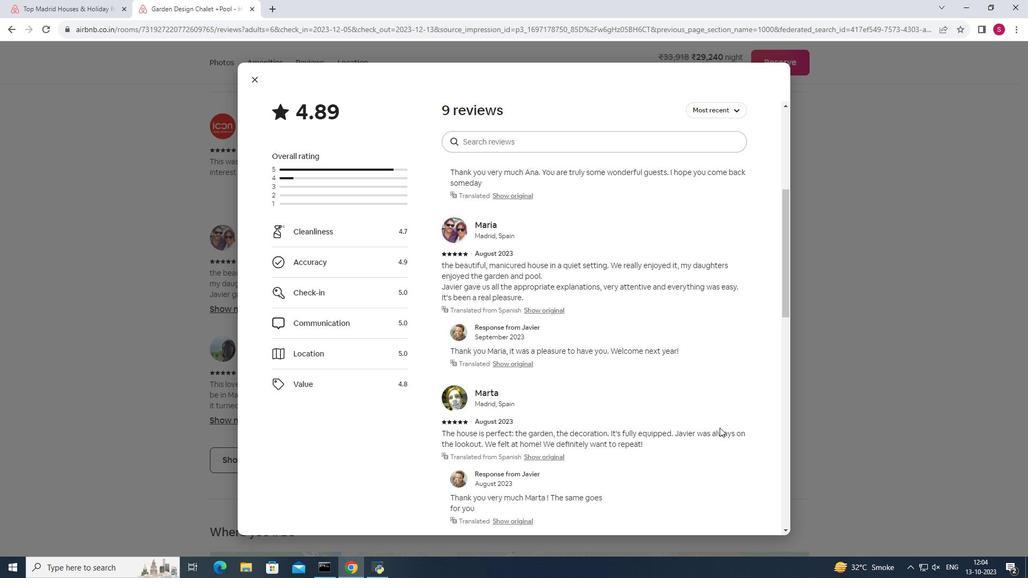 
Action: Mouse moved to (720, 428)
Screenshot: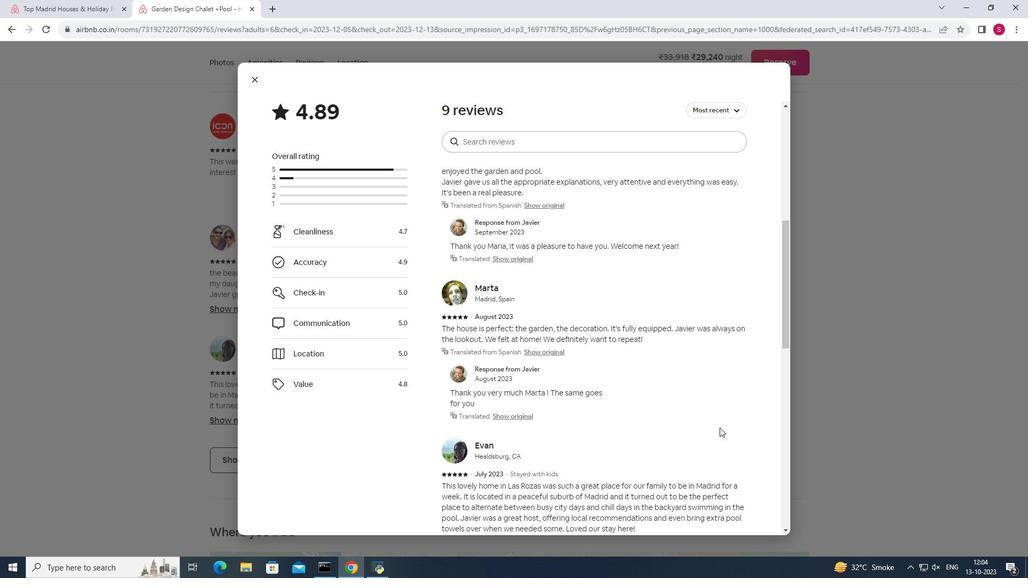 
Action: Mouse scrolled (720, 427) with delta (0, 0)
Screenshot: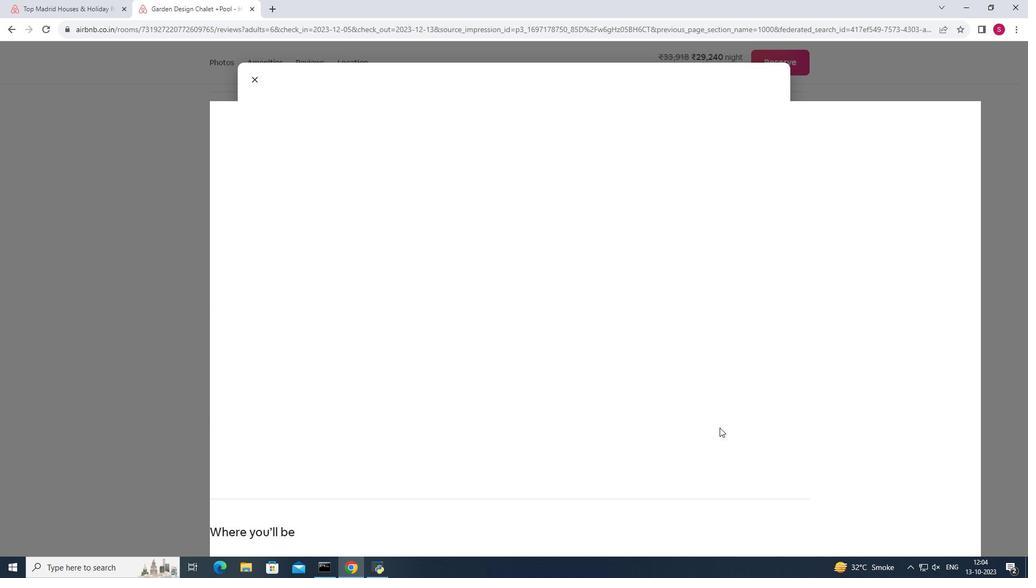 
Action: Mouse scrolled (720, 427) with delta (0, 0)
Screenshot: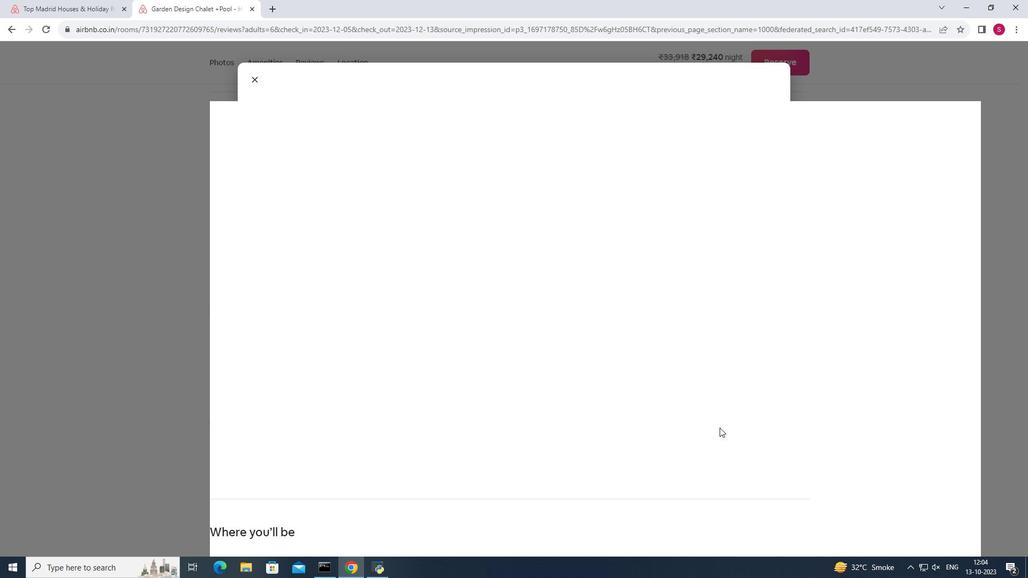 
Action: Mouse scrolled (720, 427) with delta (0, 0)
Screenshot: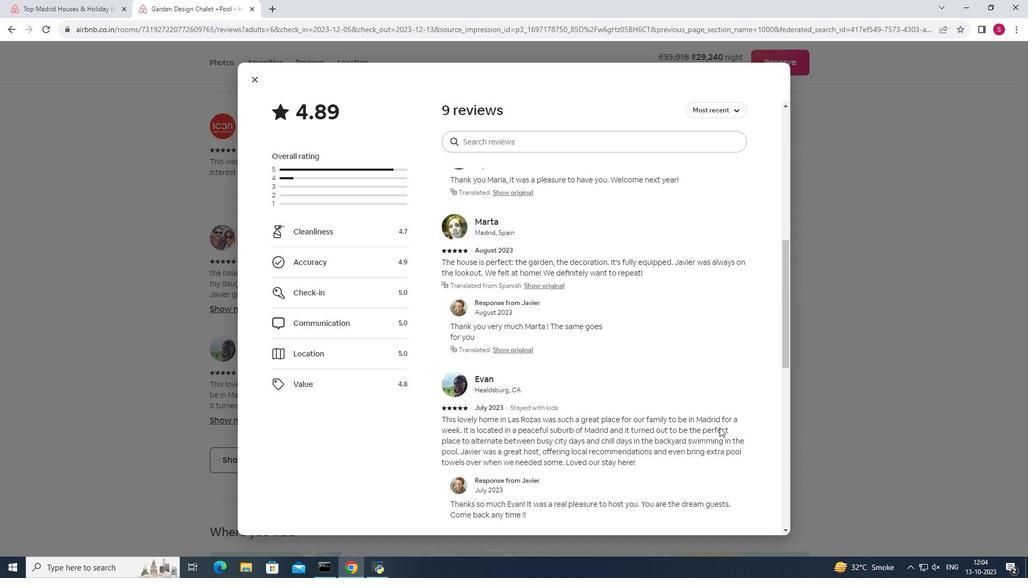 
Action: Mouse moved to (721, 426)
Screenshot: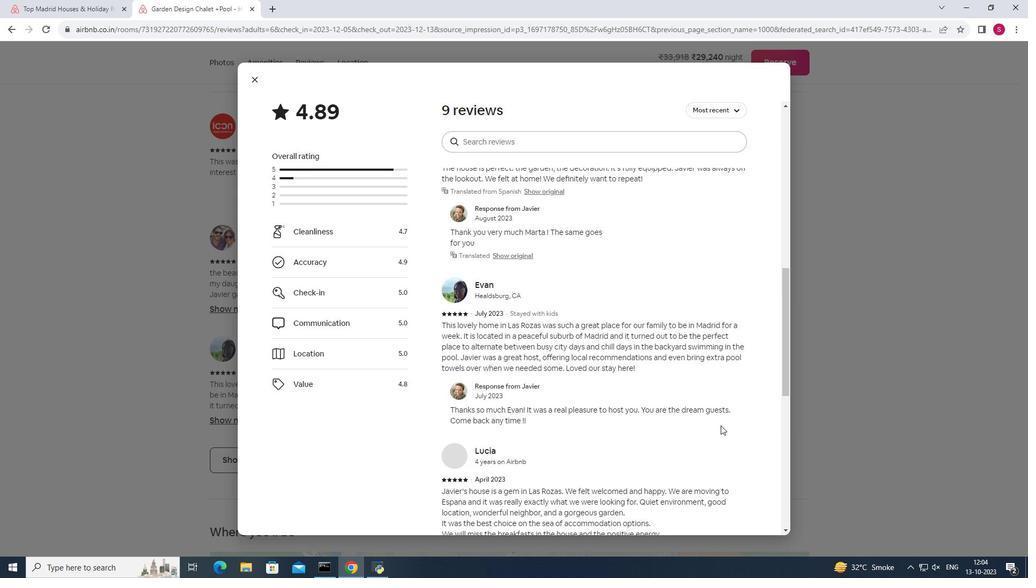 
Action: Mouse scrolled (721, 425) with delta (0, 0)
Screenshot: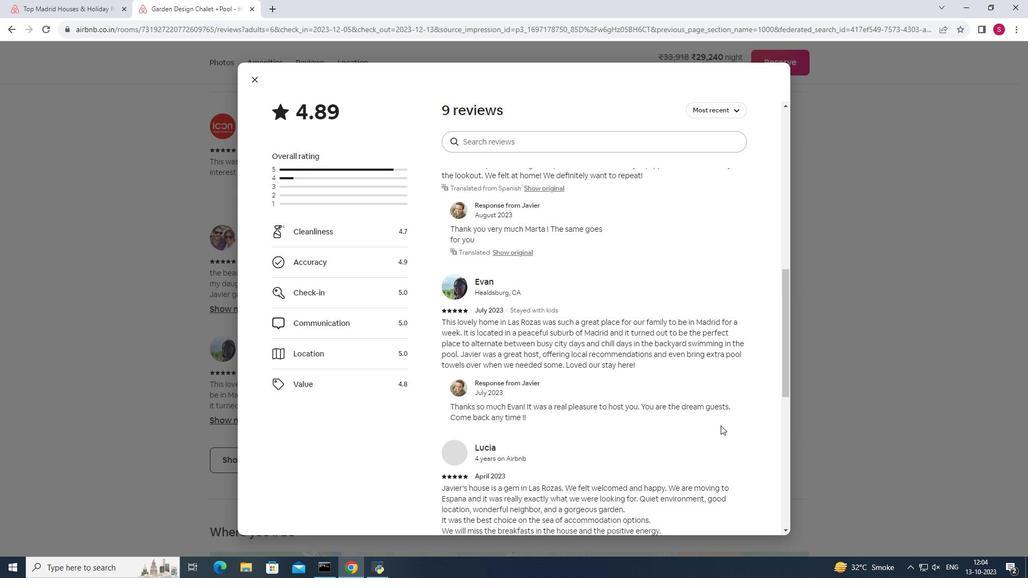 
Action: Mouse scrolled (721, 425) with delta (0, 0)
